Task: Research Airbnb options in Chocope, Peru from 10th December, 2023 to 20th December, 2023 for 12 adults. Place can be room or shared room with 6 bedrooms having 12 beds and 6 bathrooms. Property type can be flat. Amenities needed are: wifi, TV, free parkinig on premises, gym, breakfast.
Action: Mouse moved to (606, 120)
Screenshot: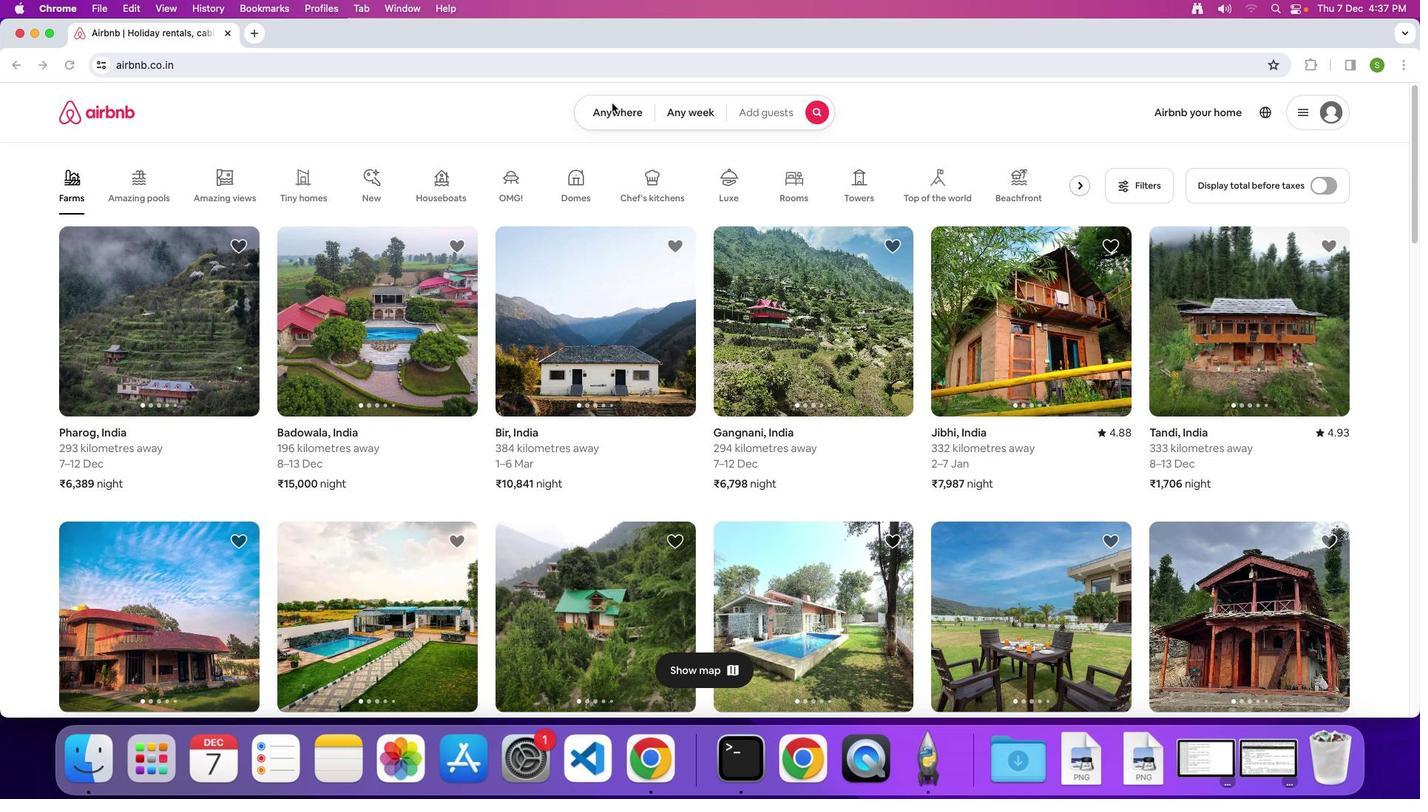 
Action: Mouse pressed left at (606, 120)
Screenshot: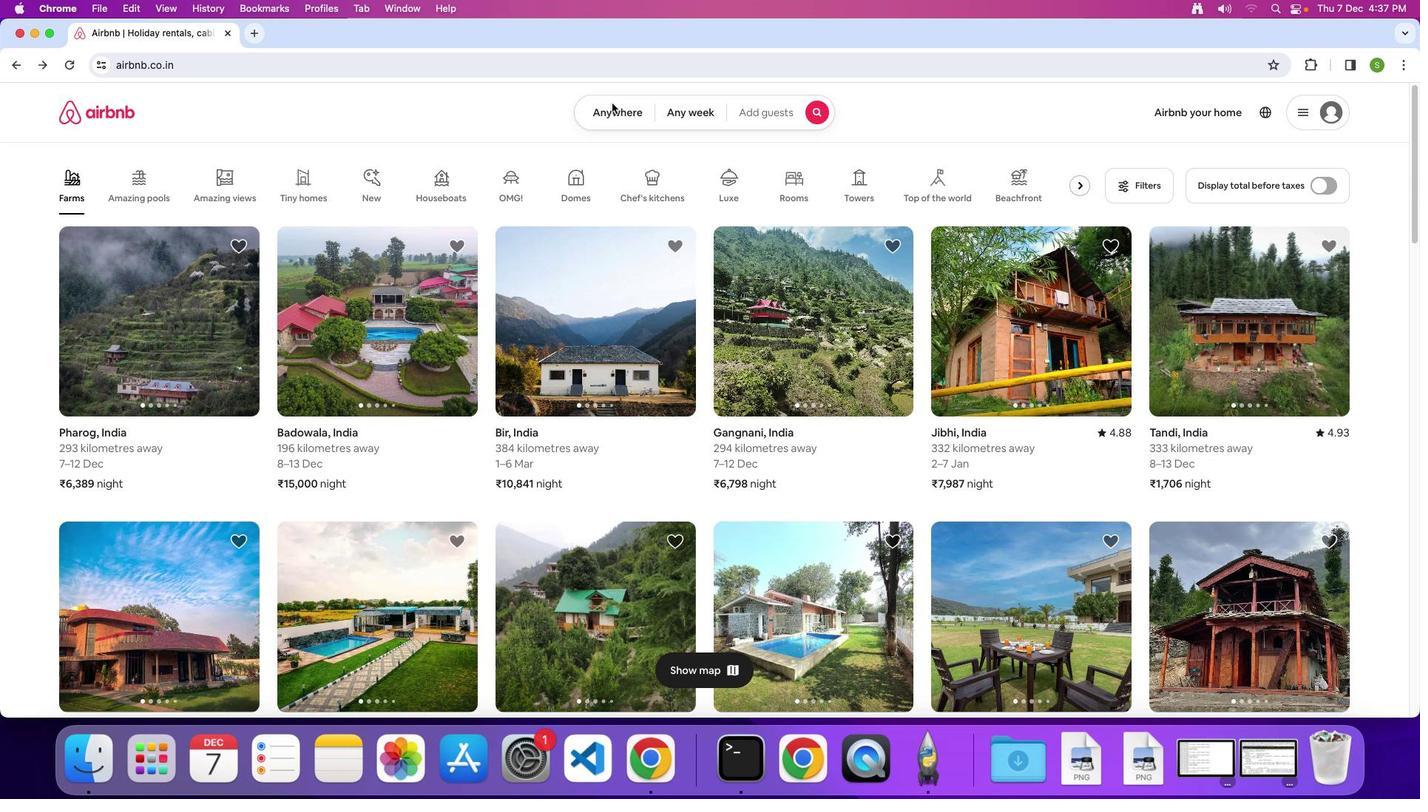 
Action: Mouse moved to (604, 126)
Screenshot: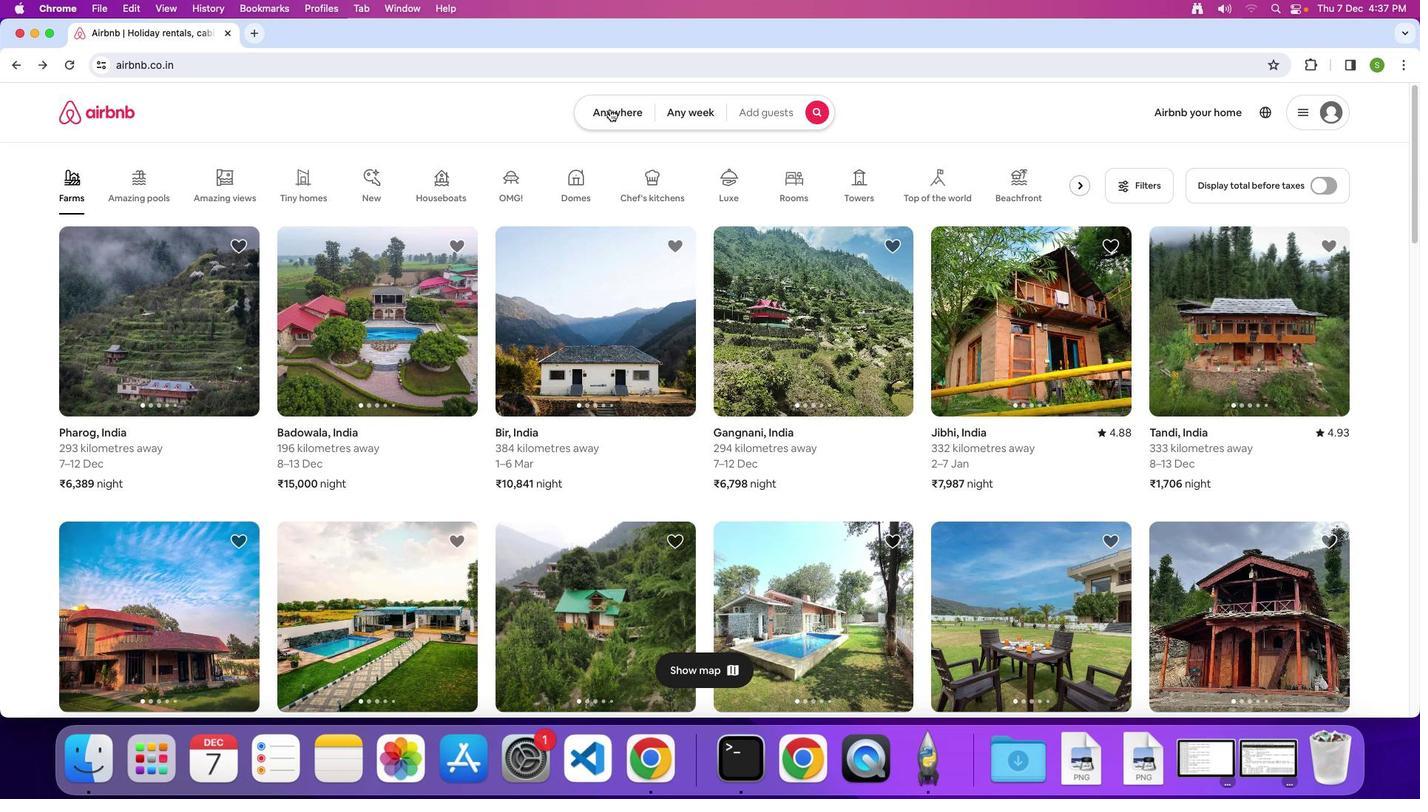 
Action: Mouse pressed left at (604, 126)
Screenshot: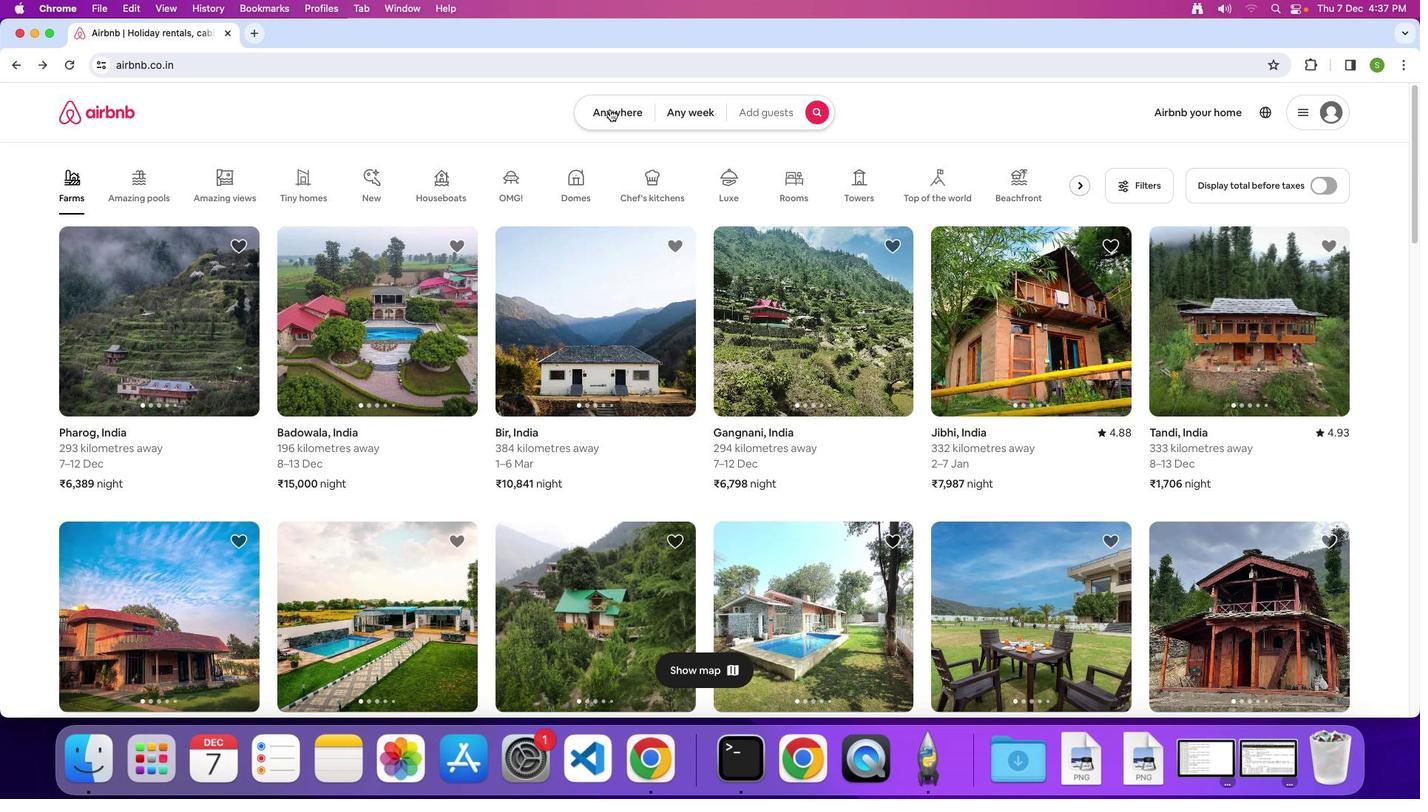 
Action: Mouse moved to (517, 181)
Screenshot: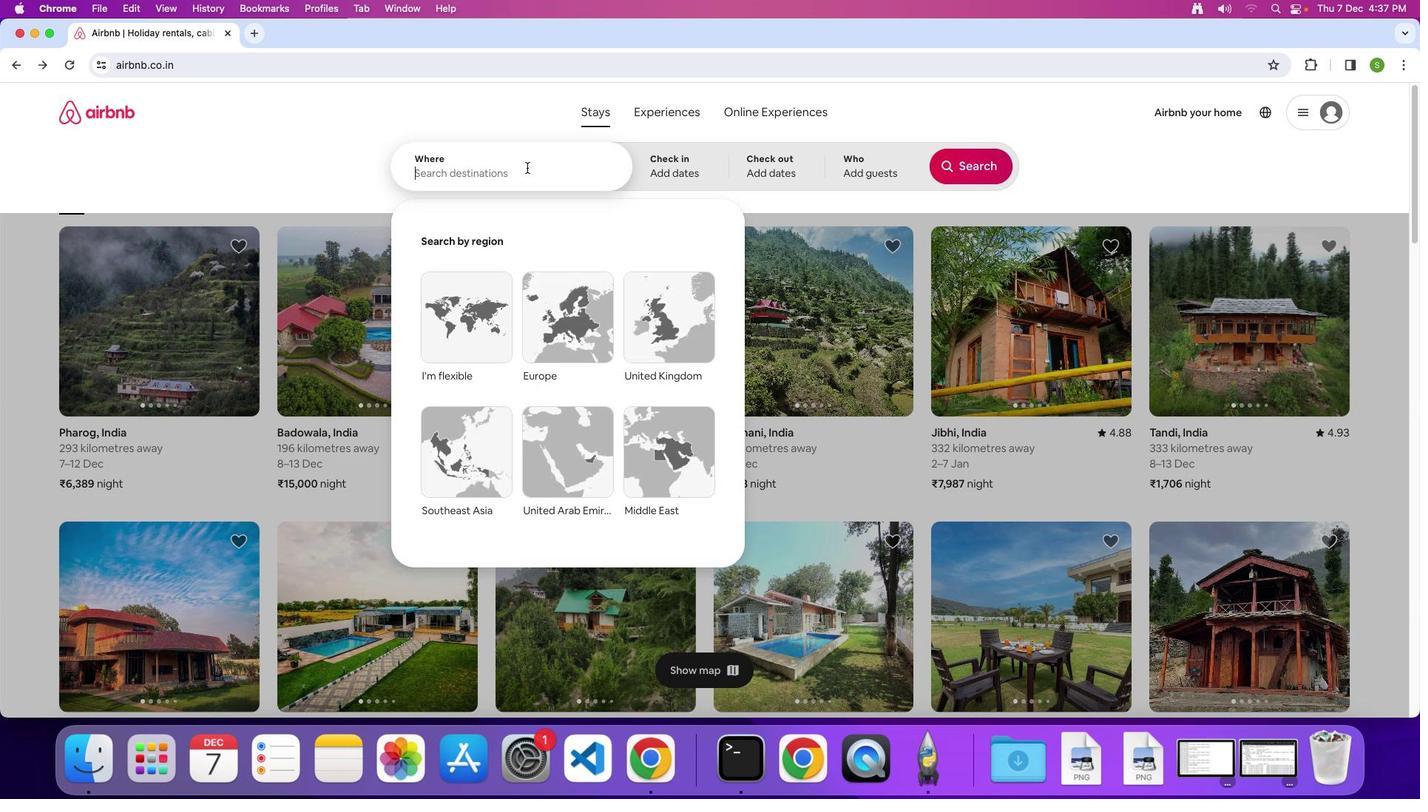 
Action: Mouse pressed left at (517, 181)
Screenshot: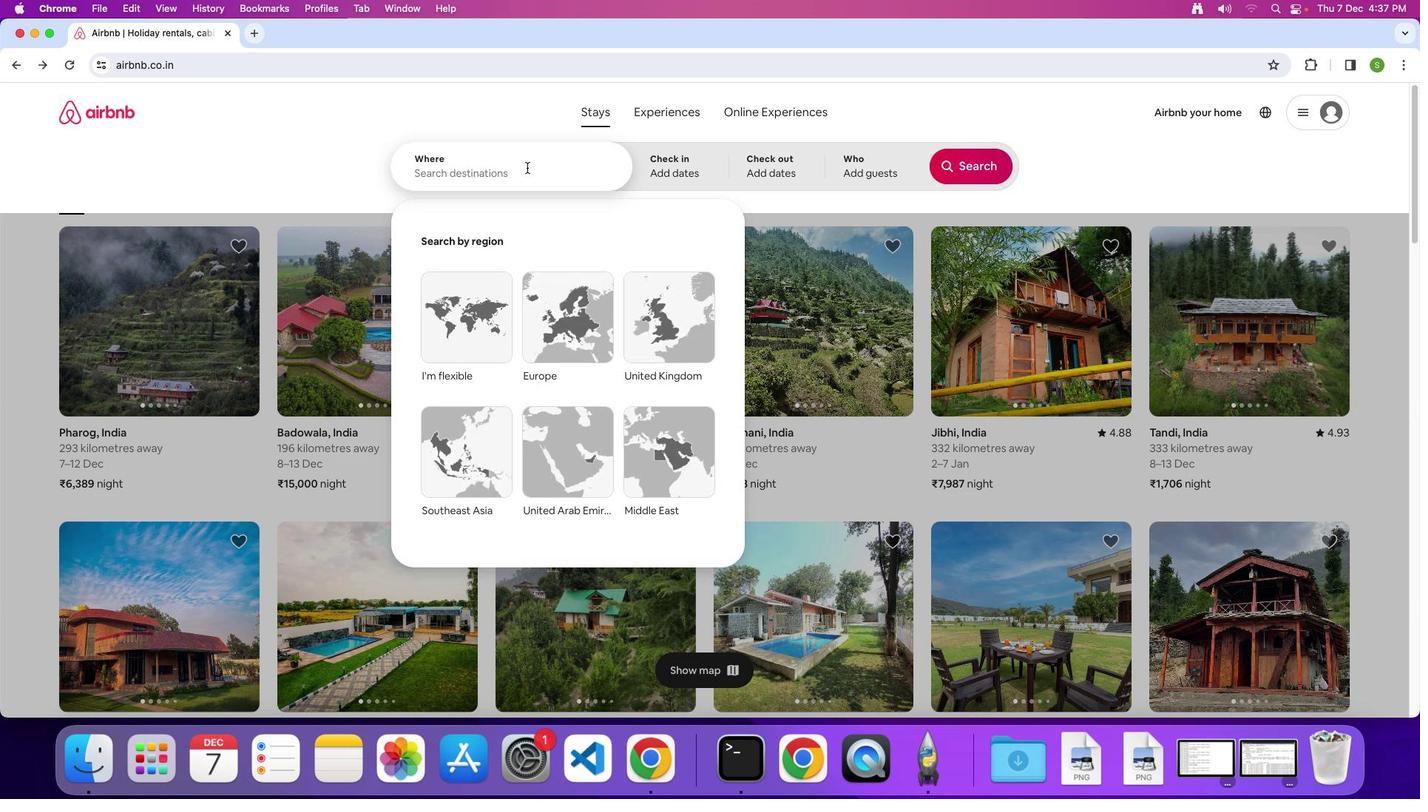 
Action: Key pressed 'C'Key.caps_lock'h''o''c''o''p''e'','Key.spaceKey.shift'P''e''r''u'Key.enter
Screenshot: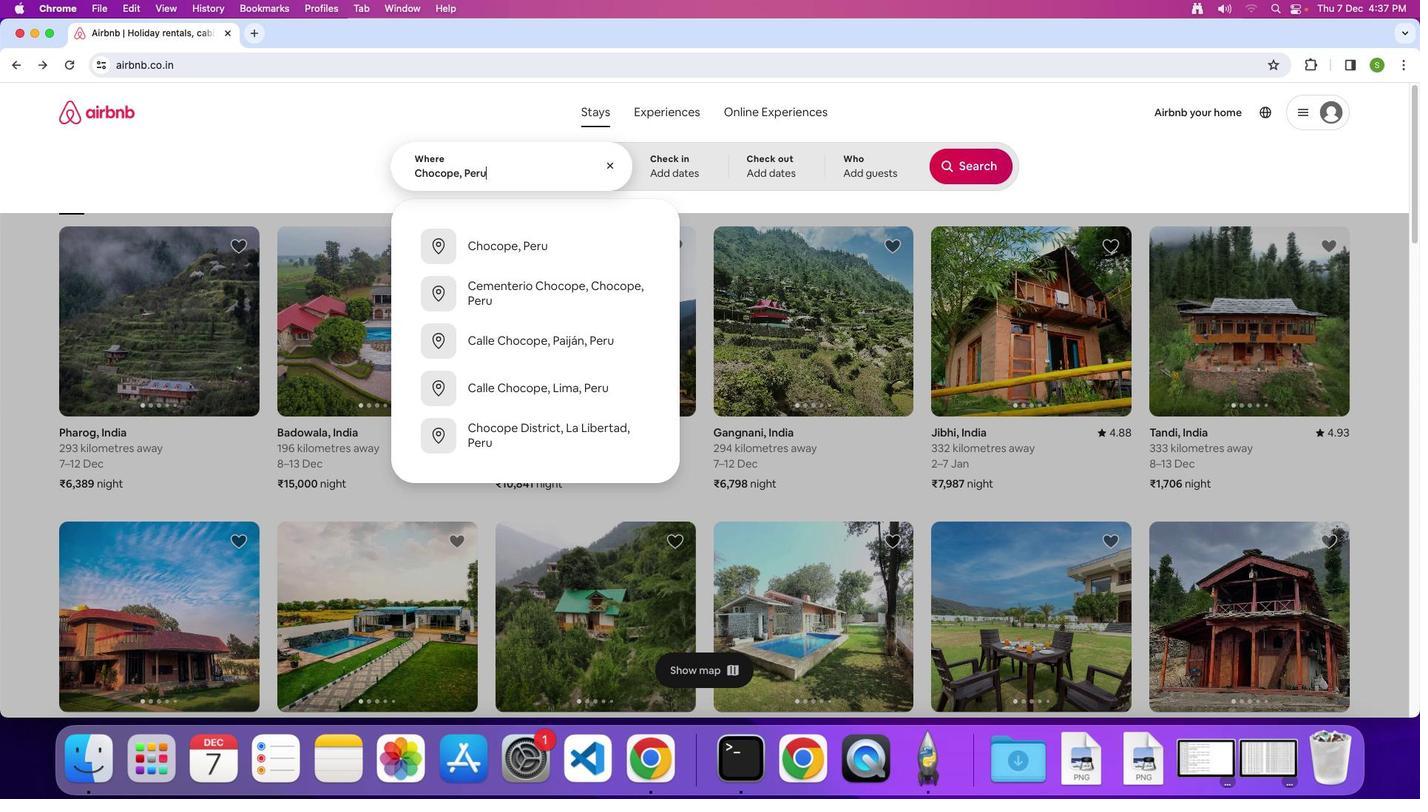 
Action: Mouse moved to (434, 425)
Screenshot: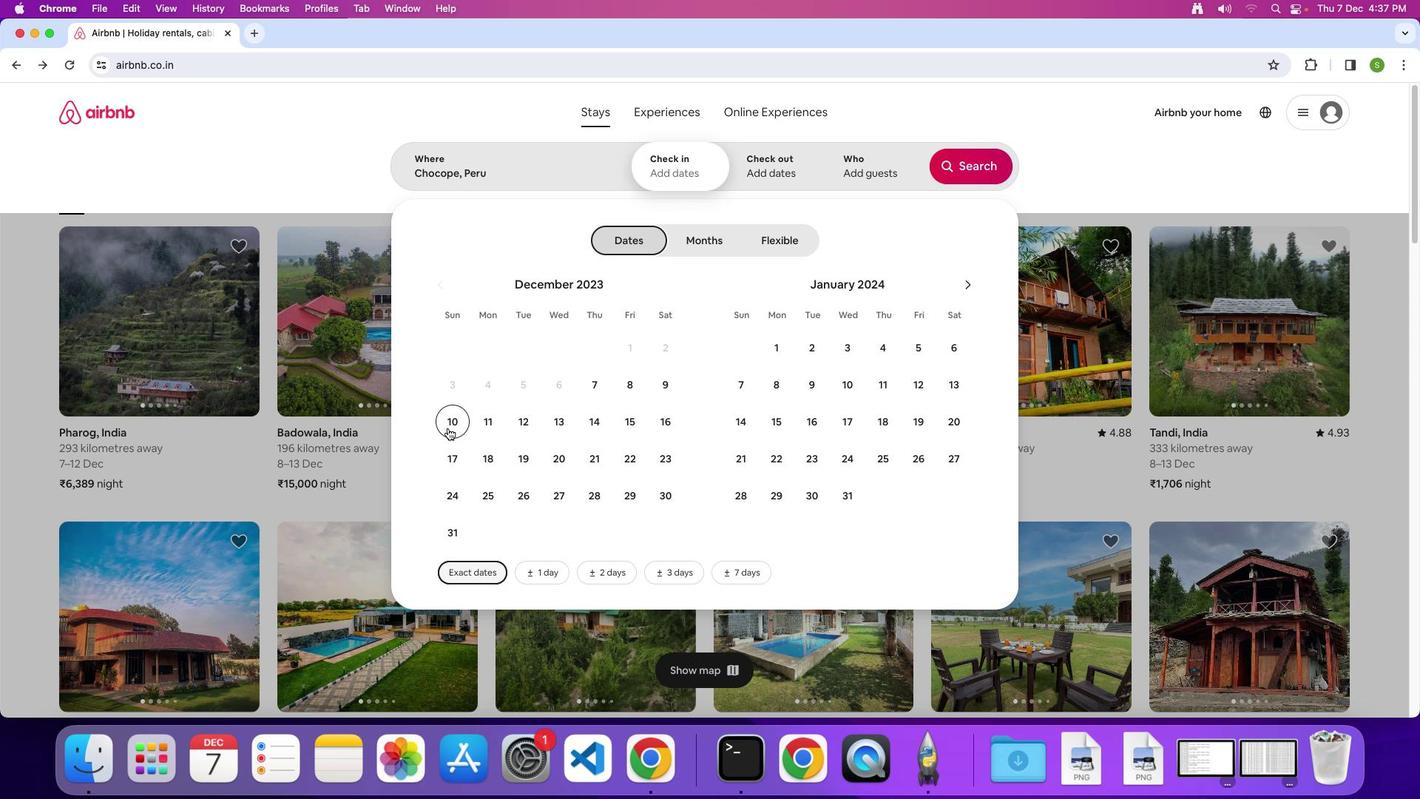 
Action: Mouse pressed left at (434, 425)
Screenshot: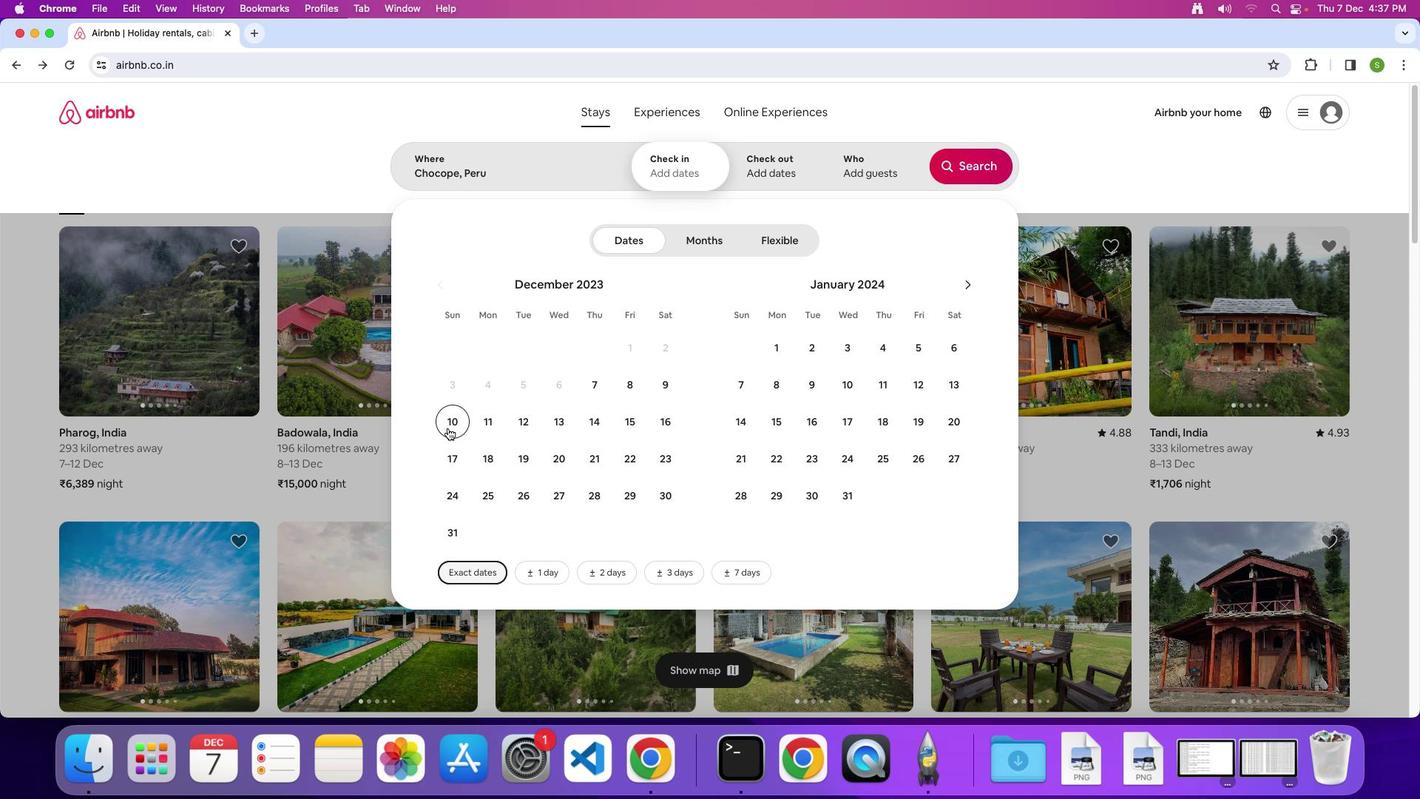 
Action: Mouse moved to (550, 453)
Screenshot: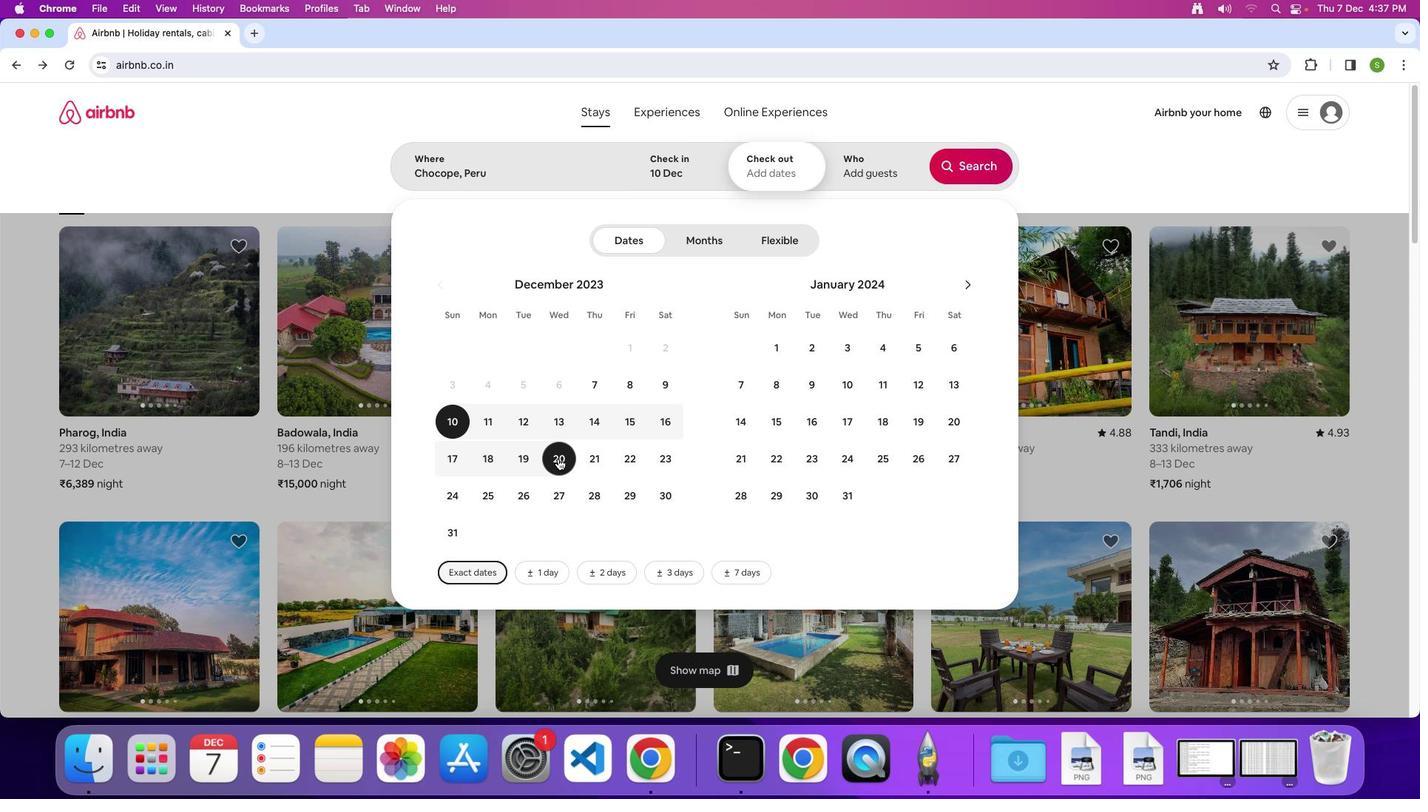 
Action: Mouse pressed left at (550, 453)
Screenshot: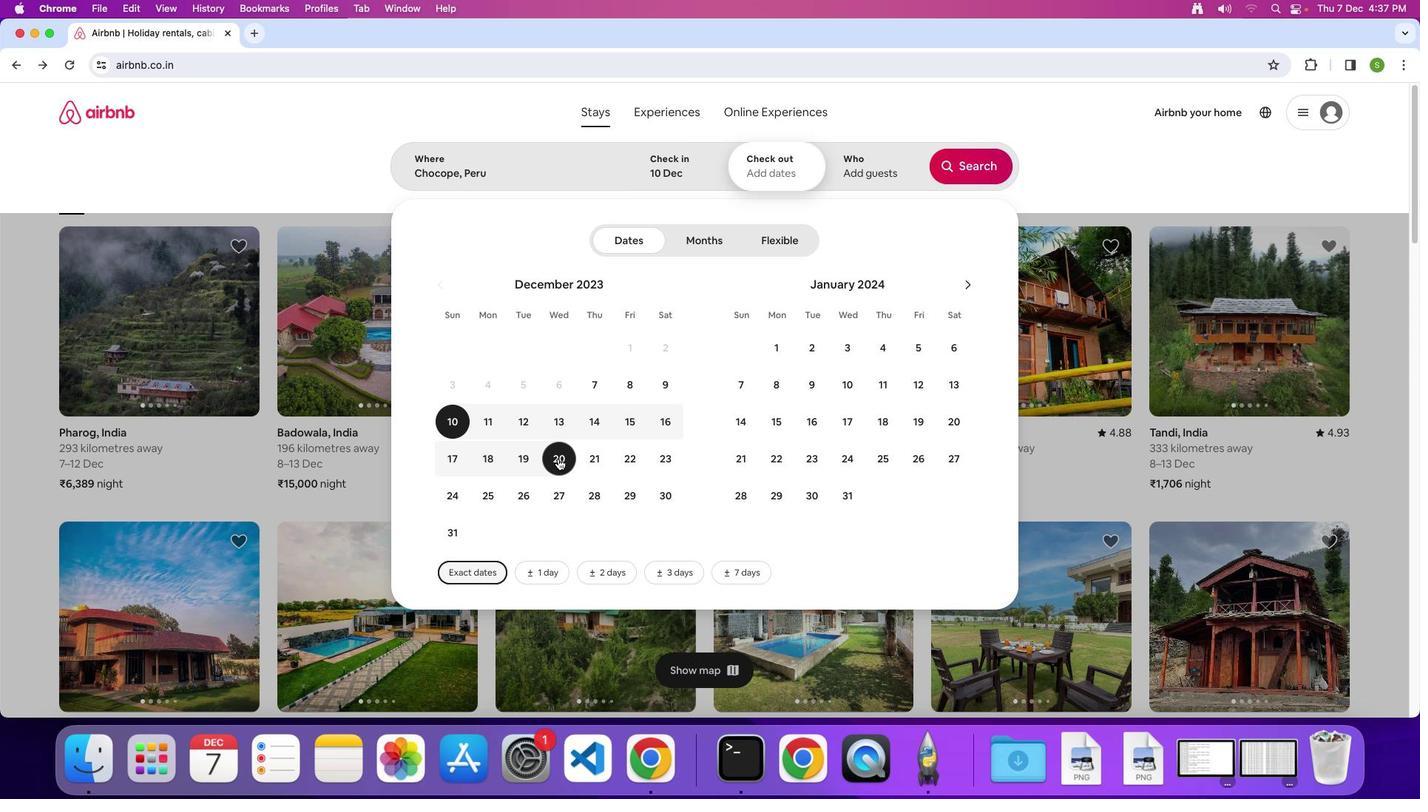 
Action: Mouse moved to (863, 178)
Screenshot: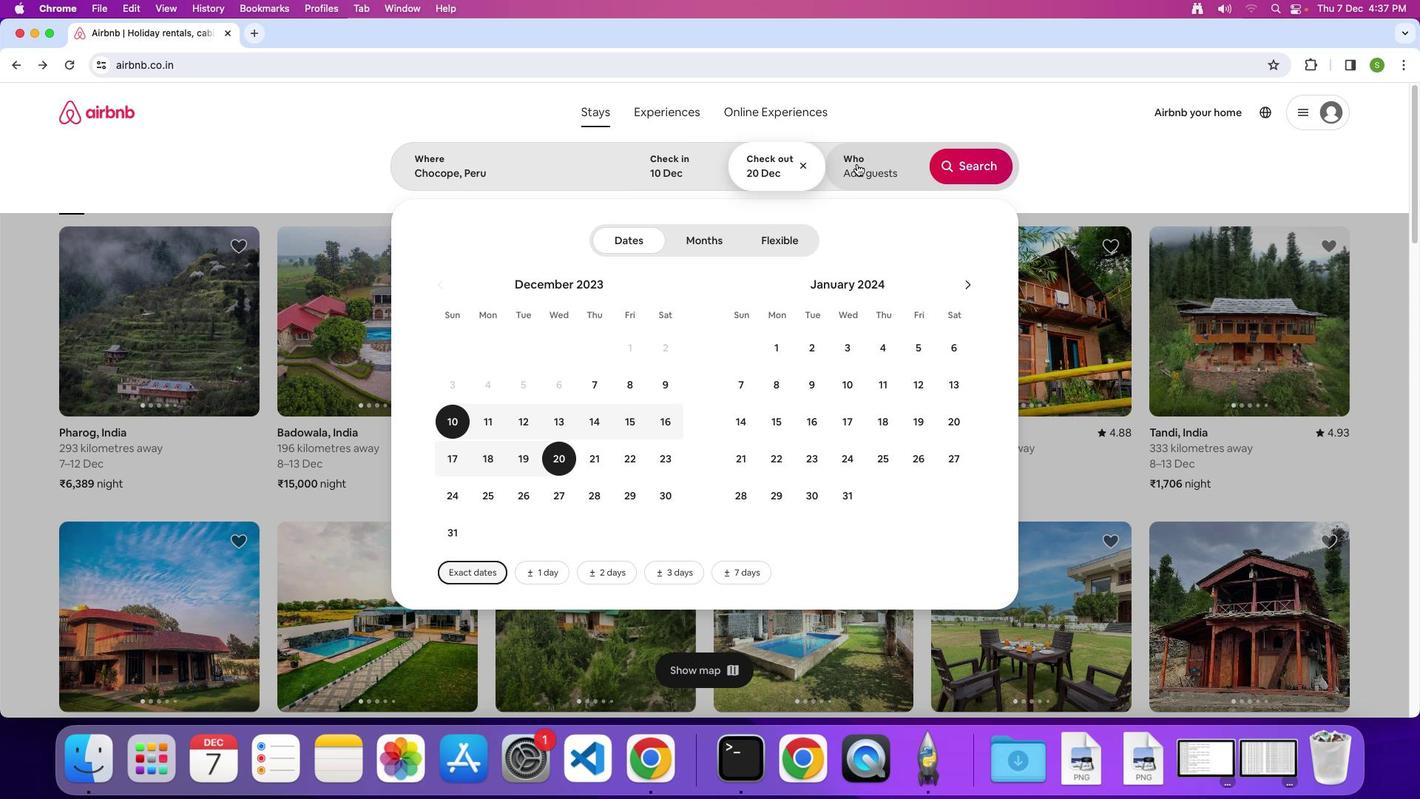 
Action: Mouse pressed left at (863, 178)
Screenshot: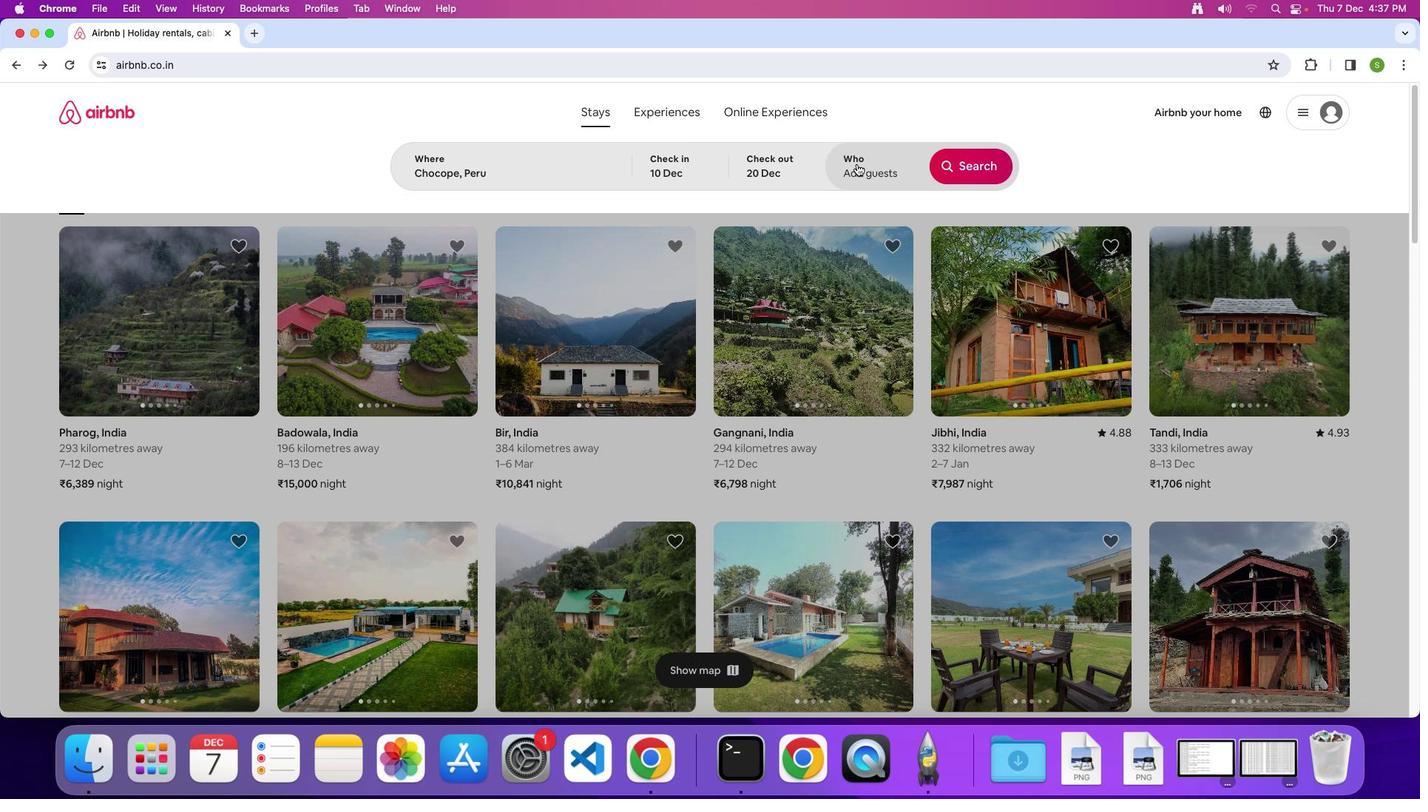 
Action: Mouse moved to (983, 258)
Screenshot: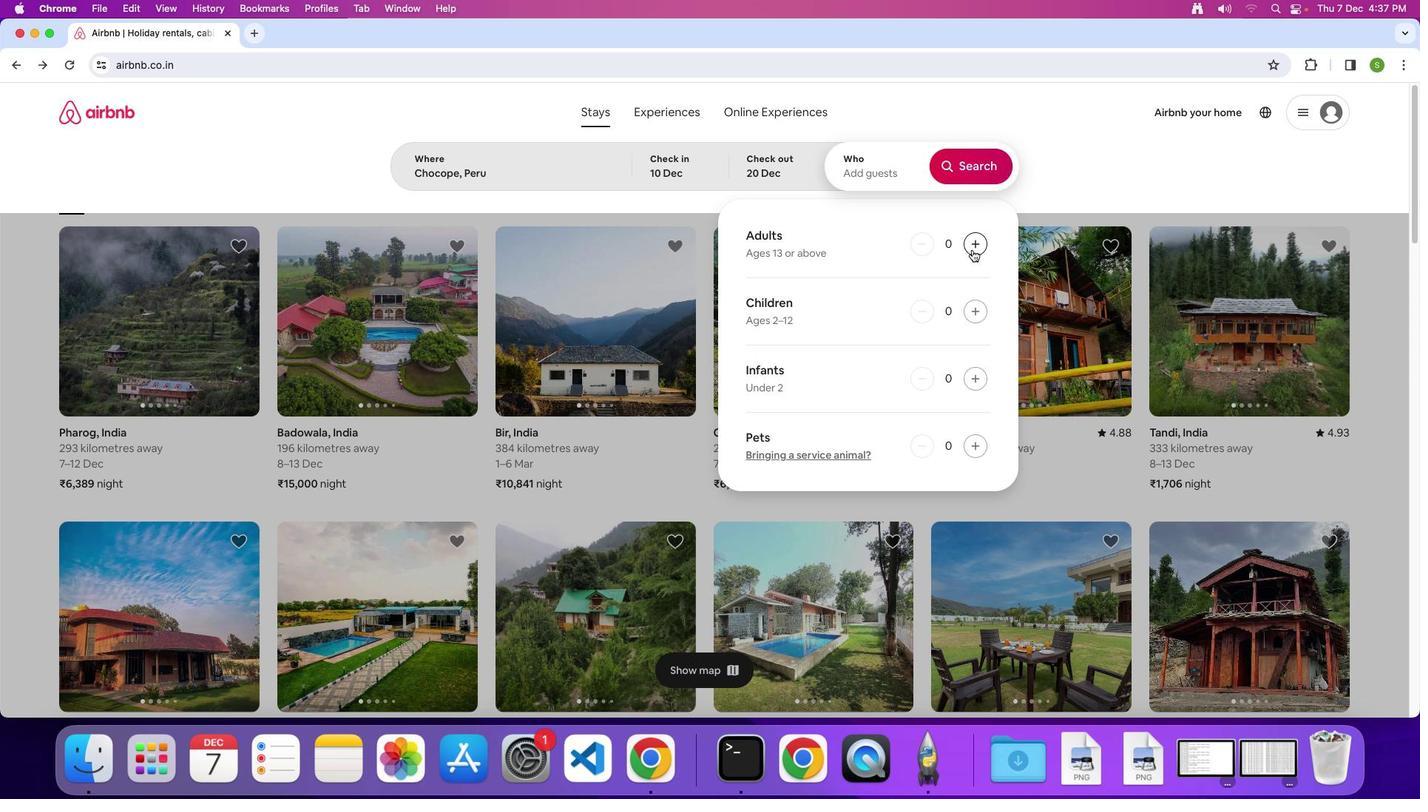 
Action: Mouse pressed left at (983, 258)
Screenshot: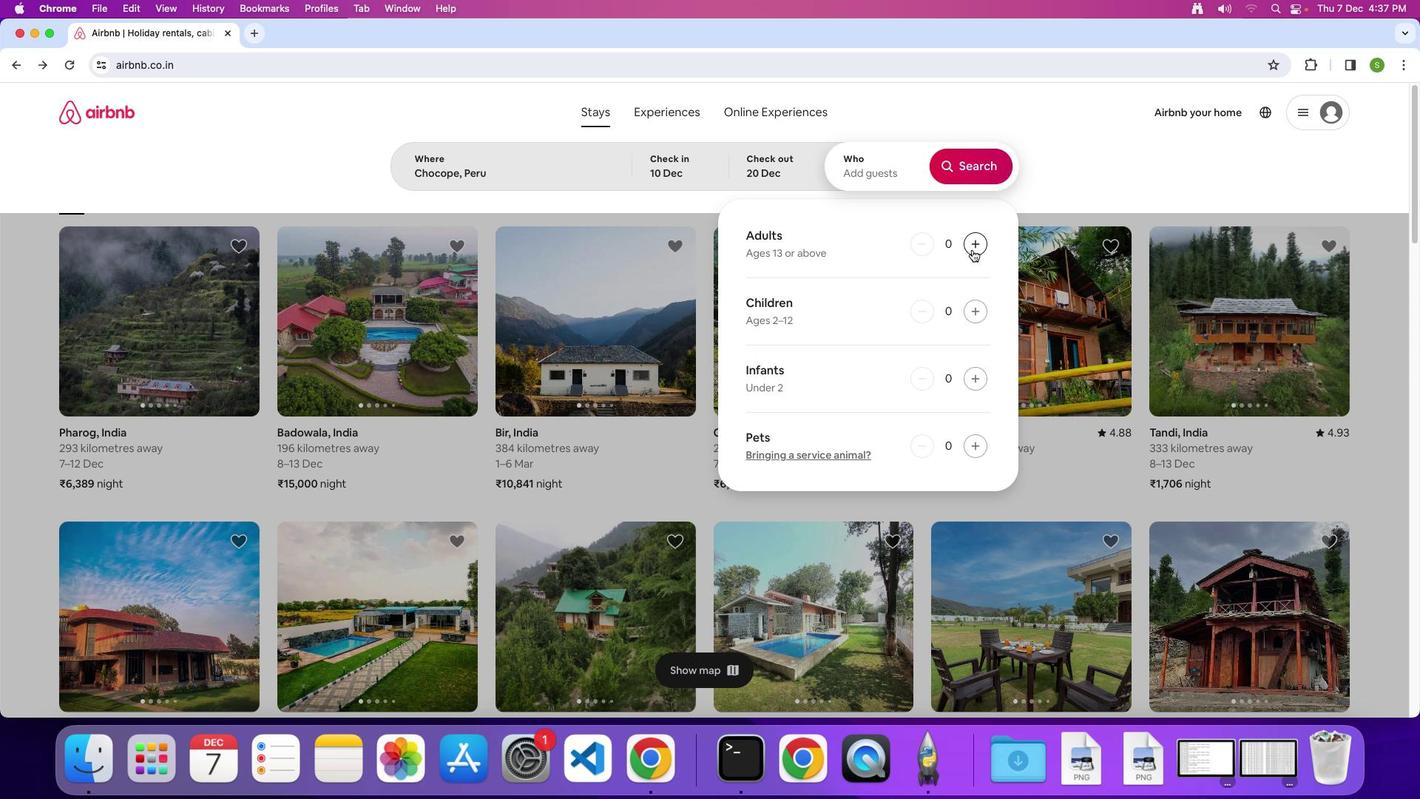 
Action: Mouse pressed left at (983, 258)
Screenshot: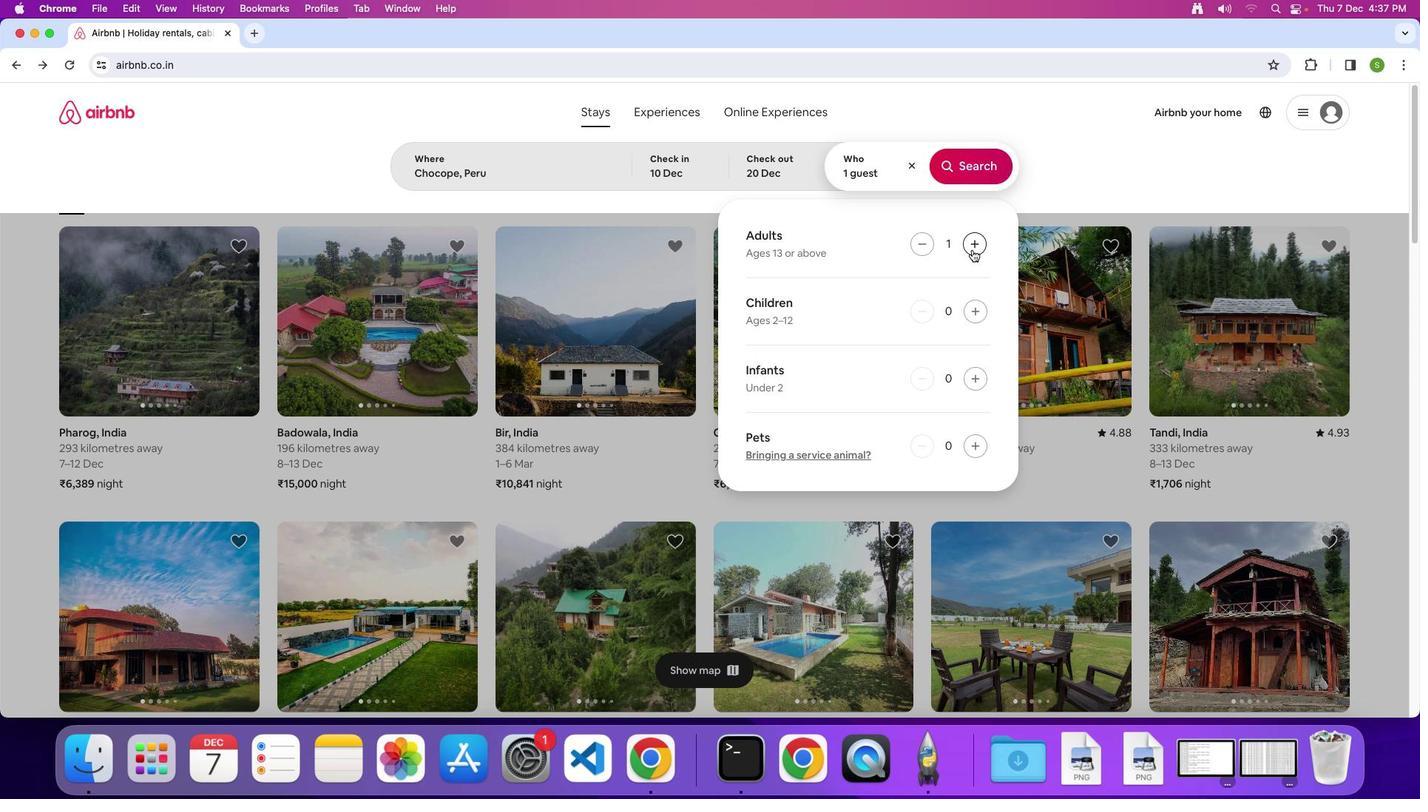 
Action: Mouse pressed left at (983, 258)
Screenshot: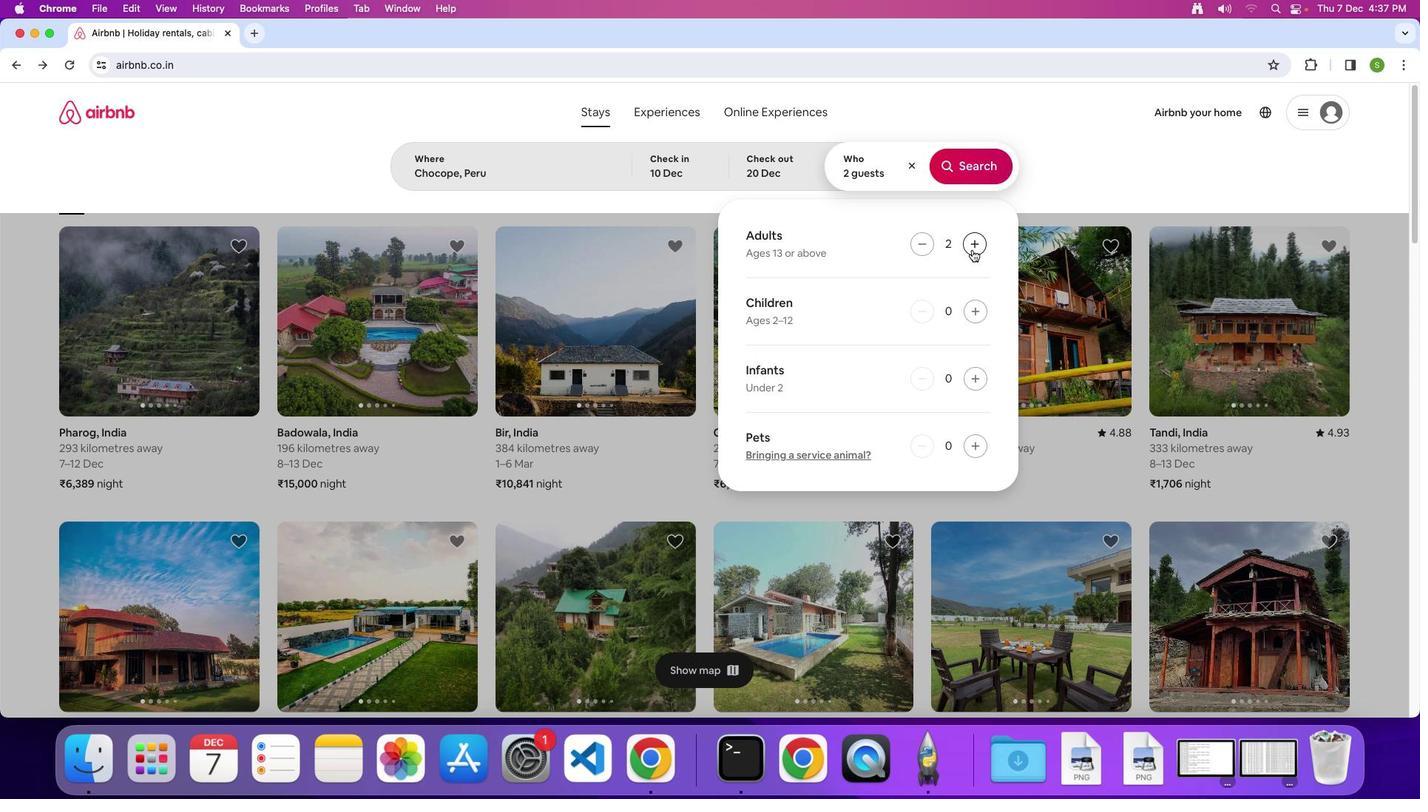
Action: Mouse pressed left at (983, 258)
Screenshot: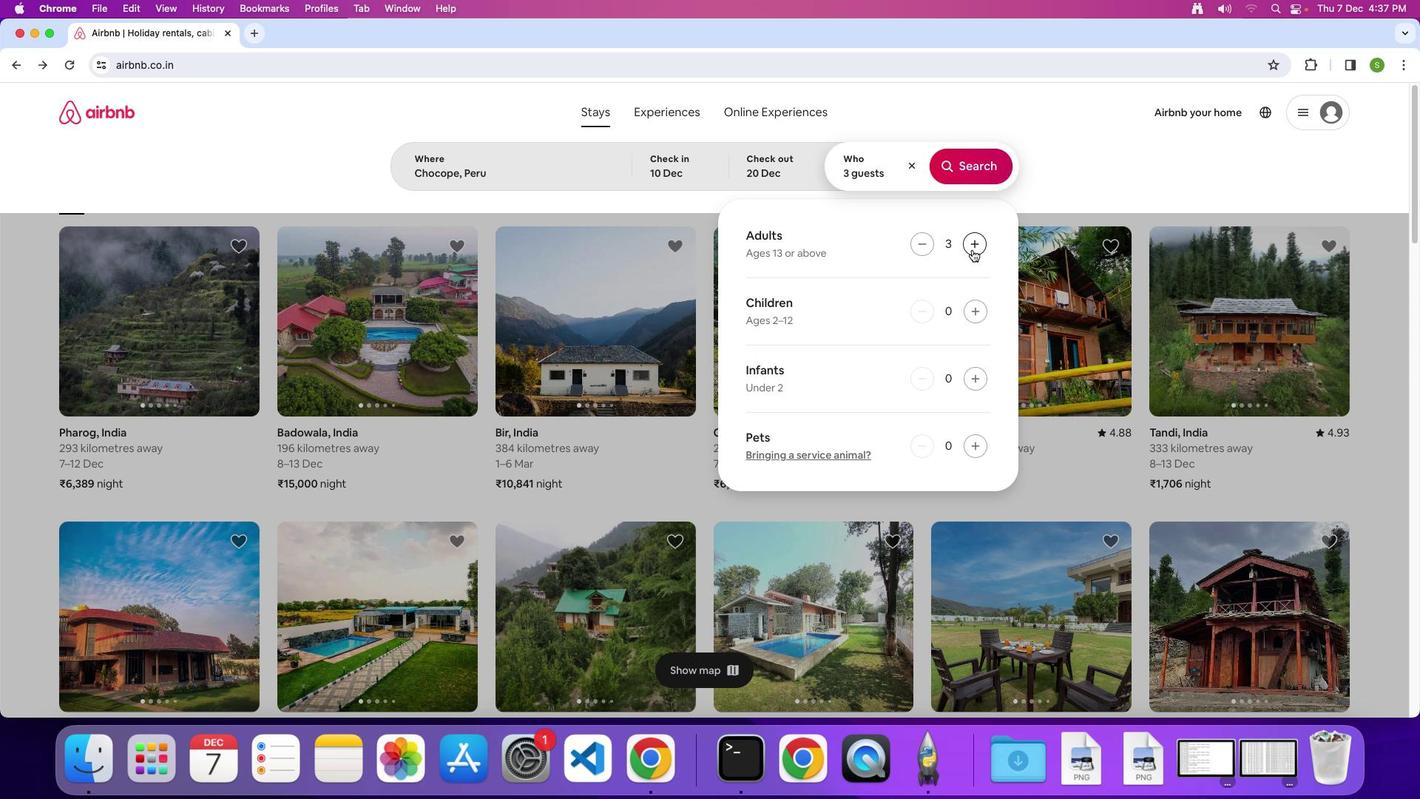 
Action: Mouse pressed left at (983, 258)
Screenshot: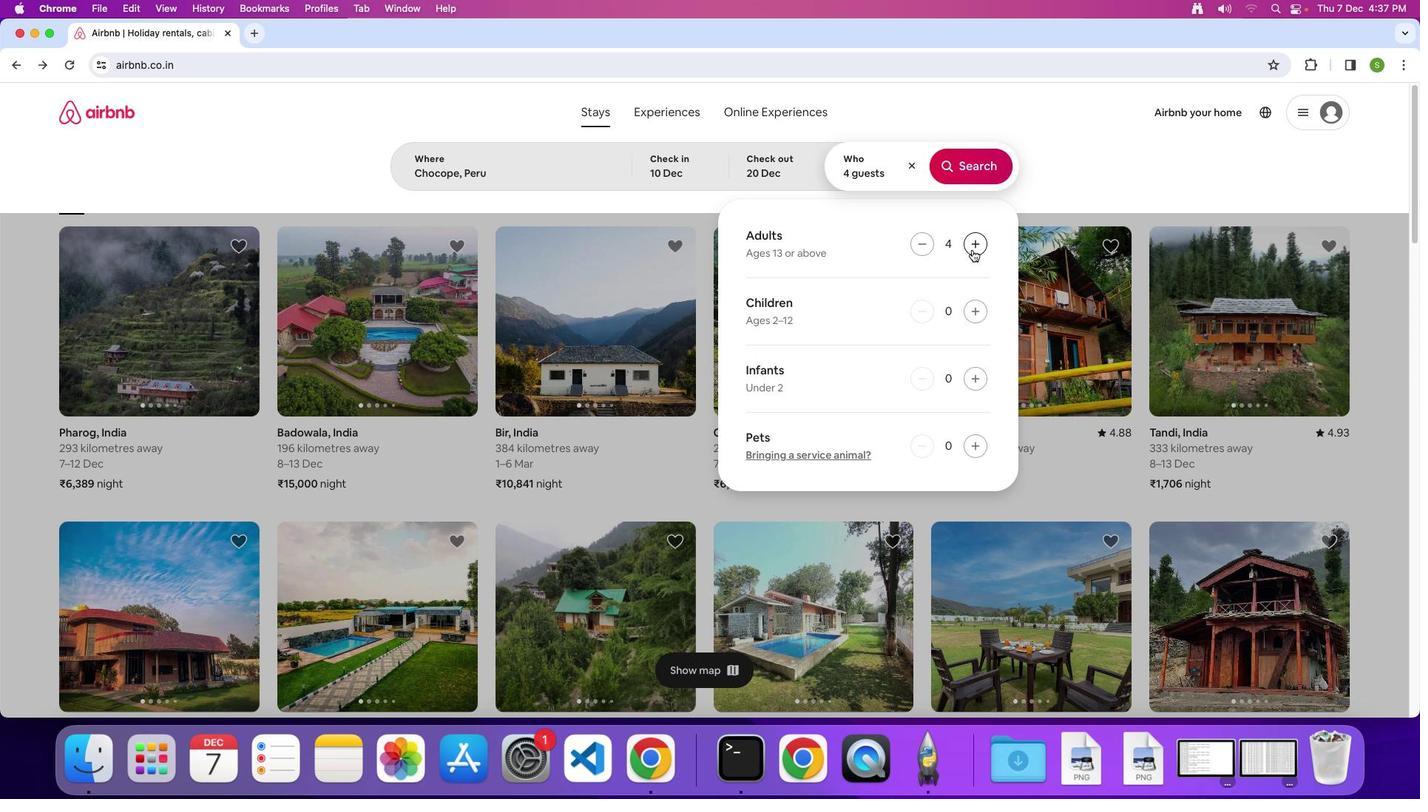 
Action: Mouse pressed left at (983, 258)
Screenshot: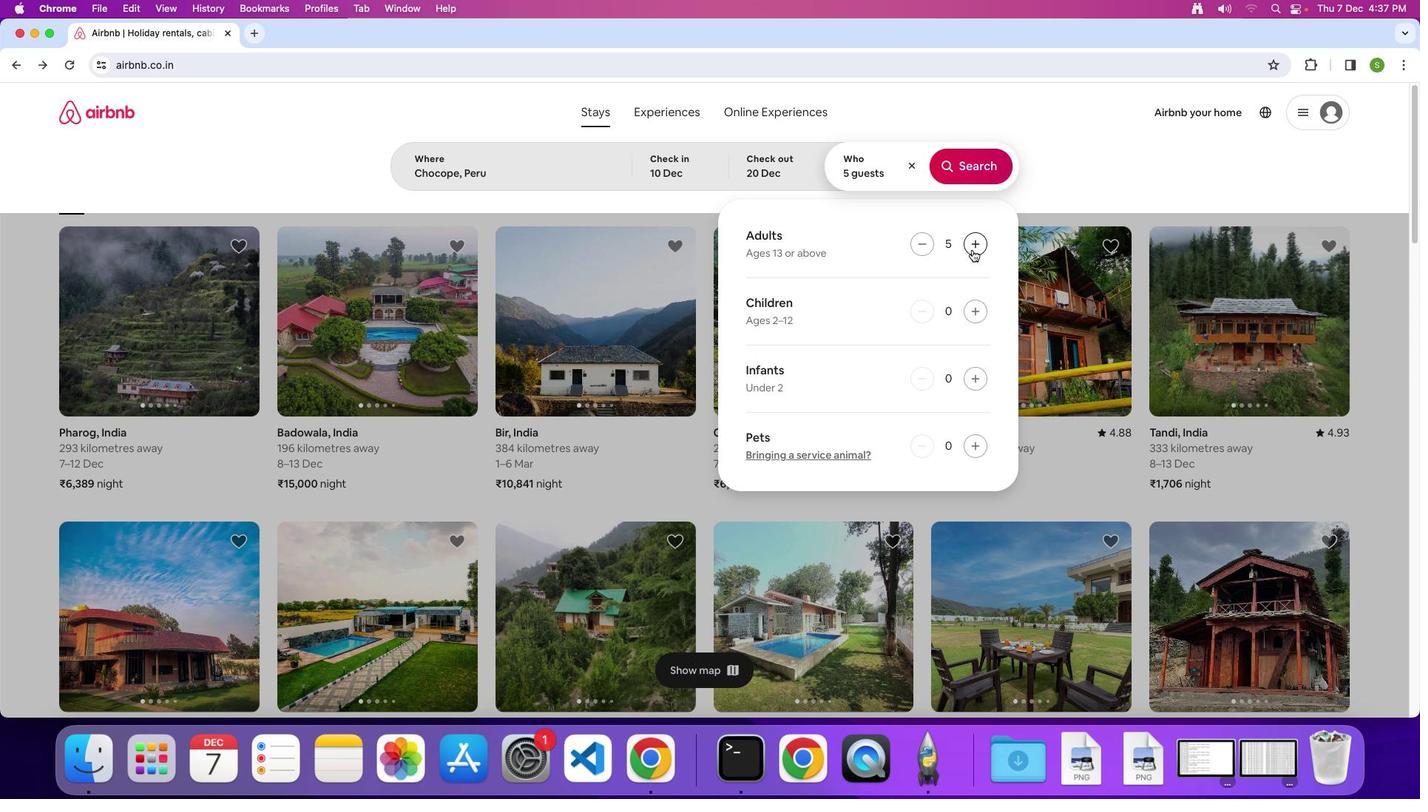 
Action: Mouse pressed left at (983, 258)
Screenshot: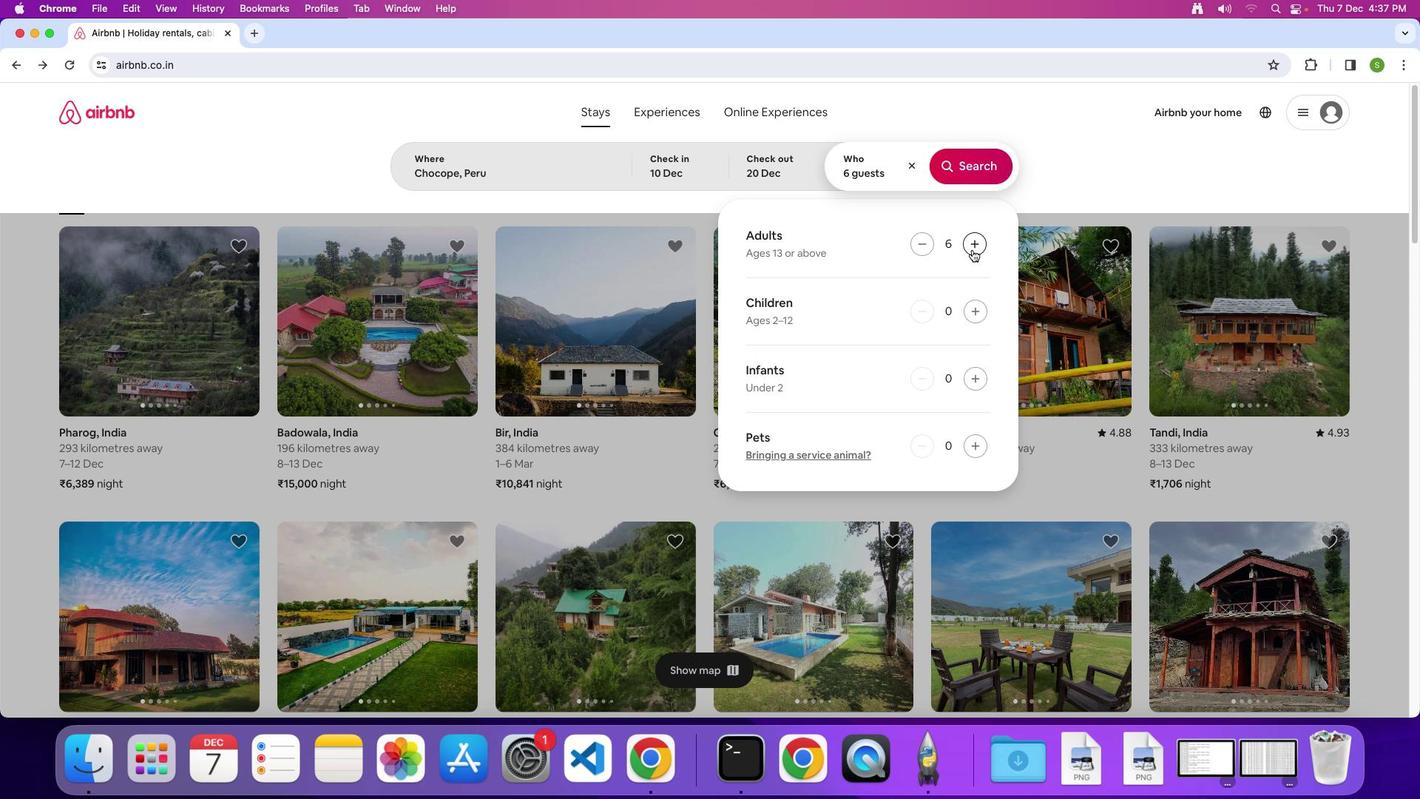 
Action: Mouse pressed left at (983, 258)
Screenshot: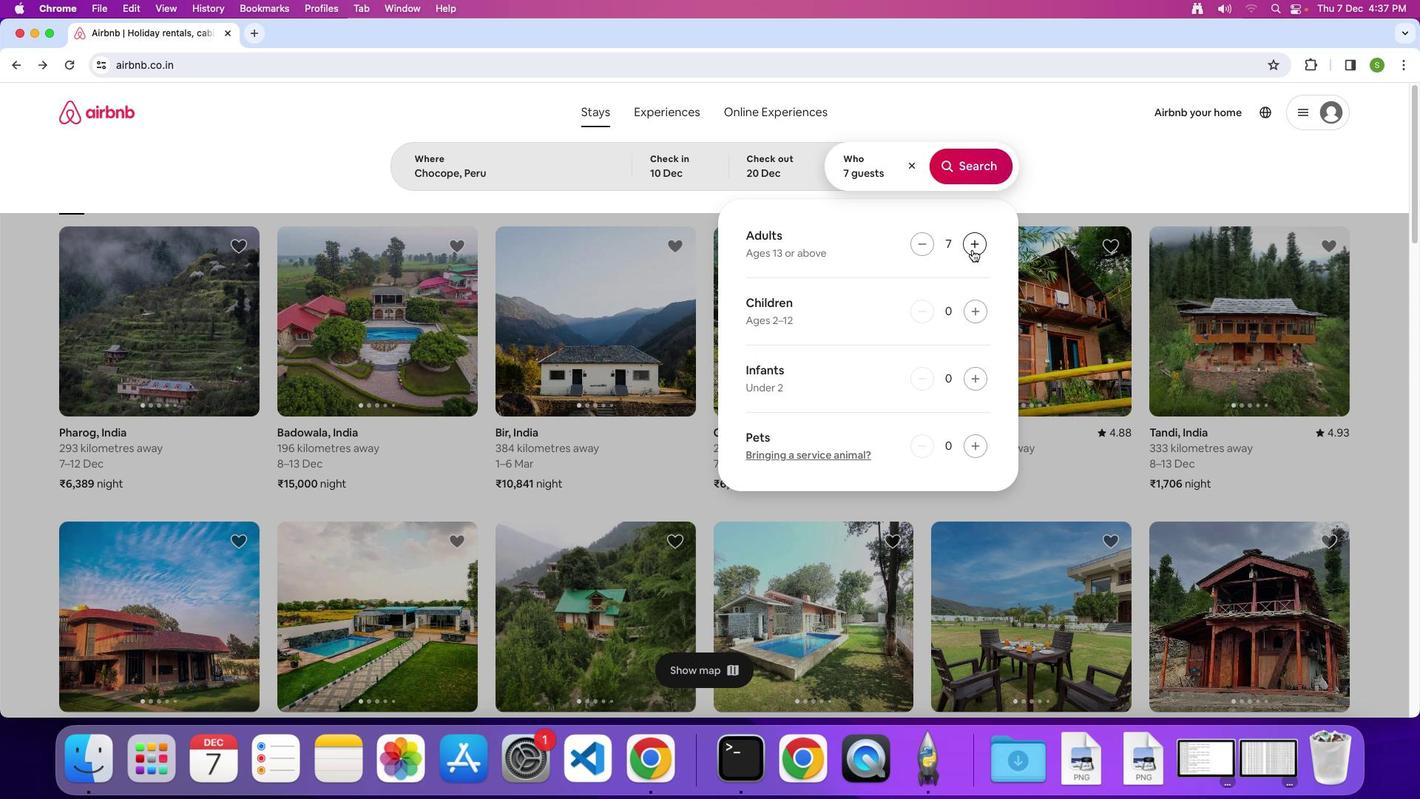 
Action: Mouse pressed left at (983, 258)
Screenshot: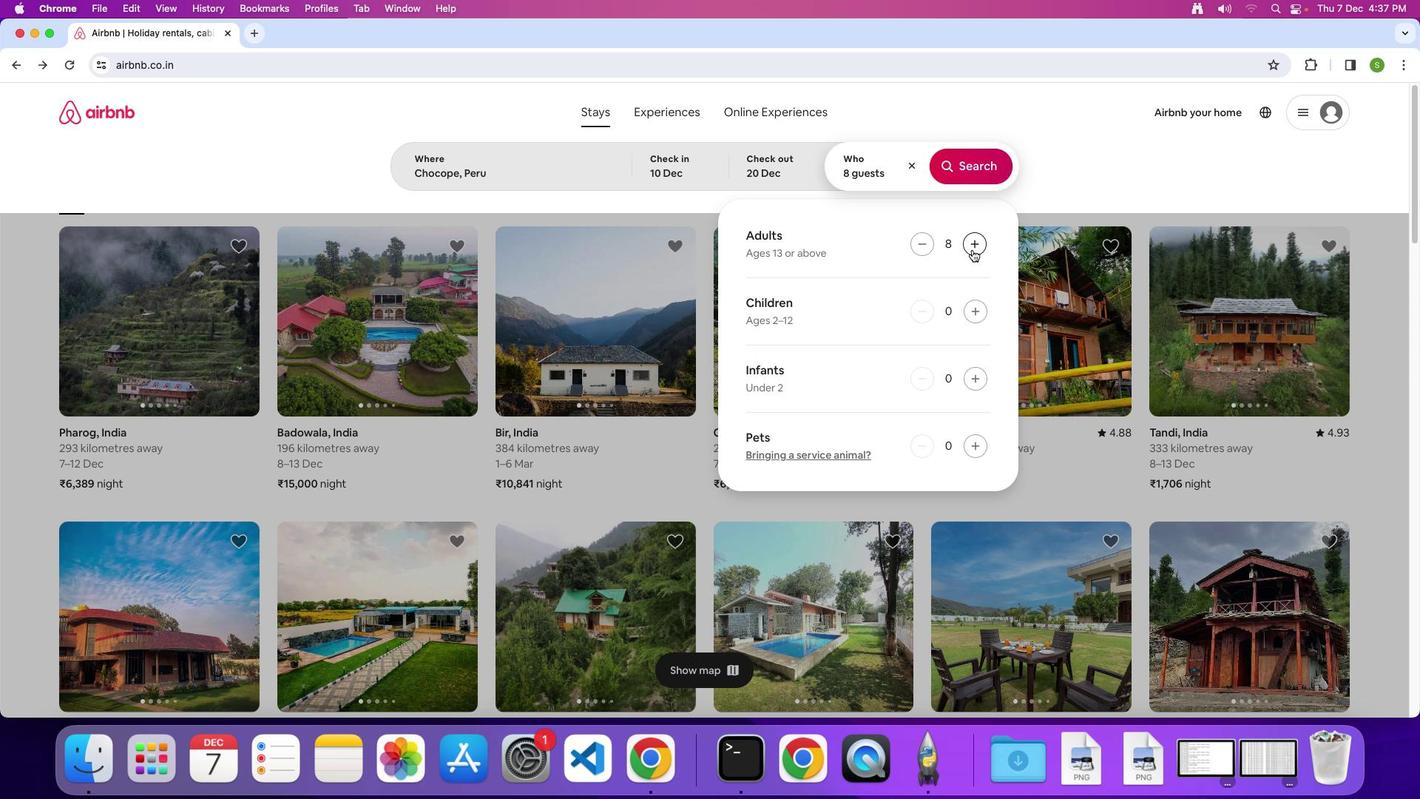 
Action: Mouse pressed left at (983, 258)
Screenshot: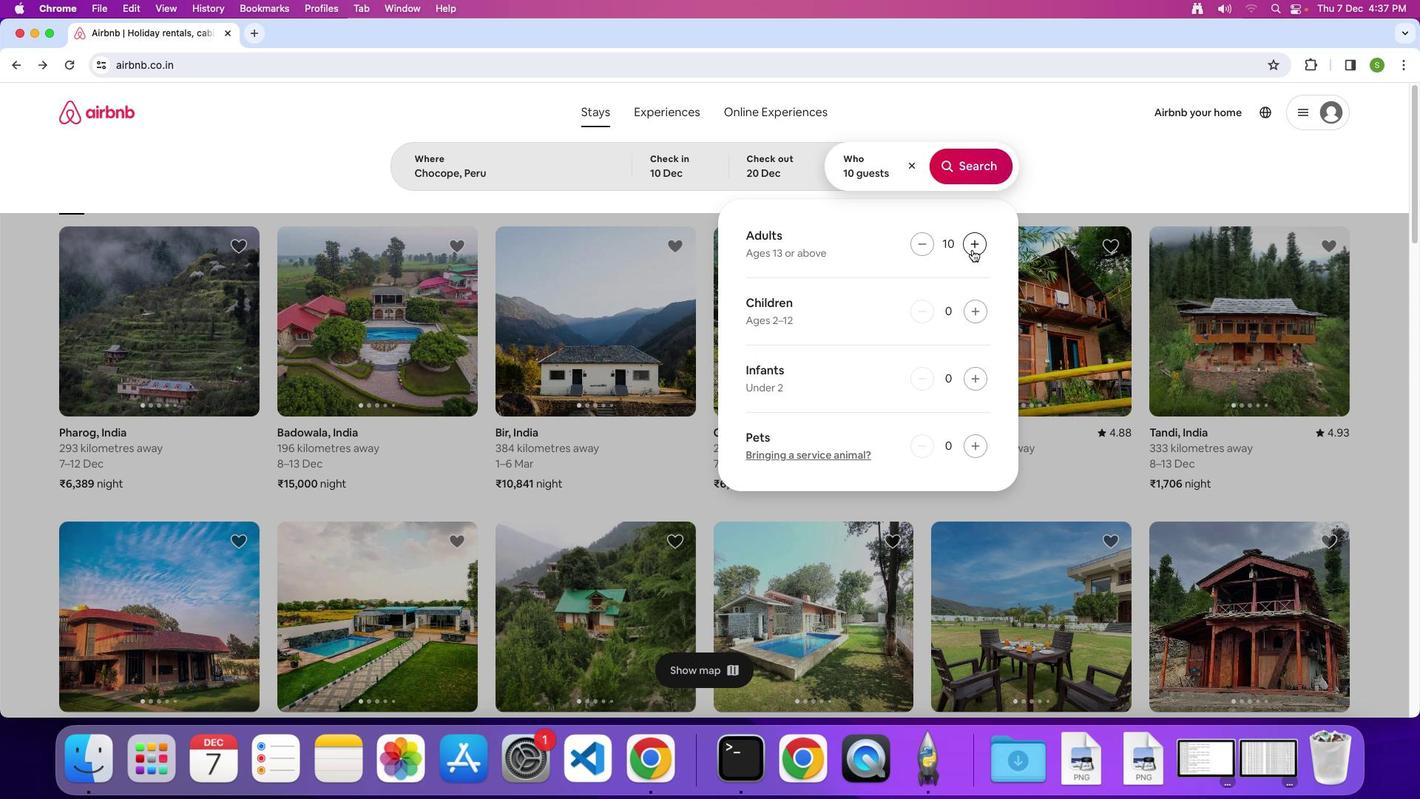 
Action: Mouse pressed left at (983, 258)
Screenshot: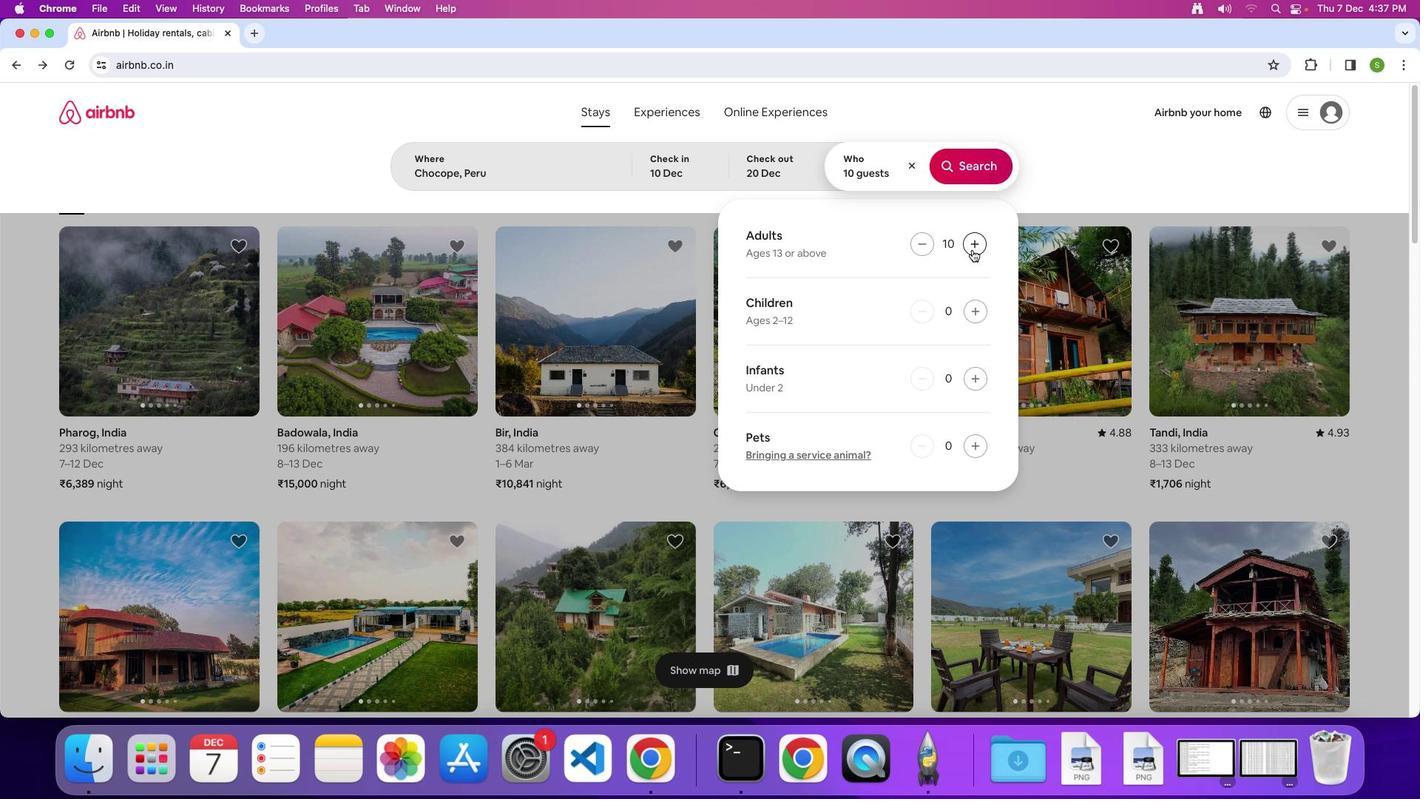 
Action: Mouse pressed left at (983, 258)
Screenshot: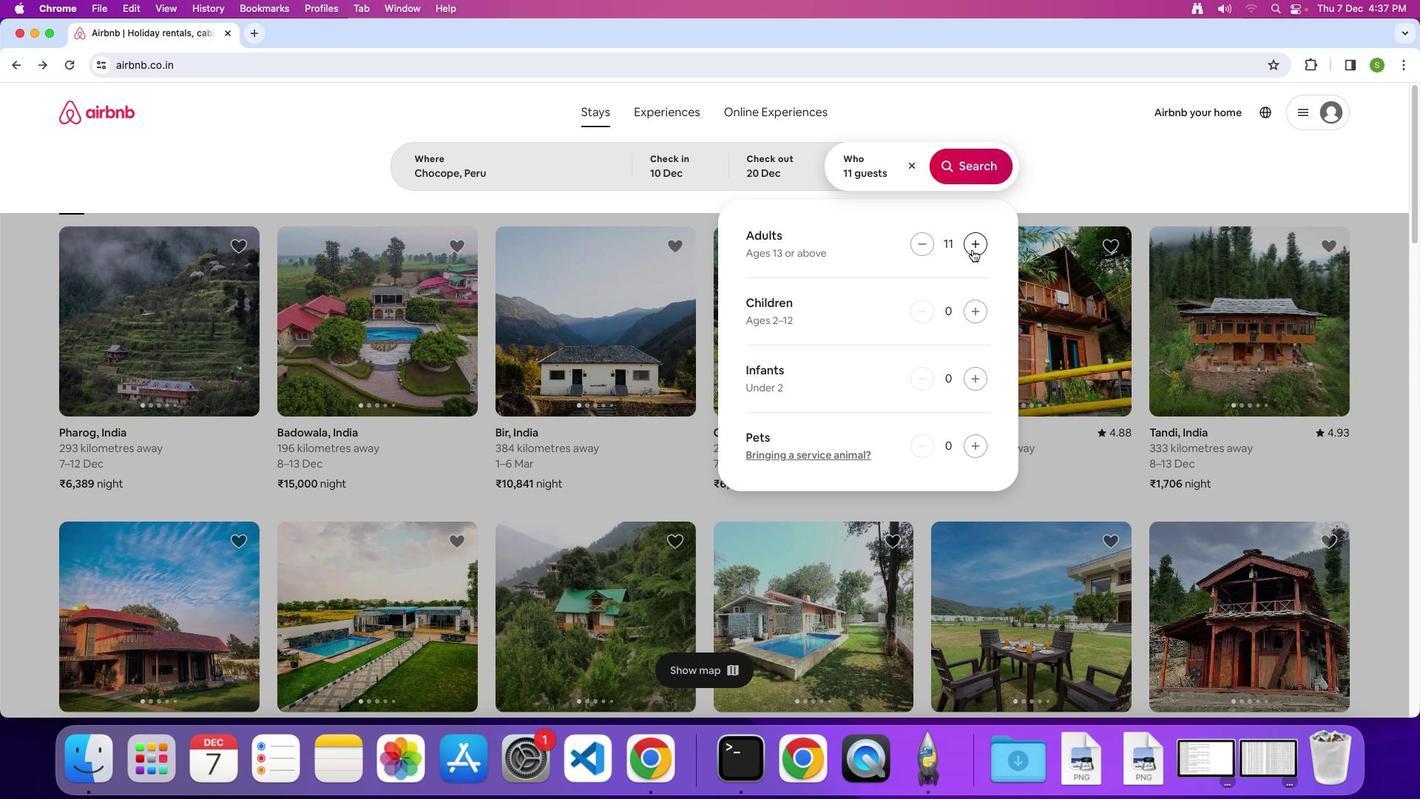 
Action: Mouse moved to (992, 184)
Screenshot: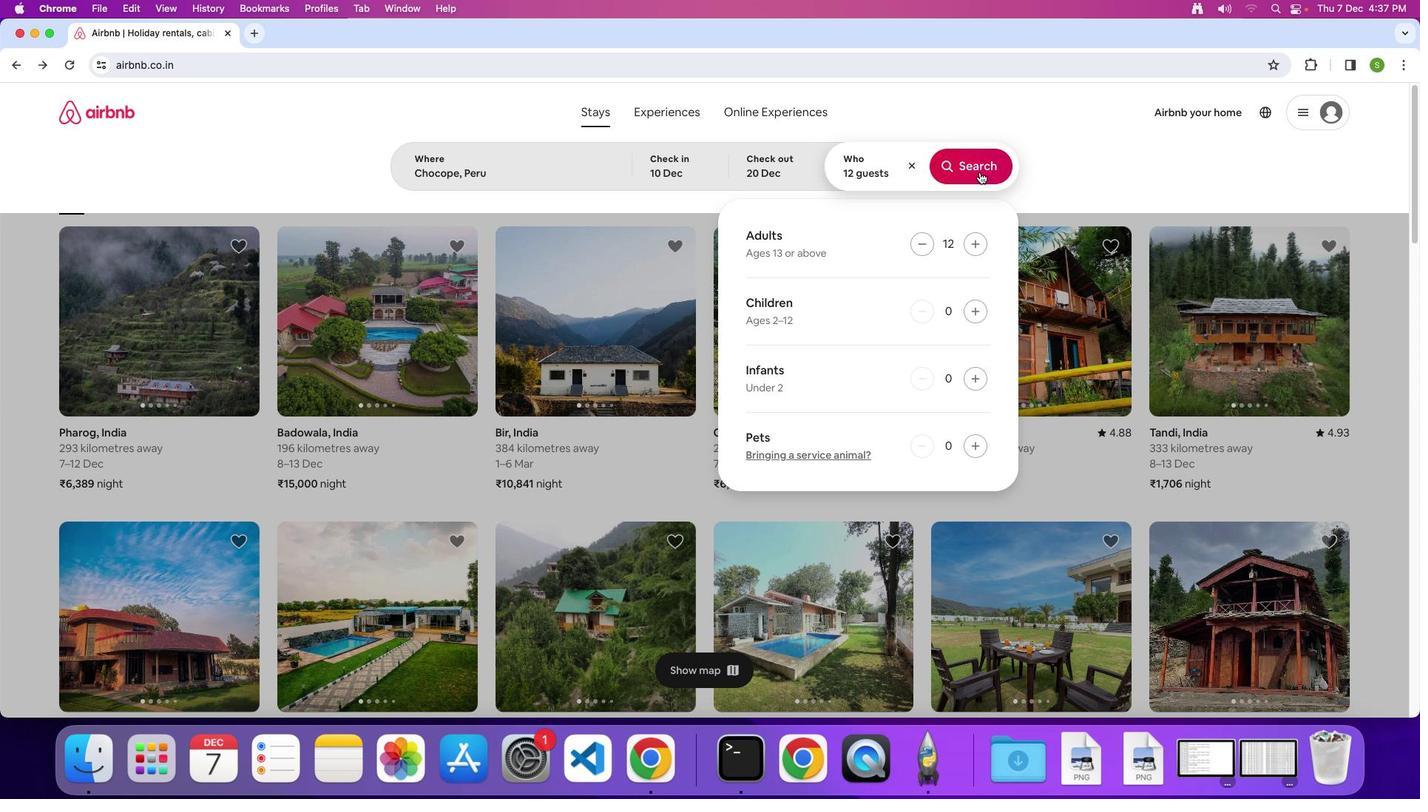 
Action: Mouse pressed left at (992, 184)
Screenshot: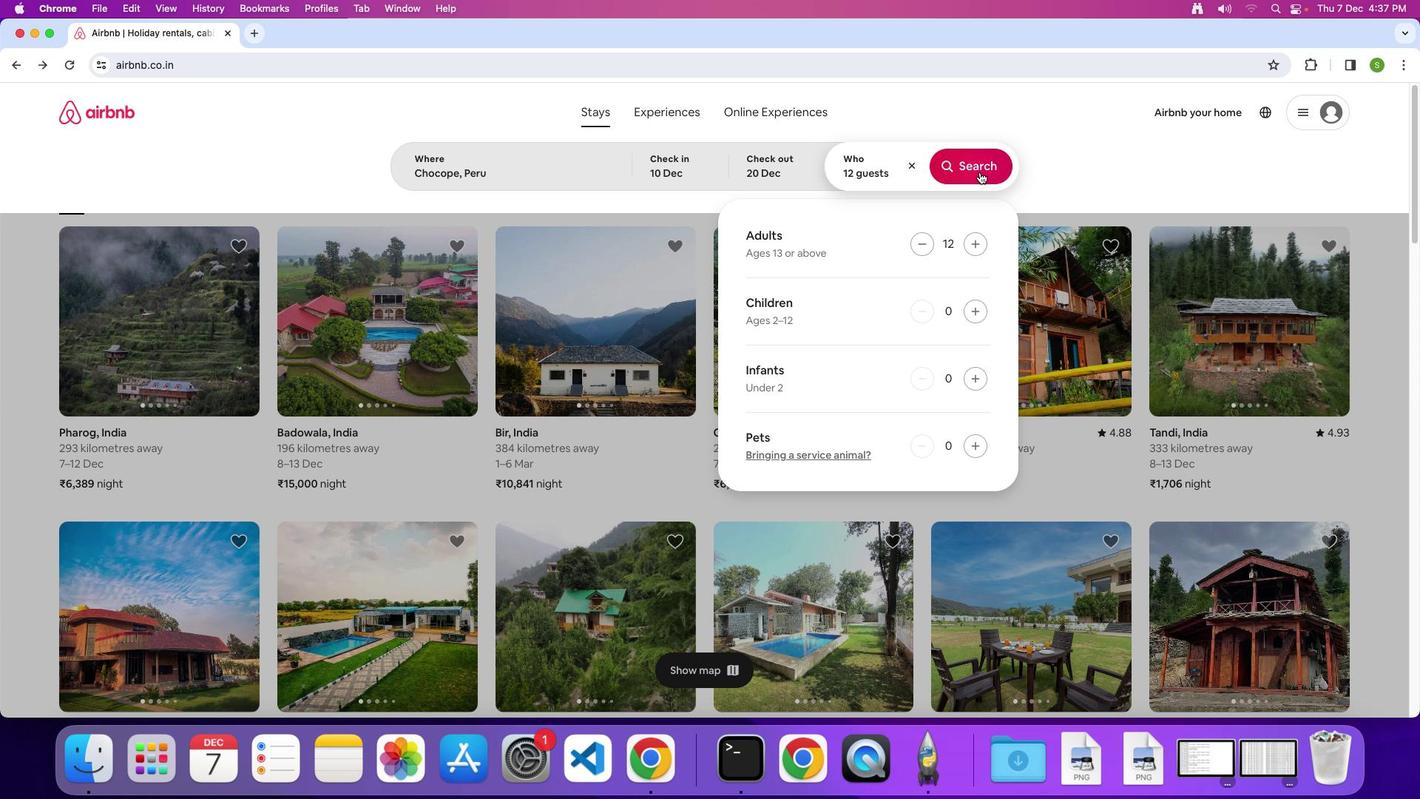 
Action: Mouse moved to (1196, 188)
Screenshot: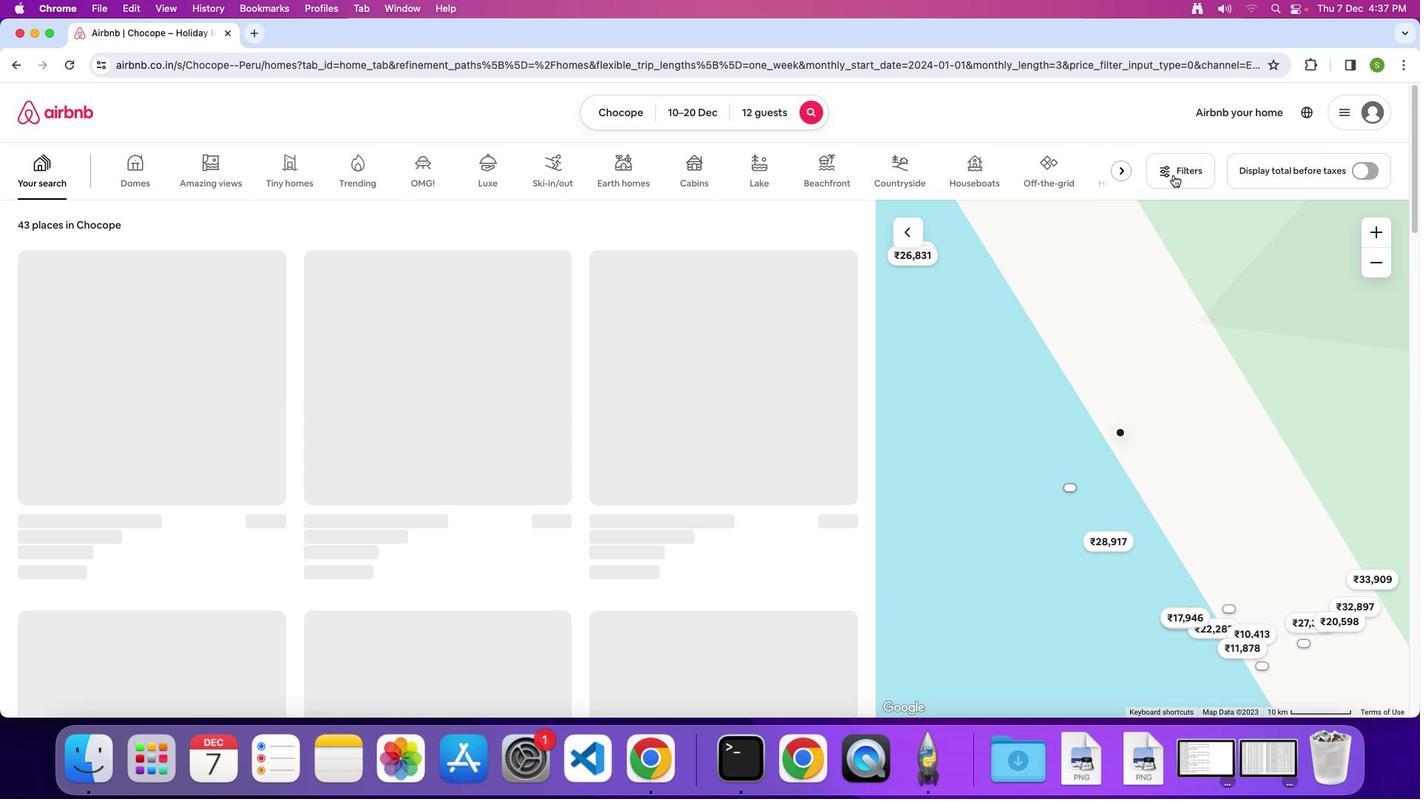 
Action: Mouse pressed left at (1196, 188)
Screenshot: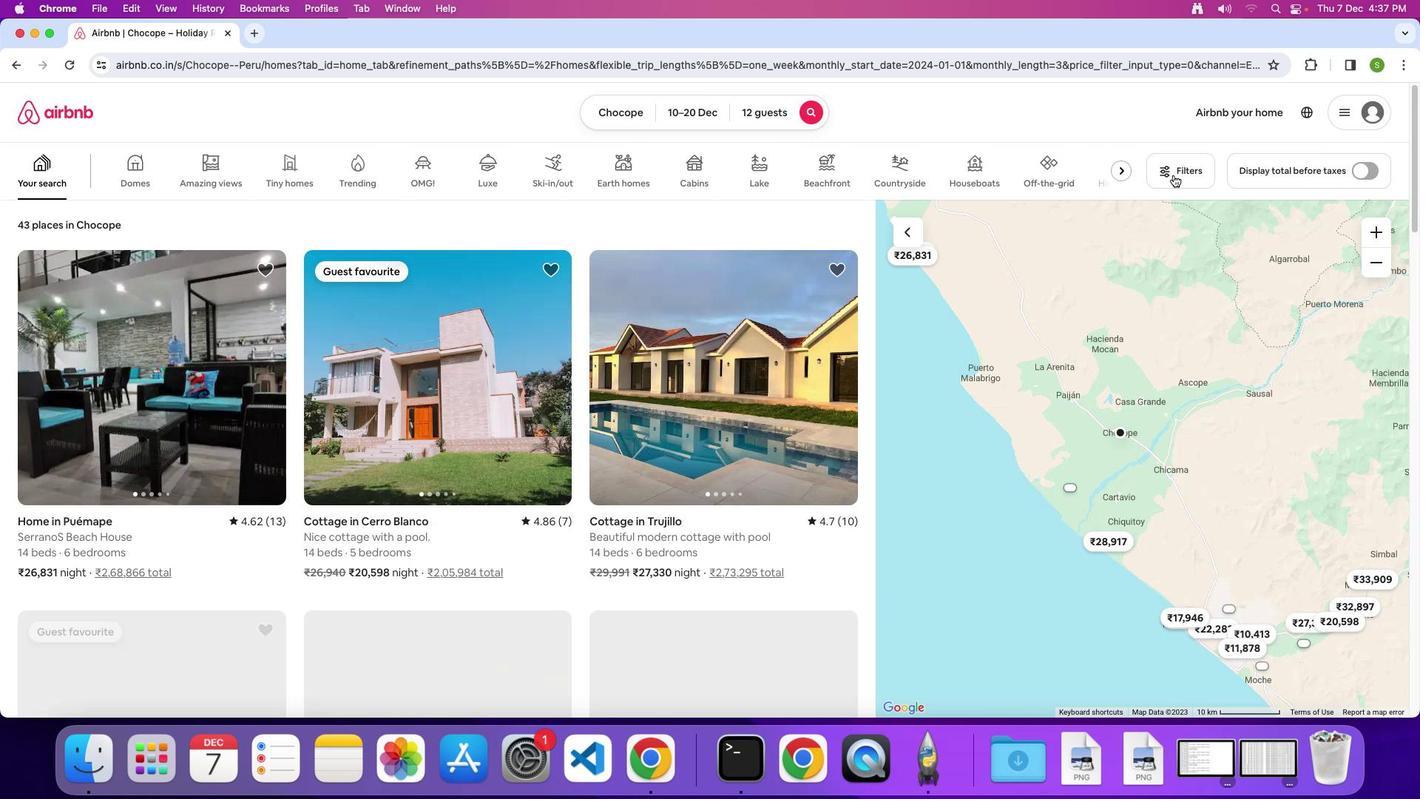 
Action: Mouse moved to (702, 283)
Screenshot: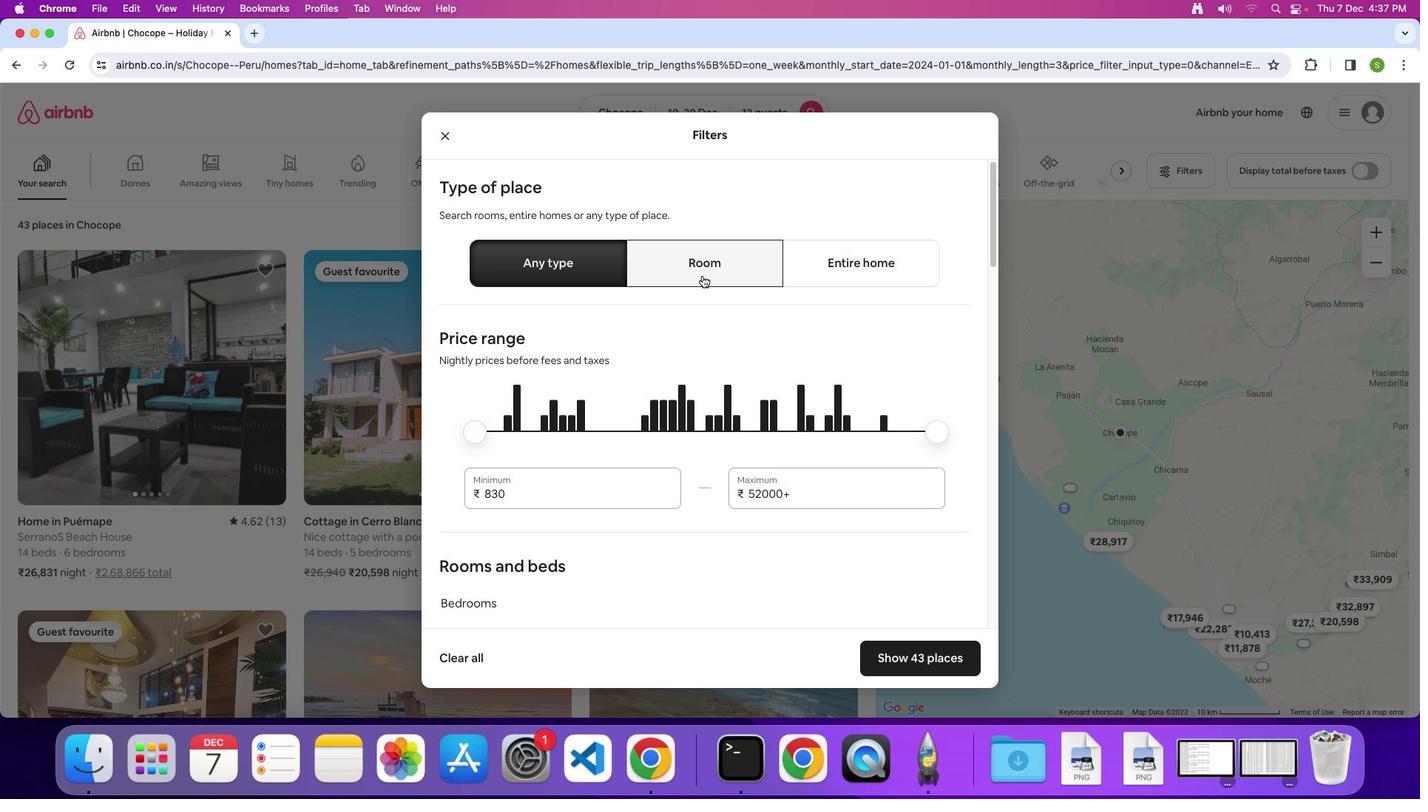 
Action: Mouse pressed left at (702, 283)
Screenshot: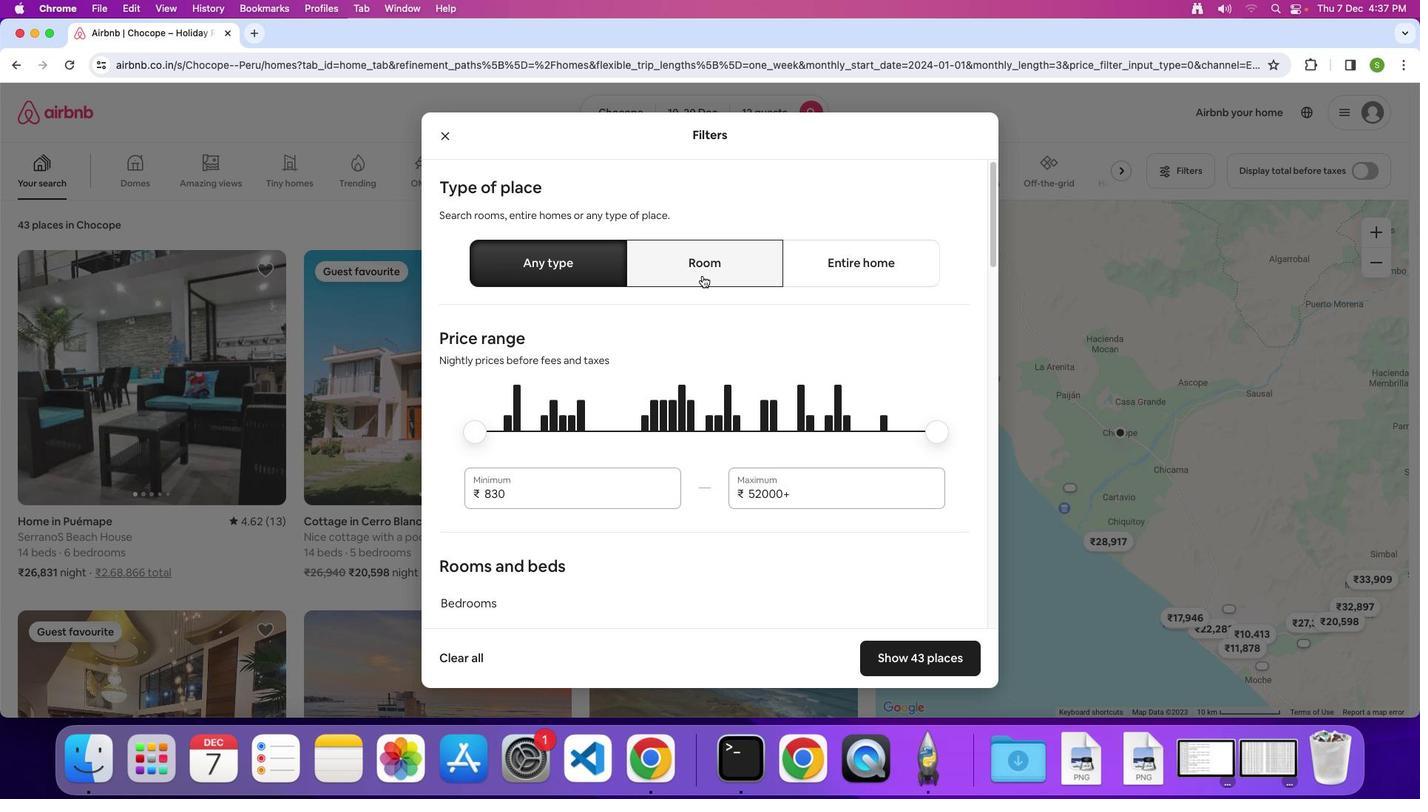 
Action: Mouse moved to (726, 476)
Screenshot: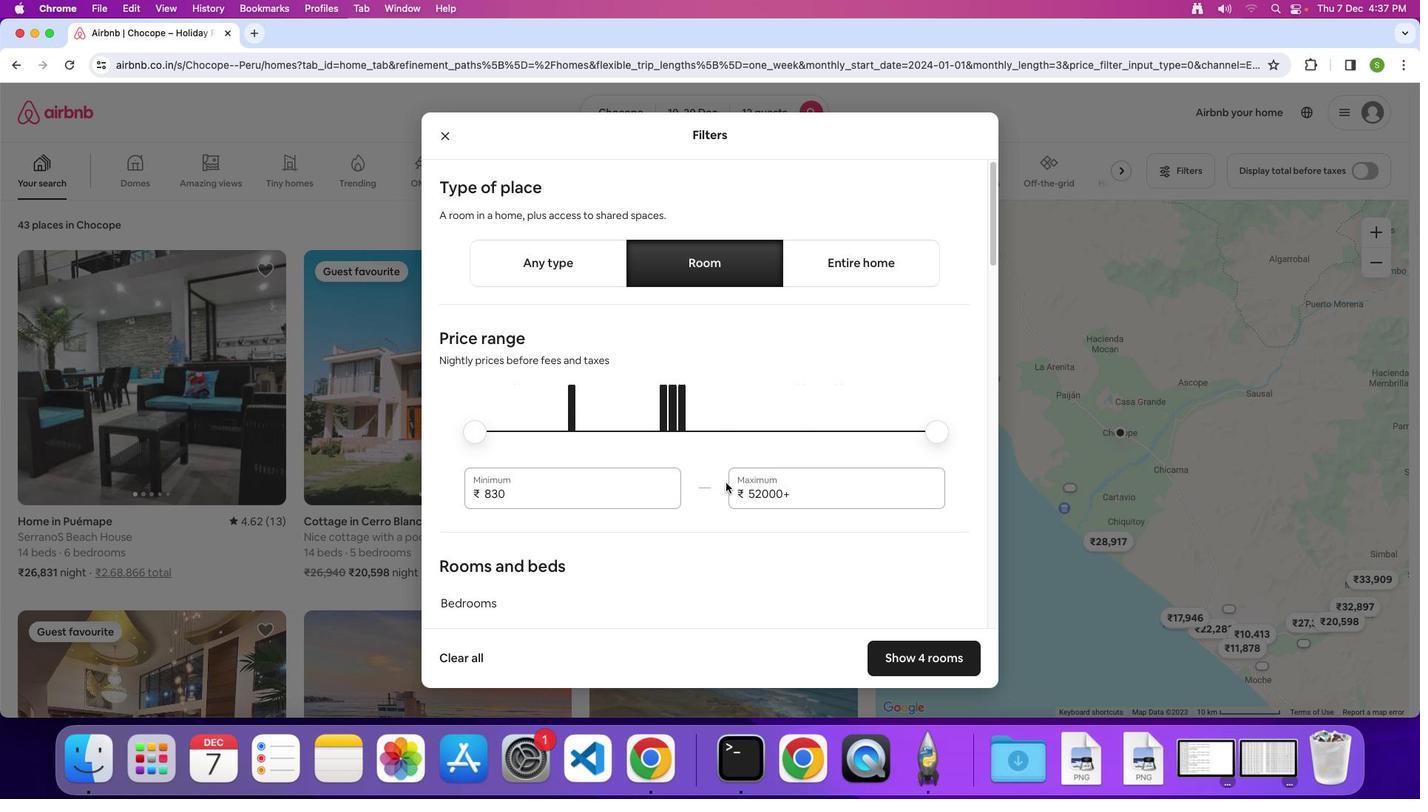 
Action: Mouse scrolled (726, 476) with delta (-34, 23)
Screenshot: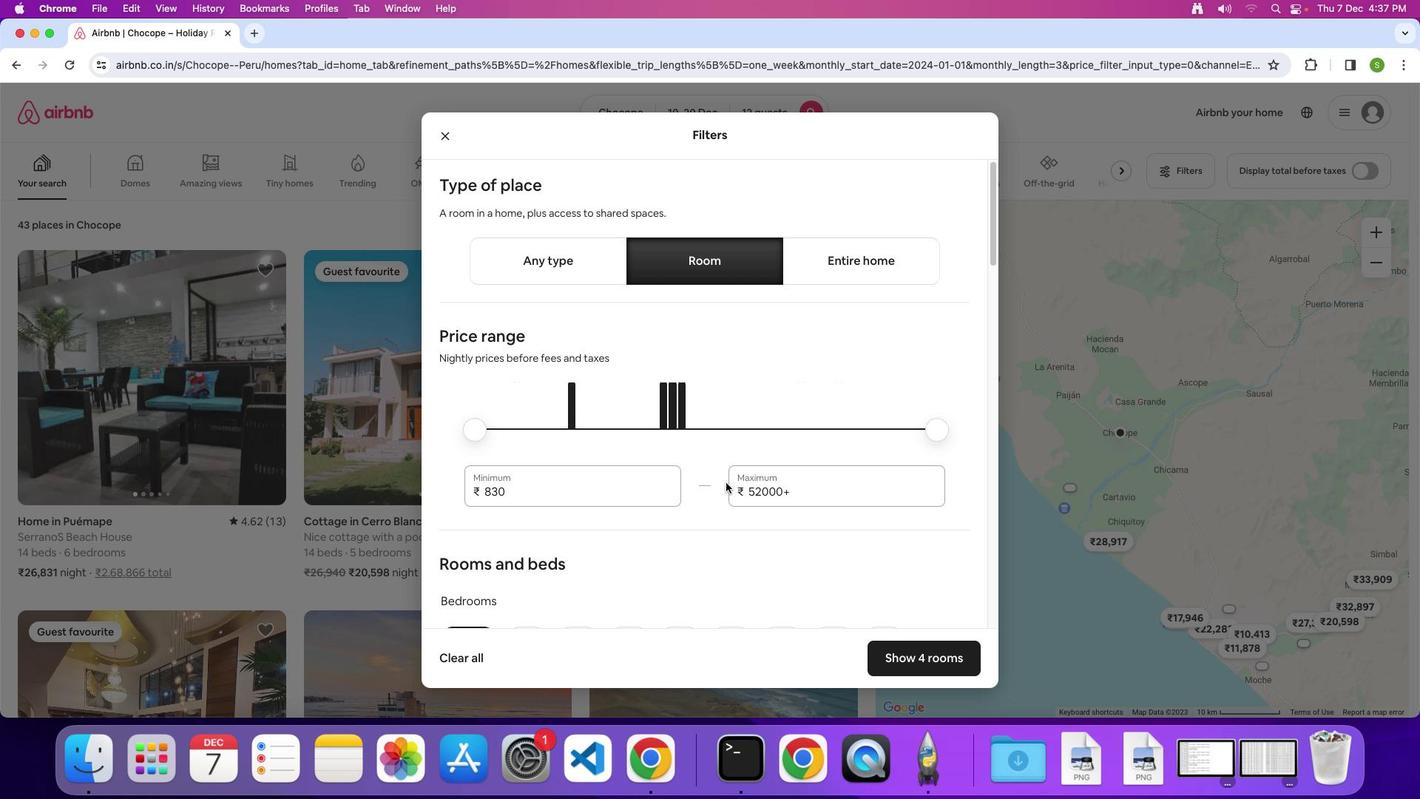 
Action: Mouse scrolled (726, 476) with delta (-34, 23)
Screenshot: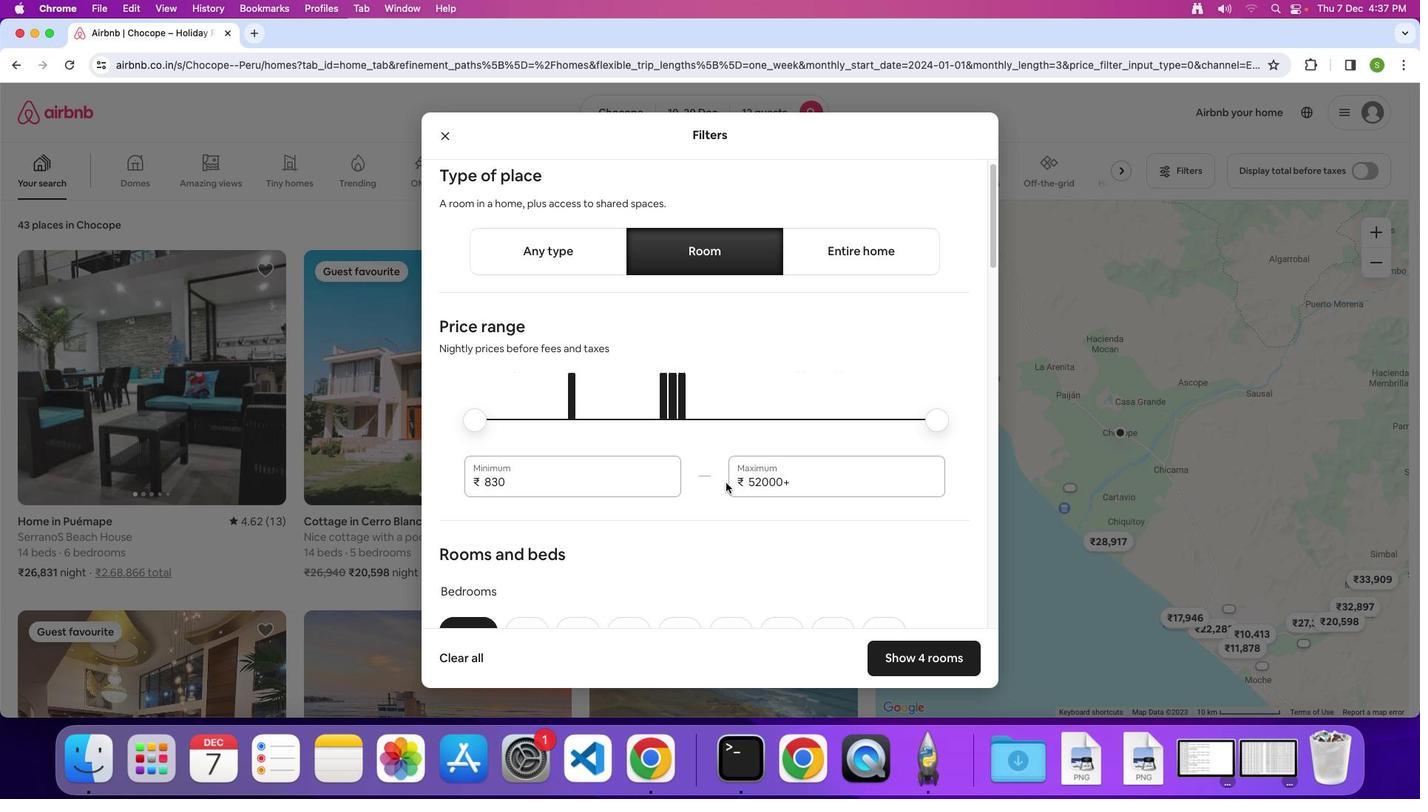 
Action: Mouse scrolled (726, 476) with delta (-34, 23)
Screenshot: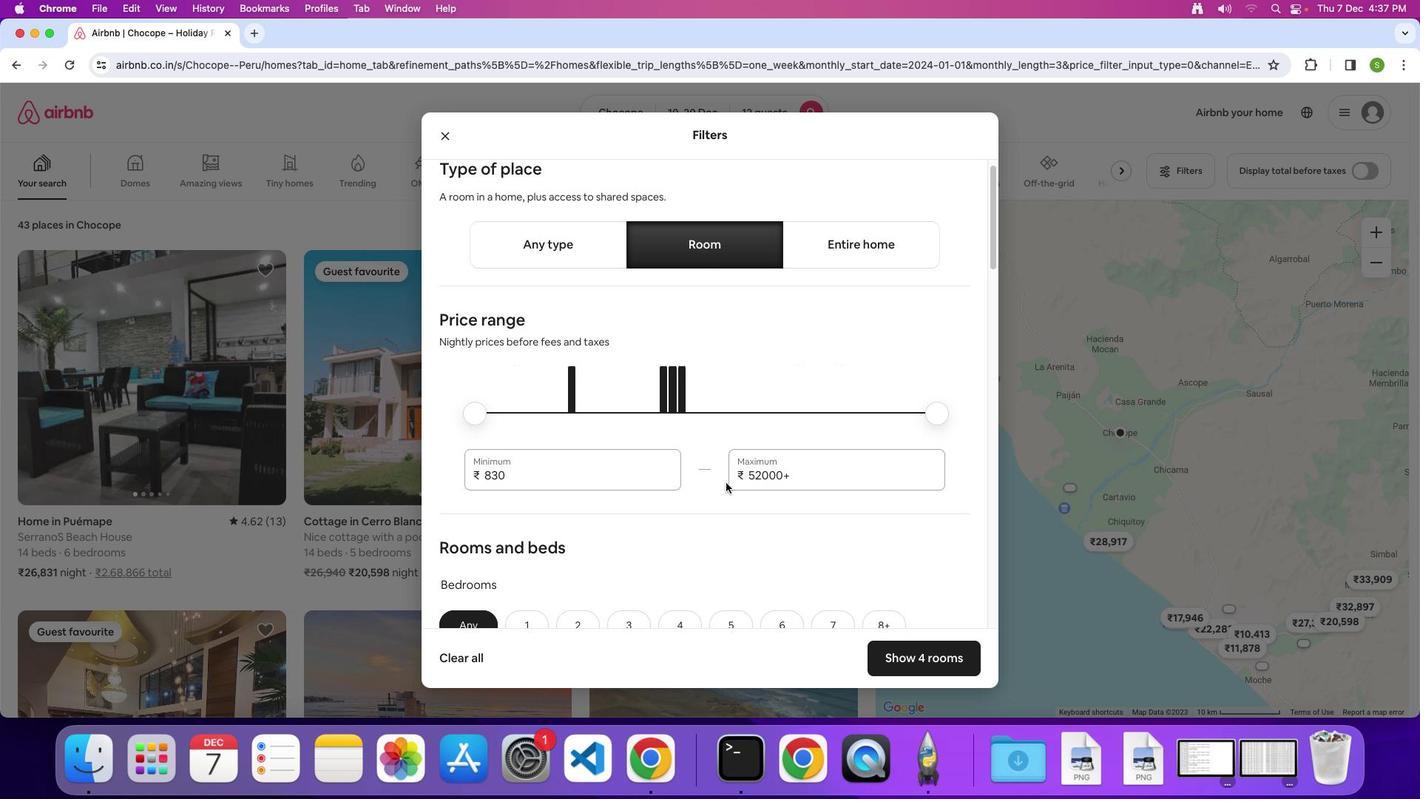
Action: Mouse scrolled (726, 476) with delta (-34, 23)
Screenshot: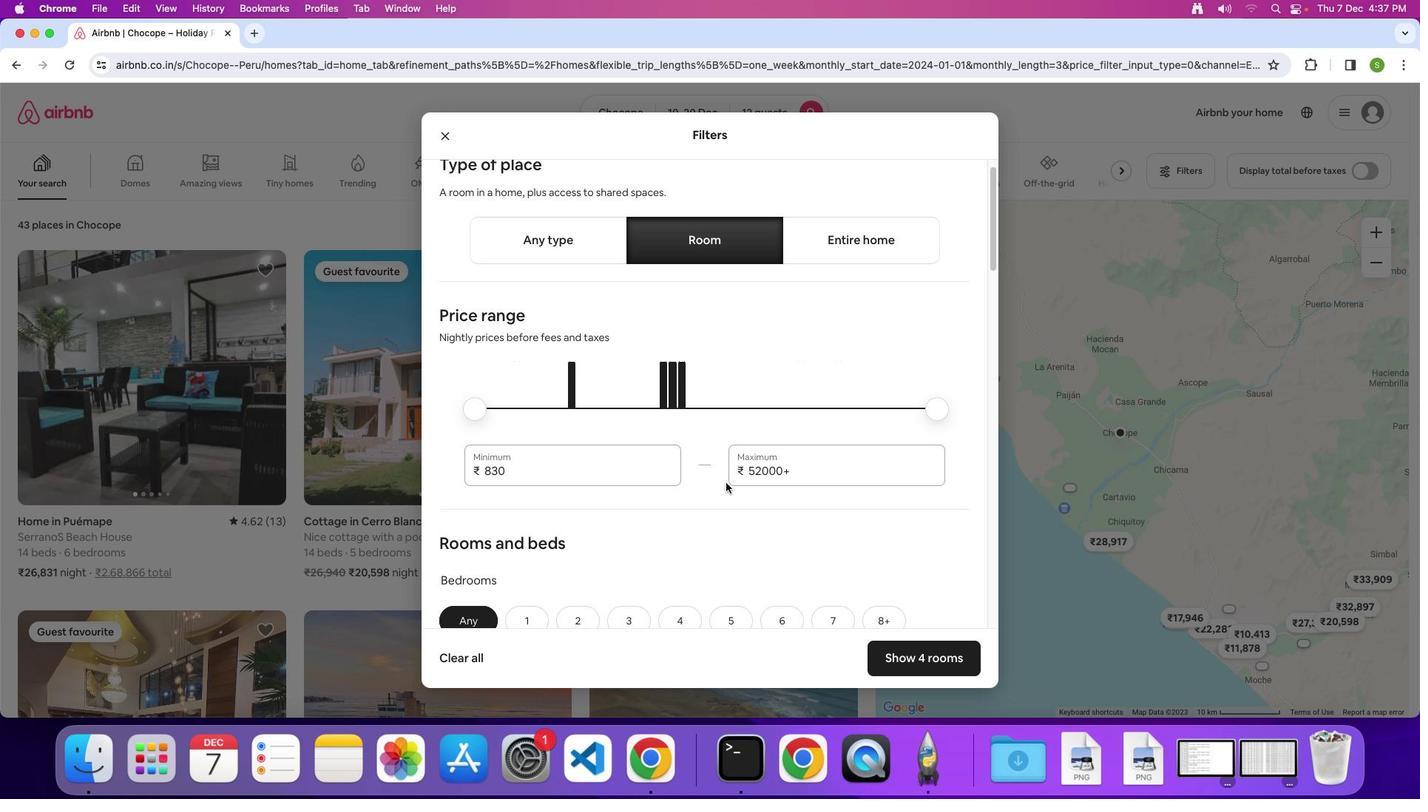 
Action: Mouse scrolled (726, 476) with delta (-34, 23)
Screenshot: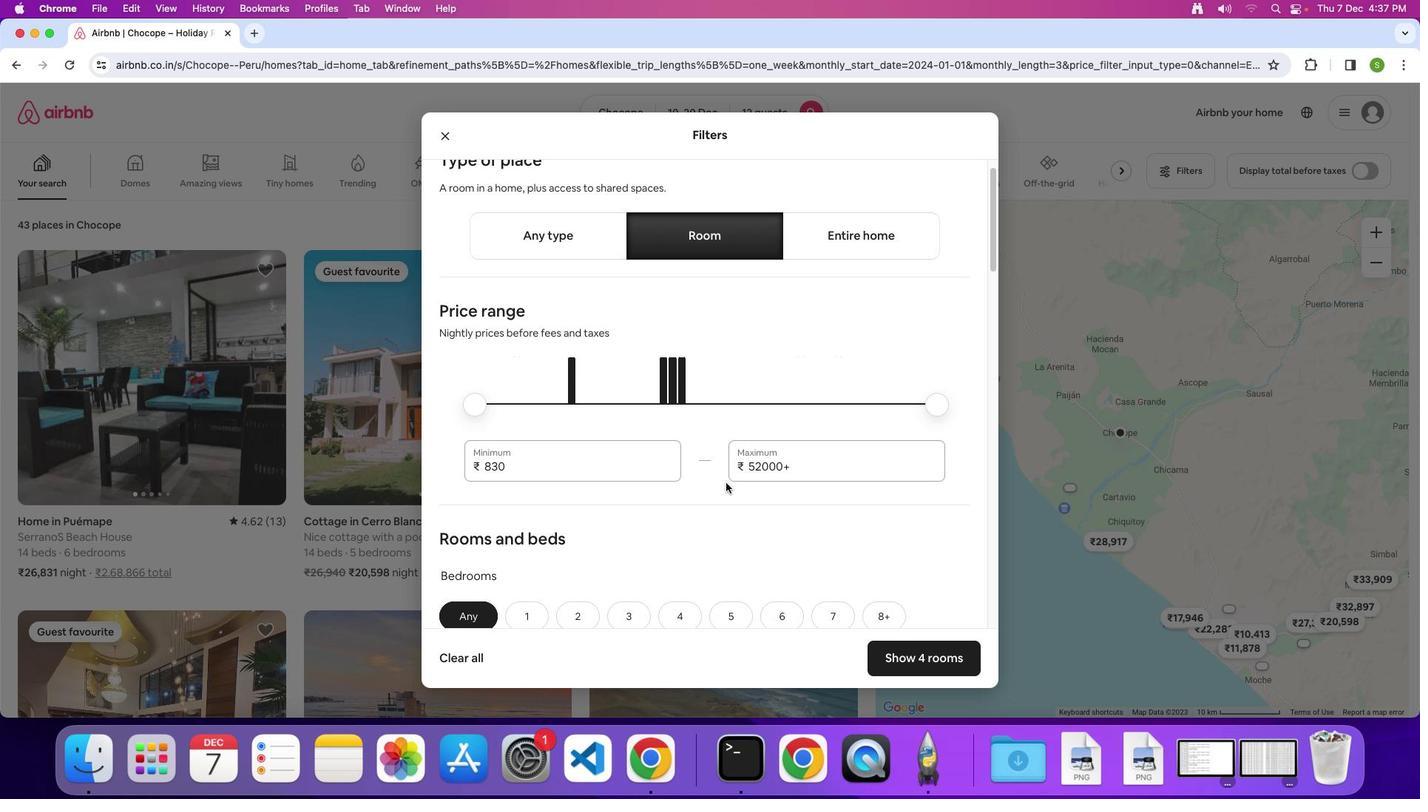
Action: Mouse scrolled (726, 476) with delta (-34, 23)
Screenshot: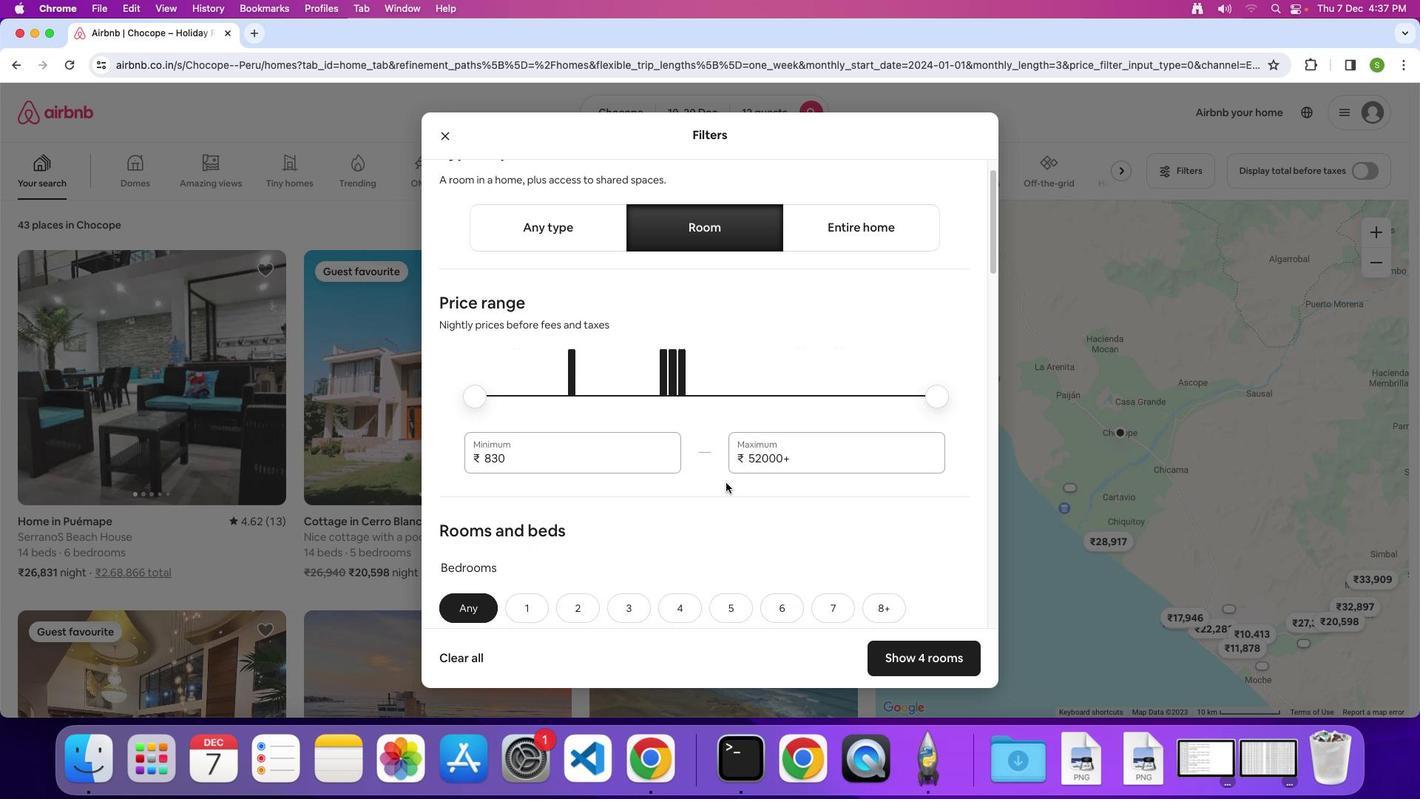 
Action: Mouse scrolled (726, 476) with delta (-34, 23)
Screenshot: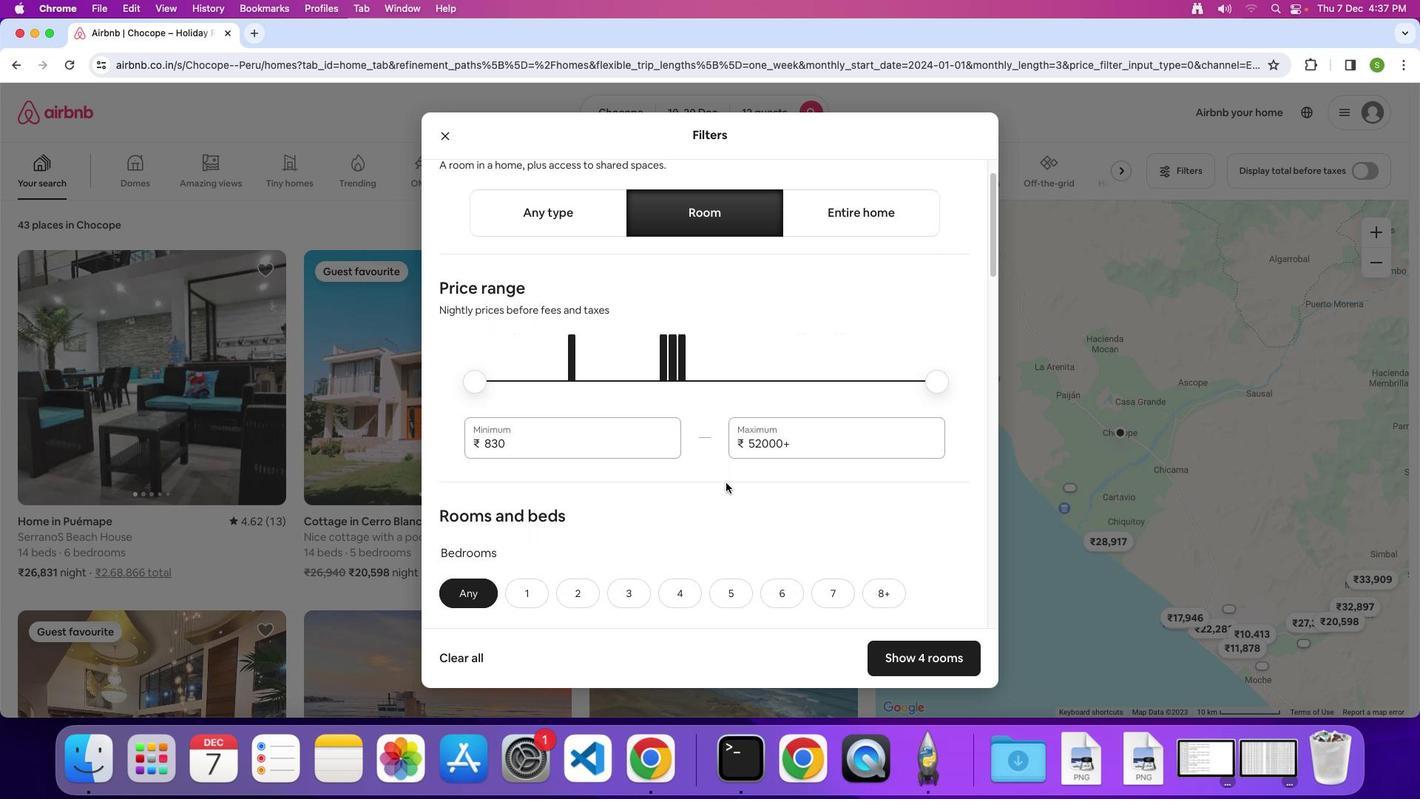 
Action: Mouse scrolled (726, 476) with delta (-34, 23)
Screenshot: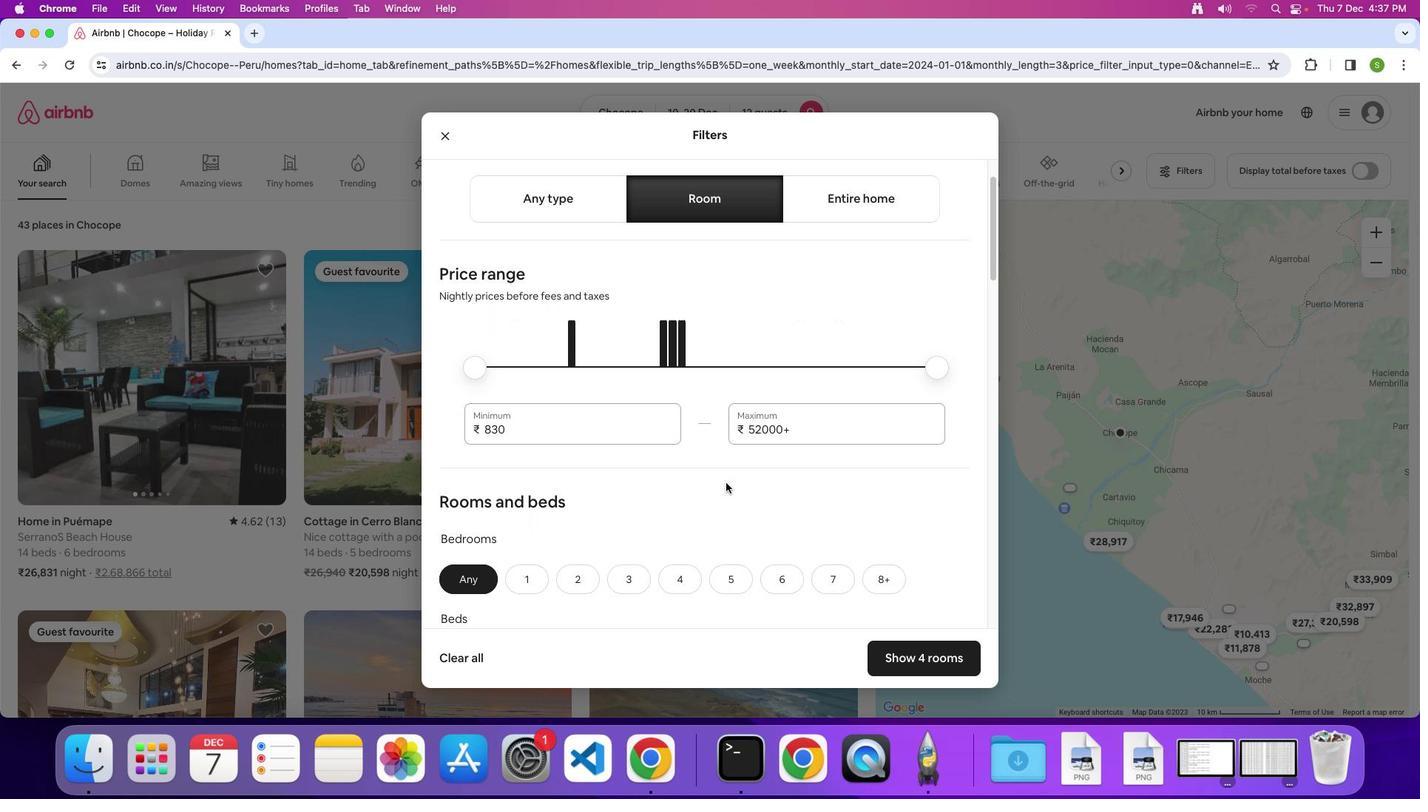 
Action: Mouse scrolled (726, 476) with delta (-34, 23)
Screenshot: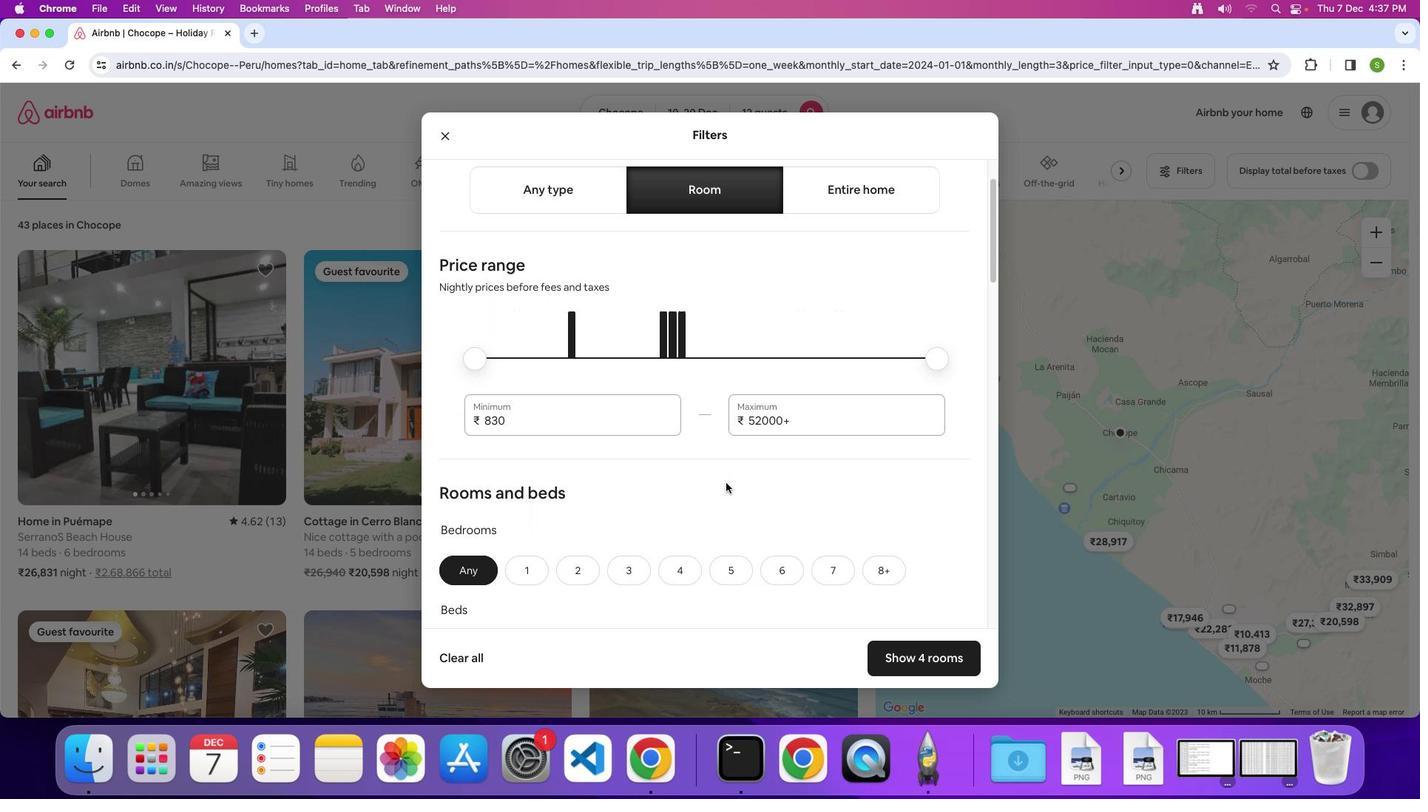 
Action: Mouse scrolled (726, 476) with delta (-34, 23)
Screenshot: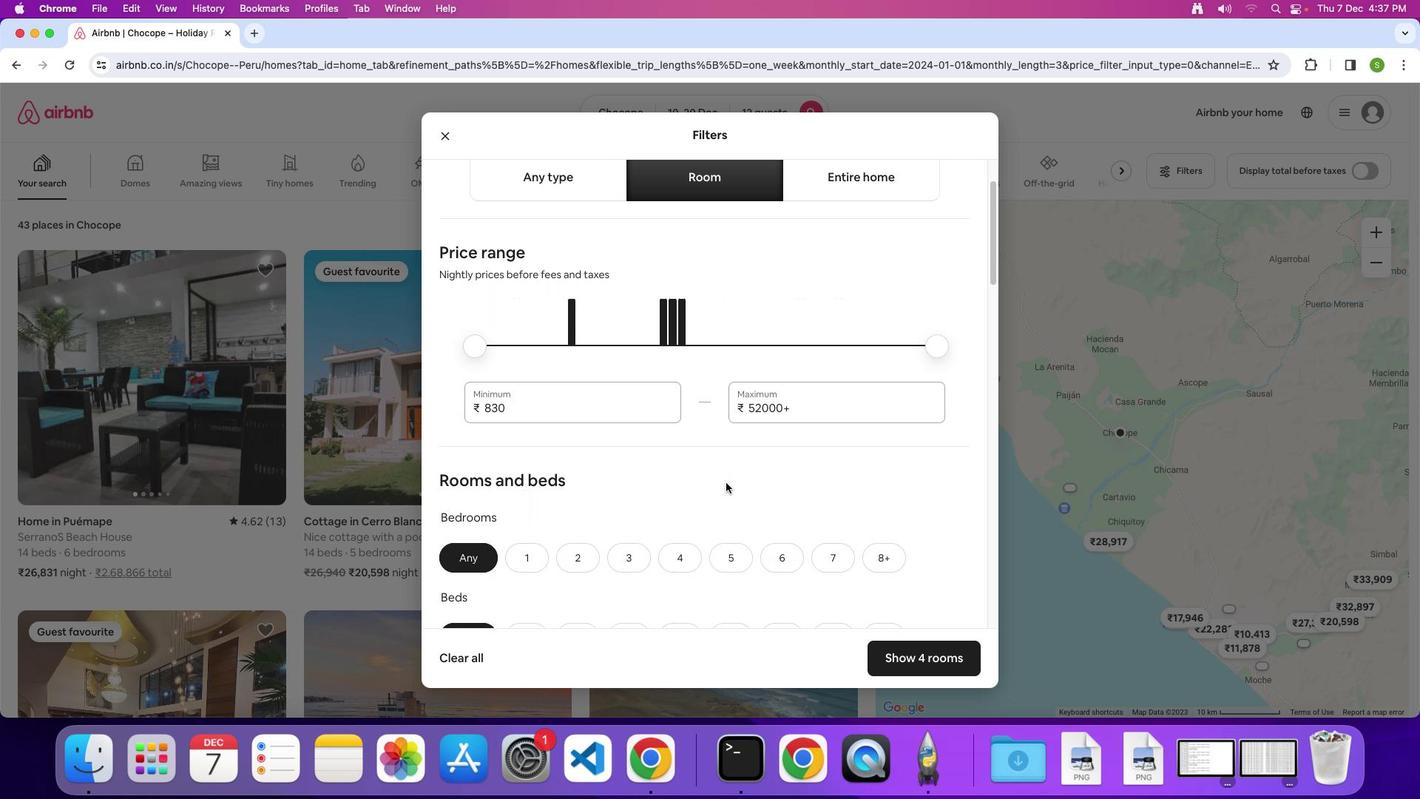 
Action: Mouse scrolled (726, 476) with delta (-34, 23)
Screenshot: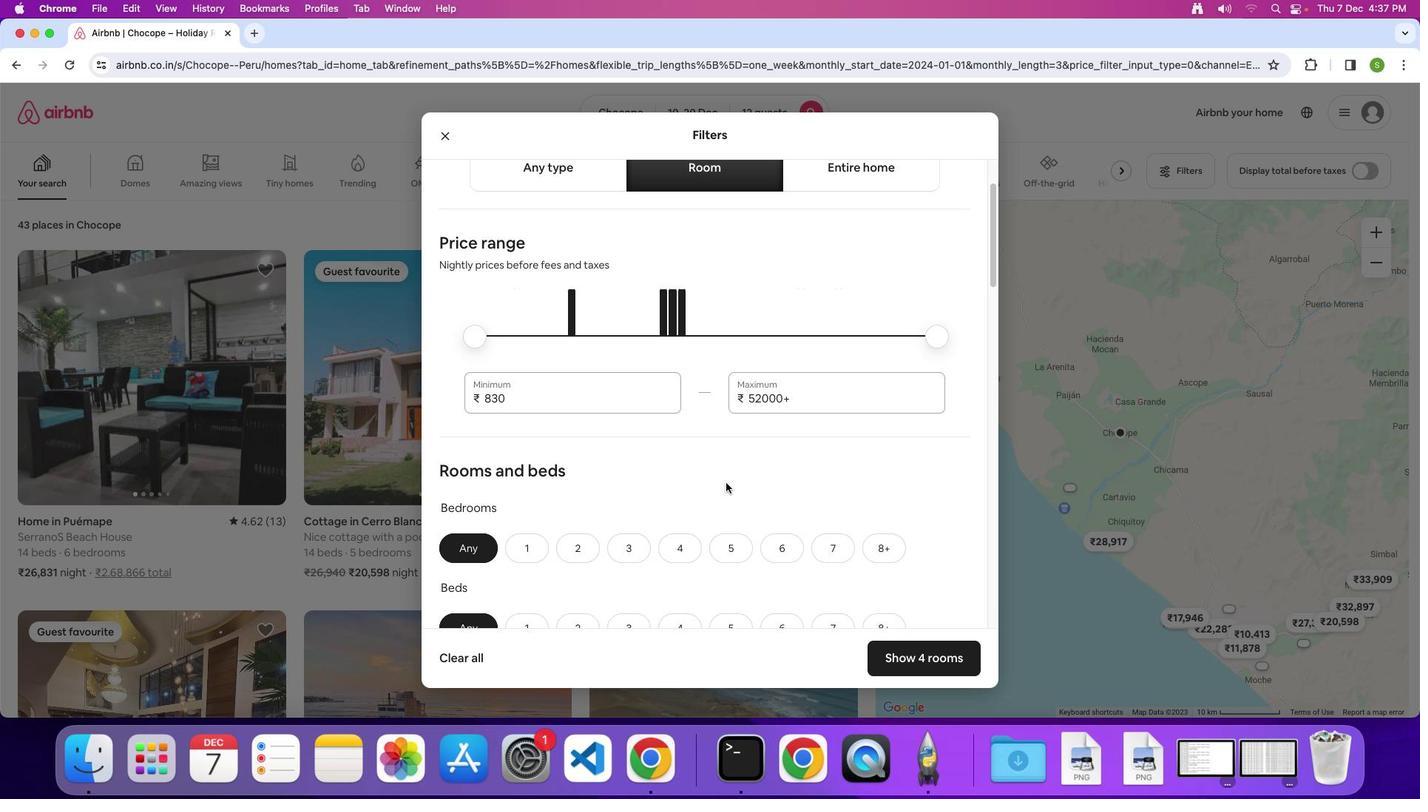 
Action: Mouse moved to (784, 534)
Screenshot: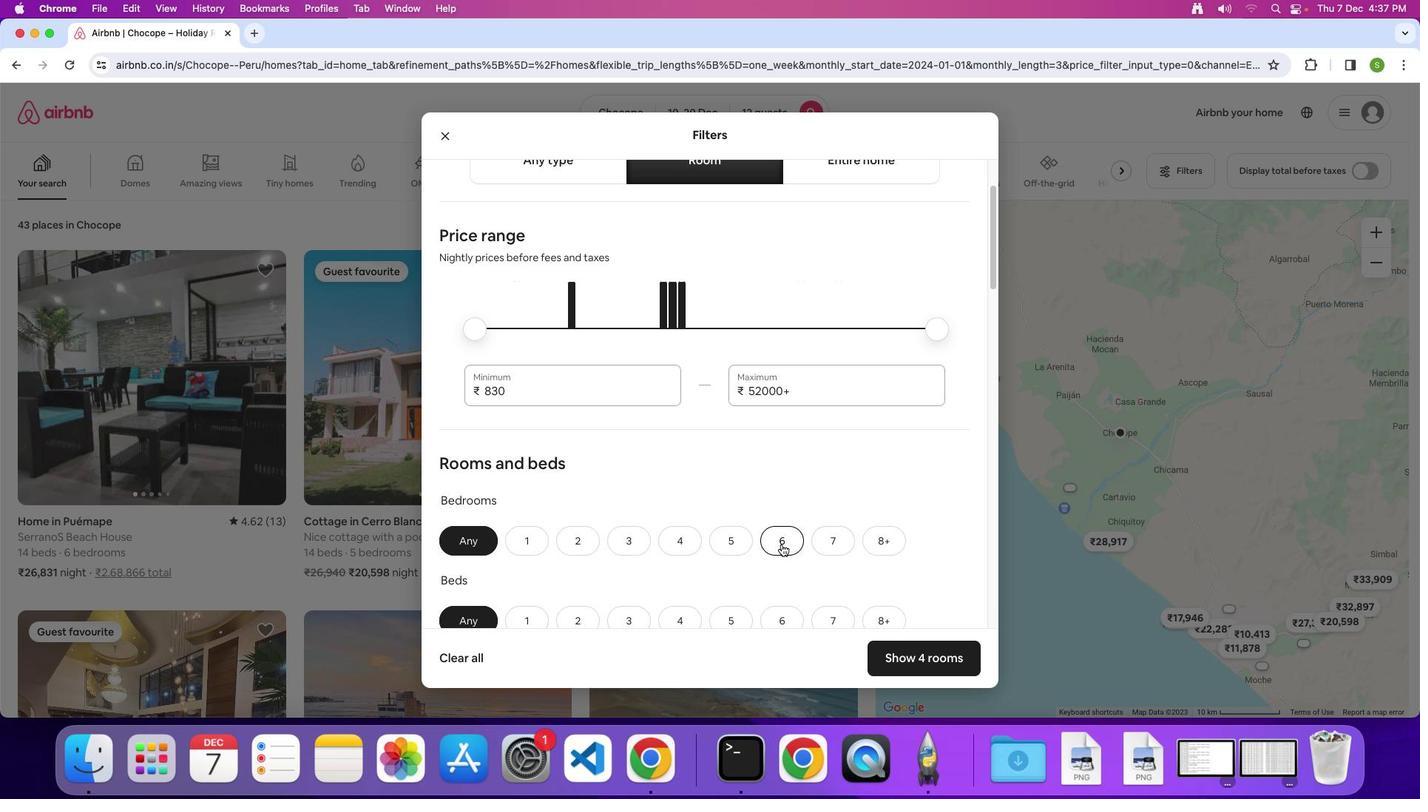 
Action: Mouse pressed left at (784, 534)
Screenshot: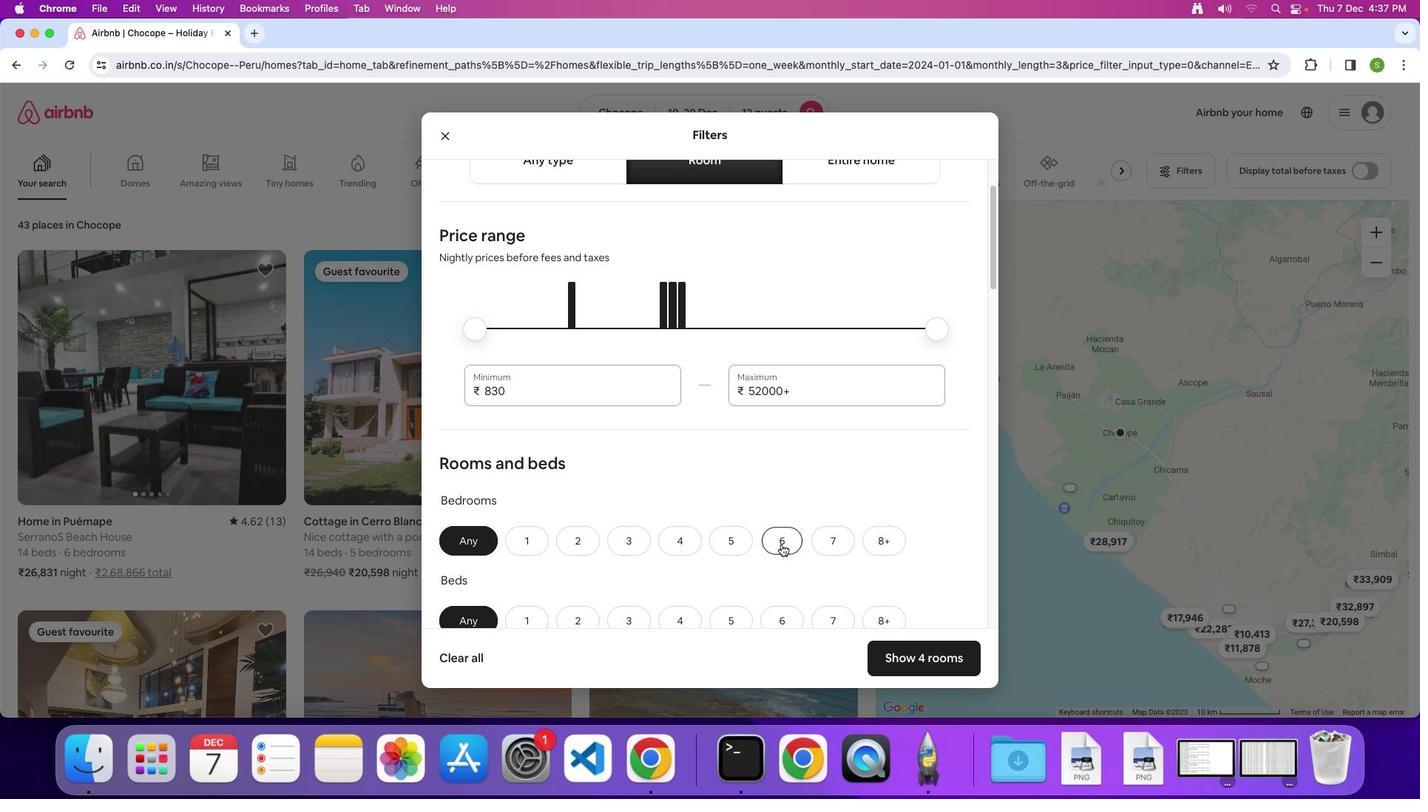 
Action: Mouse moved to (793, 487)
Screenshot: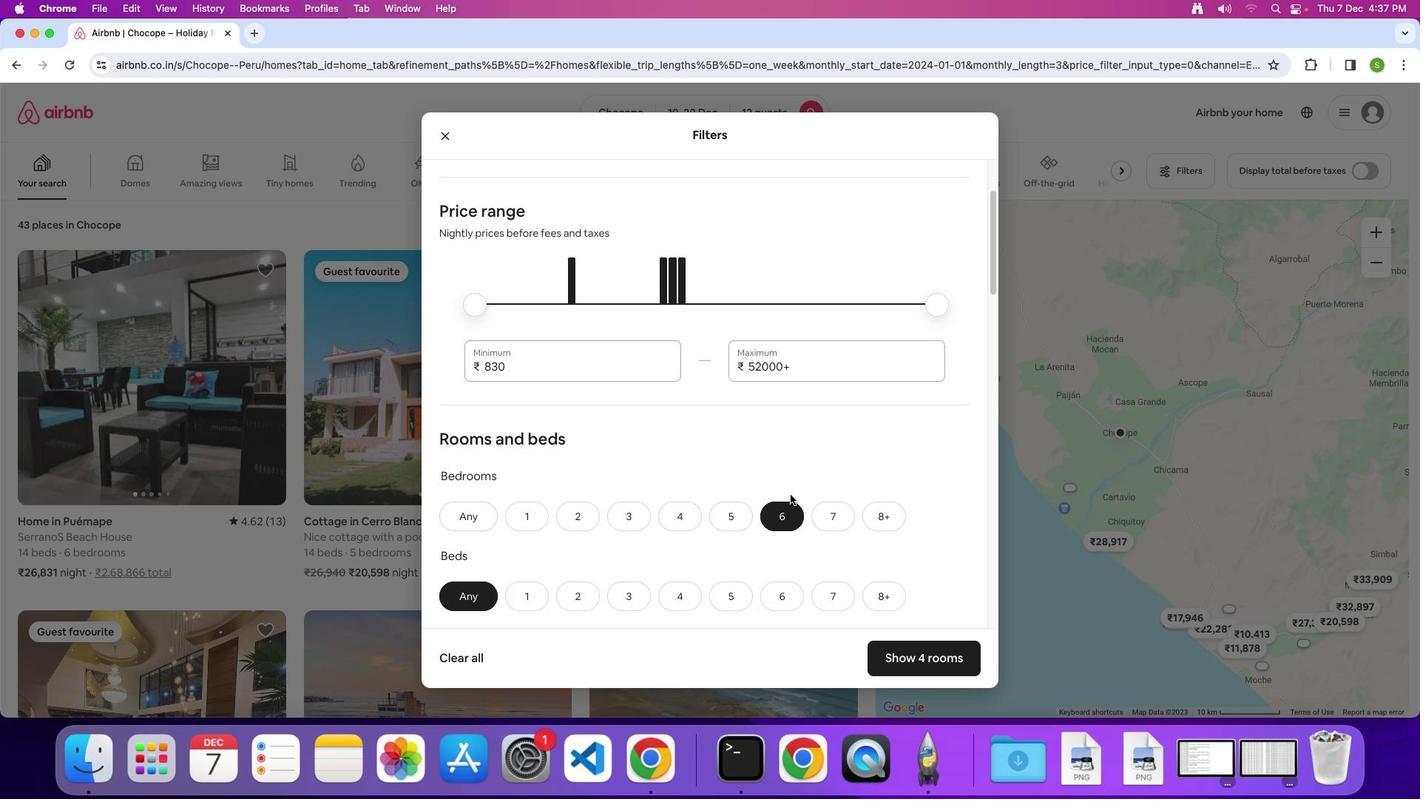 
Action: Mouse scrolled (793, 487) with delta (-34, 23)
Screenshot: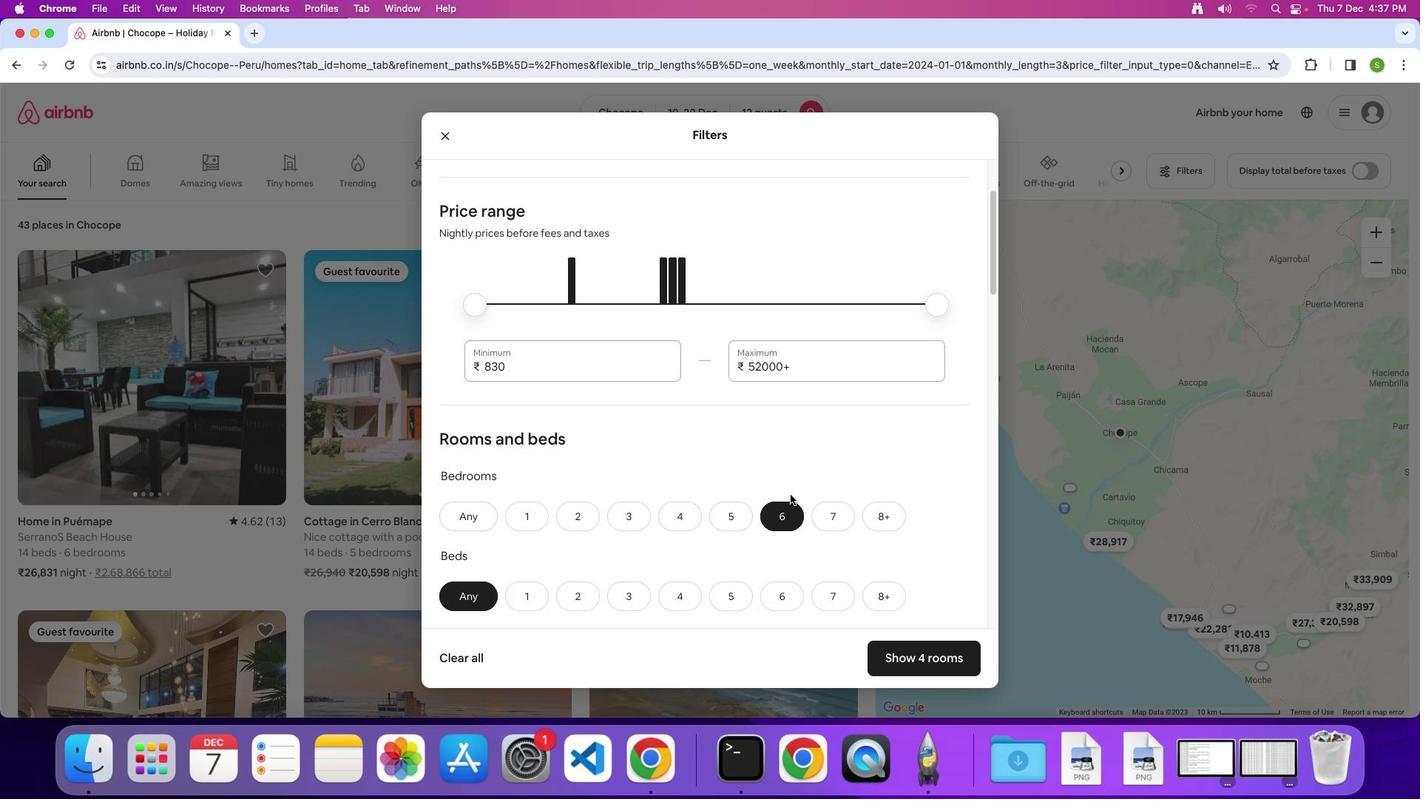 
Action: Mouse scrolled (793, 487) with delta (-34, 23)
Screenshot: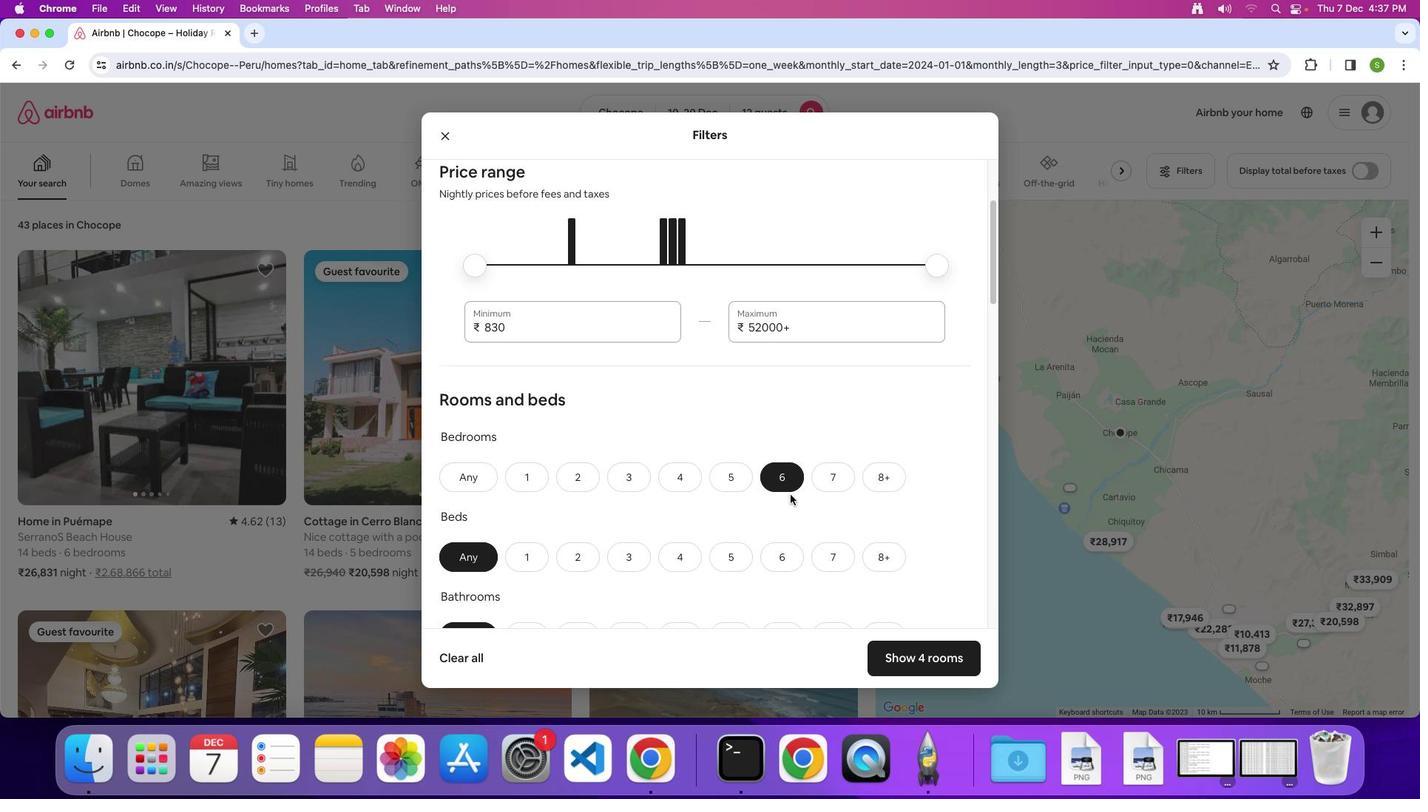 
Action: Mouse scrolled (793, 487) with delta (-34, 21)
Screenshot: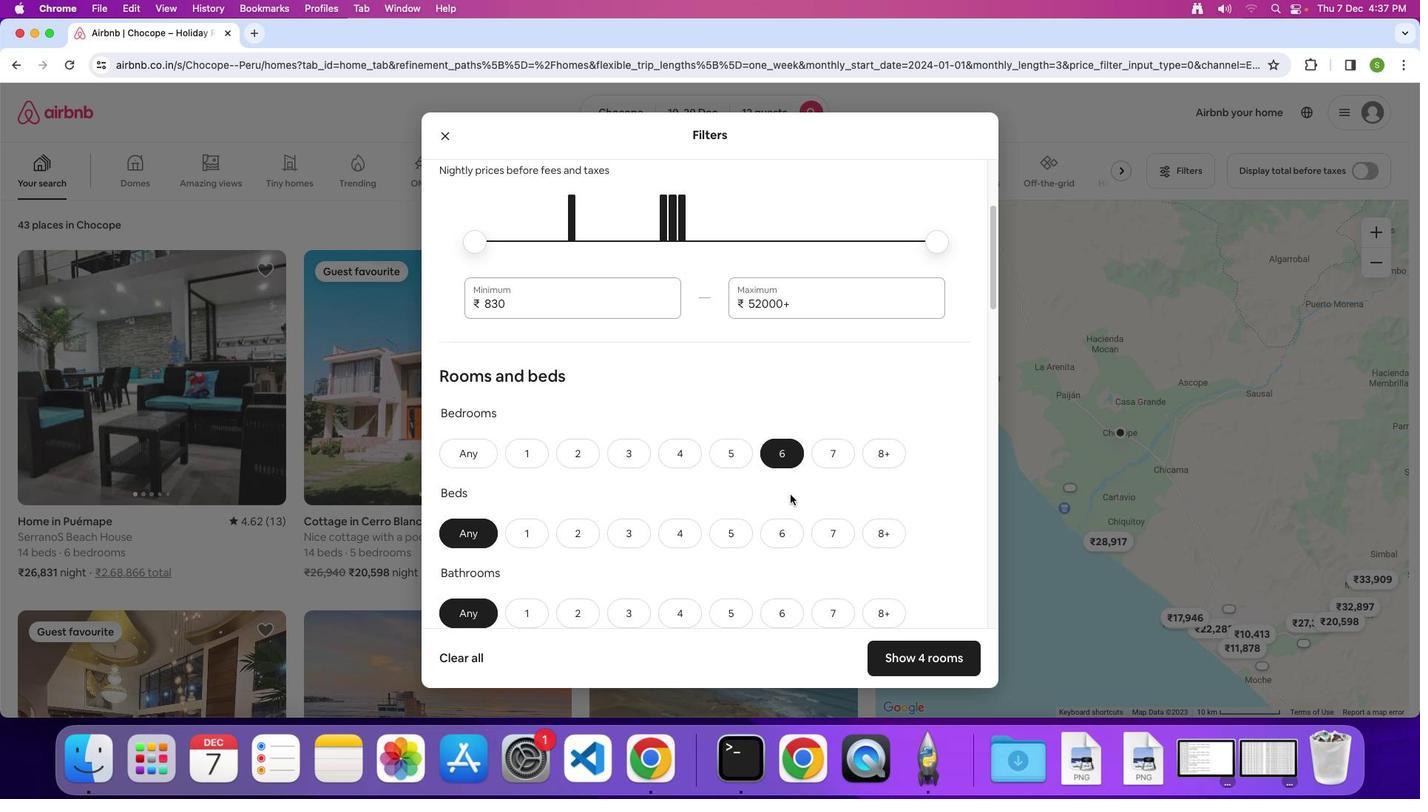 
Action: Mouse moved to (896, 463)
Screenshot: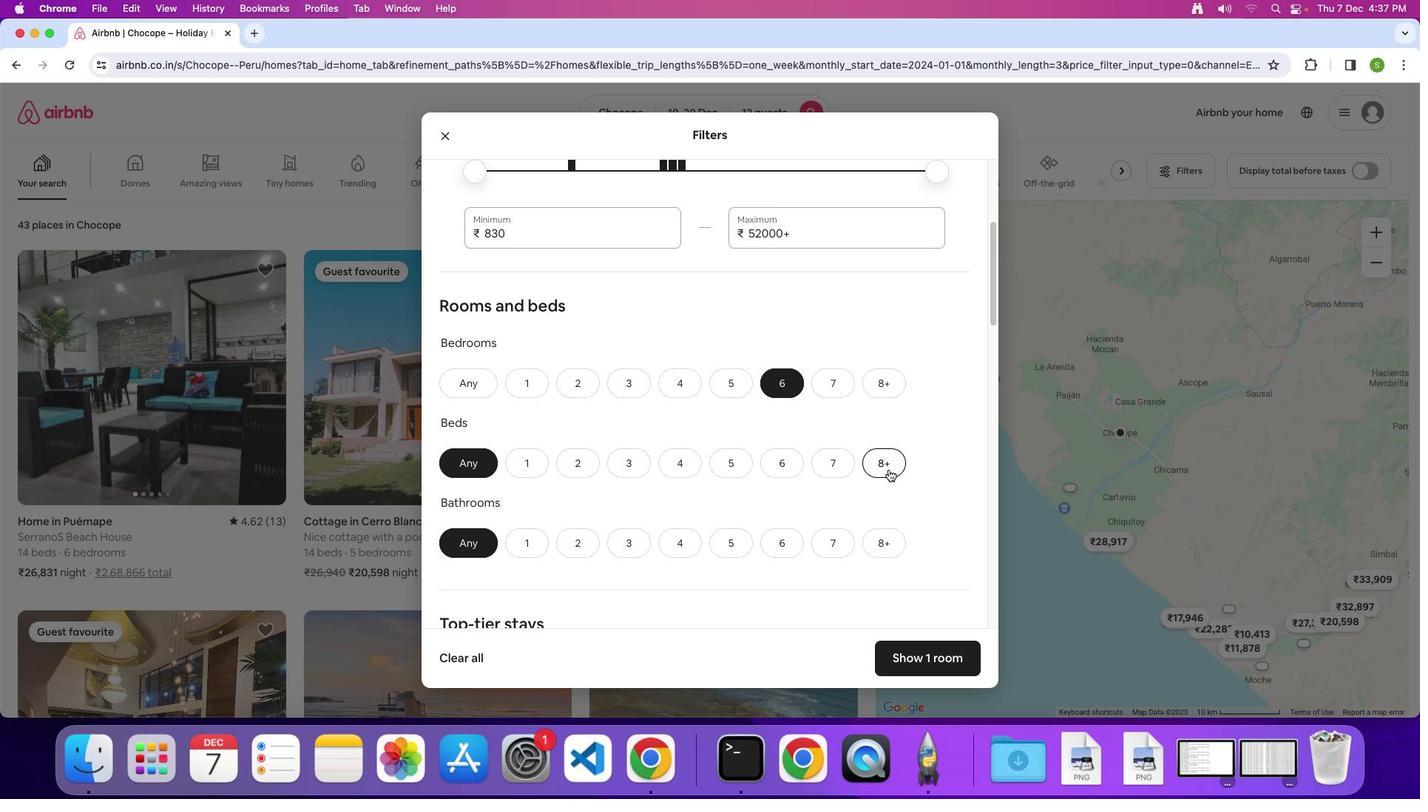 
Action: Mouse pressed left at (896, 463)
Screenshot: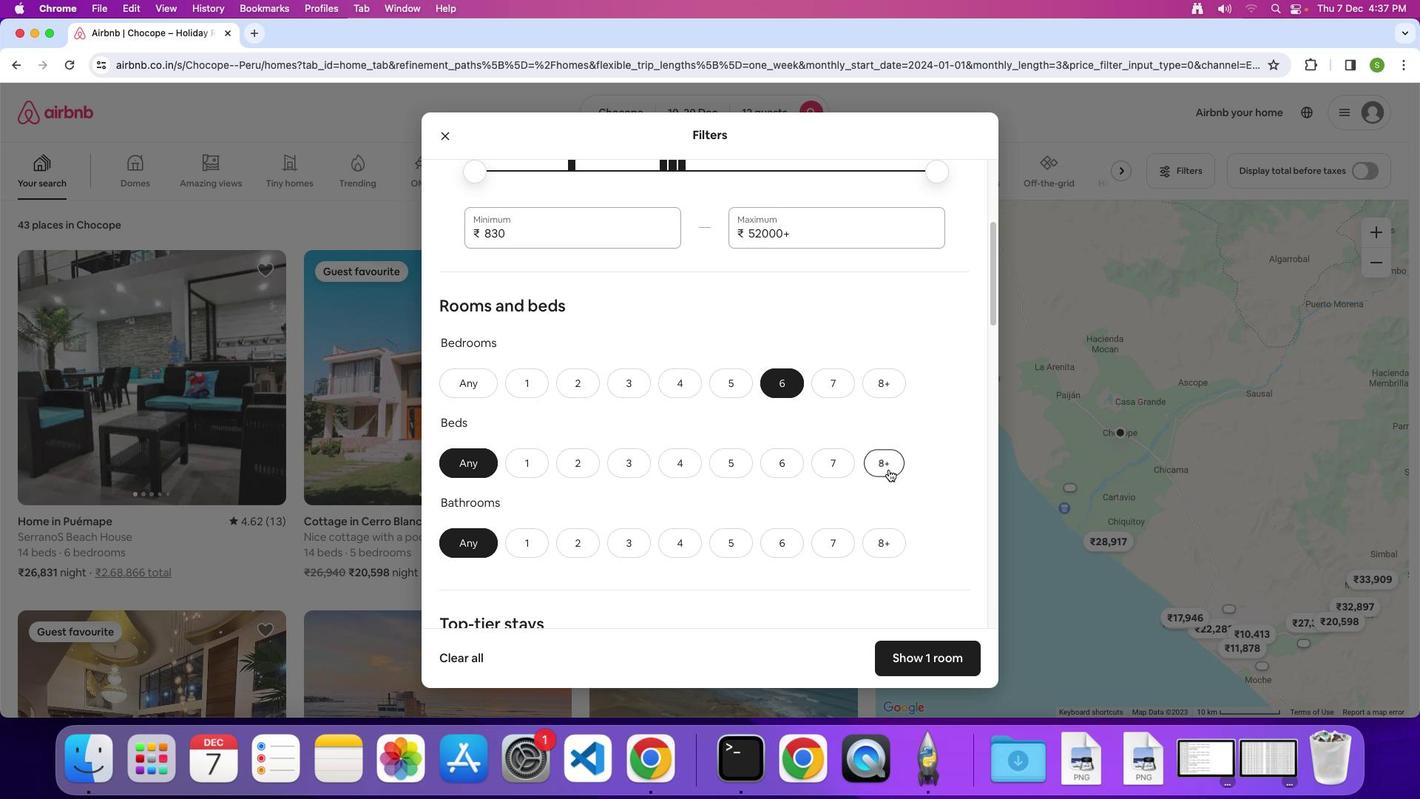 
Action: Mouse moved to (787, 534)
Screenshot: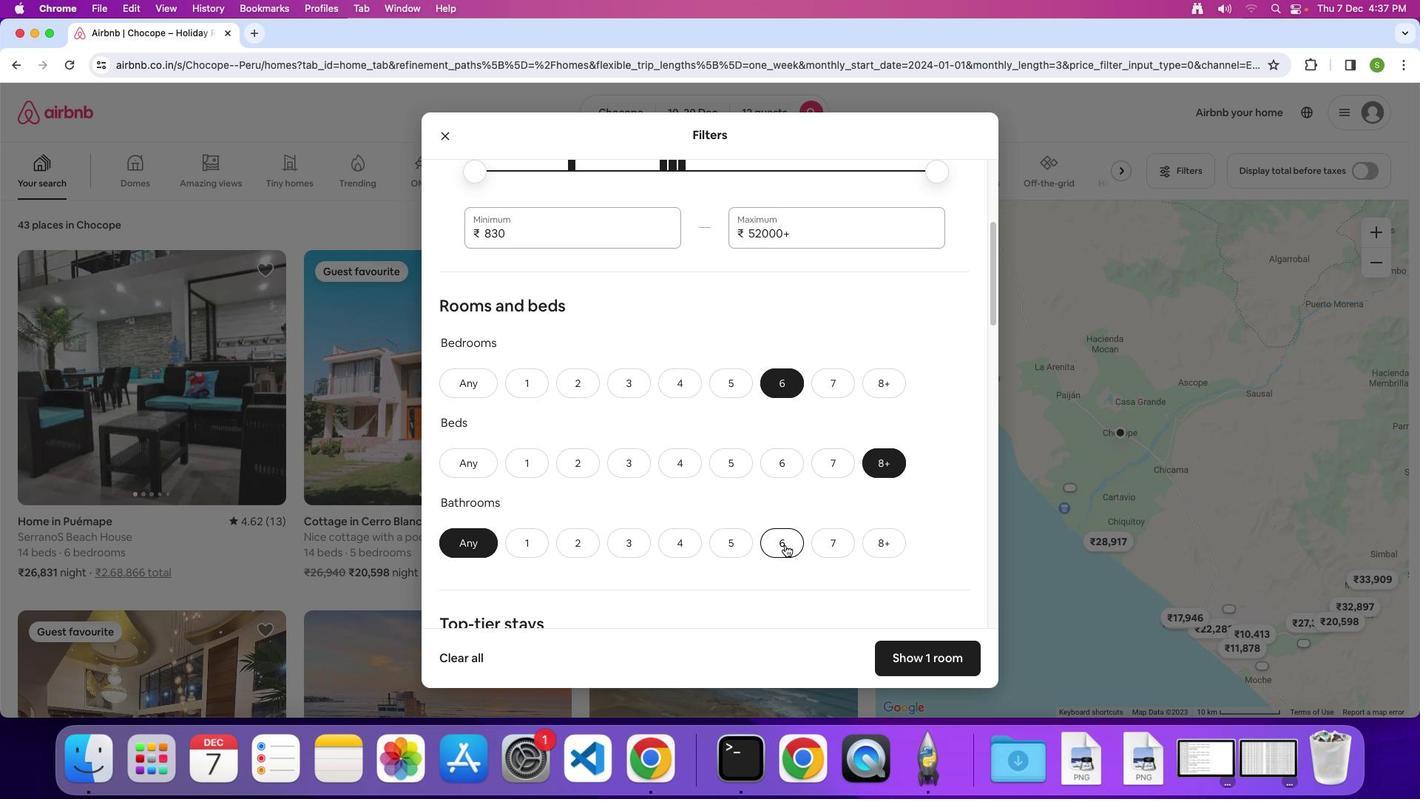 
Action: Mouse pressed left at (787, 534)
Screenshot: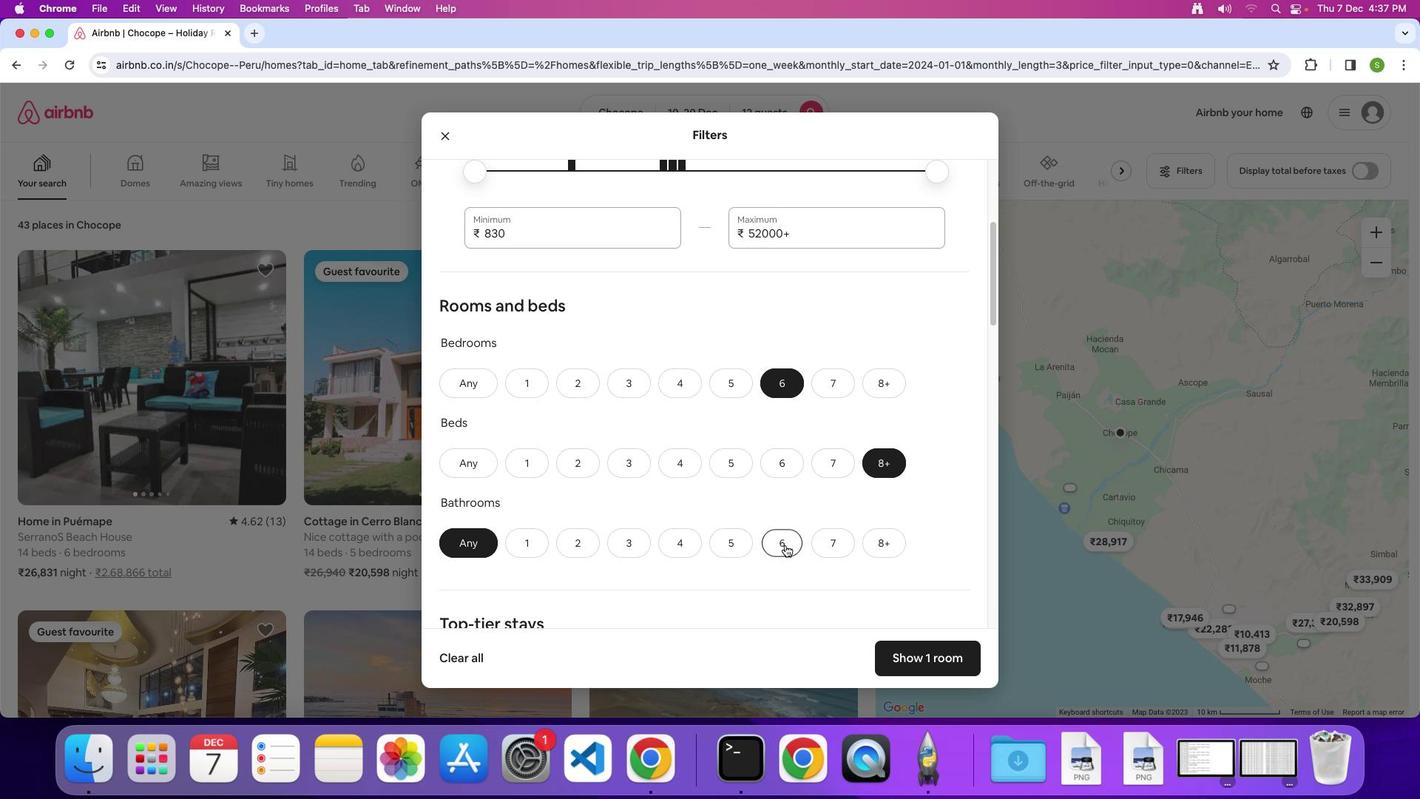 
Action: Mouse moved to (678, 437)
Screenshot: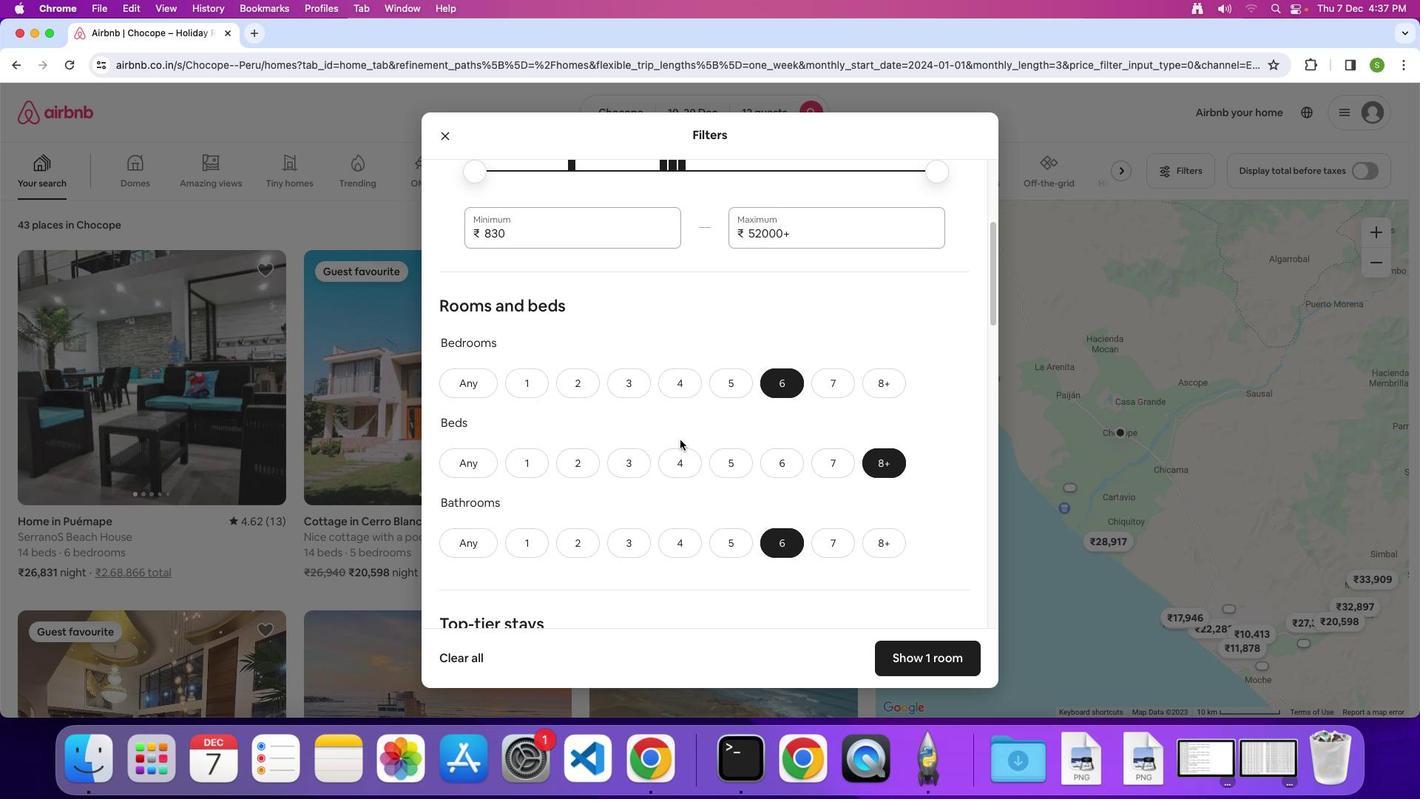 
Action: Mouse scrolled (678, 437) with delta (-34, 23)
Screenshot: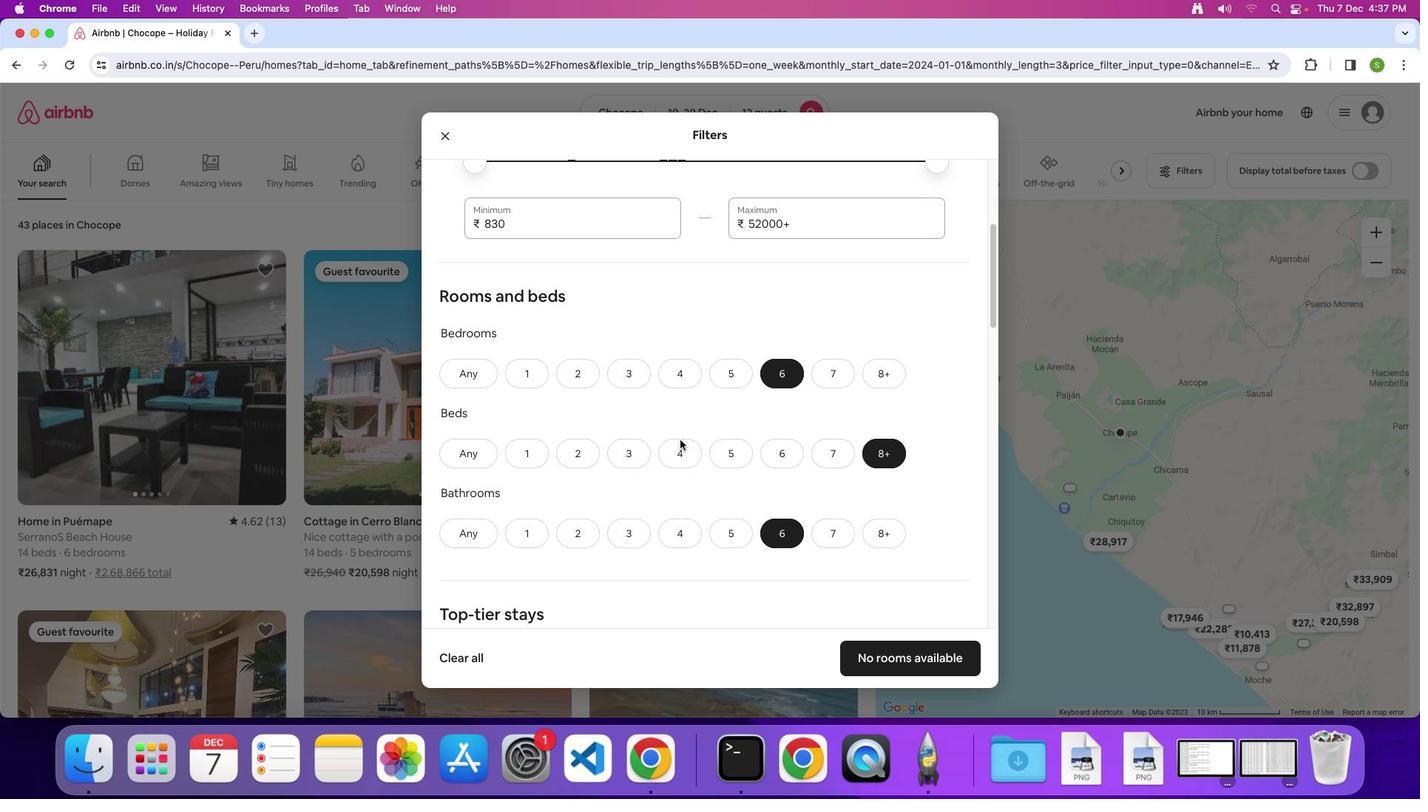 
Action: Mouse scrolled (678, 437) with delta (-34, 23)
Screenshot: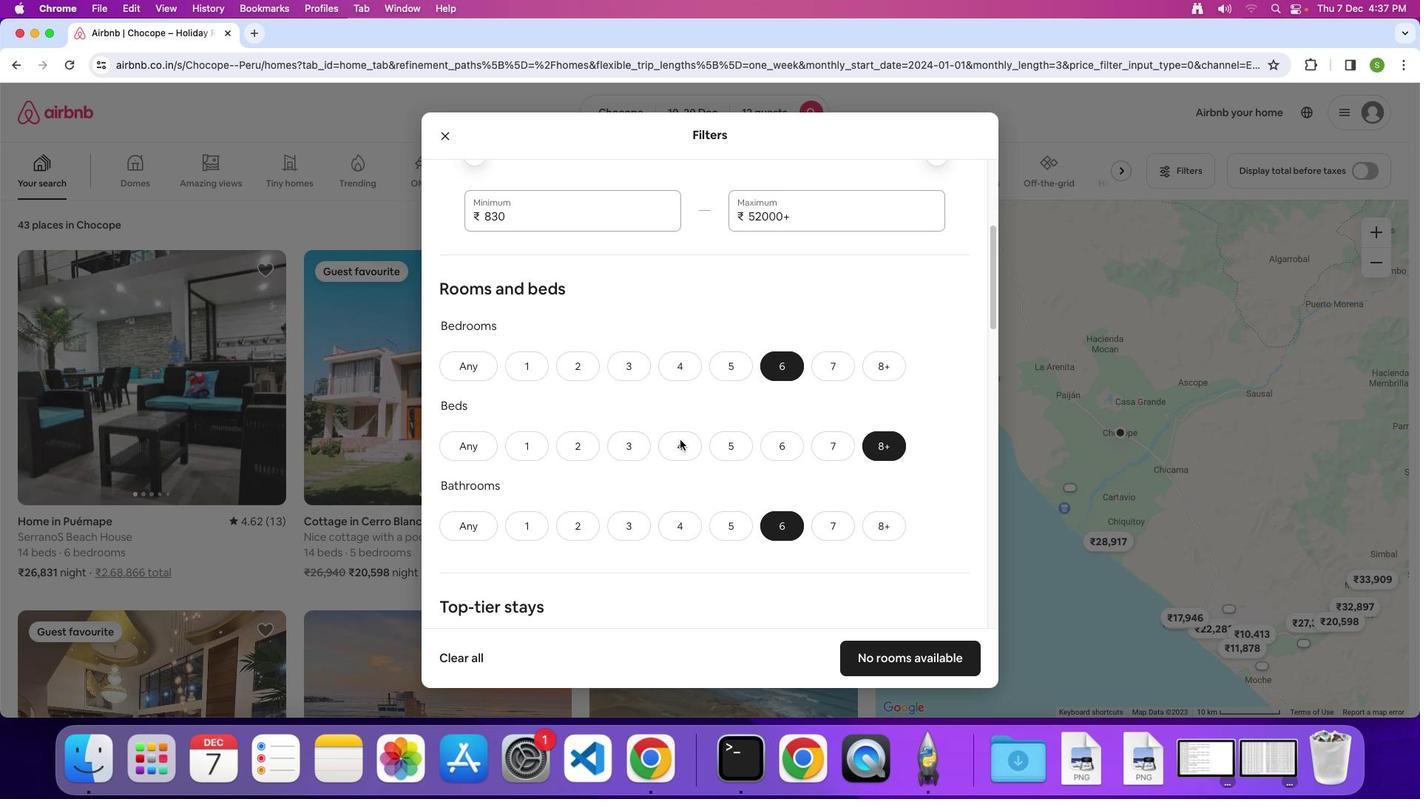 
Action: Mouse scrolled (678, 437) with delta (-34, 23)
Screenshot: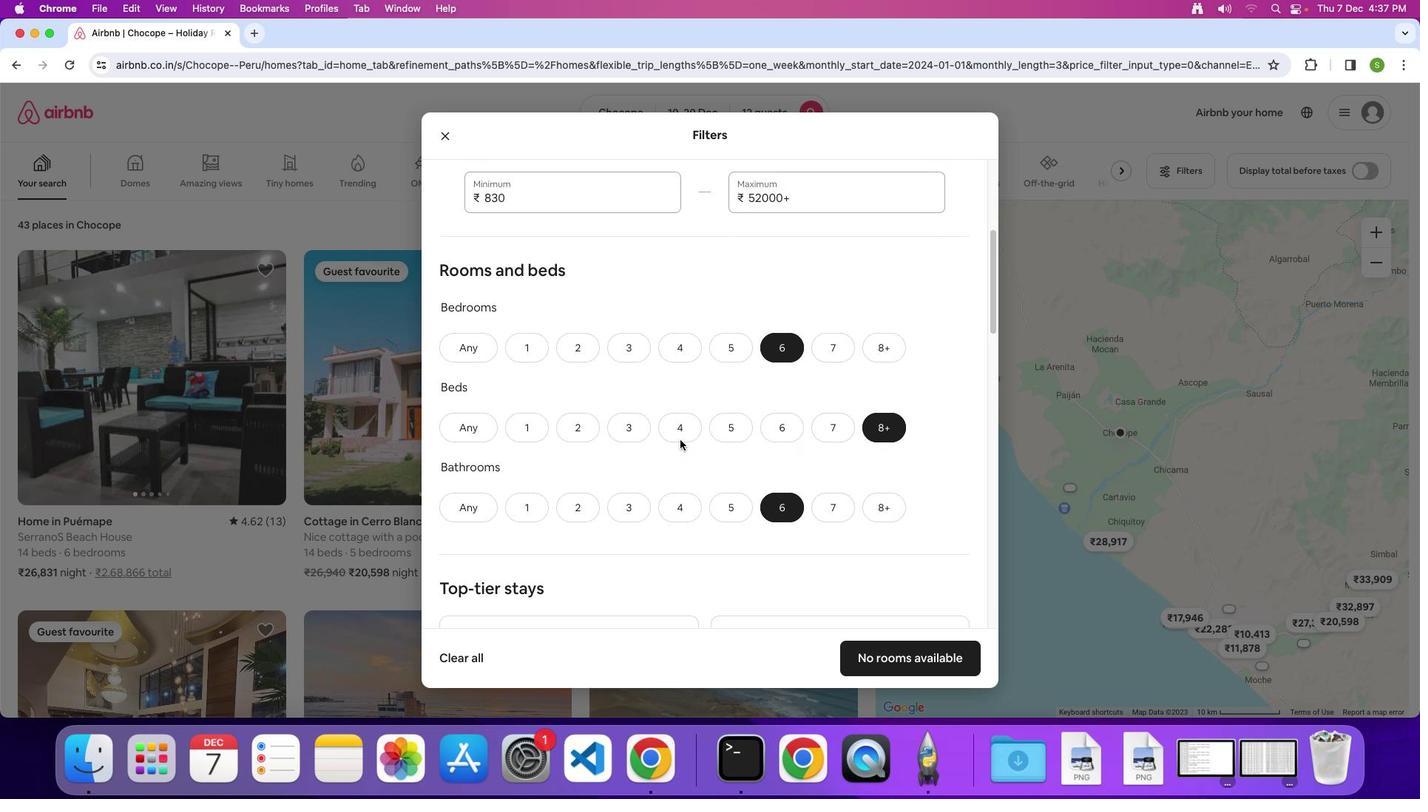 
Action: Mouse scrolled (678, 437) with delta (-34, 23)
Screenshot: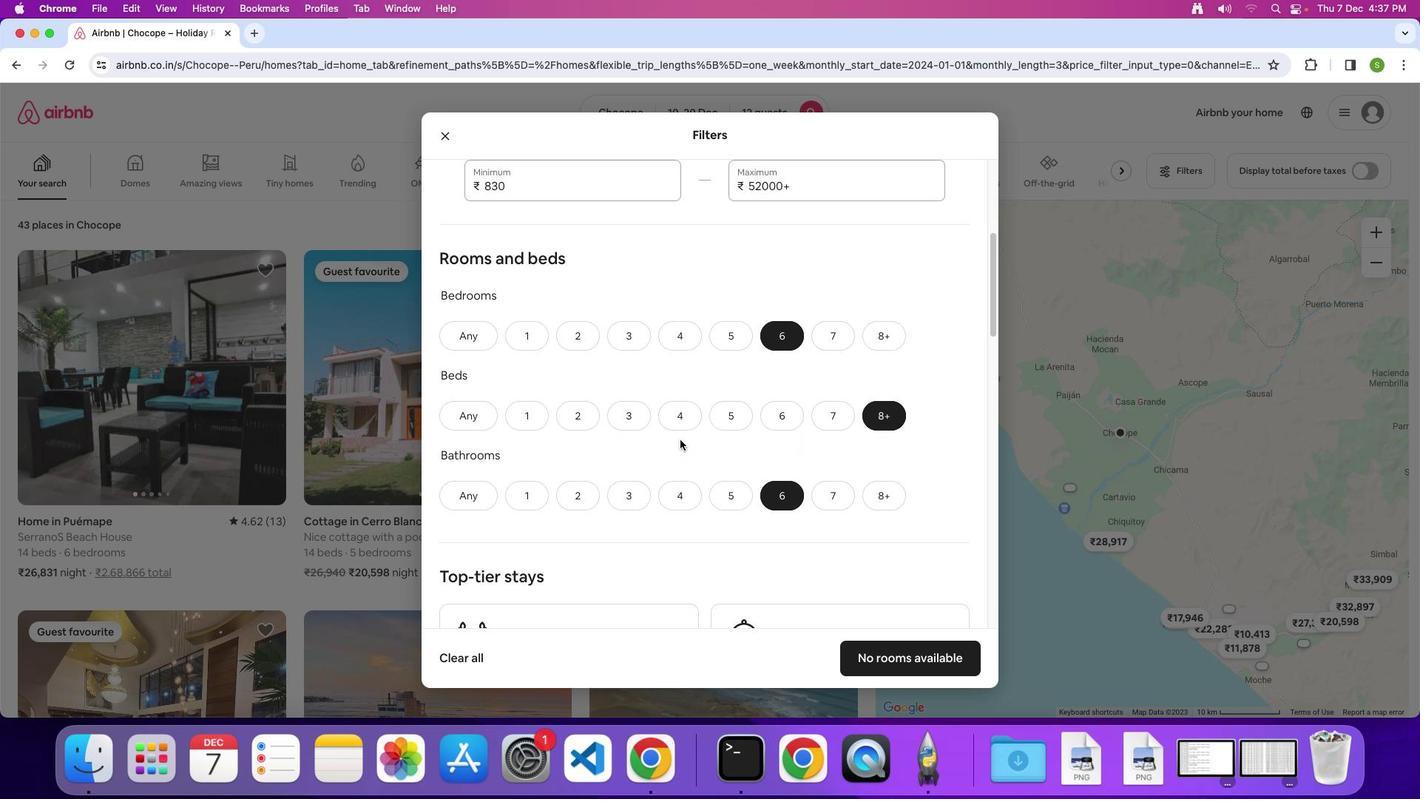 
Action: Mouse scrolled (678, 437) with delta (-34, 23)
Screenshot: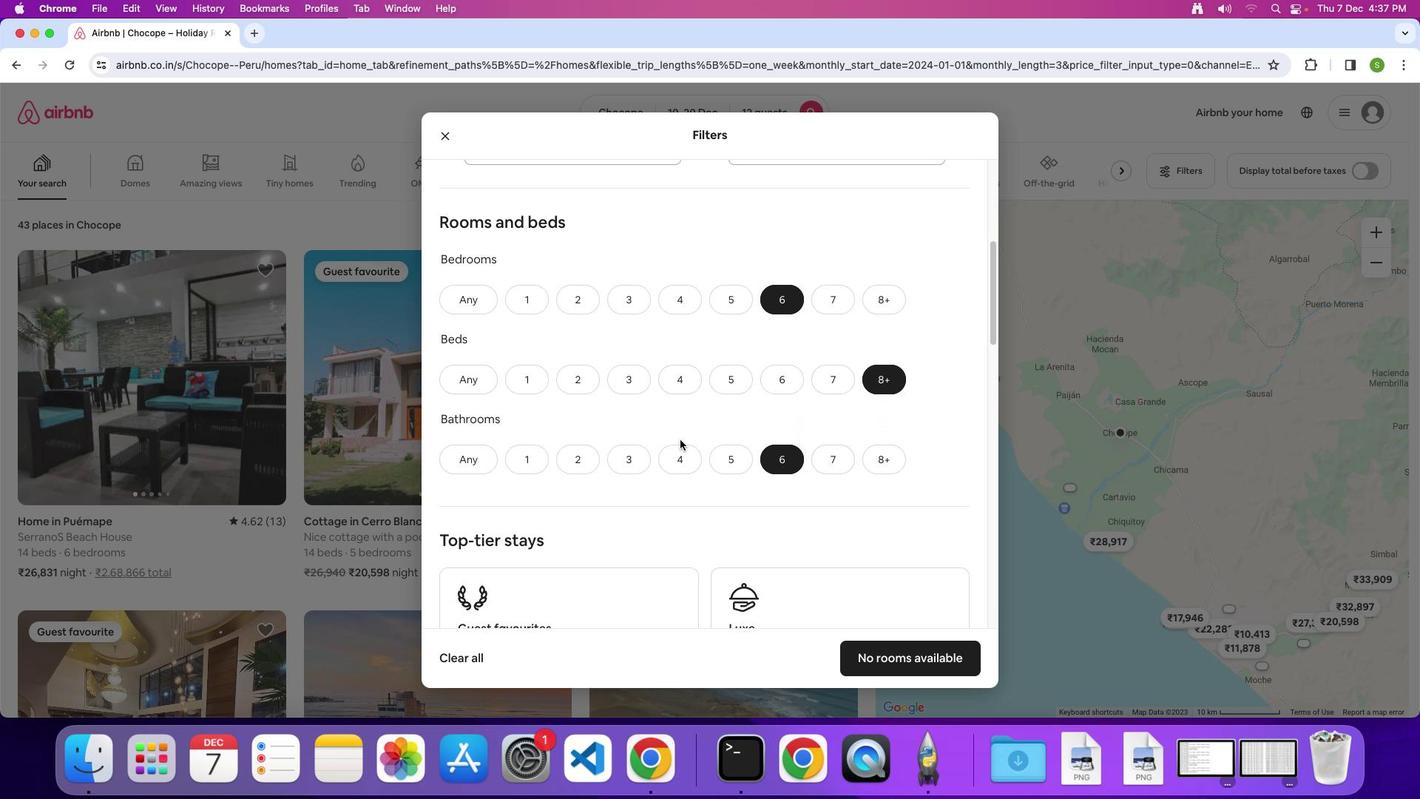 
Action: Mouse scrolled (678, 437) with delta (-34, 23)
Screenshot: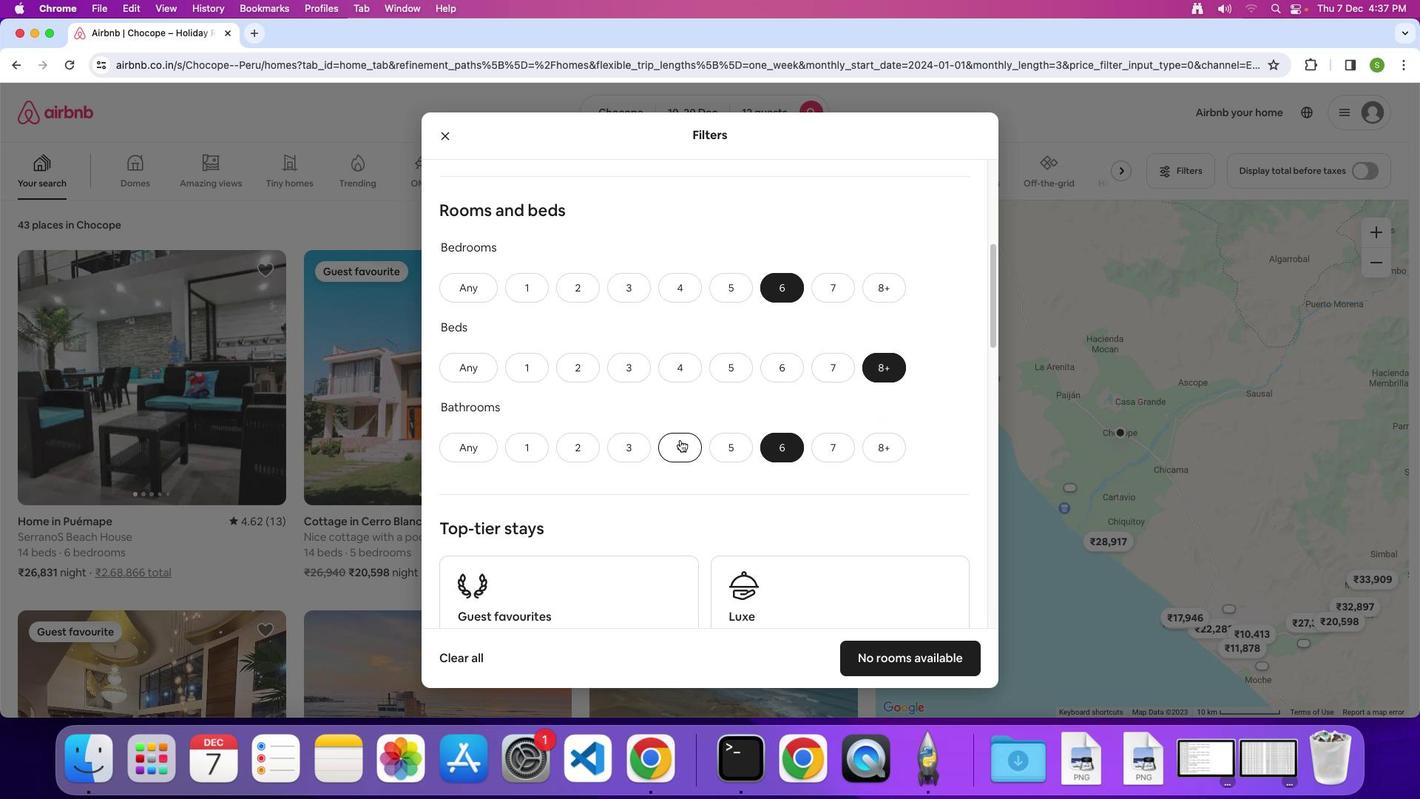 
Action: Mouse scrolled (678, 437) with delta (-34, 23)
Screenshot: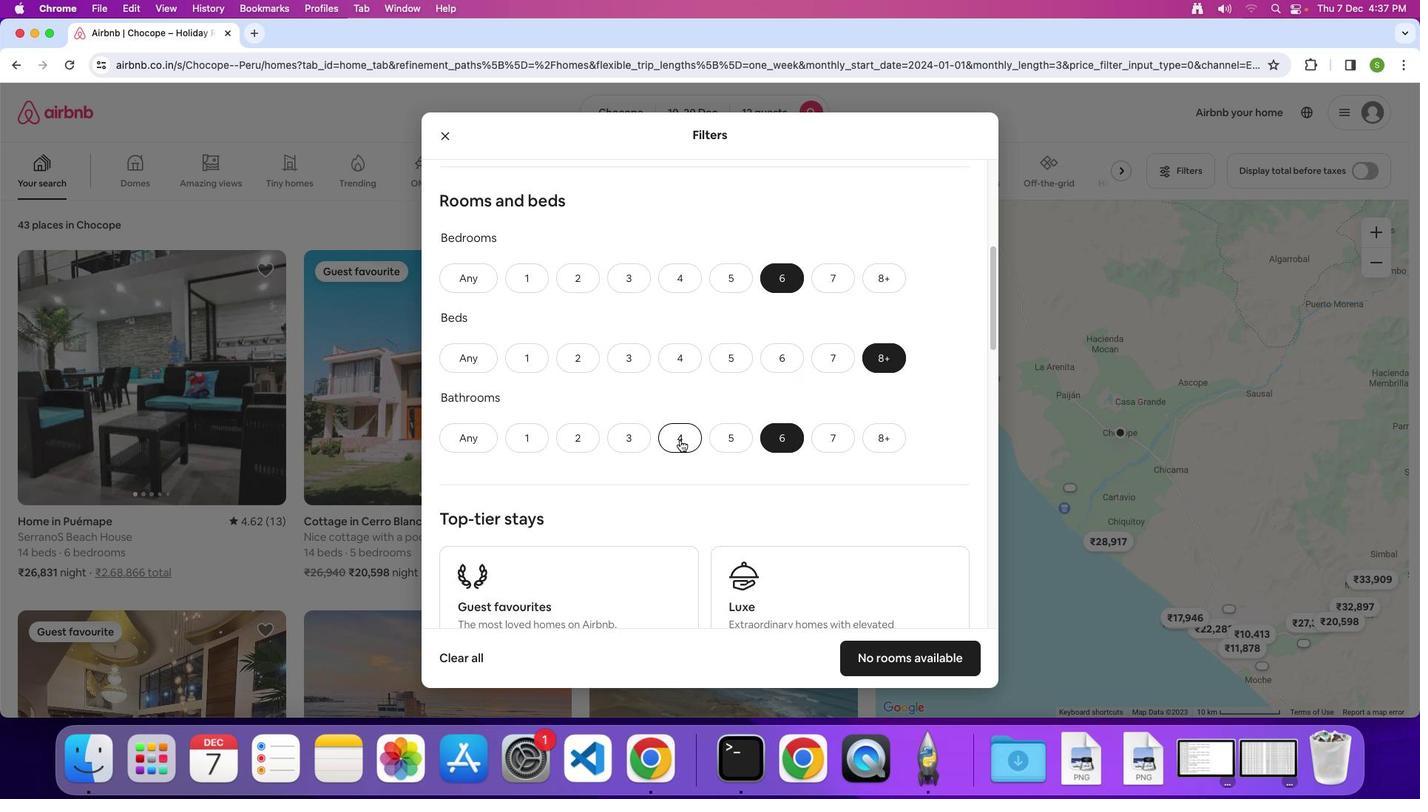 
Action: Mouse scrolled (678, 437) with delta (-34, 23)
Screenshot: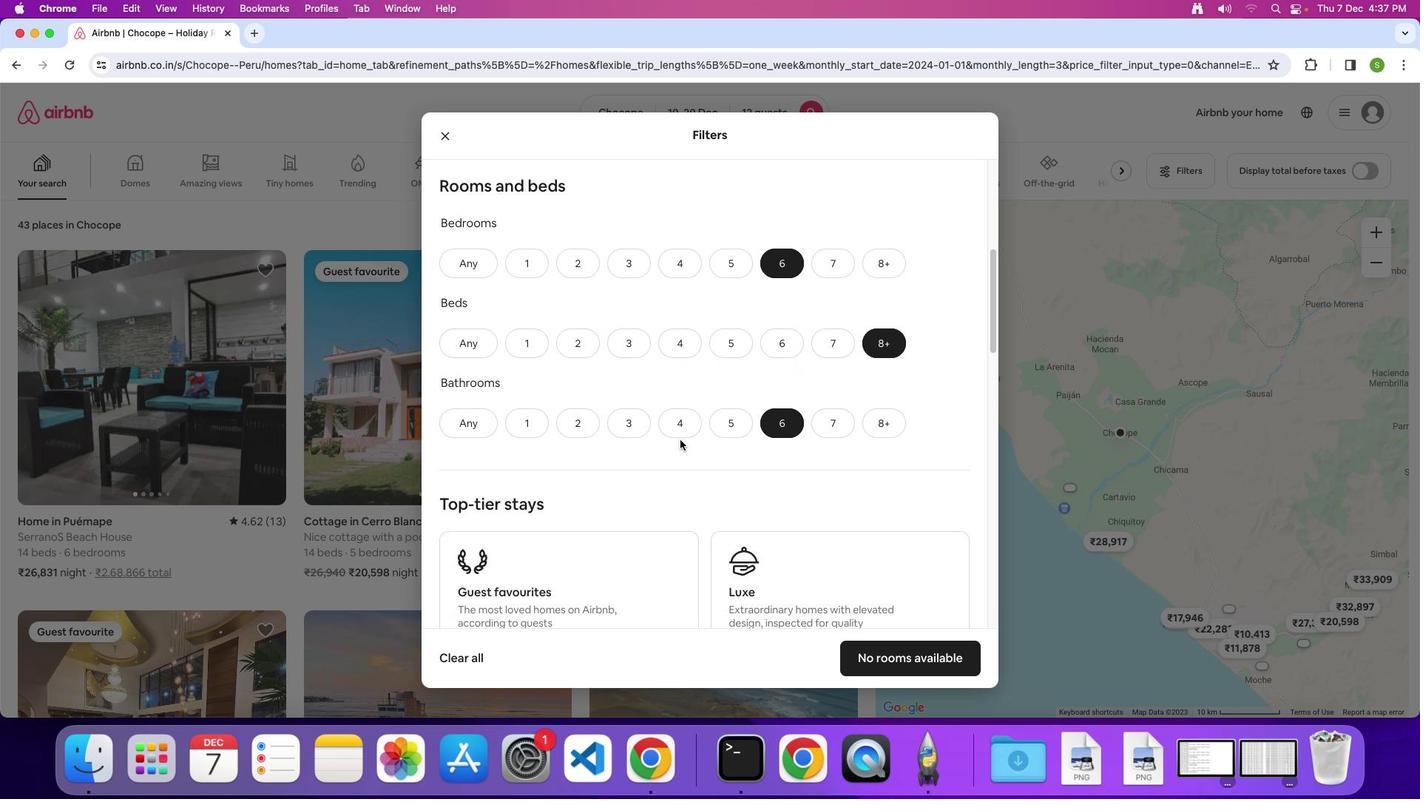 
Action: Mouse scrolled (678, 437) with delta (-34, 23)
Screenshot: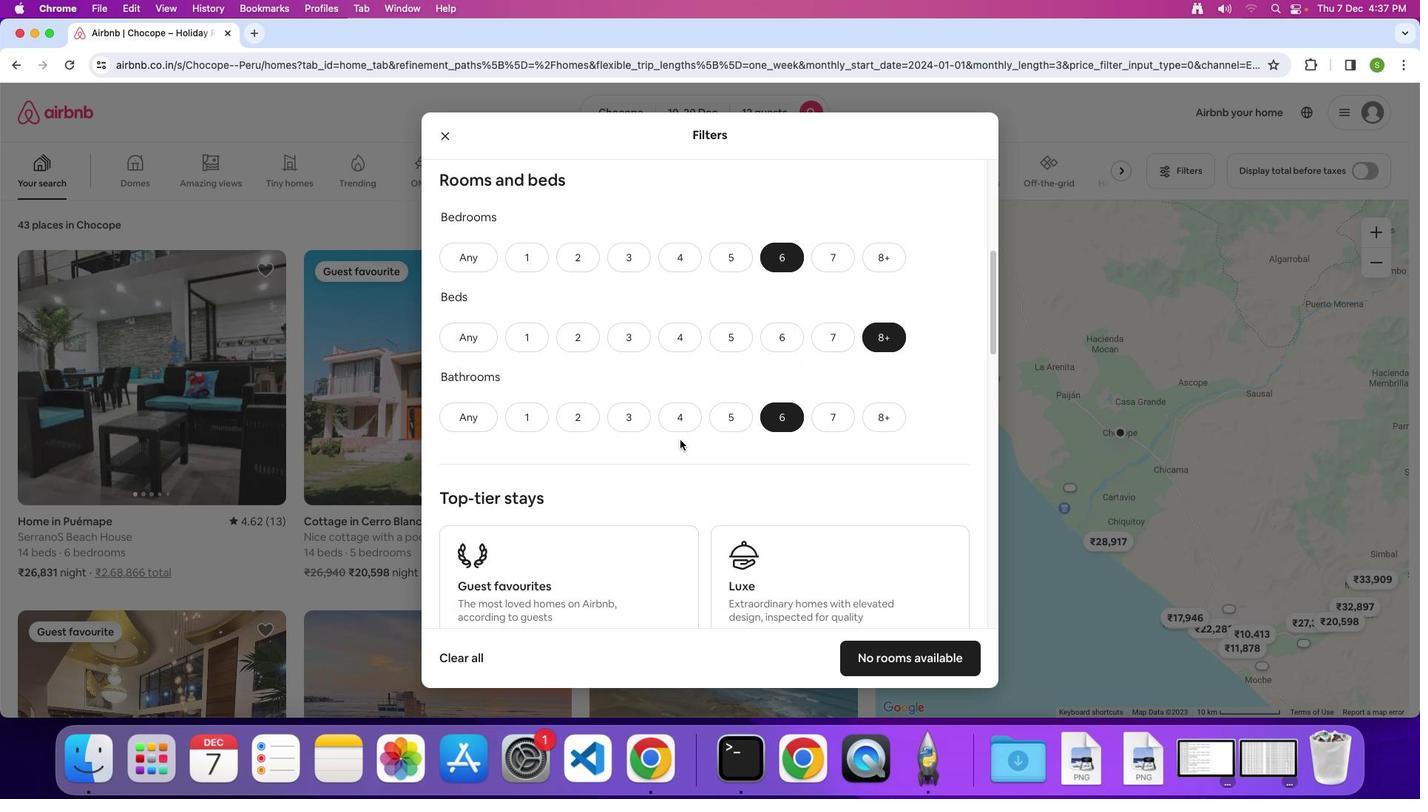 
Action: Mouse scrolled (678, 437) with delta (-34, 23)
Screenshot: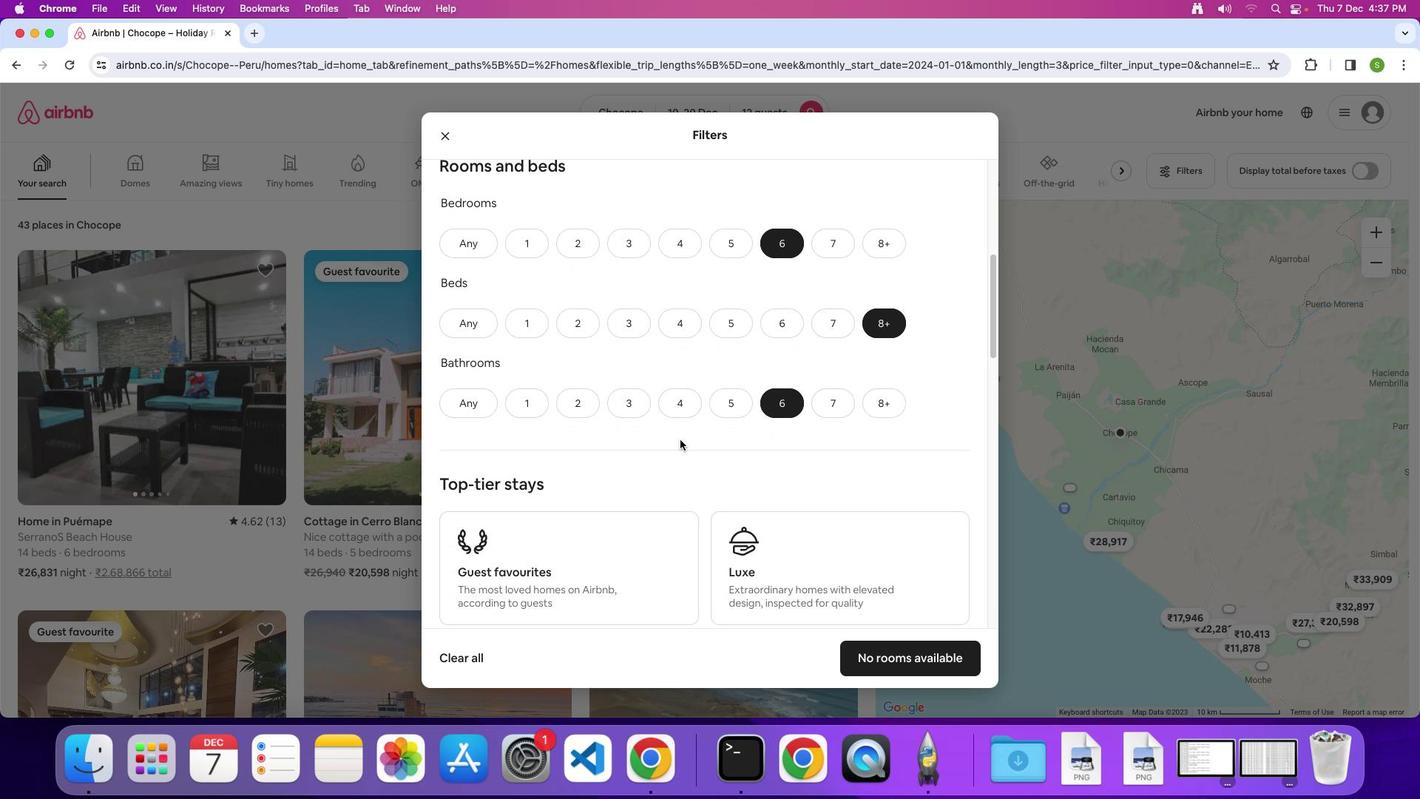 
Action: Mouse scrolled (678, 437) with delta (-34, 23)
Screenshot: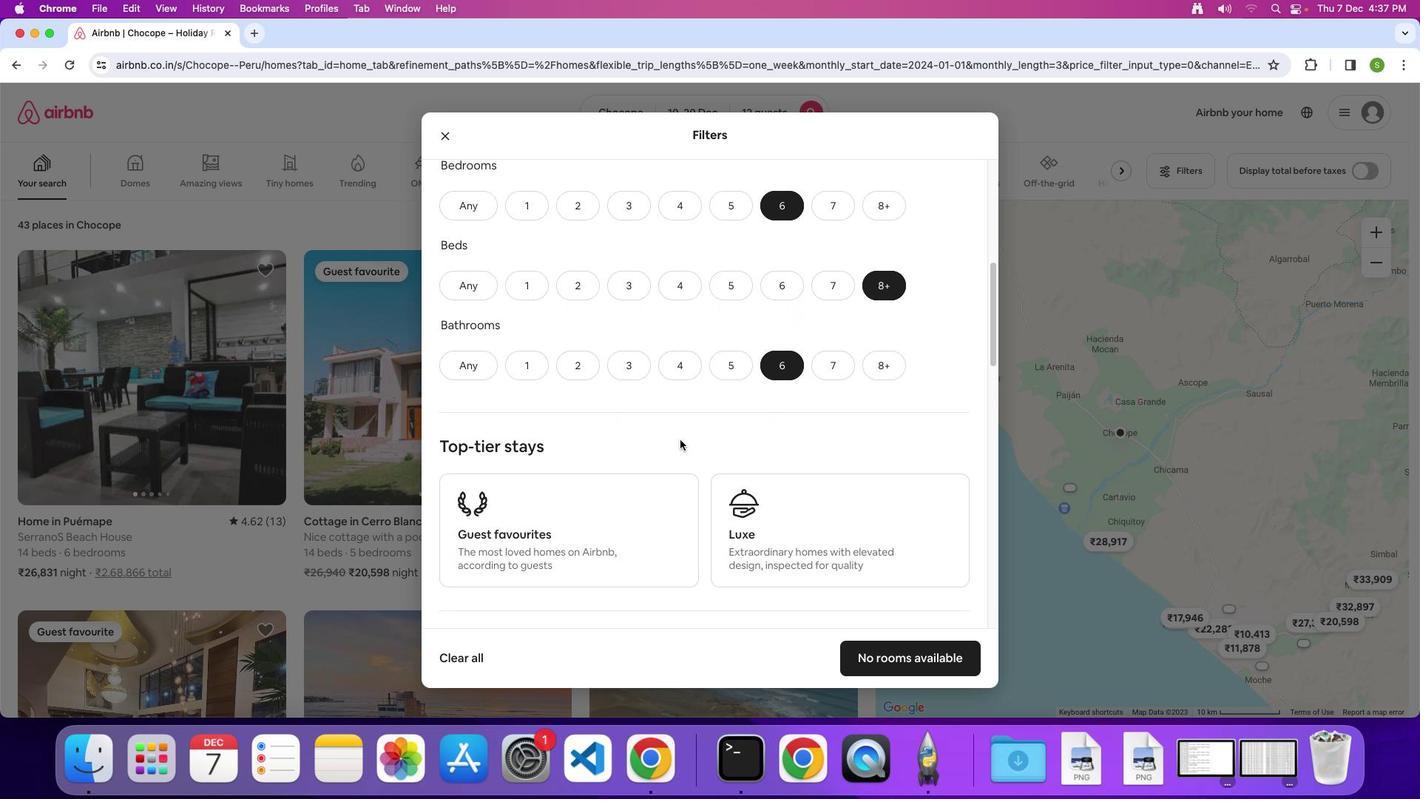 
Action: Mouse scrolled (678, 437) with delta (-34, 23)
Screenshot: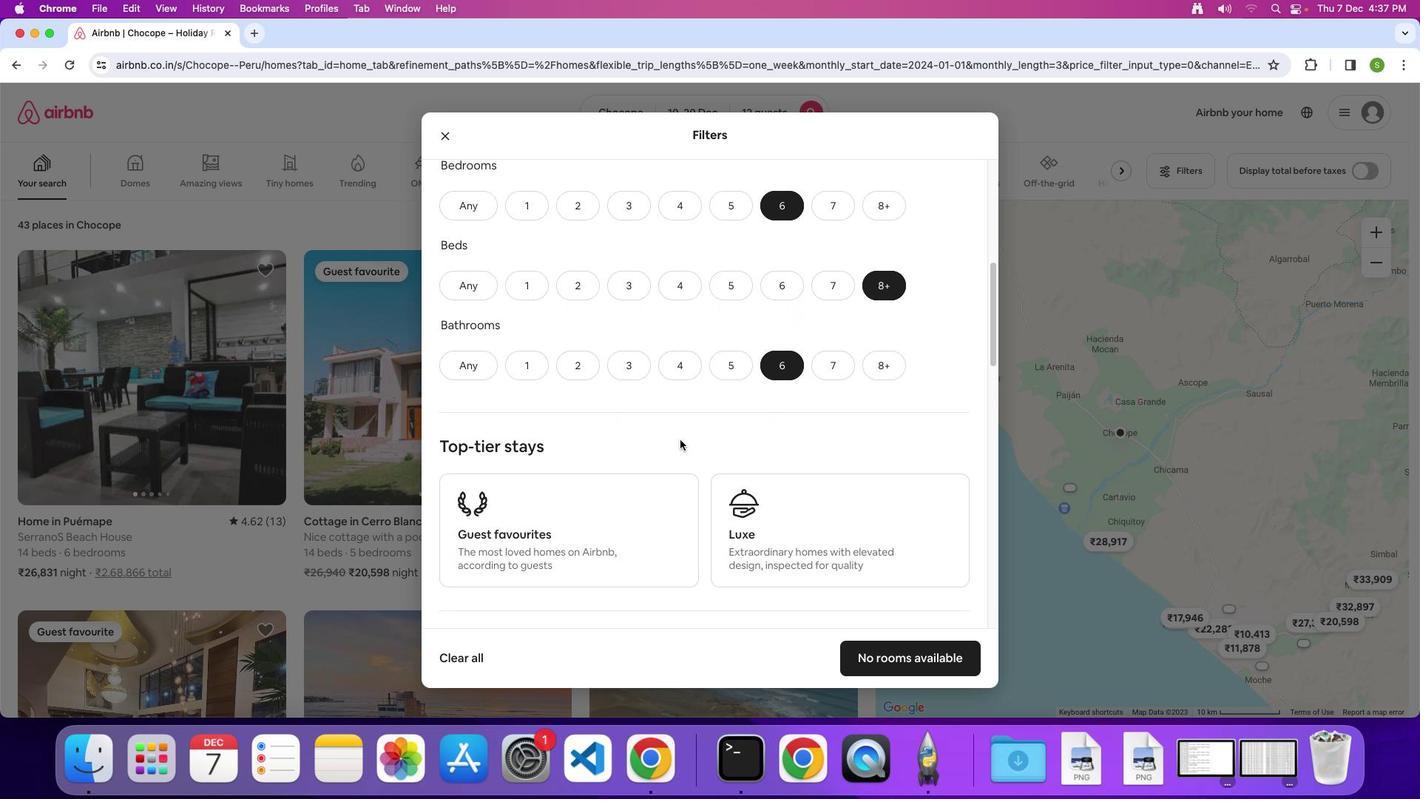 
Action: Mouse scrolled (678, 437) with delta (-34, 22)
Screenshot: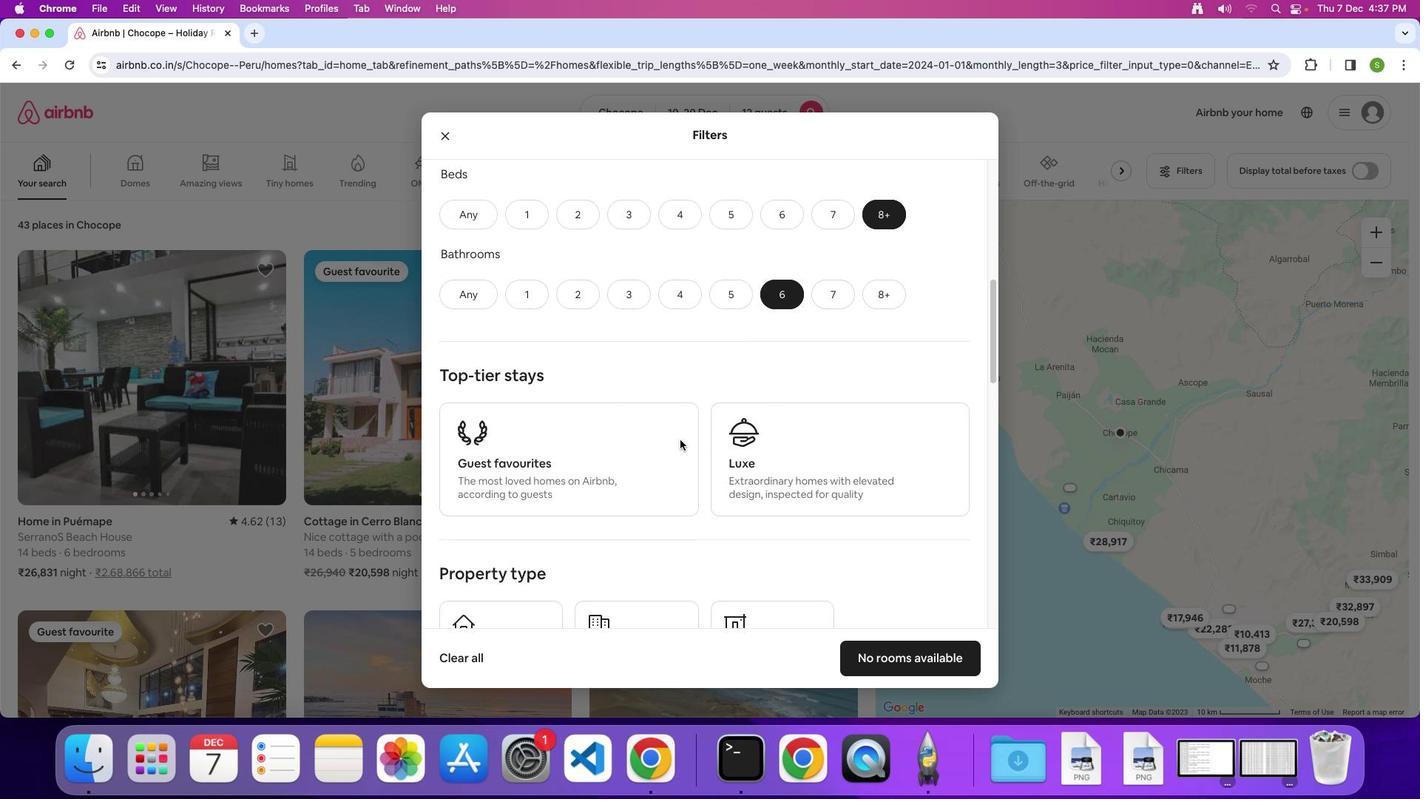 
Action: Mouse scrolled (678, 437) with delta (-34, 23)
Screenshot: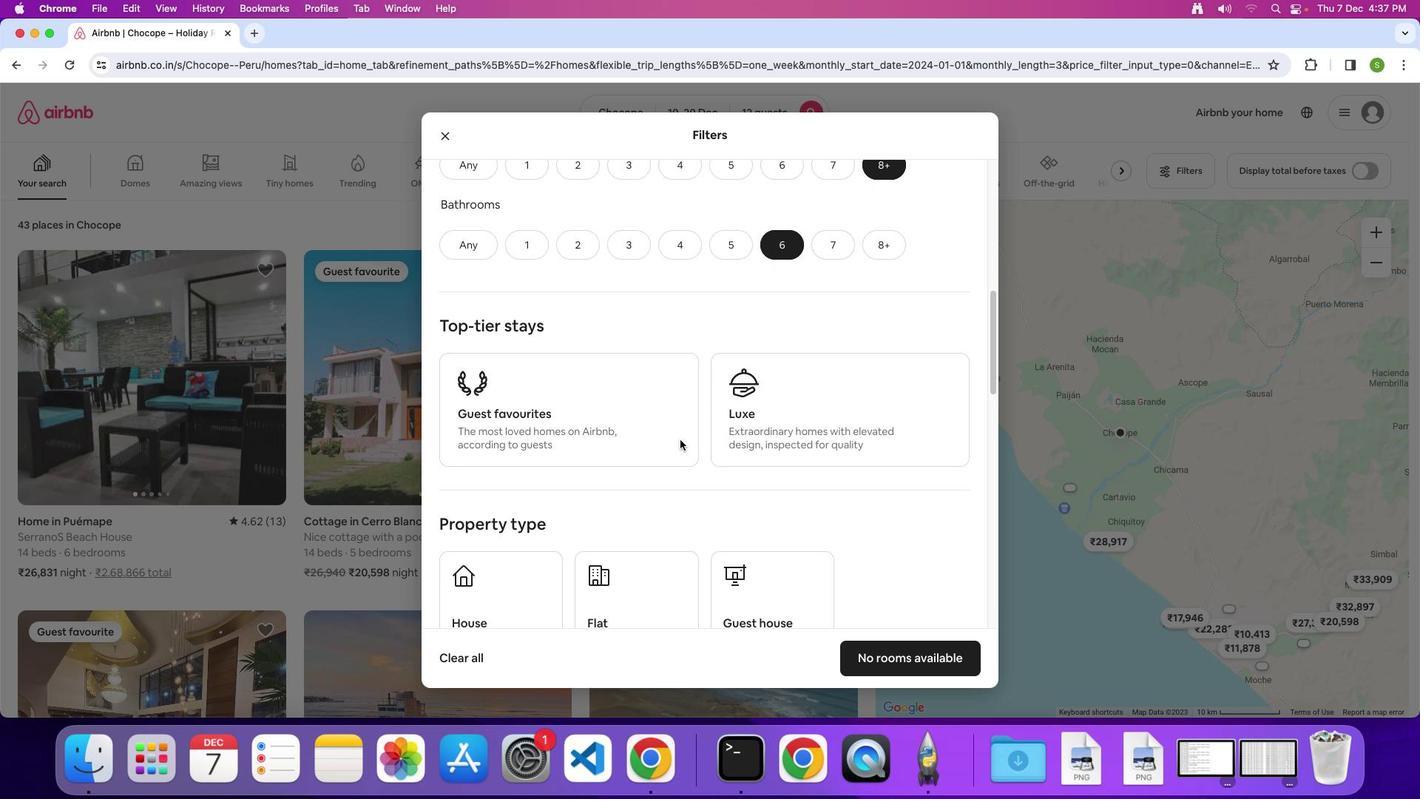
Action: Mouse scrolled (678, 437) with delta (-34, 23)
Screenshot: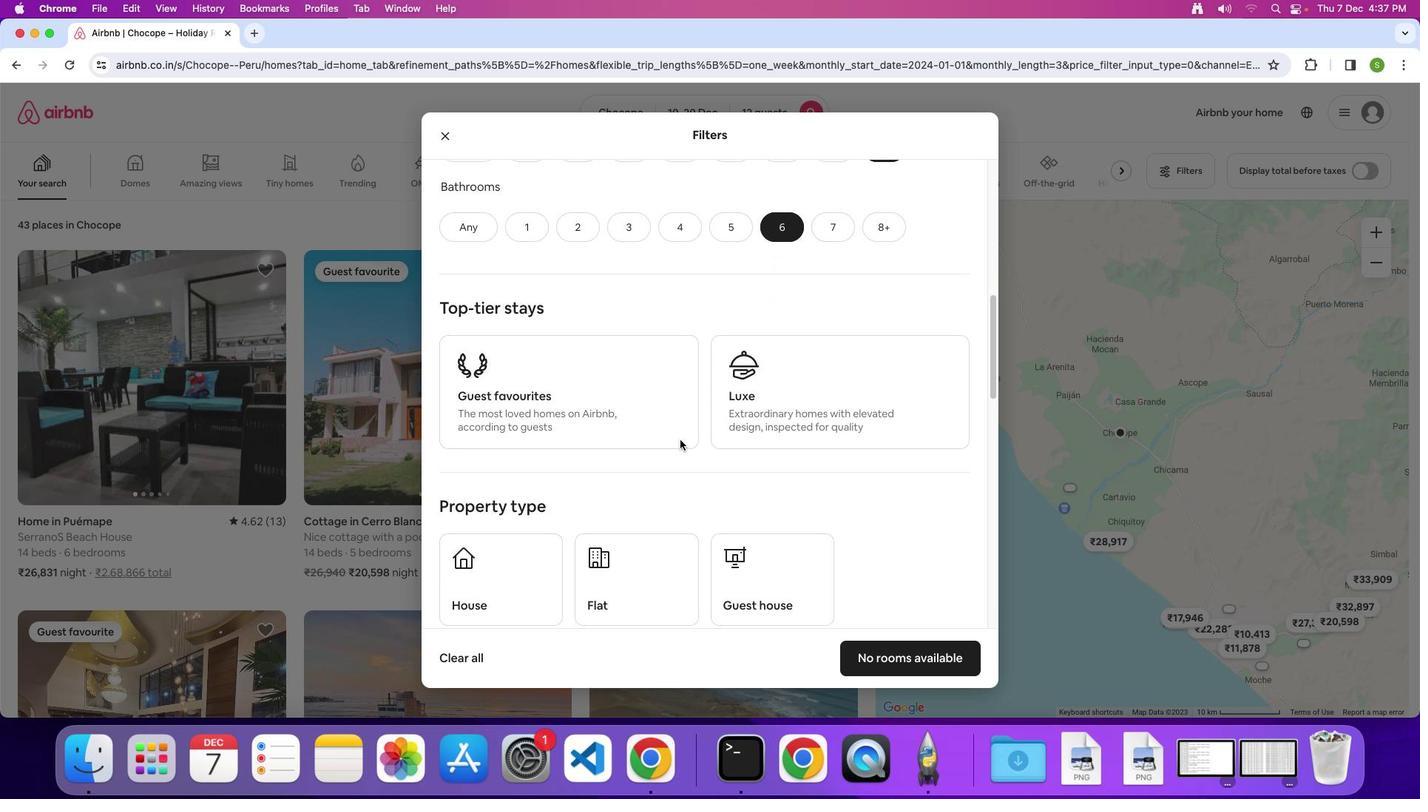 
Action: Mouse scrolled (678, 437) with delta (-34, 22)
Screenshot: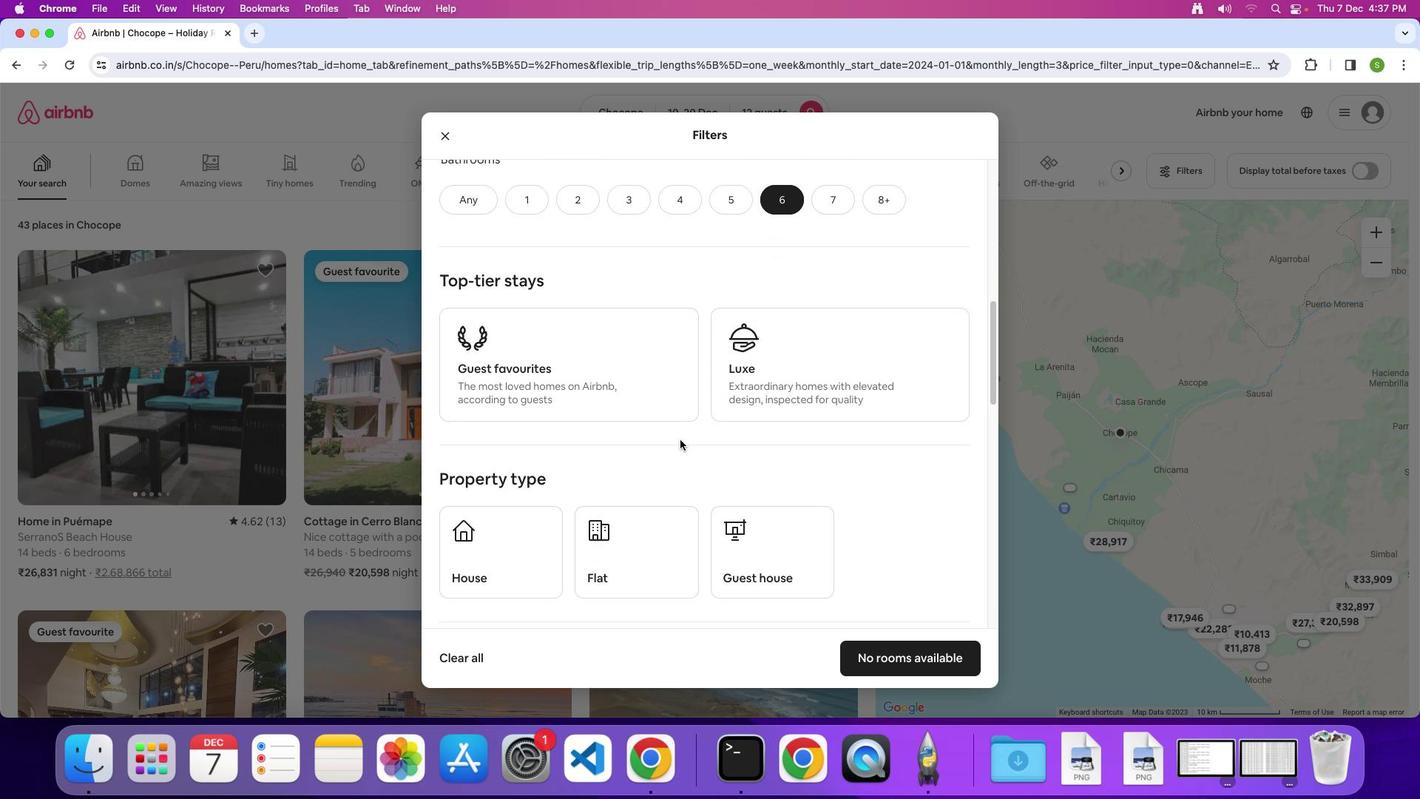 
Action: Mouse scrolled (678, 437) with delta (-34, 23)
Screenshot: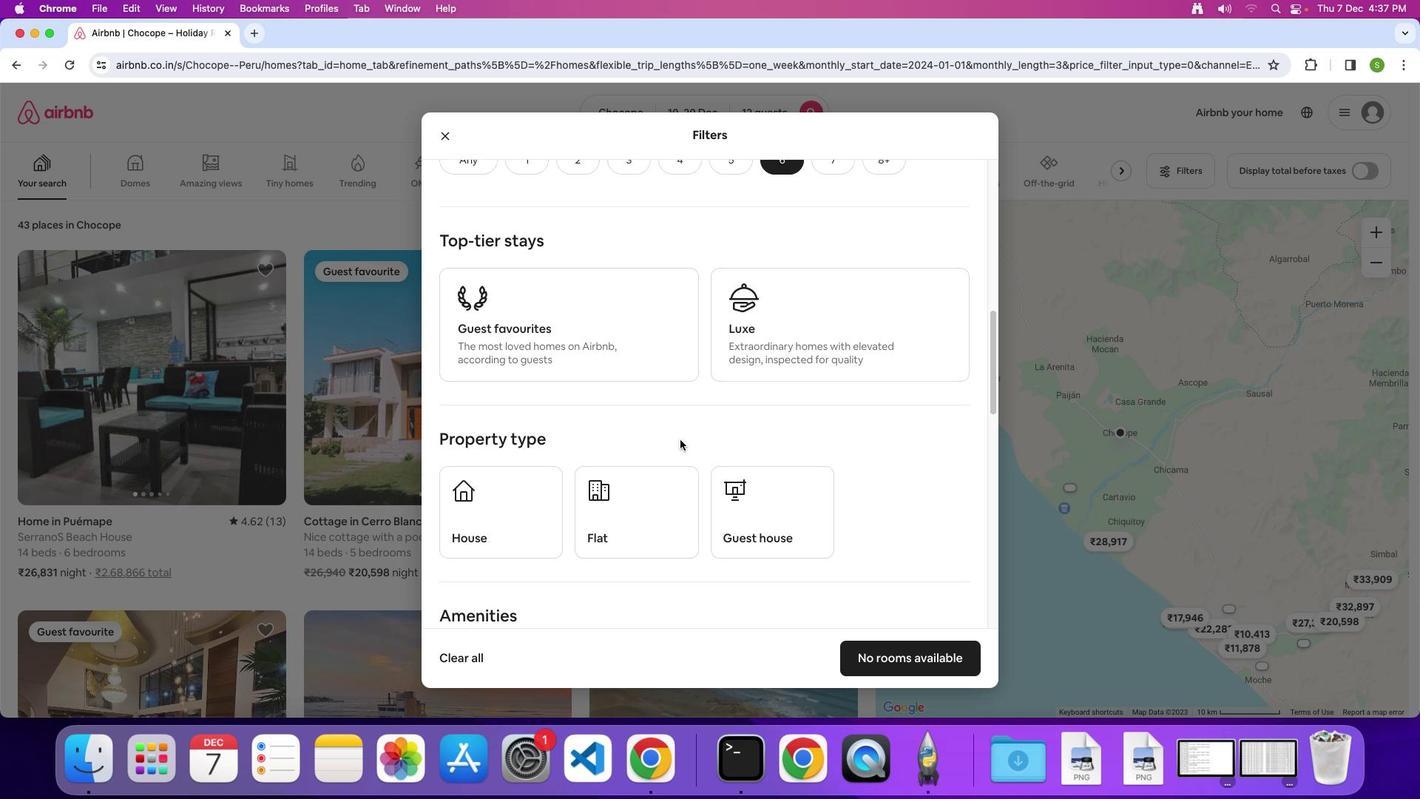 
Action: Mouse scrolled (678, 437) with delta (-34, 23)
Screenshot: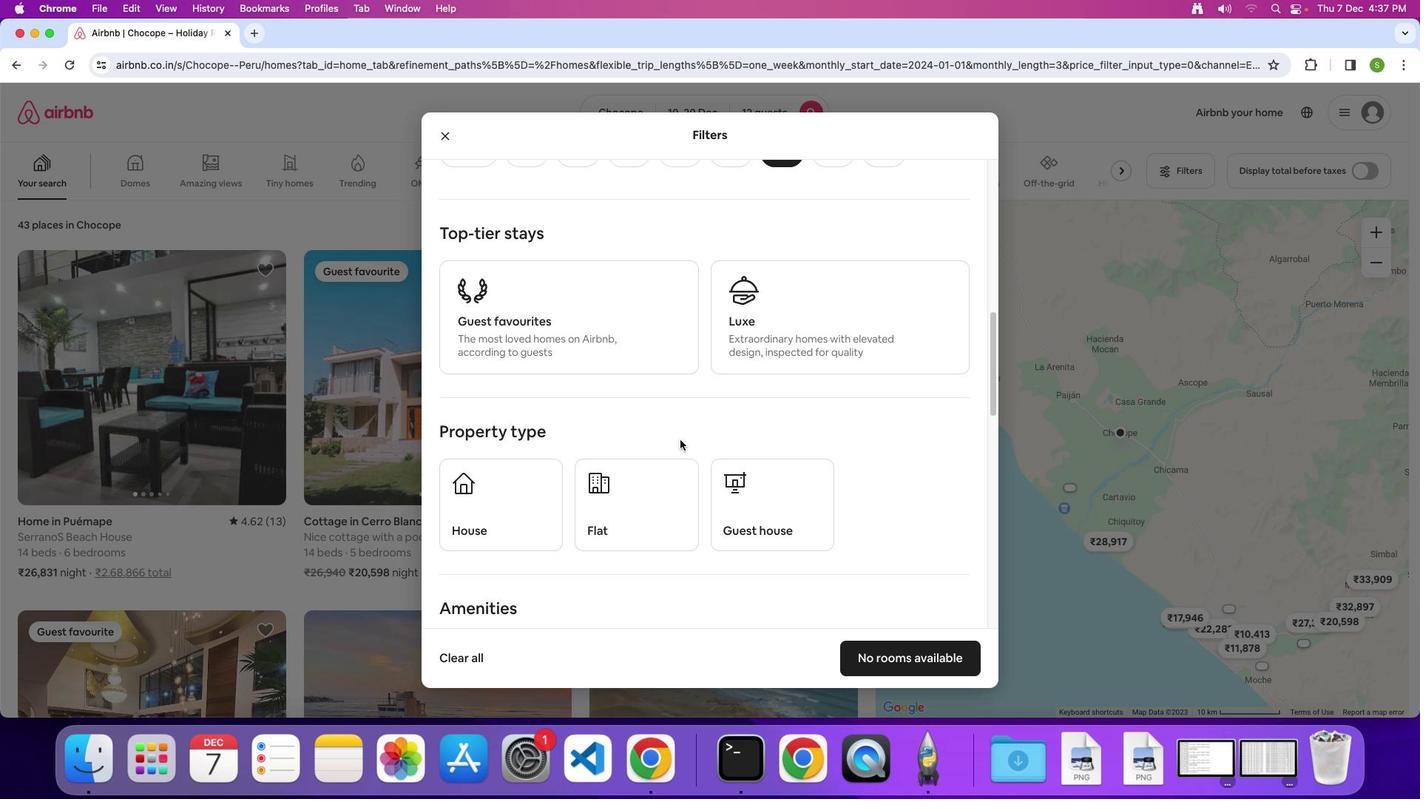 
Action: Mouse moved to (678, 436)
Screenshot: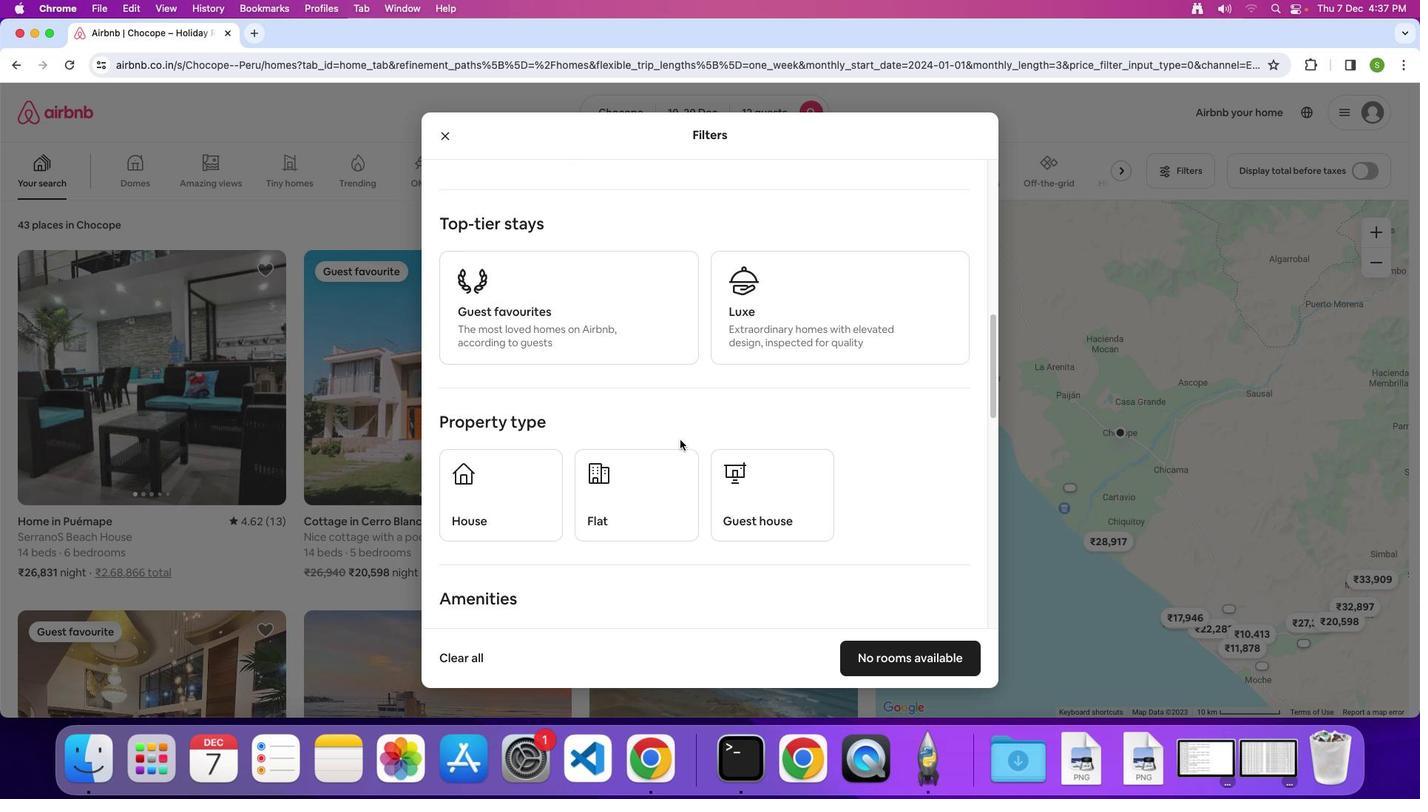 
Action: Mouse scrolled (678, 436) with delta (-34, 23)
Screenshot: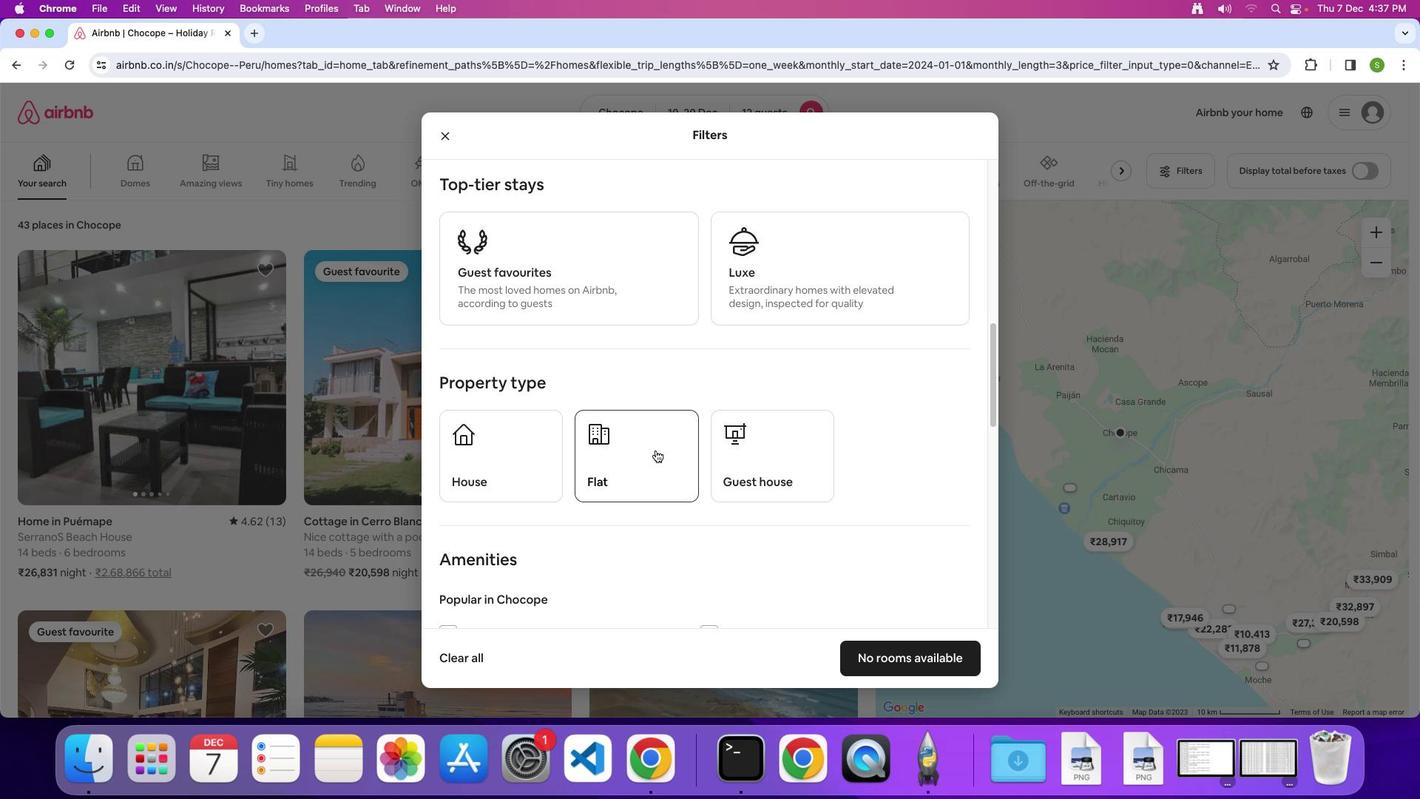 
Action: Mouse moved to (642, 452)
Screenshot: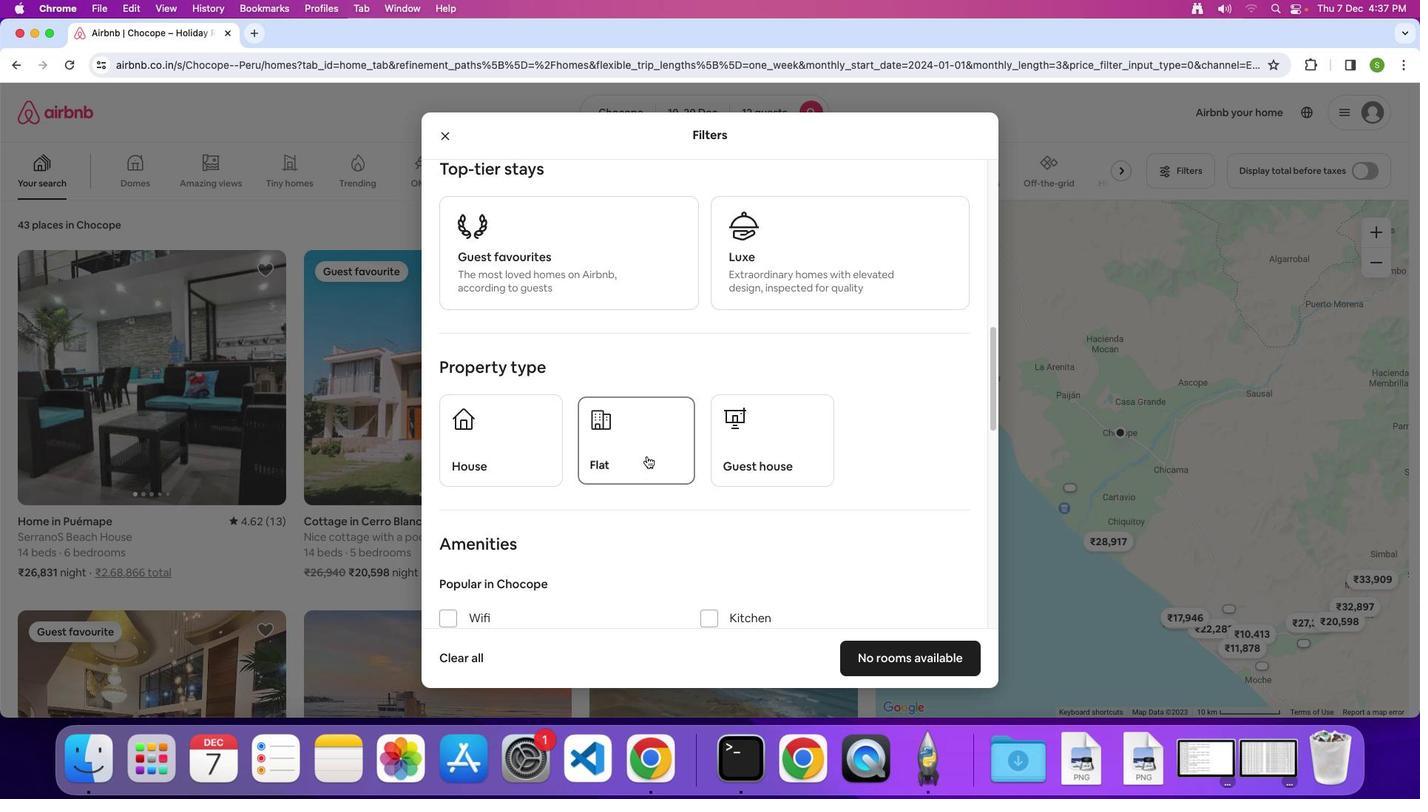 
Action: Mouse pressed left at (642, 452)
Screenshot: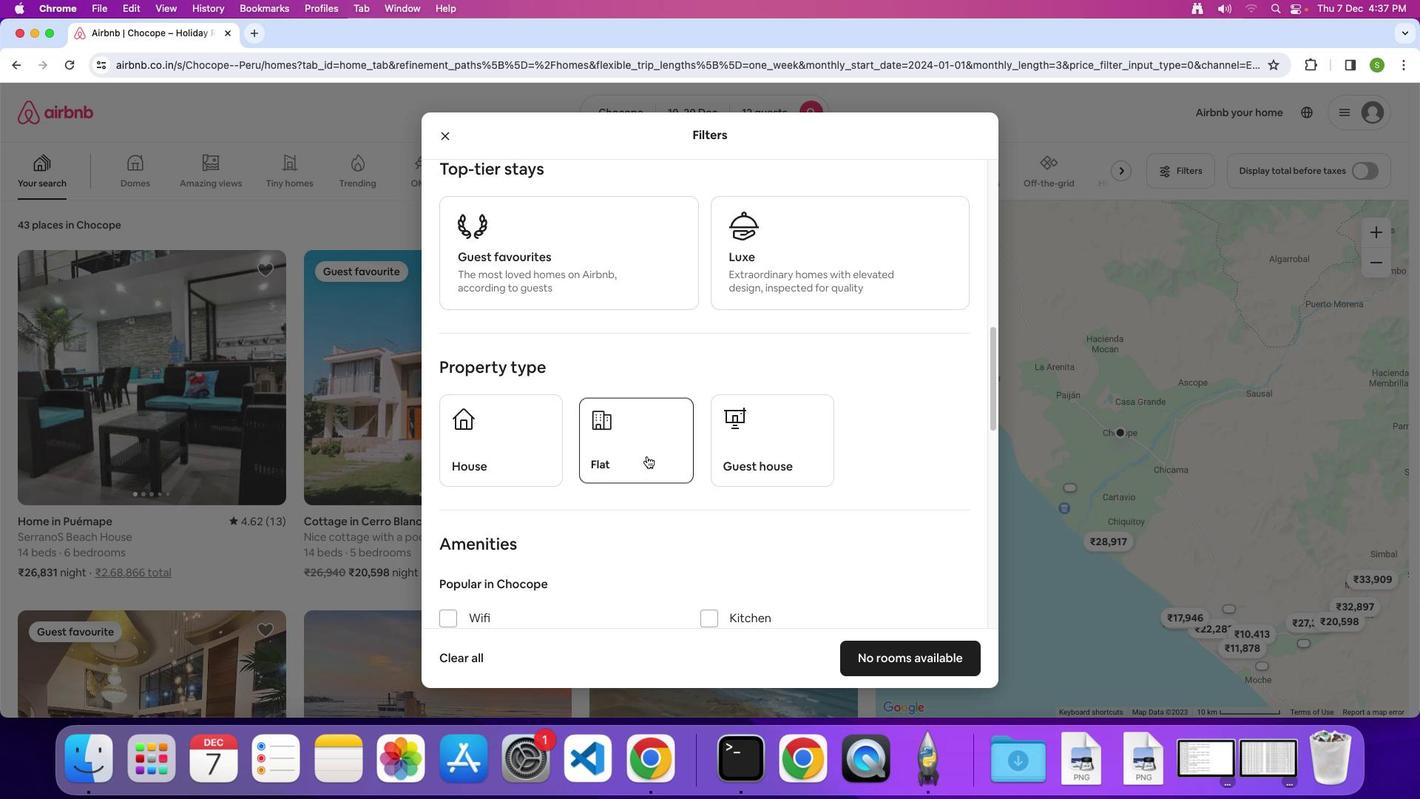 
Action: Mouse moved to (783, 437)
Screenshot: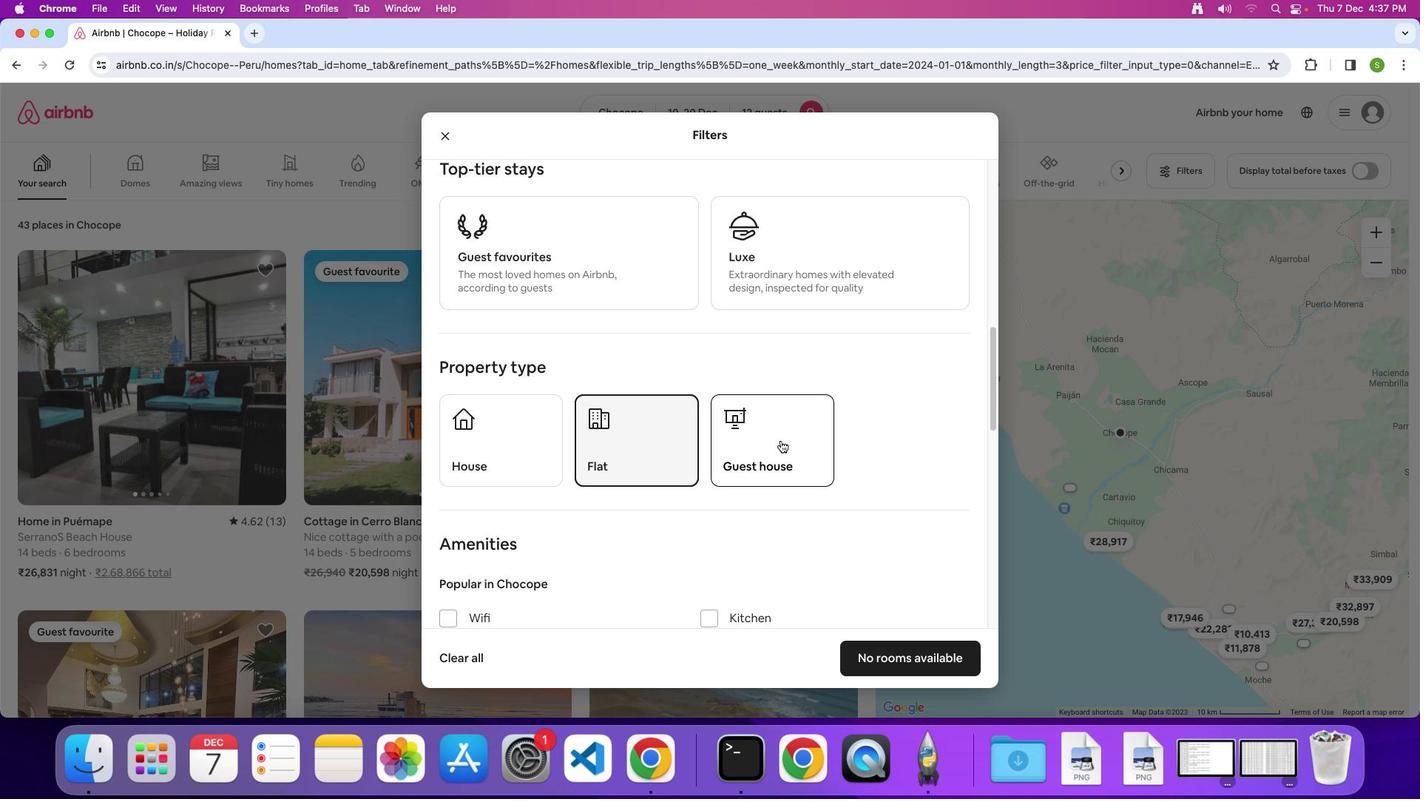 
Action: Mouse scrolled (783, 437) with delta (-34, 23)
Screenshot: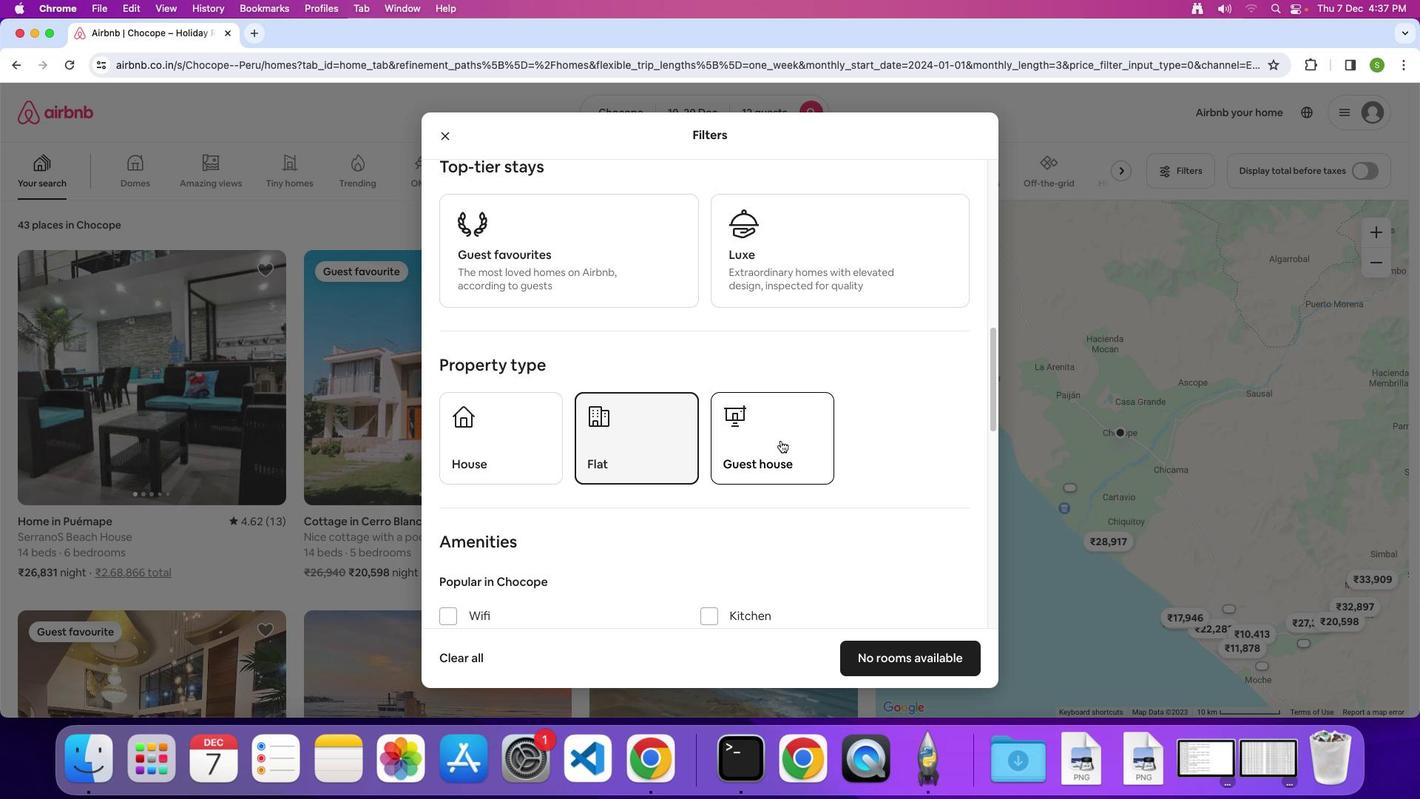 
Action: Mouse scrolled (783, 437) with delta (-34, 23)
Screenshot: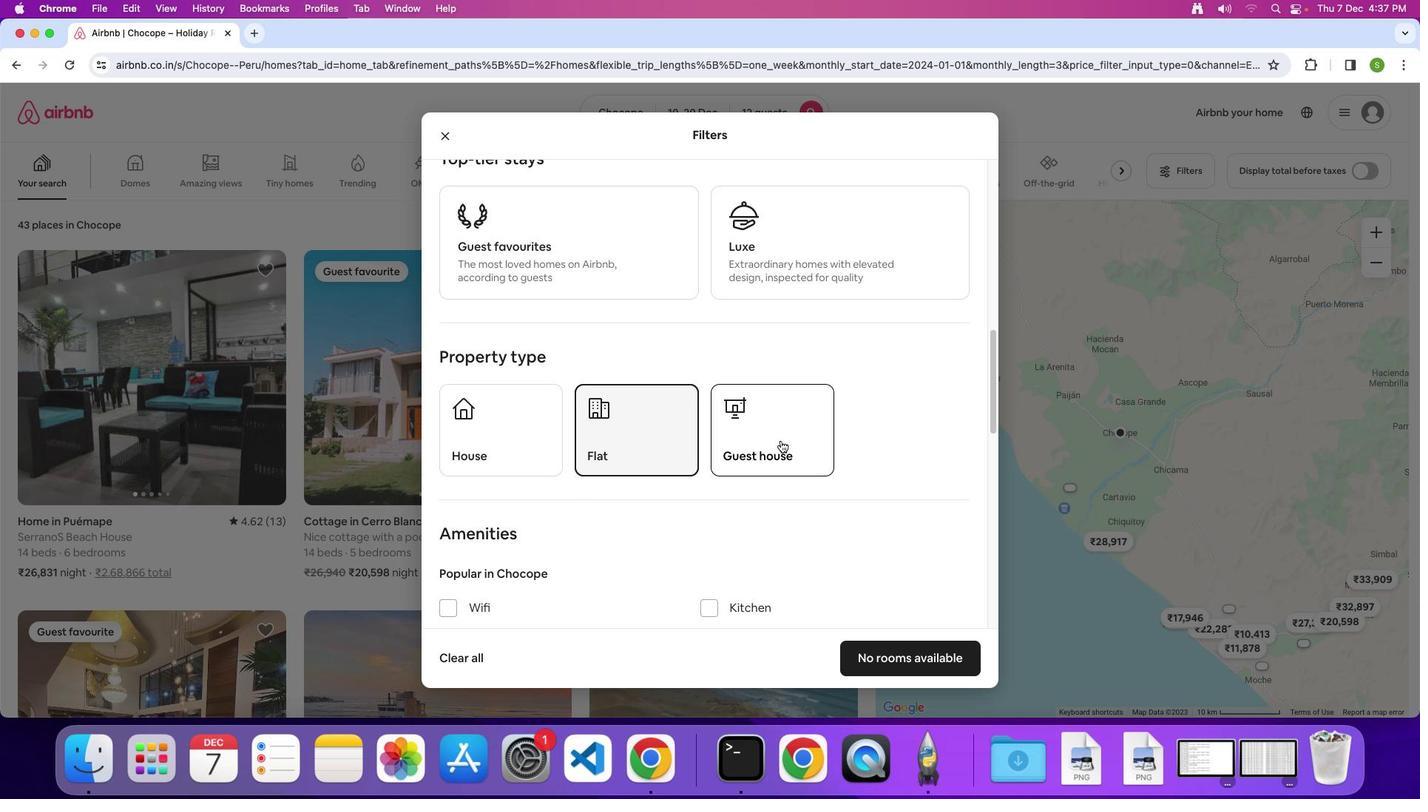 
Action: Mouse scrolled (783, 437) with delta (-34, 23)
Screenshot: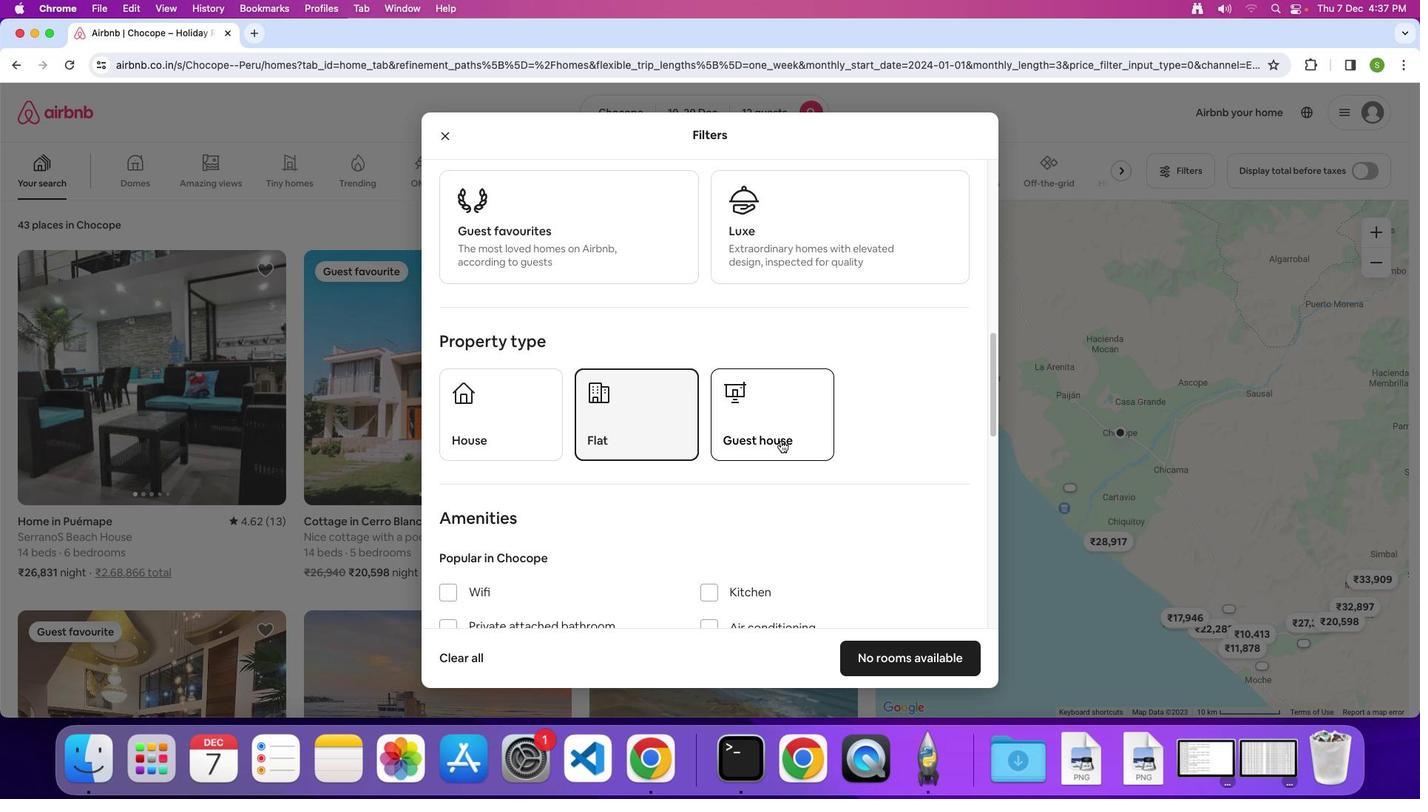 
Action: Mouse scrolled (783, 437) with delta (-34, 23)
Screenshot: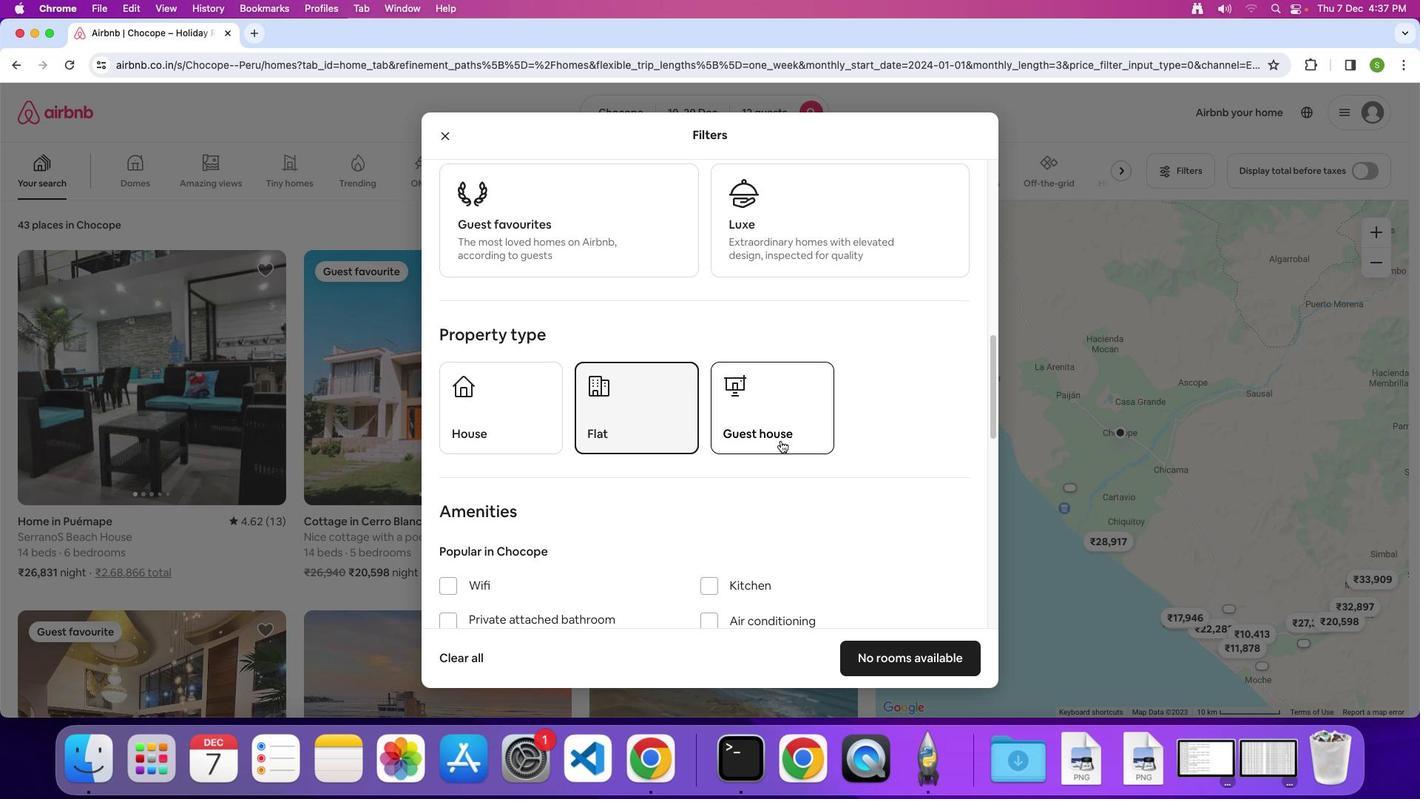 
Action: Mouse scrolled (783, 437) with delta (-34, 22)
Screenshot: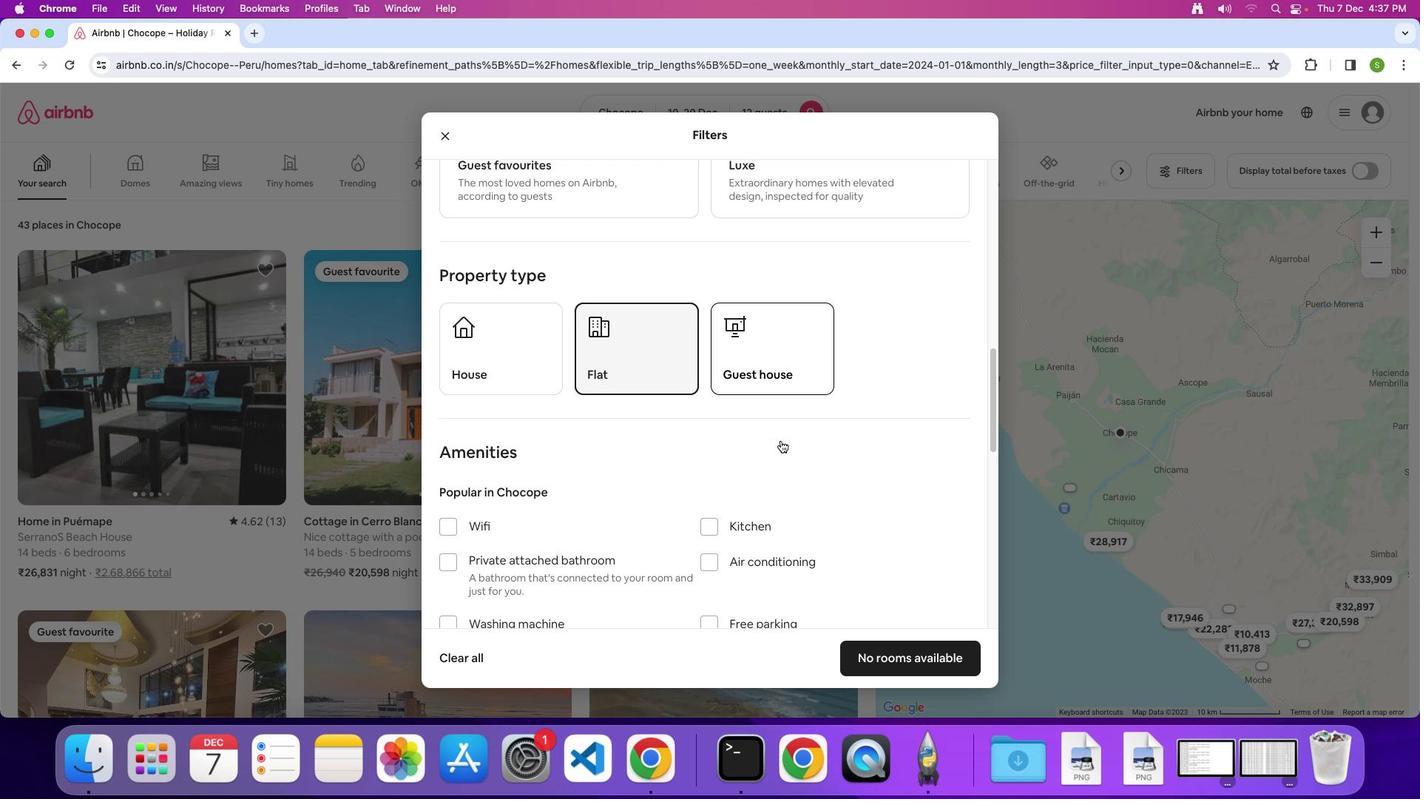 
Action: Mouse scrolled (783, 437) with delta (-34, 23)
Screenshot: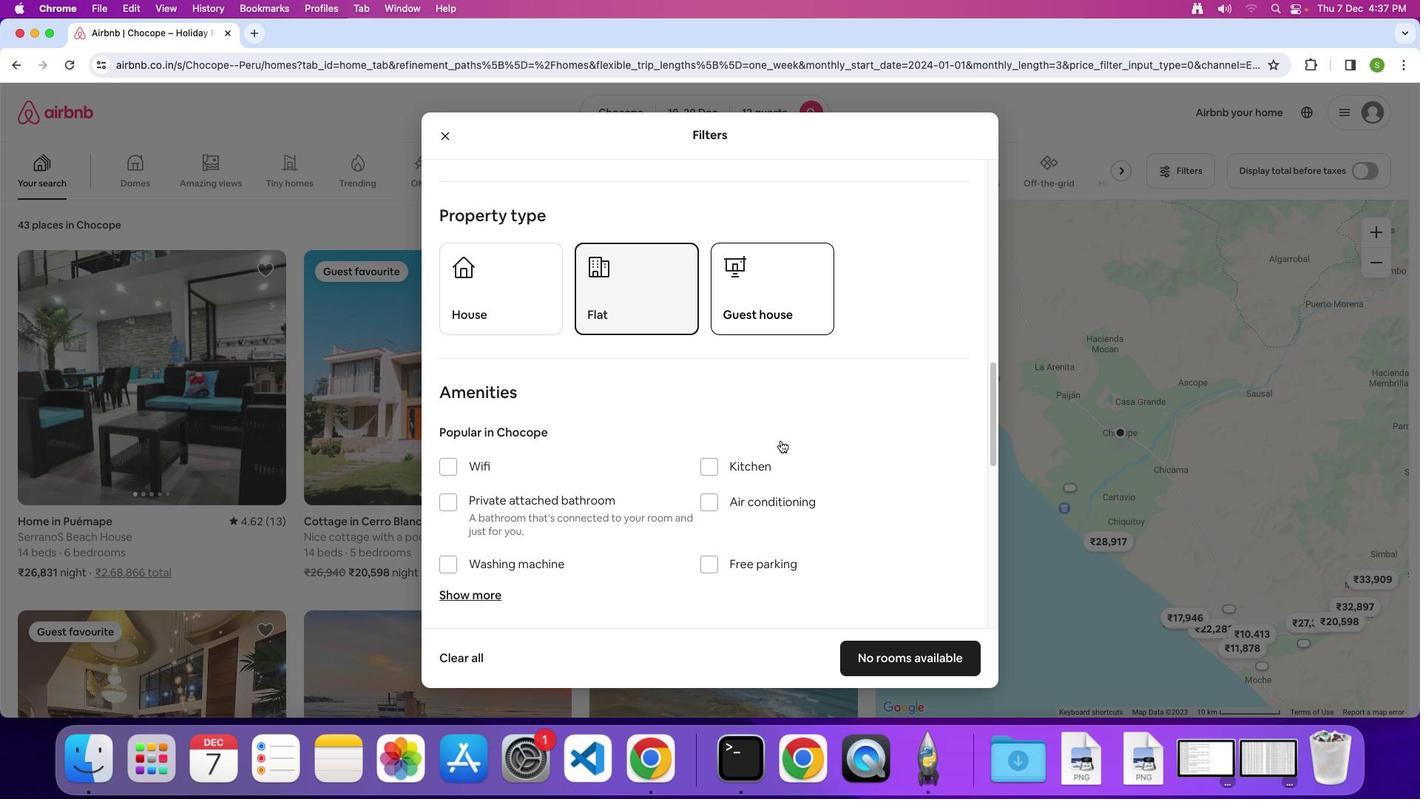 
Action: Mouse scrolled (783, 437) with delta (-34, 23)
Screenshot: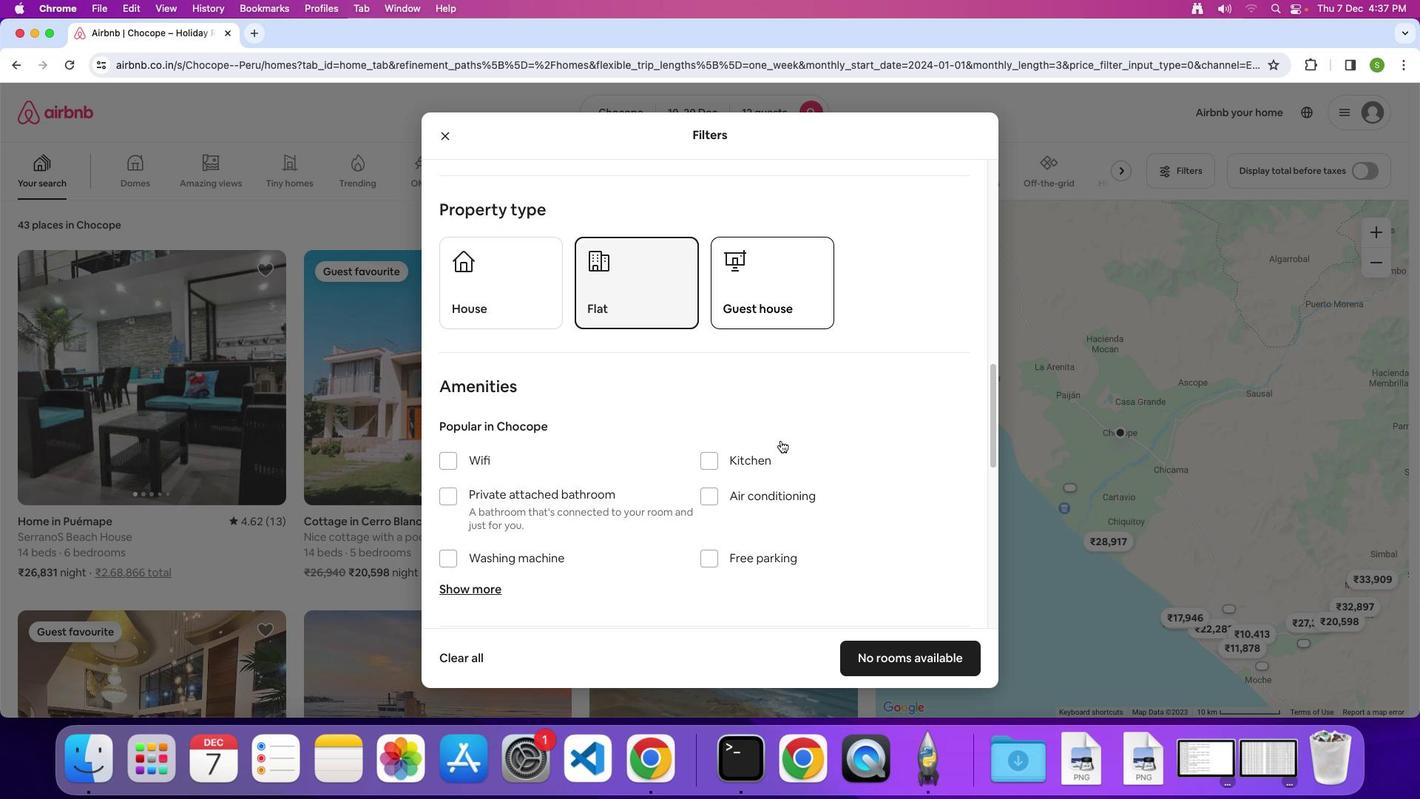 
Action: Mouse scrolled (783, 437) with delta (-34, 23)
Screenshot: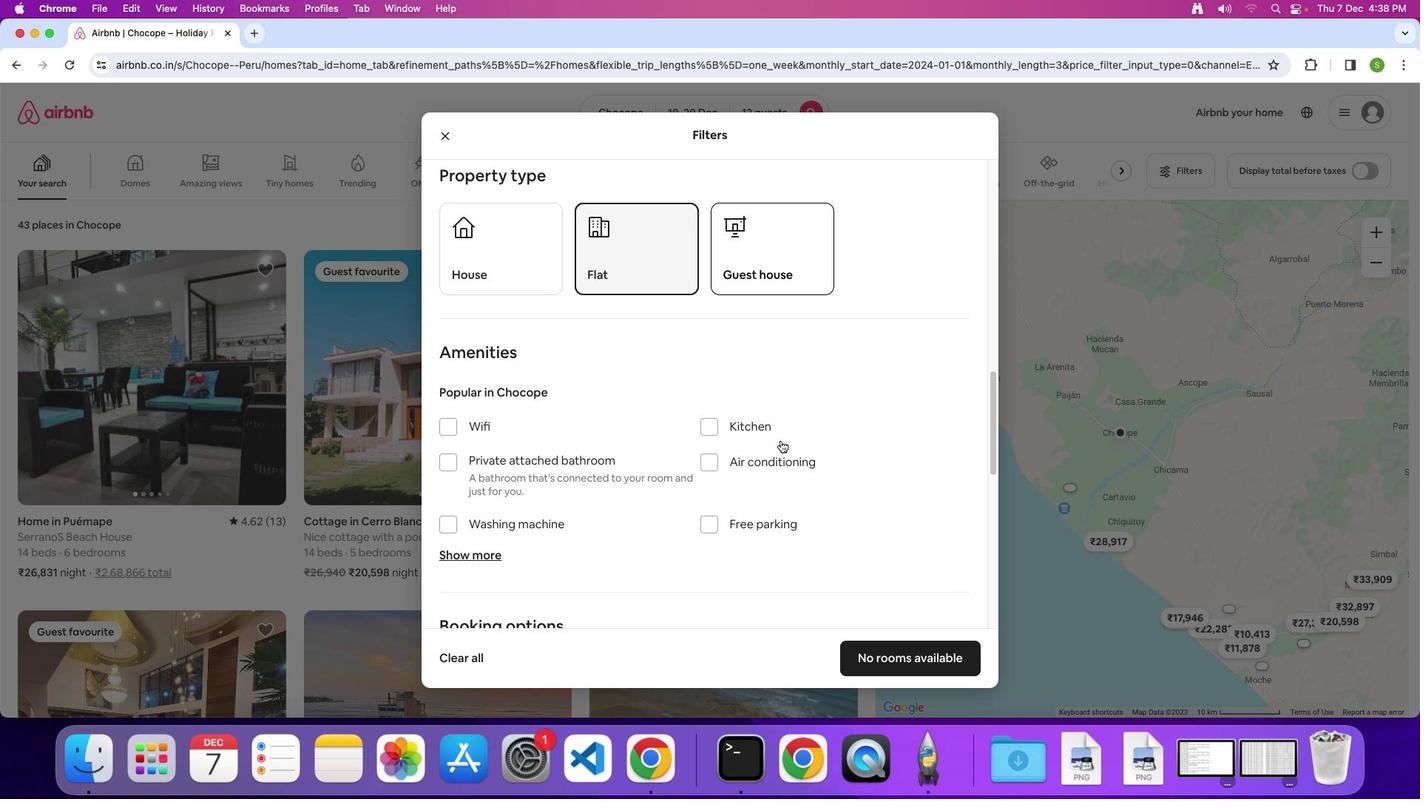 
Action: Mouse moved to (428, 406)
Screenshot: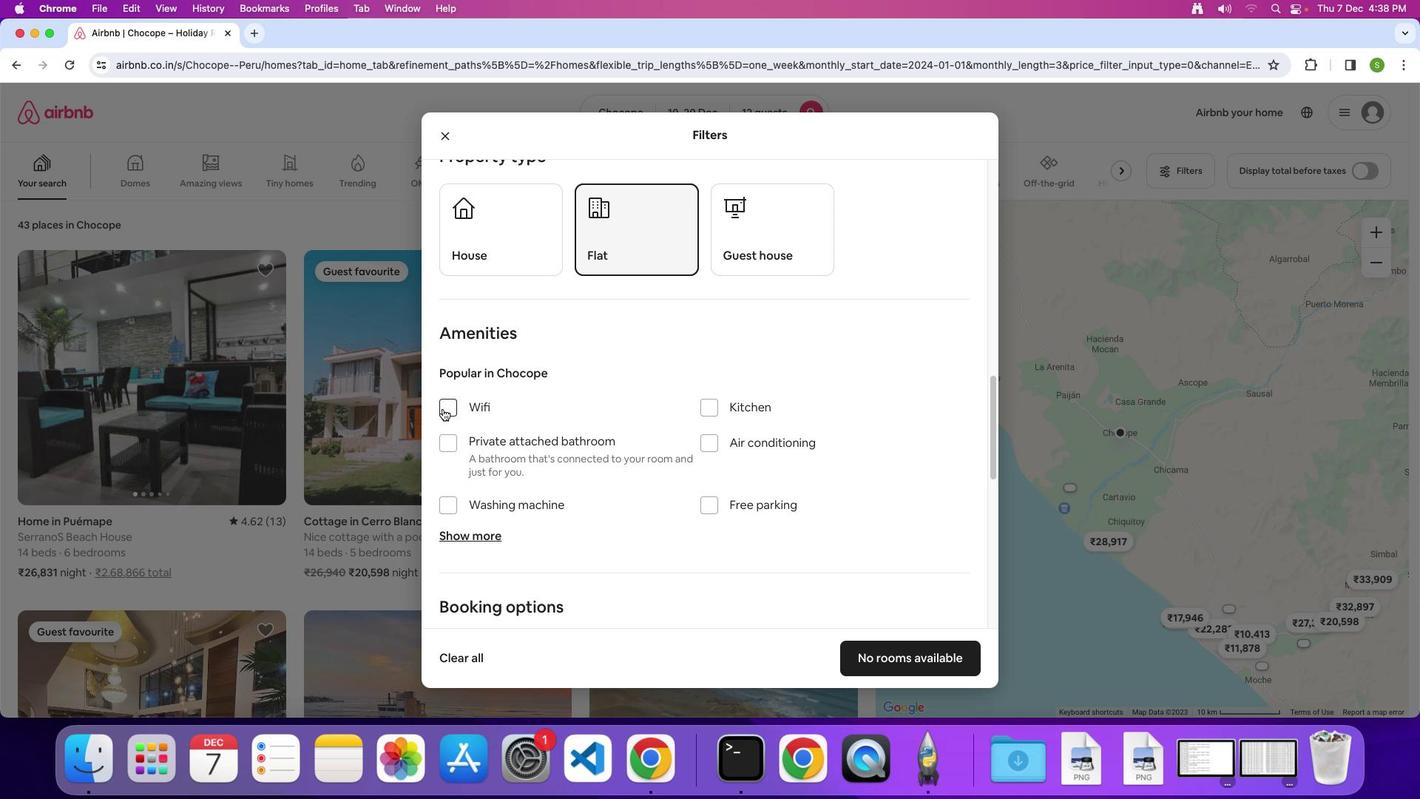 
Action: Mouse pressed left at (428, 406)
Screenshot: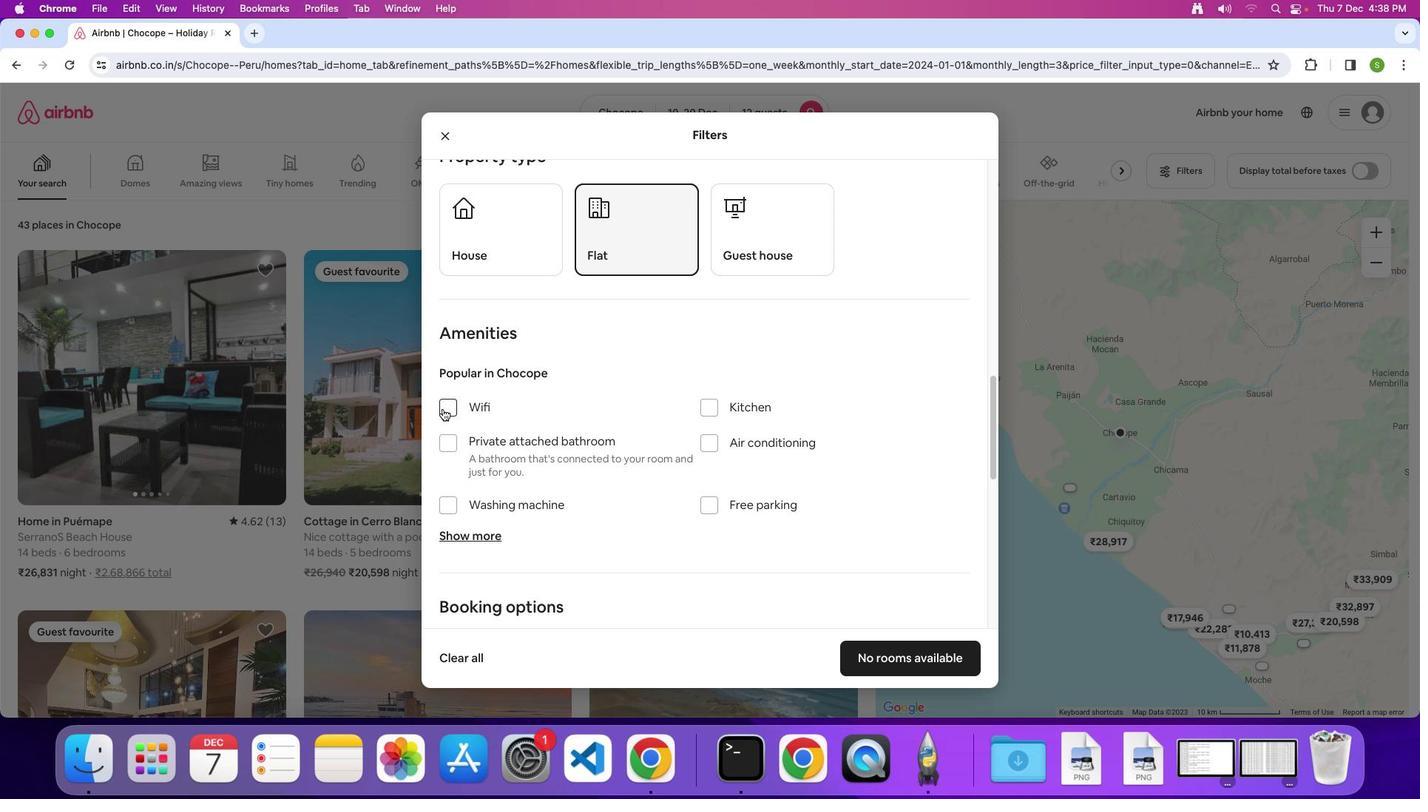 
Action: Mouse moved to (444, 526)
Screenshot: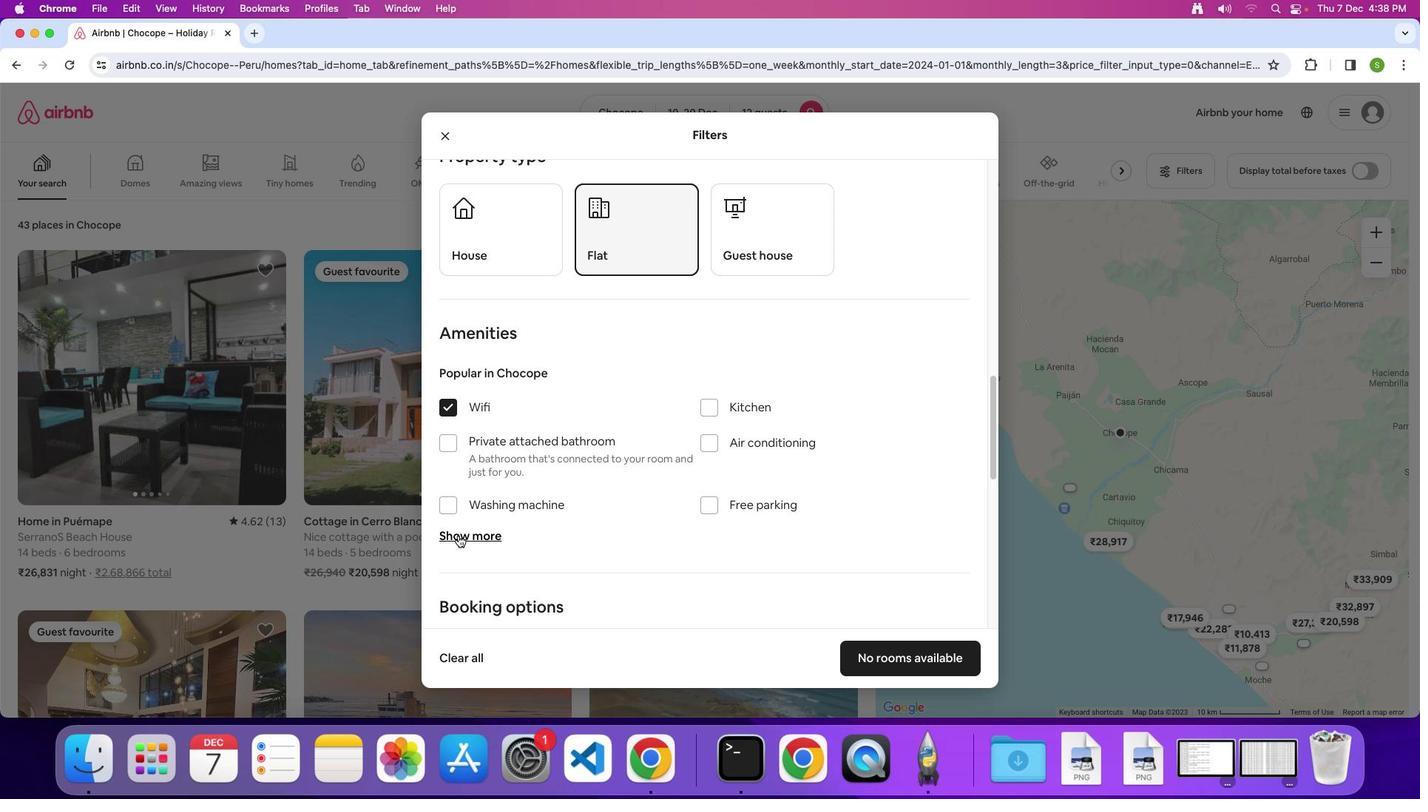 
Action: Mouse pressed left at (444, 526)
Screenshot: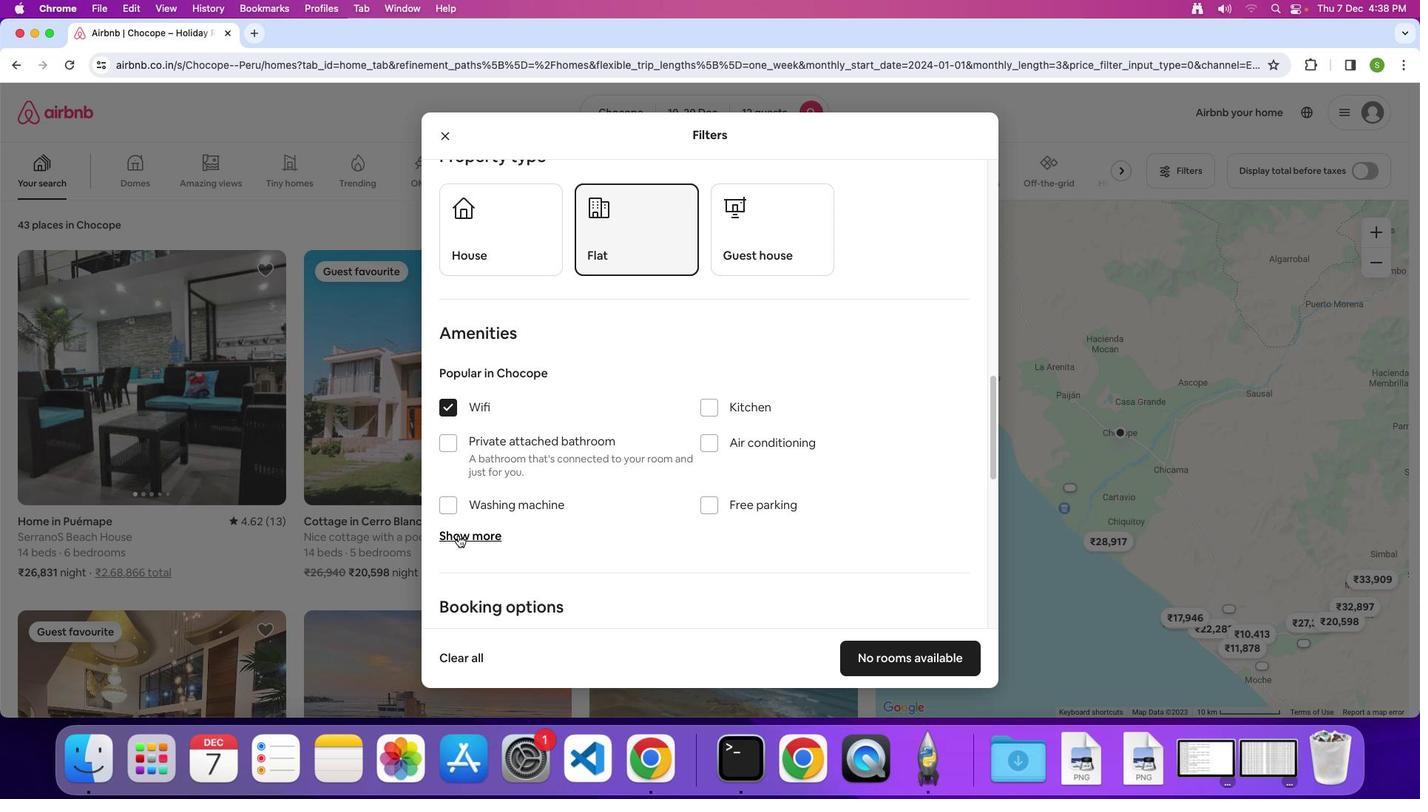 
Action: Mouse moved to (683, 428)
Screenshot: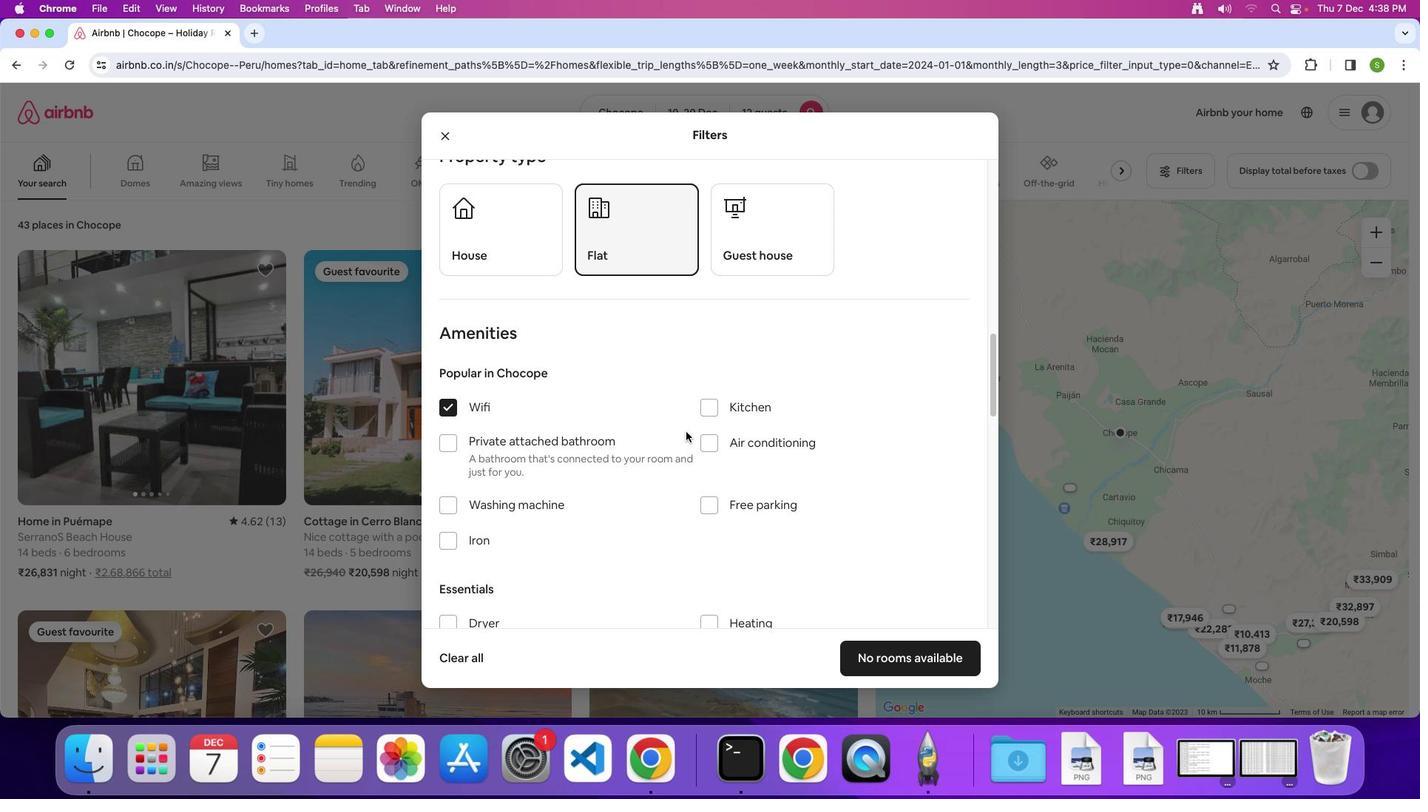 
Action: Mouse scrolled (683, 428) with delta (-34, 23)
Screenshot: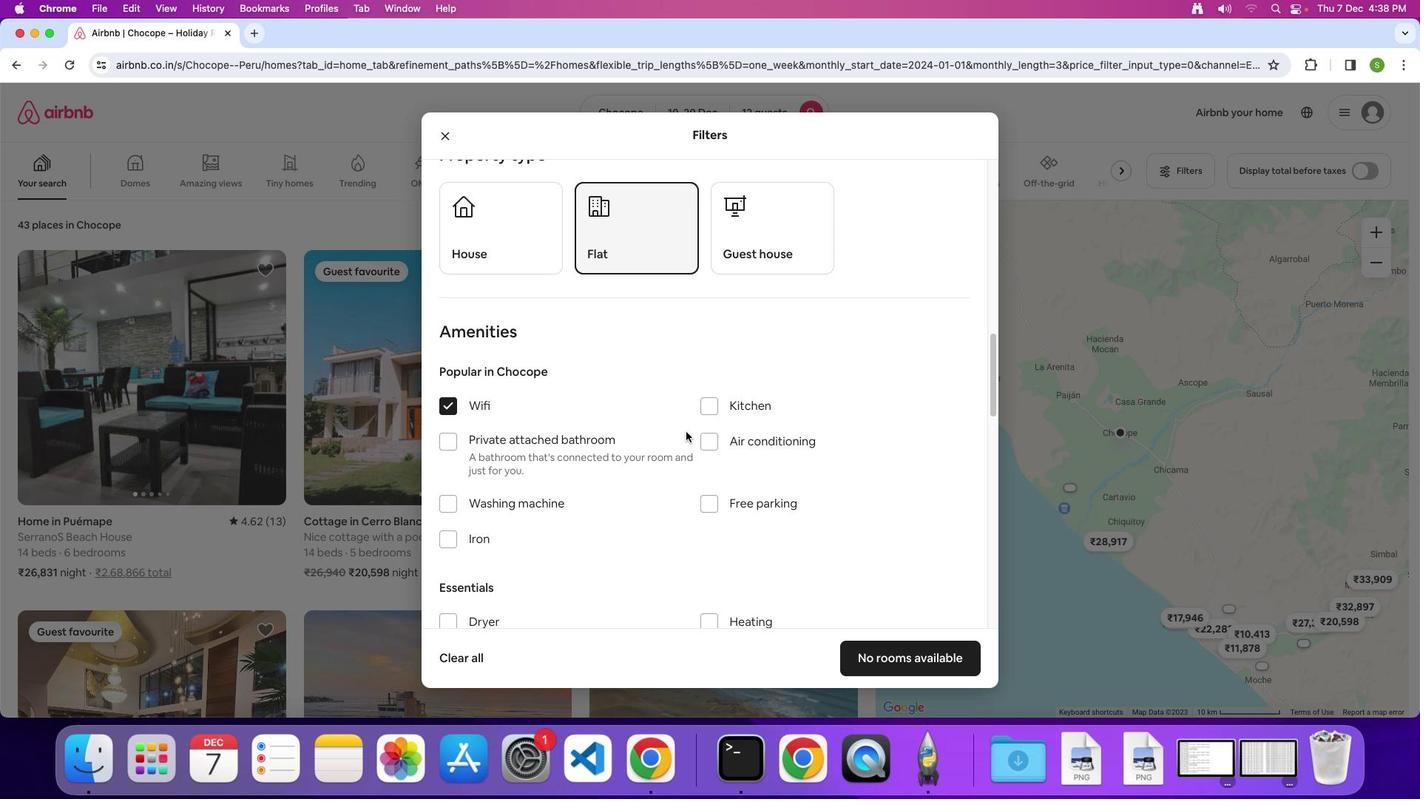 
Action: Mouse scrolled (683, 428) with delta (-34, 23)
Screenshot: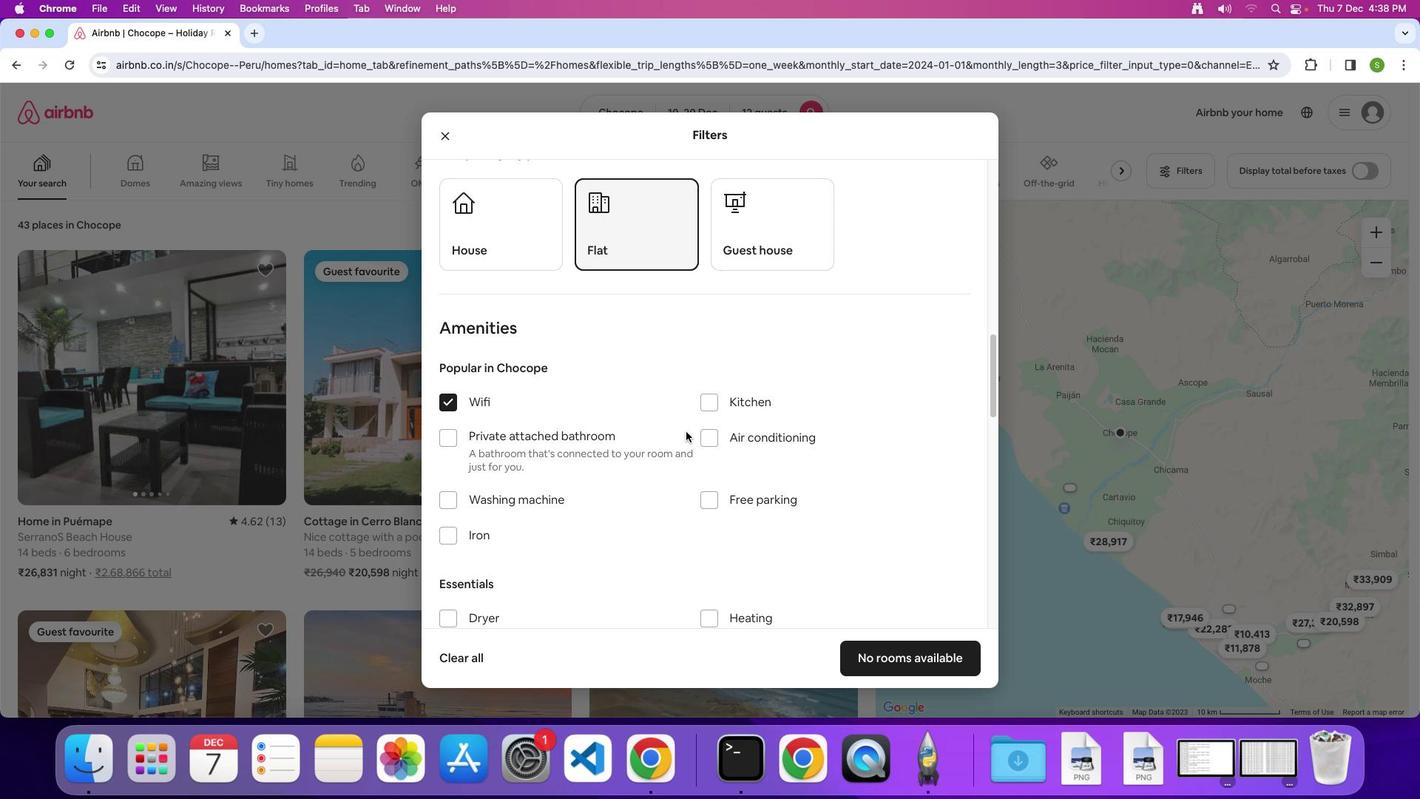 
Action: Mouse moved to (714, 485)
Screenshot: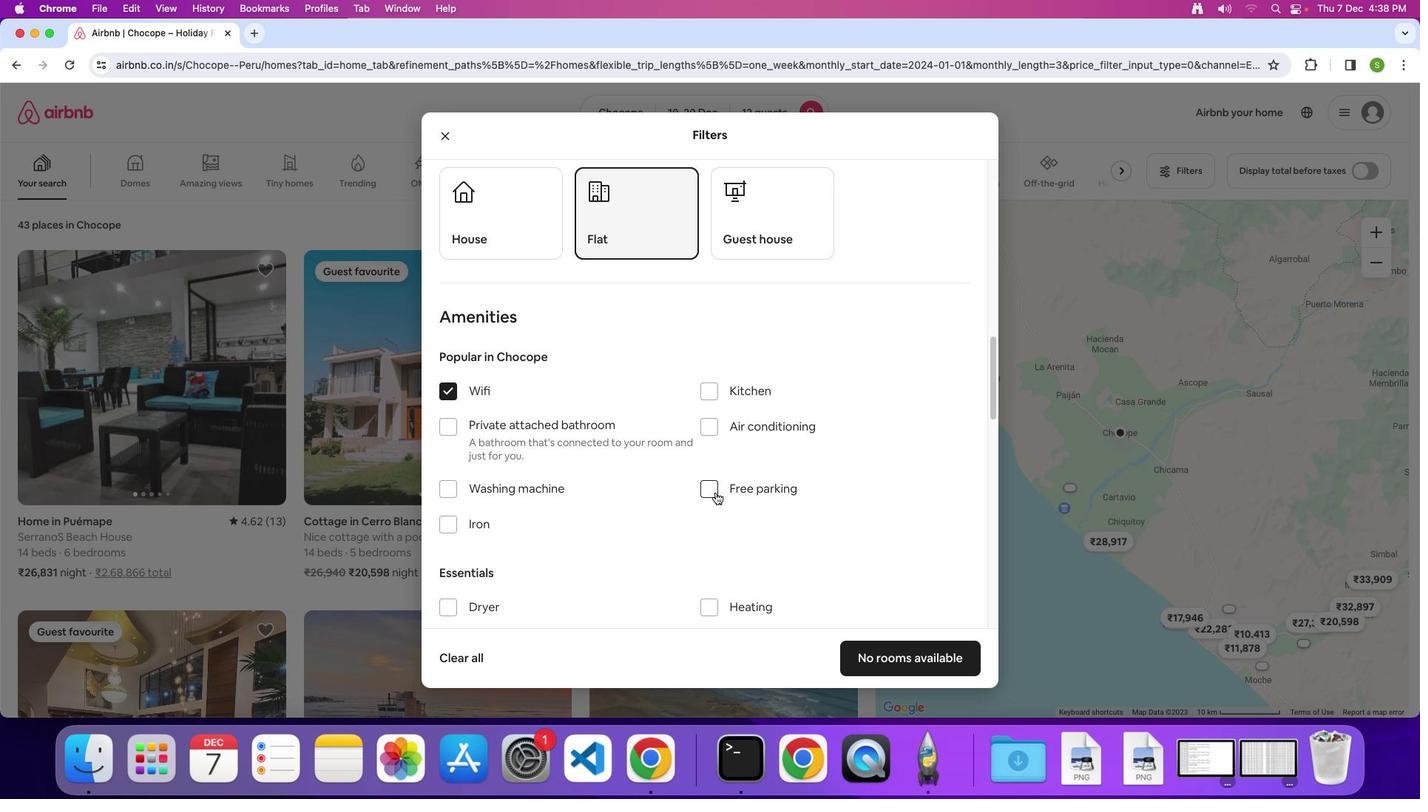 
Action: Mouse pressed left at (714, 485)
Screenshot: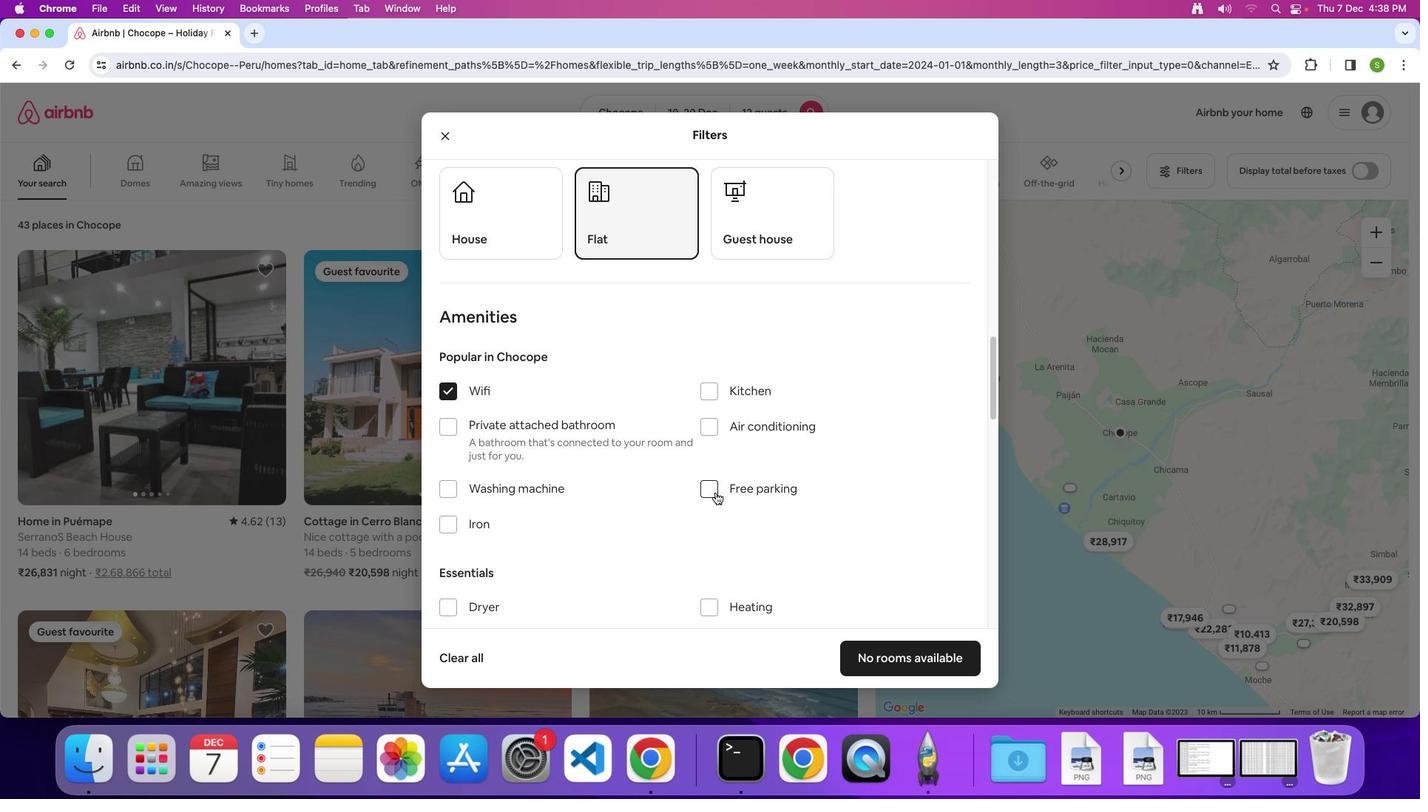 
Action: Mouse moved to (669, 471)
Screenshot: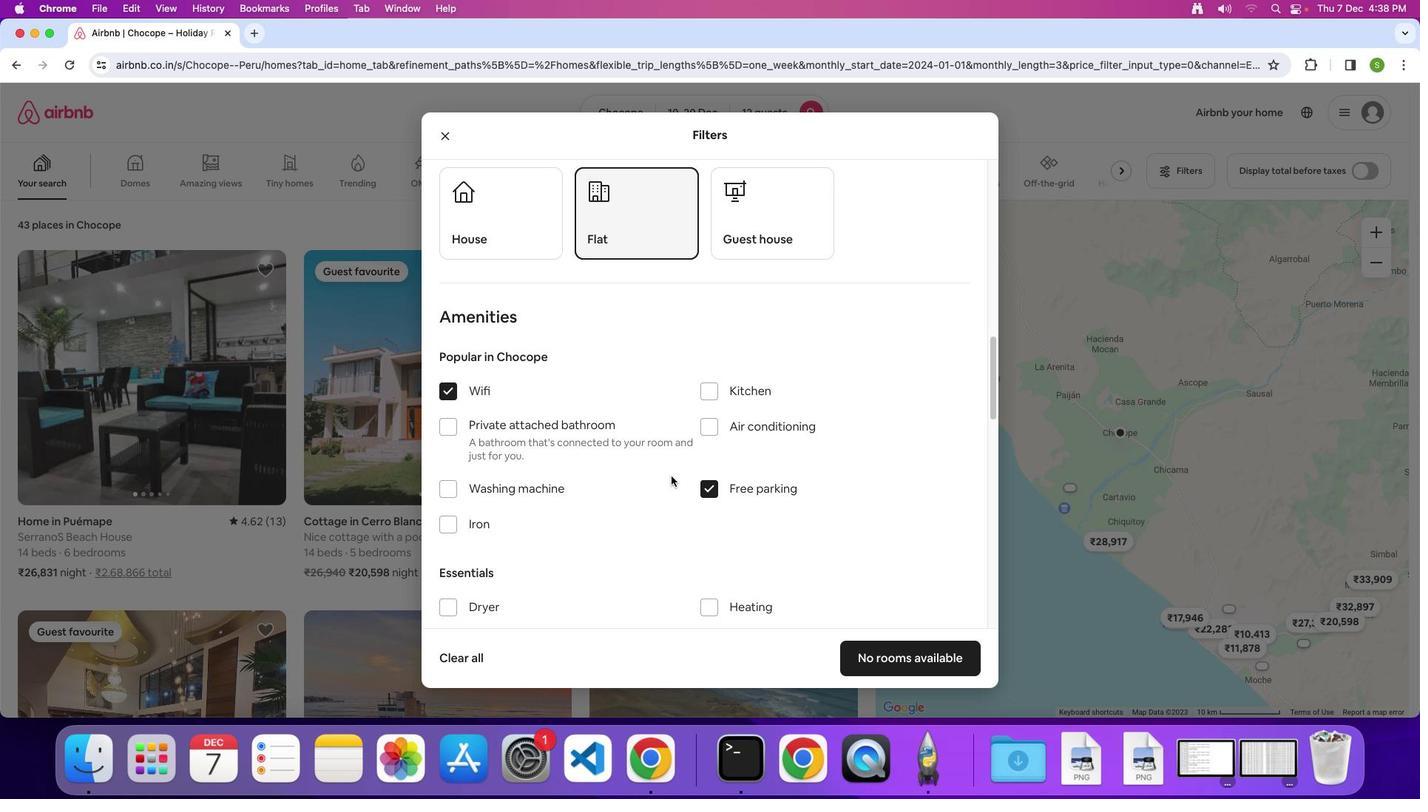
Action: Mouse scrolled (669, 471) with delta (-34, 23)
Screenshot: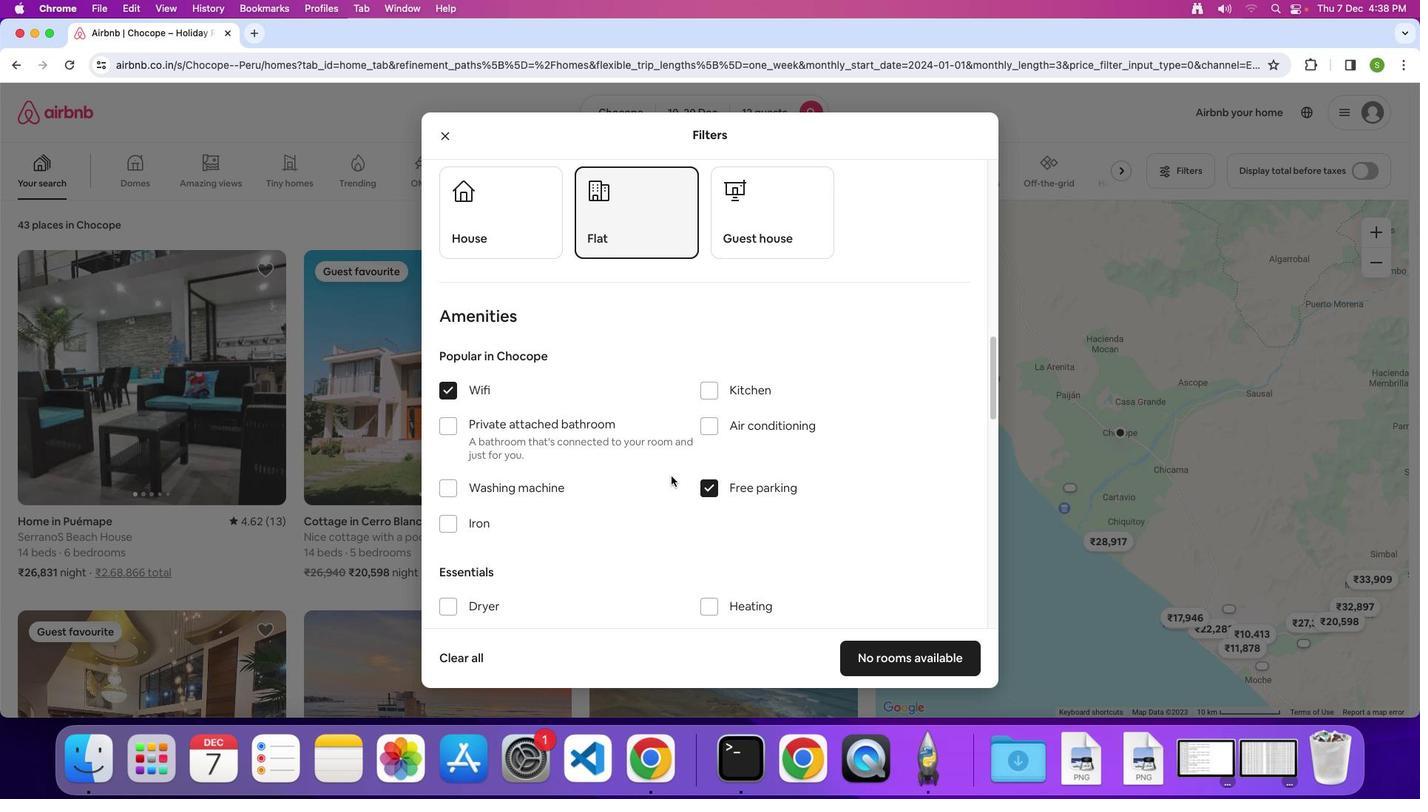 
Action: Mouse scrolled (669, 471) with delta (-34, 23)
Screenshot: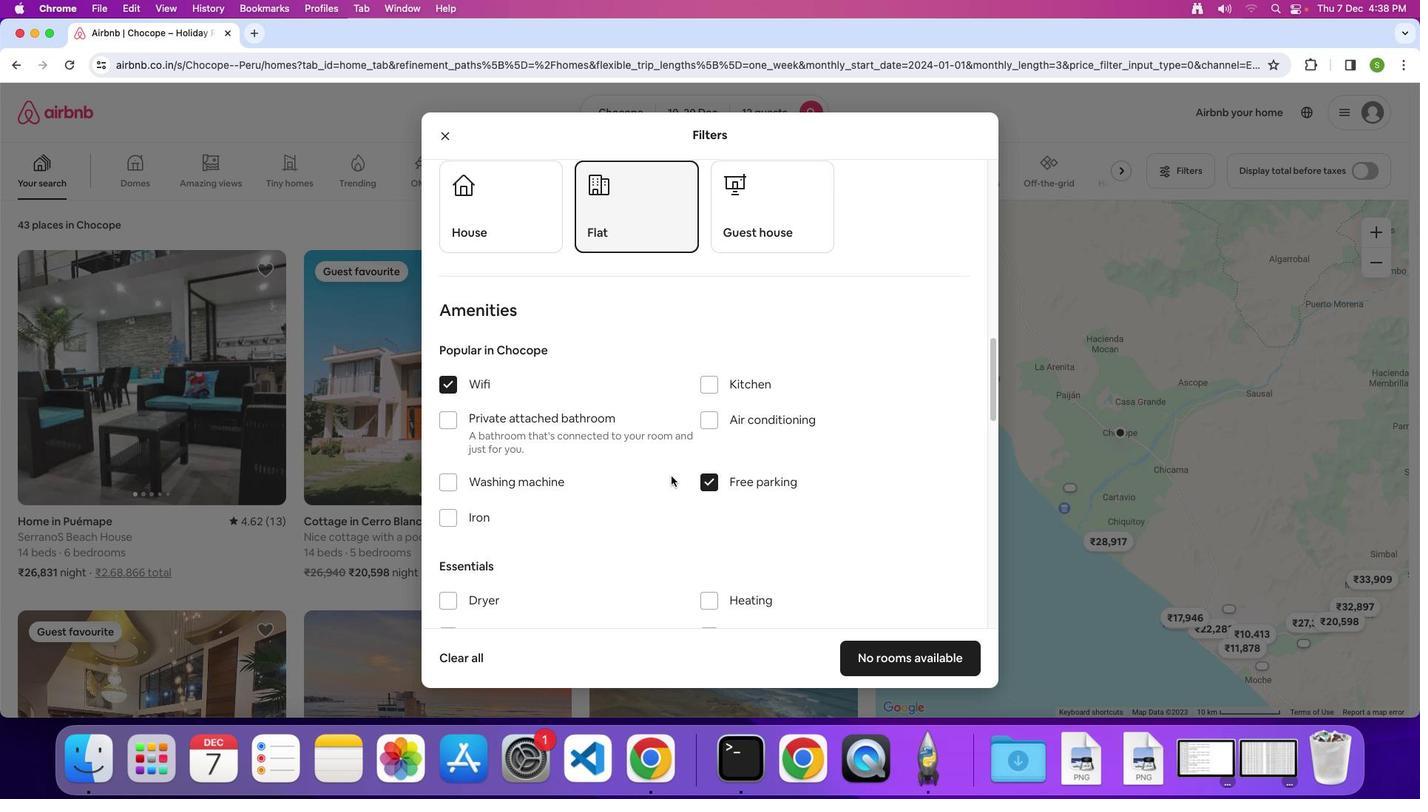 
Action: Mouse scrolled (669, 471) with delta (-34, 22)
Screenshot: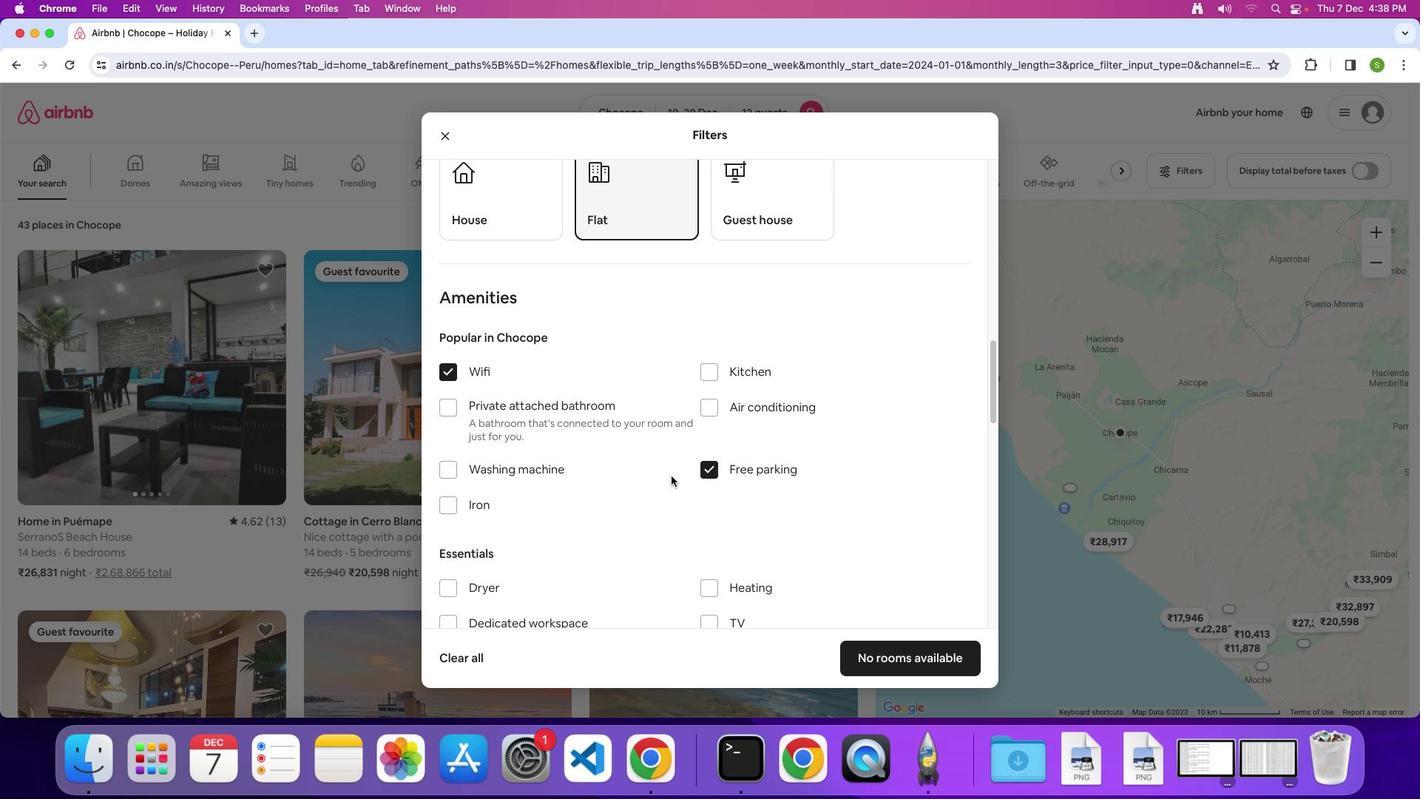 
Action: Mouse scrolled (669, 471) with delta (-34, 23)
Screenshot: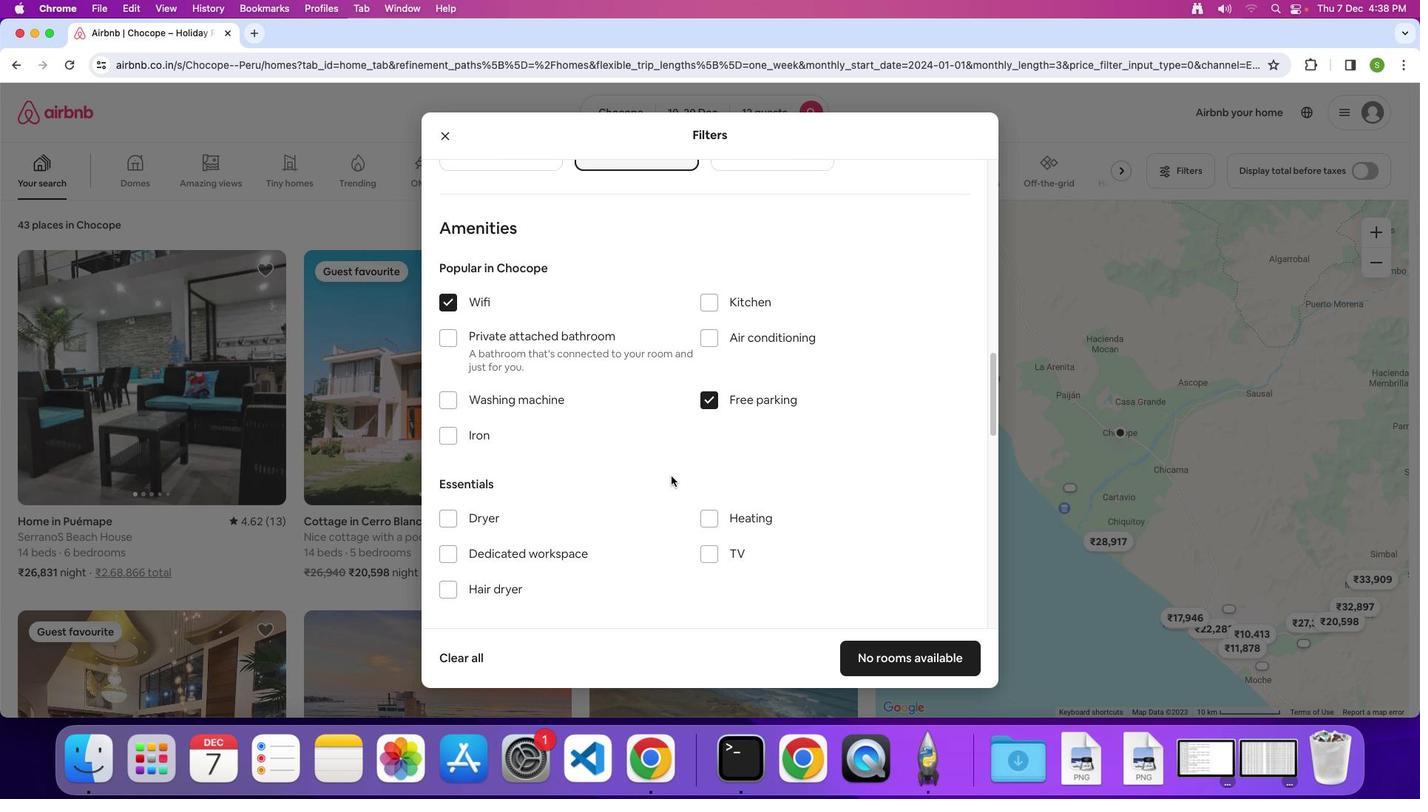 
Action: Mouse scrolled (669, 471) with delta (-34, 23)
Screenshot: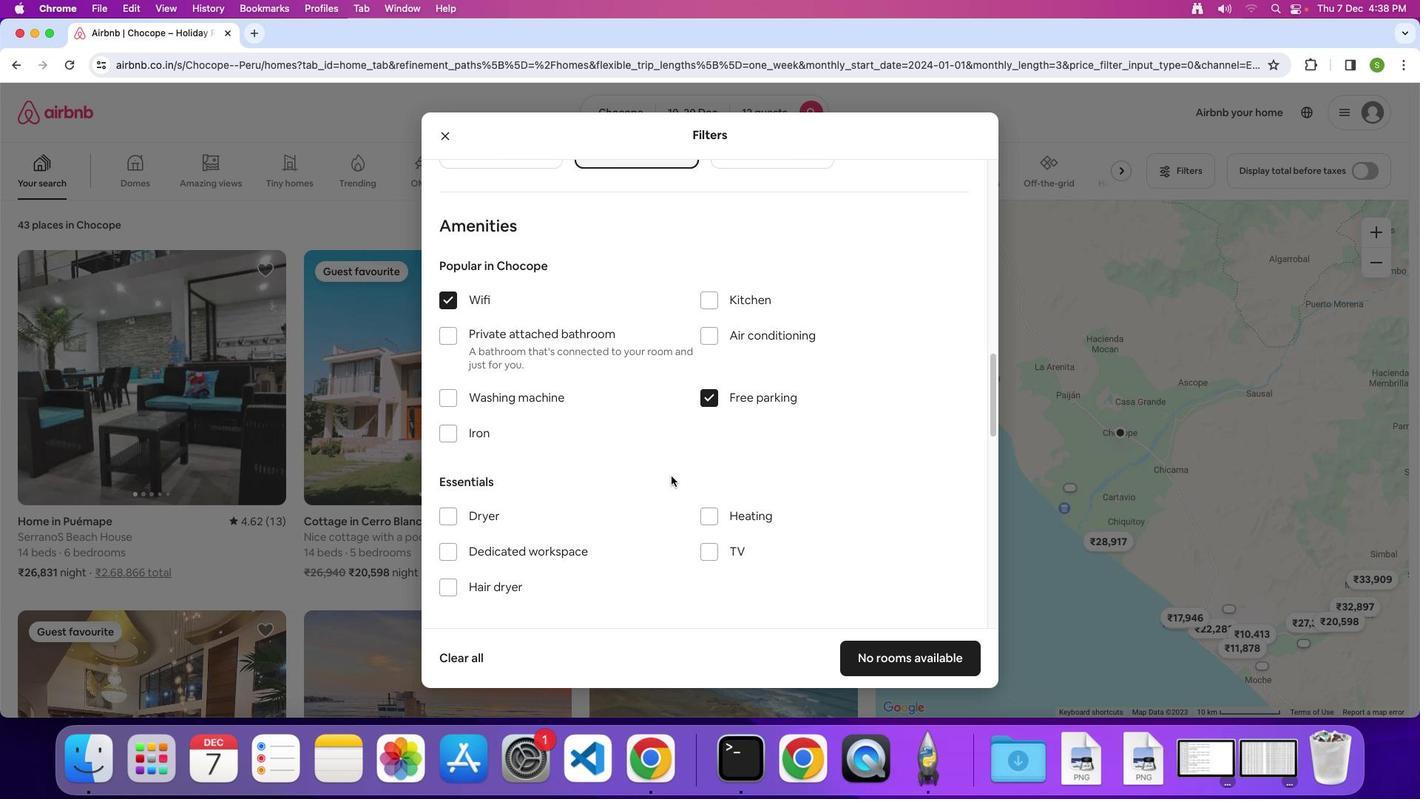 
Action: Mouse scrolled (669, 471) with delta (-34, 22)
Screenshot: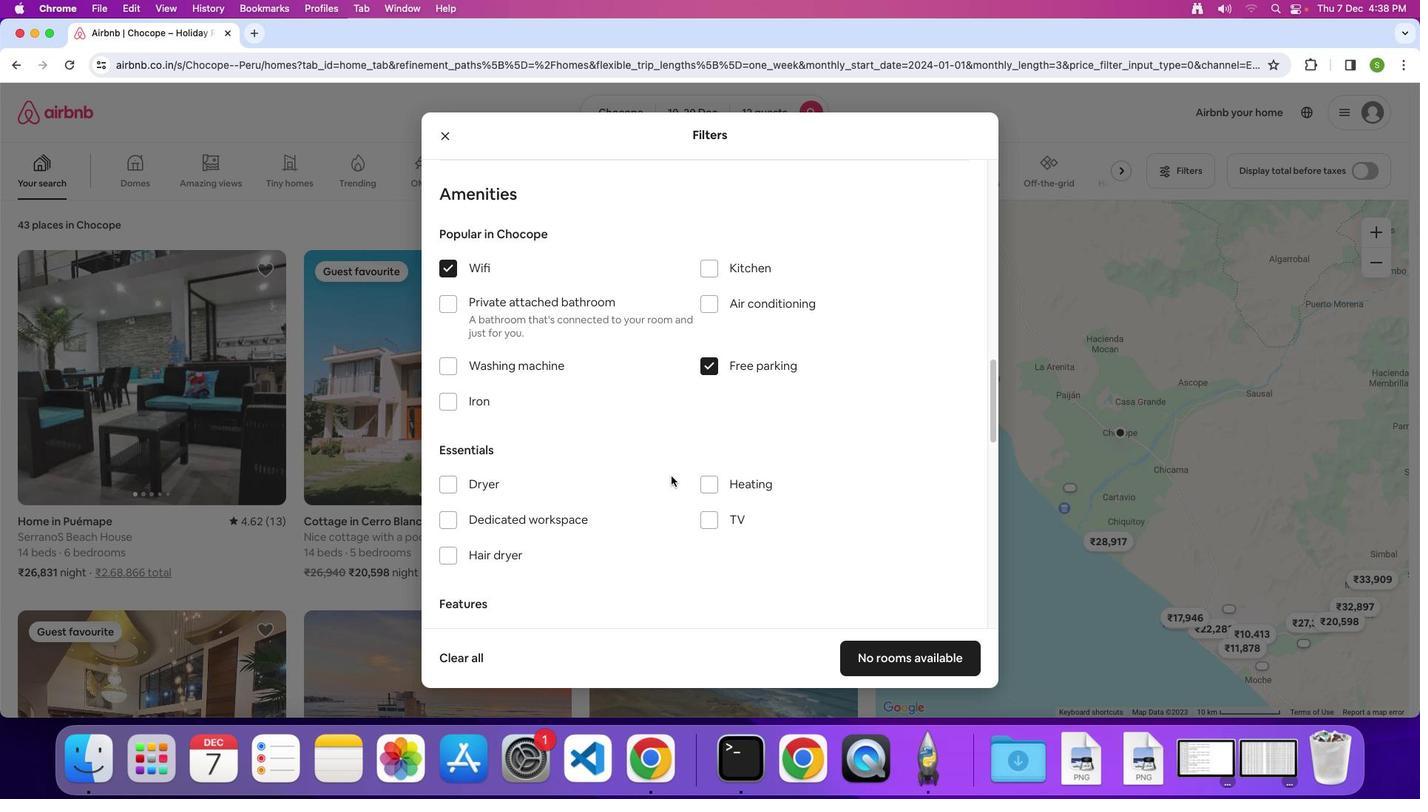 
Action: Mouse moved to (708, 442)
Screenshot: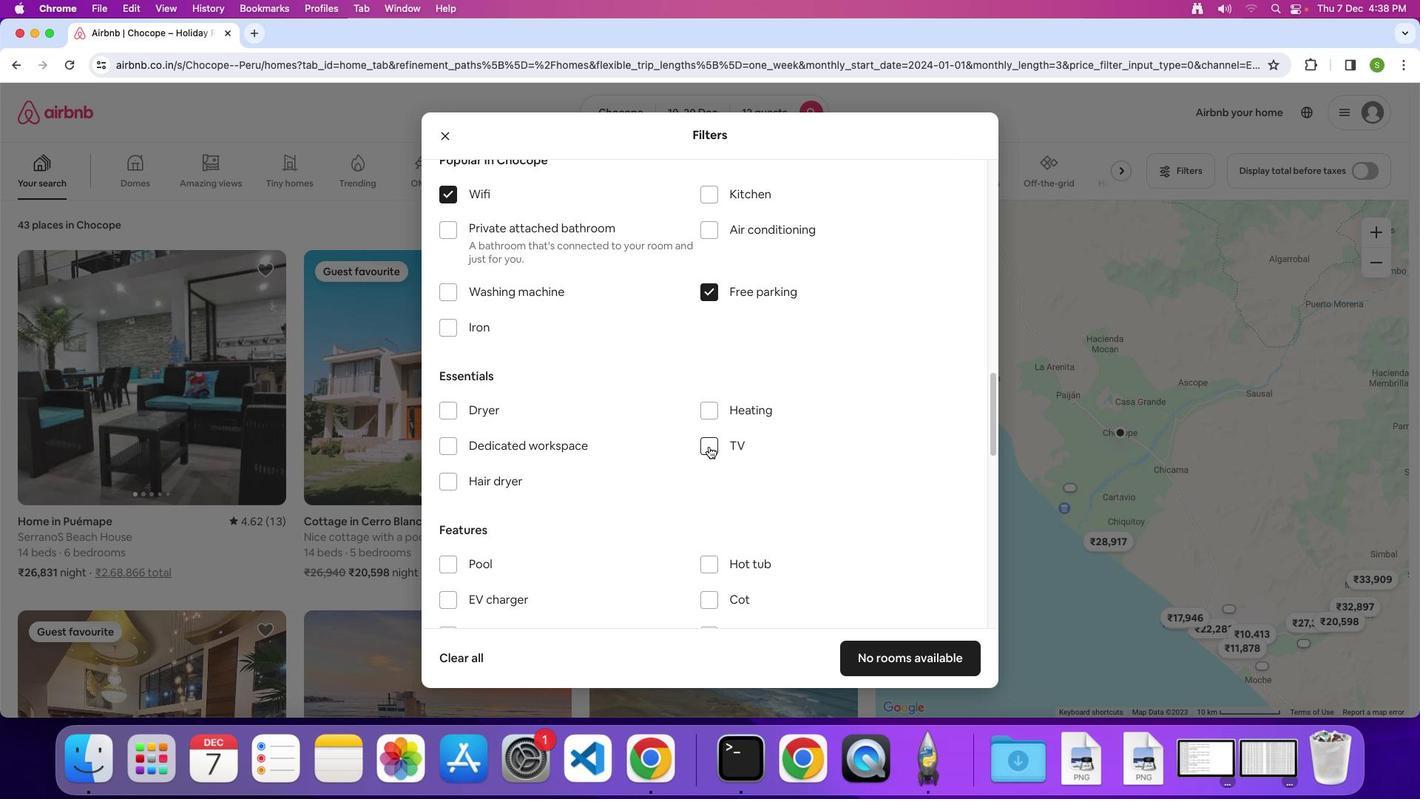 
Action: Mouse pressed left at (708, 442)
Screenshot: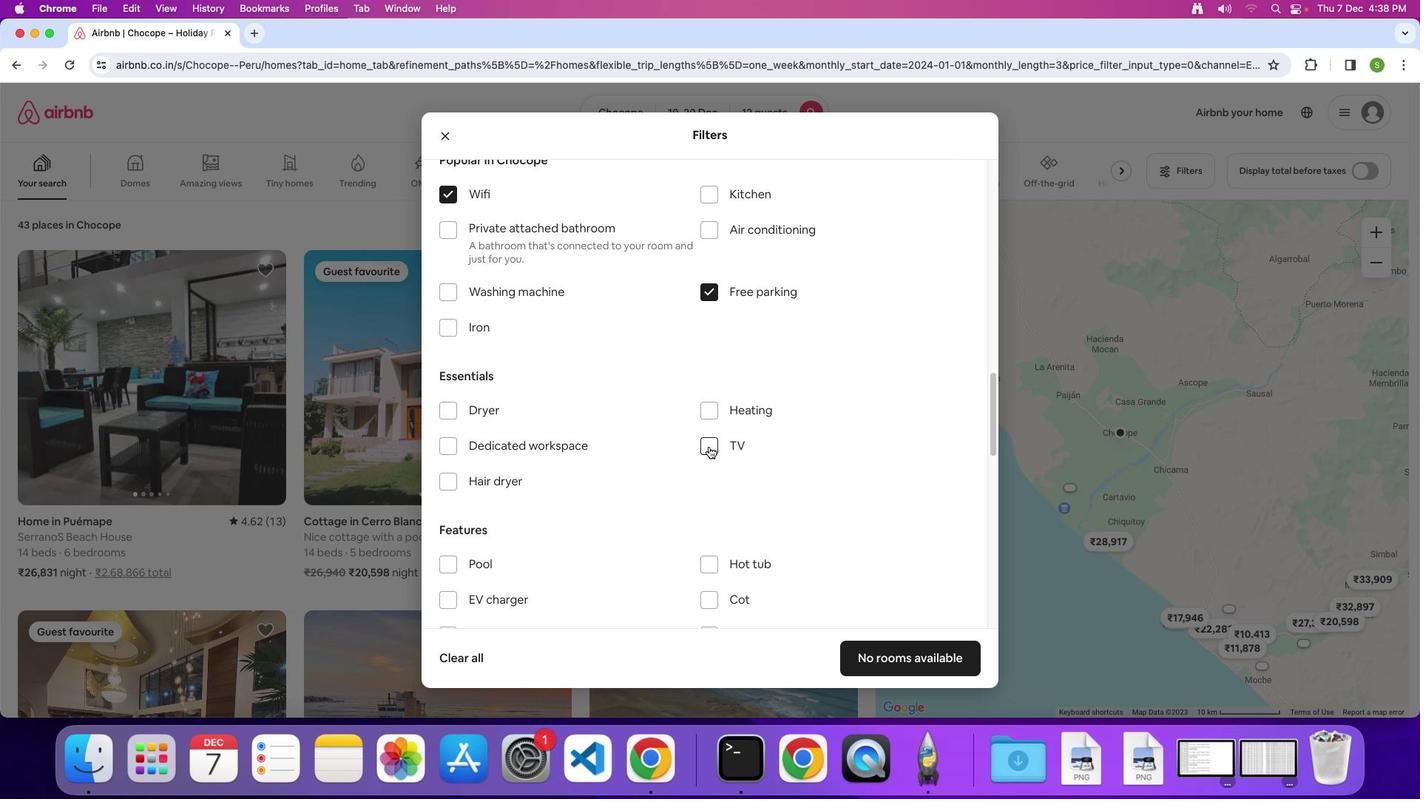 
Action: Mouse moved to (645, 451)
Screenshot: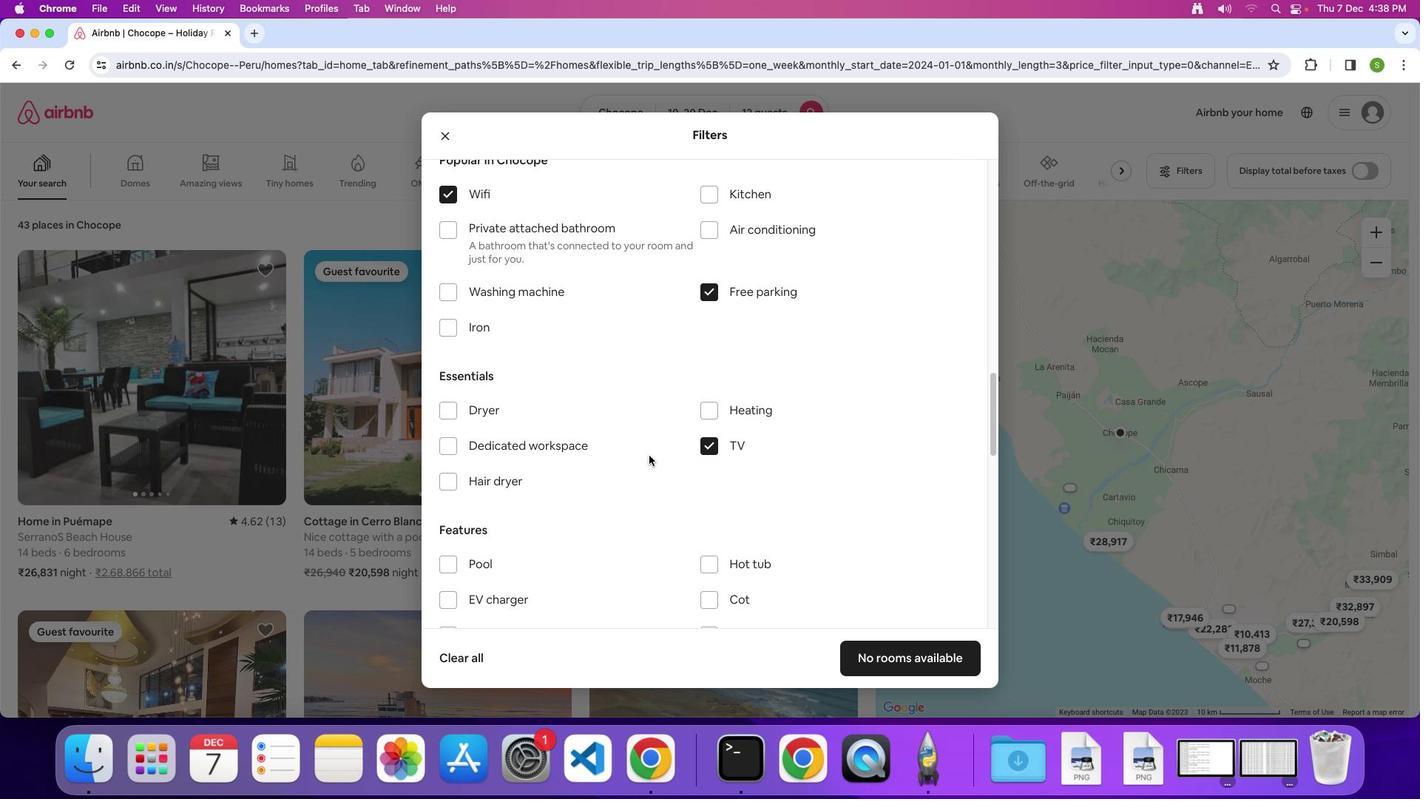 
Action: Mouse scrolled (645, 451) with delta (-34, 23)
Screenshot: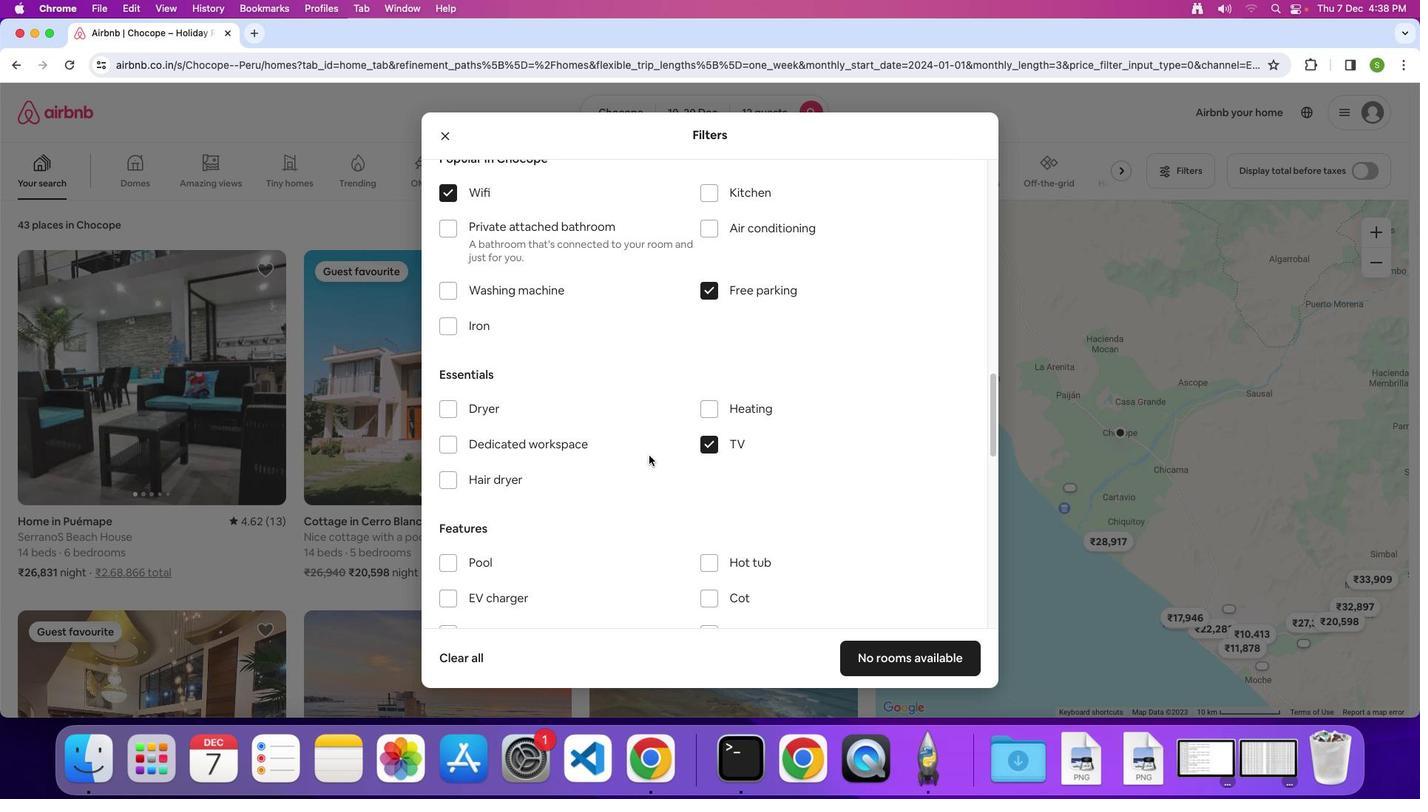 
Action: Mouse scrolled (645, 451) with delta (-34, 23)
Screenshot: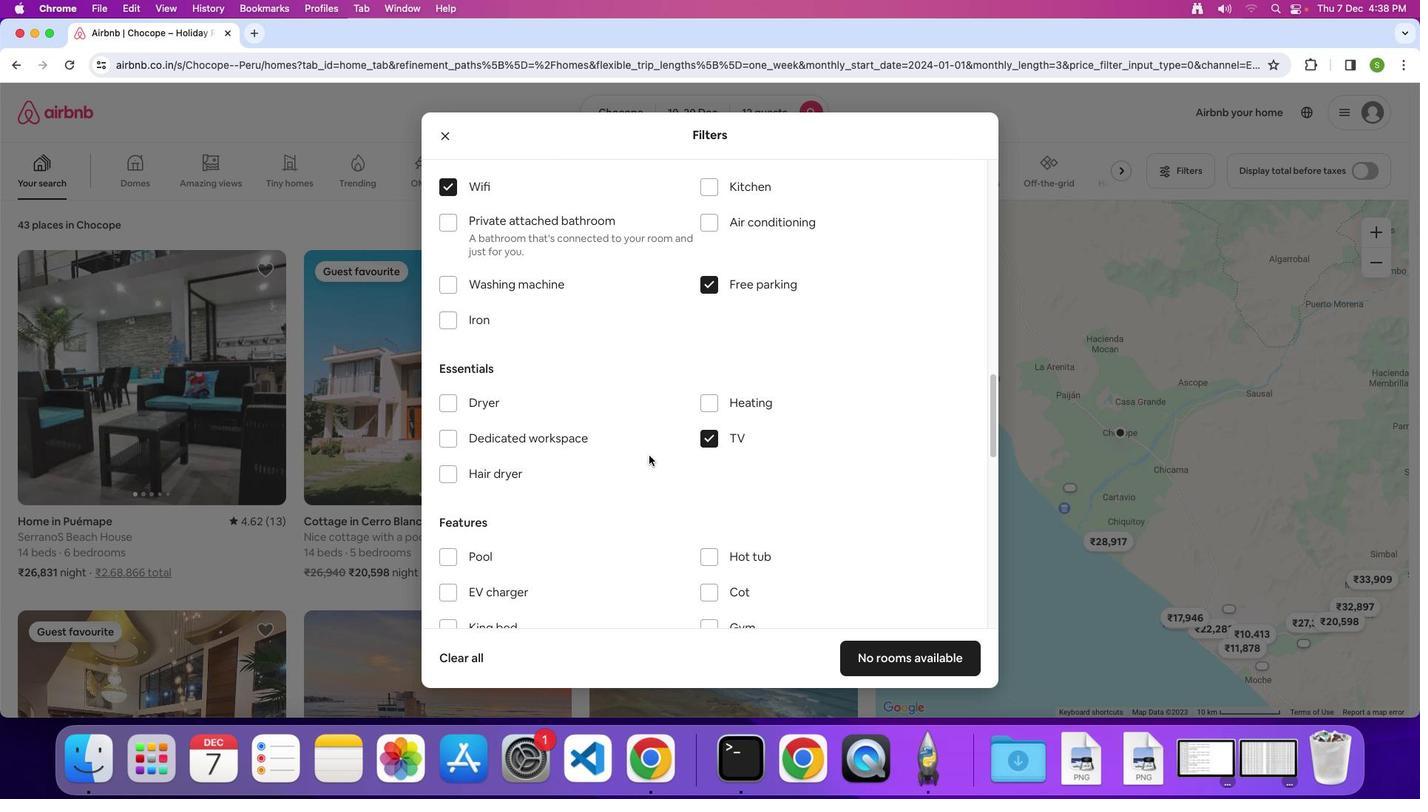 
Action: Mouse scrolled (645, 451) with delta (-34, 23)
Screenshot: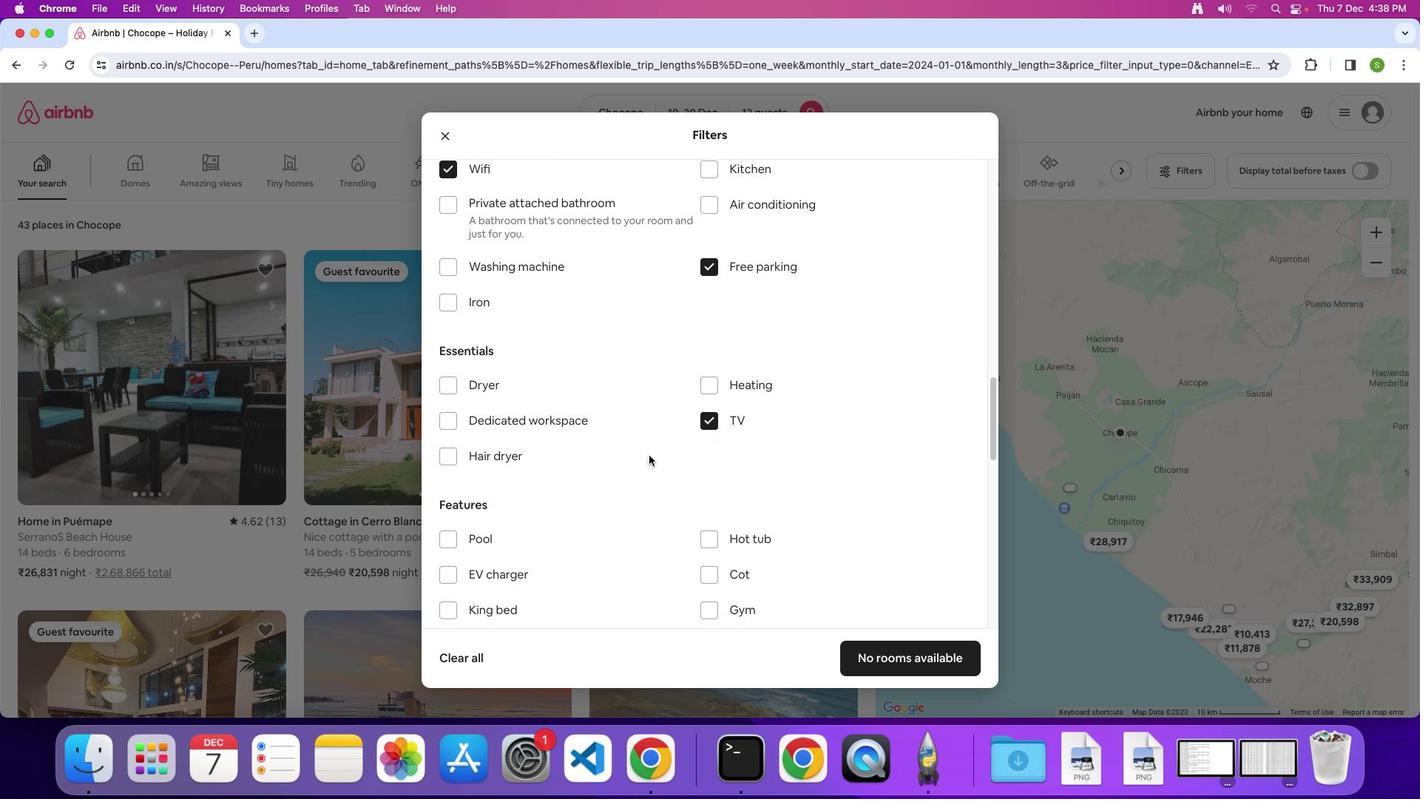 
Action: Mouse scrolled (645, 451) with delta (-34, 23)
Screenshot: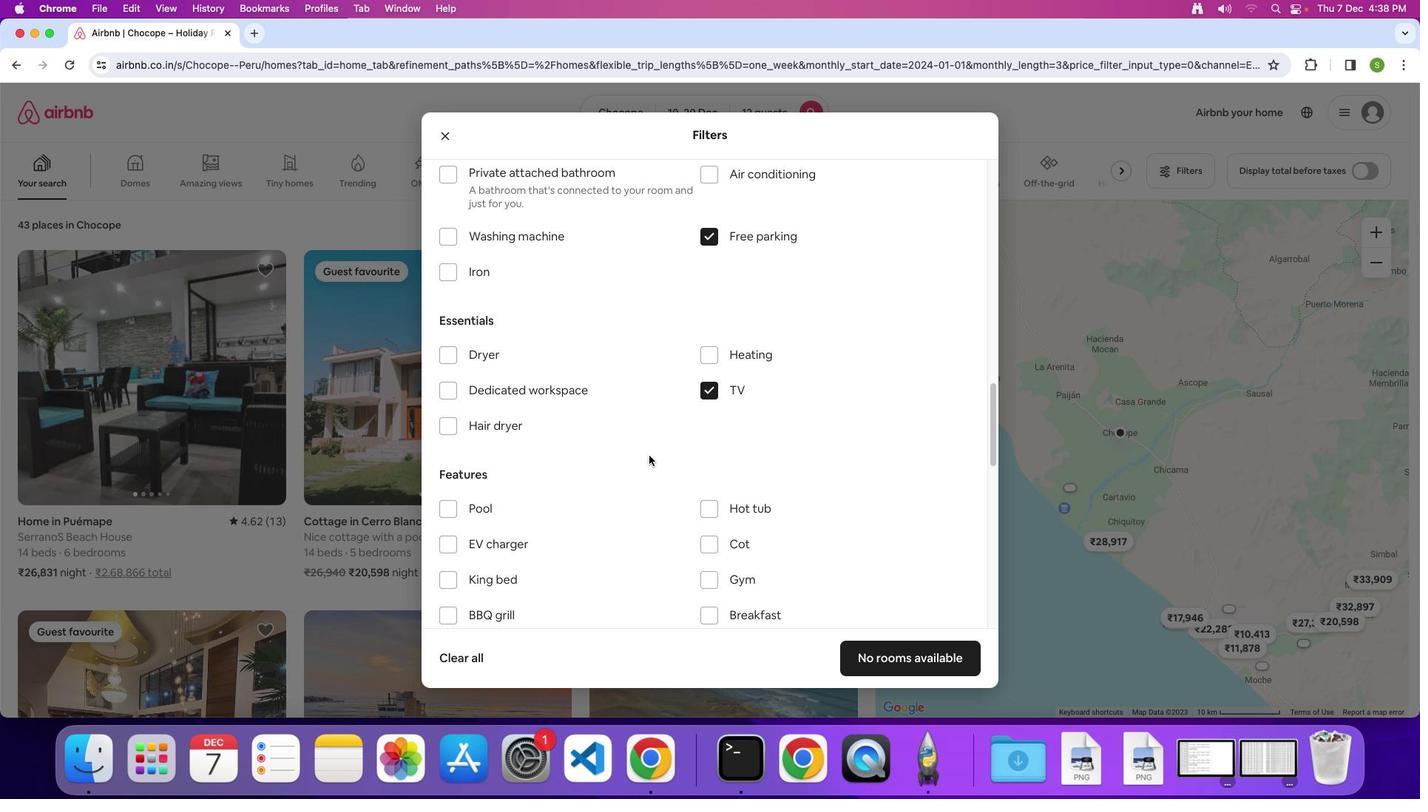 
Action: Mouse scrolled (645, 451) with delta (-34, 23)
Screenshot: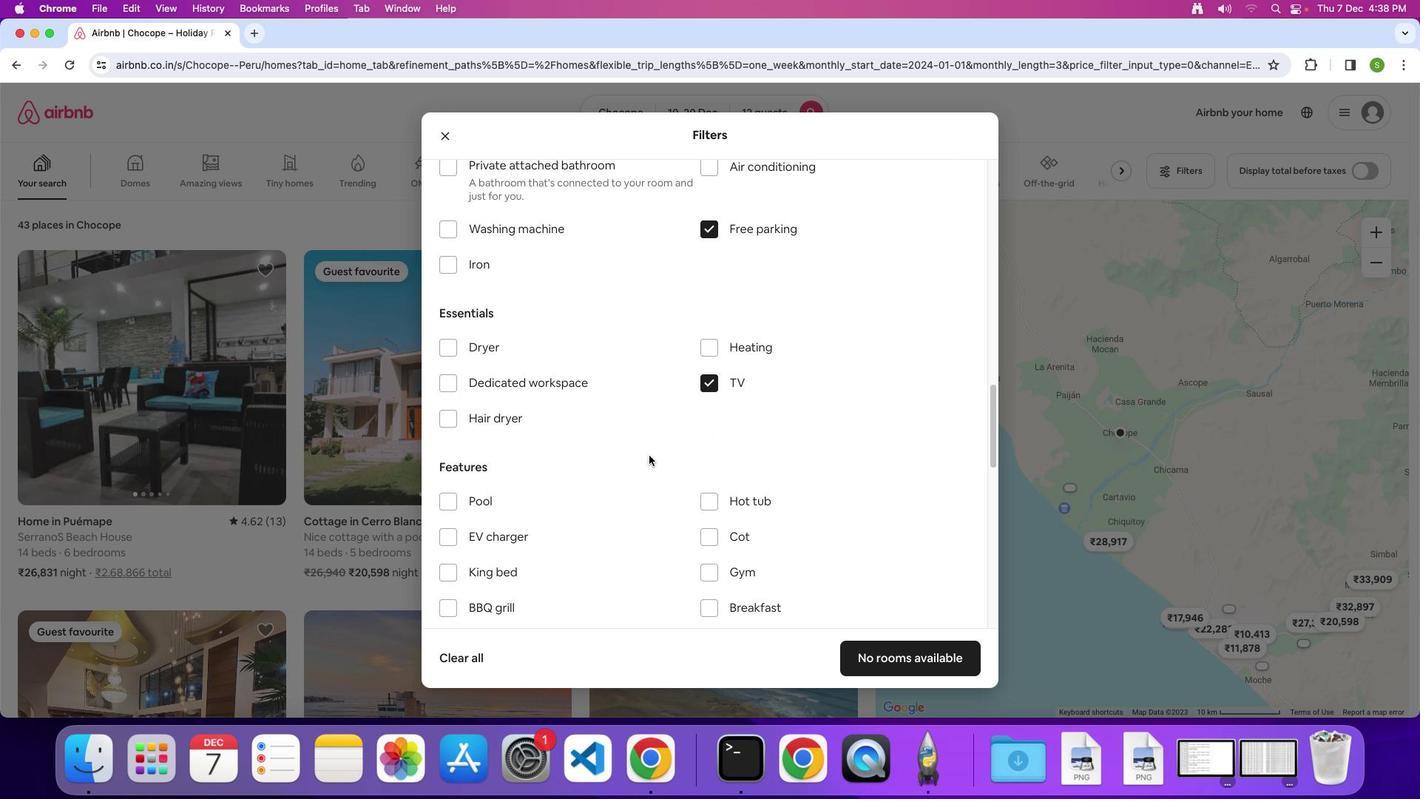 
Action: Mouse scrolled (645, 451) with delta (-34, 23)
Screenshot: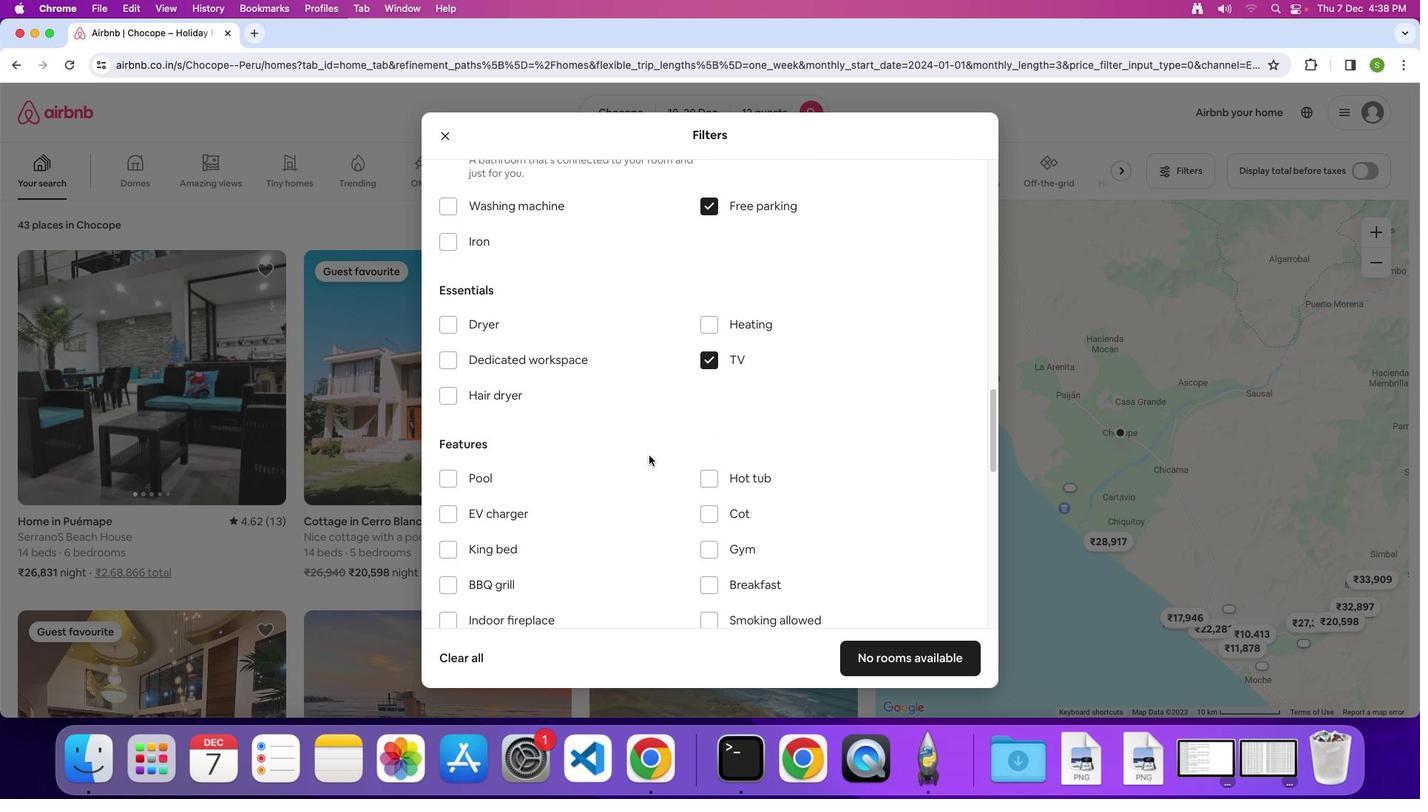 
Action: Mouse scrolled (645, 451) with delta (-34, 23)
Screenshot: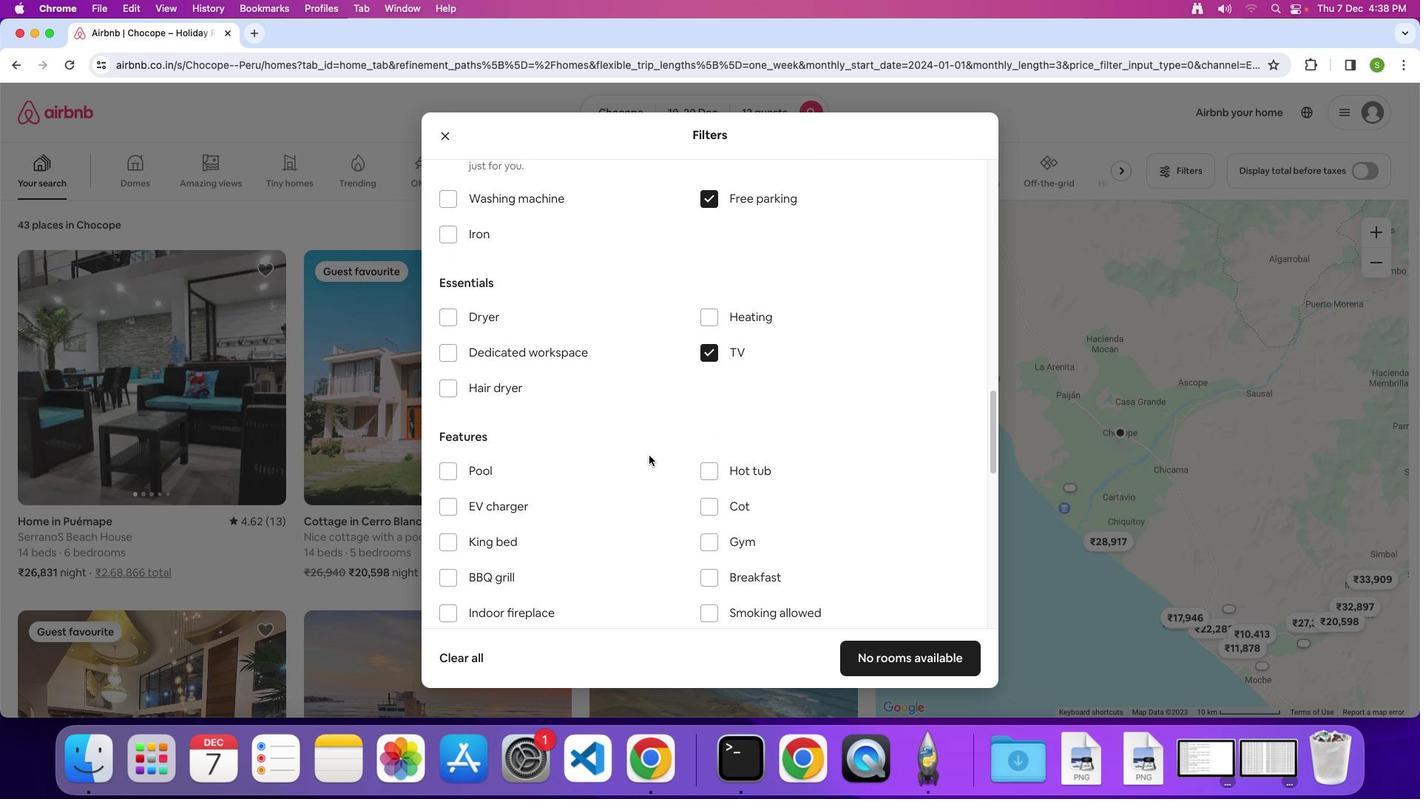 
Action: Mouse scrolled (645, 451) with delta (-34, 23)
Screenshot: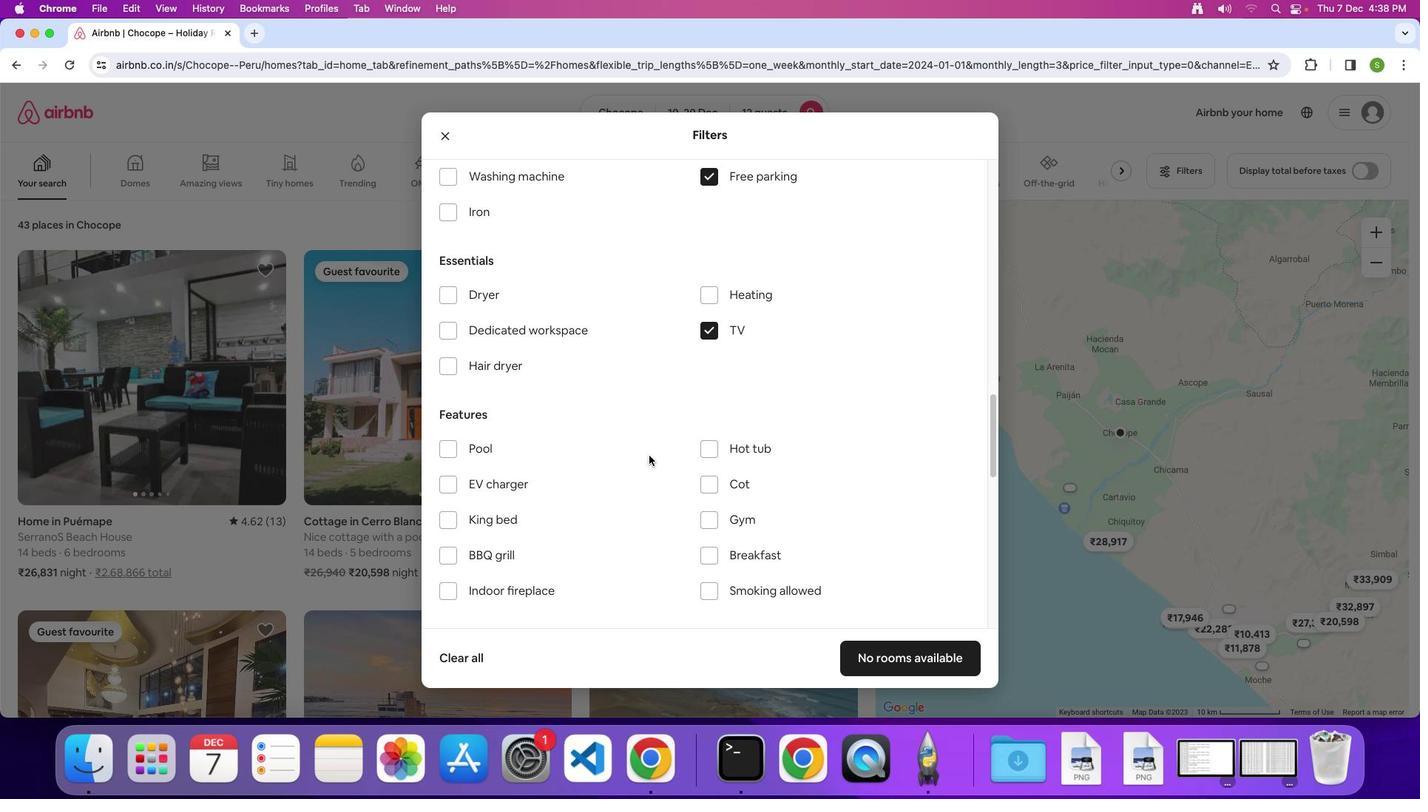 
Action: Mouse scrolled (645, 451) with delta (-34, 23)
Screenshot: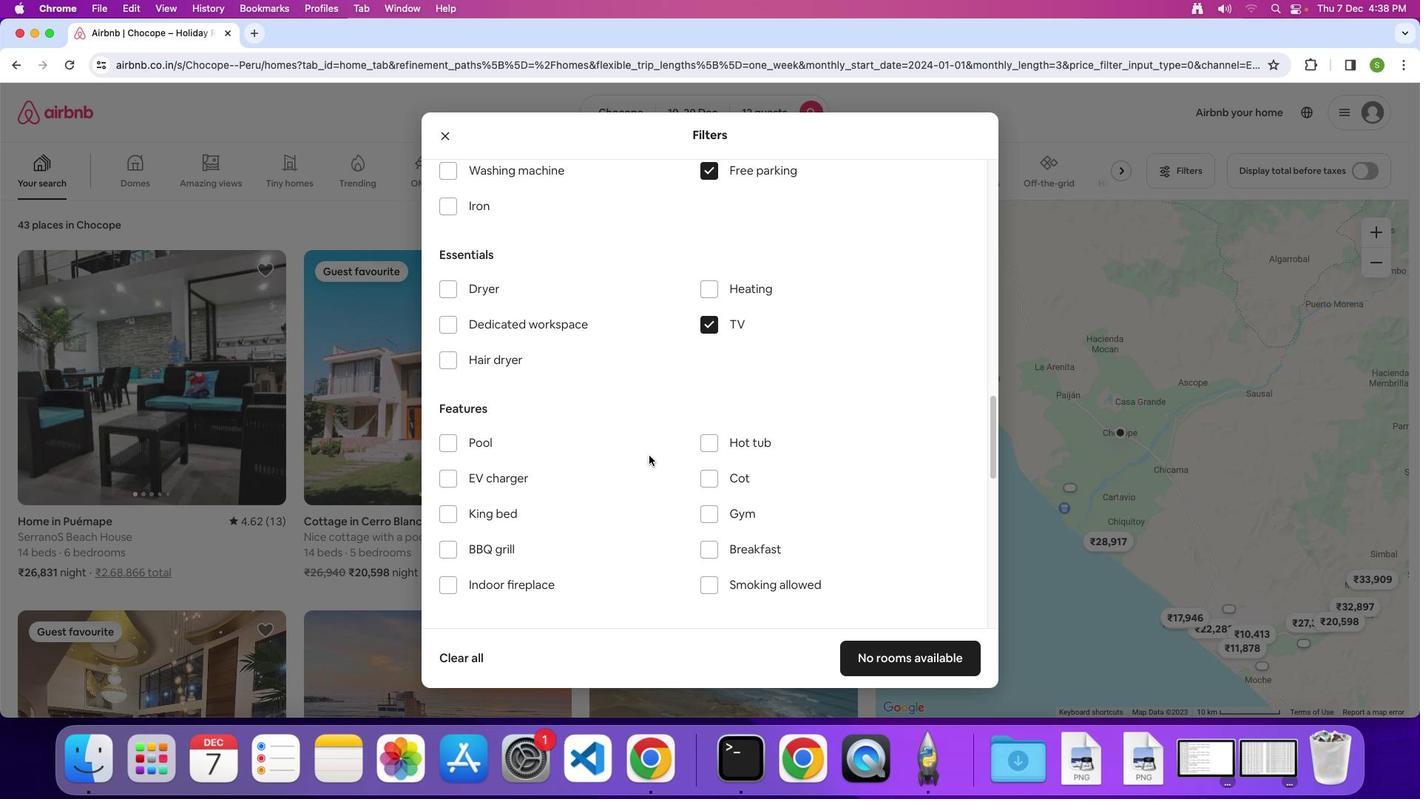 
Action: Mouse scrolled (645, 451) with delta (-34, 22)
Screenshot: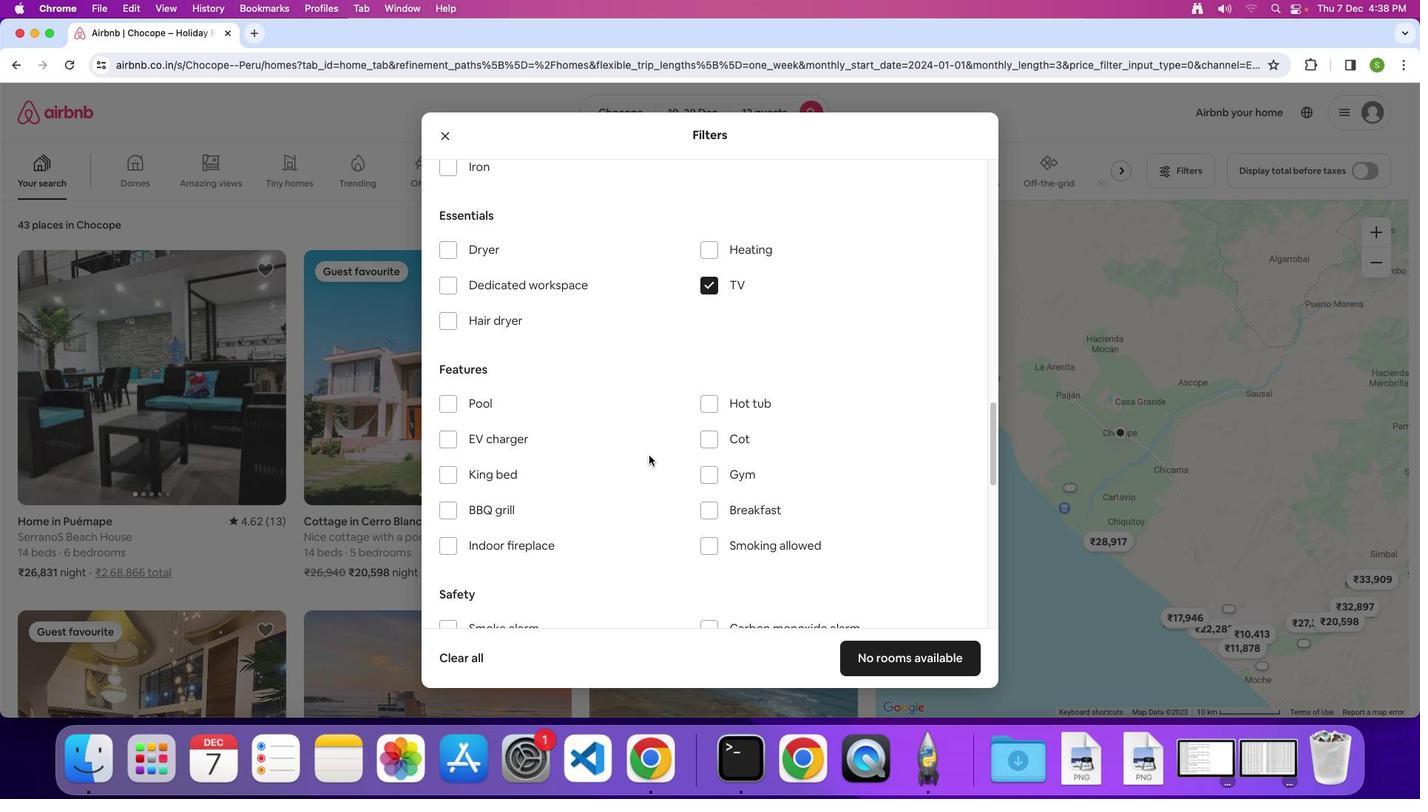 
Action: Mouse moved to (705, 410)
Screenshot: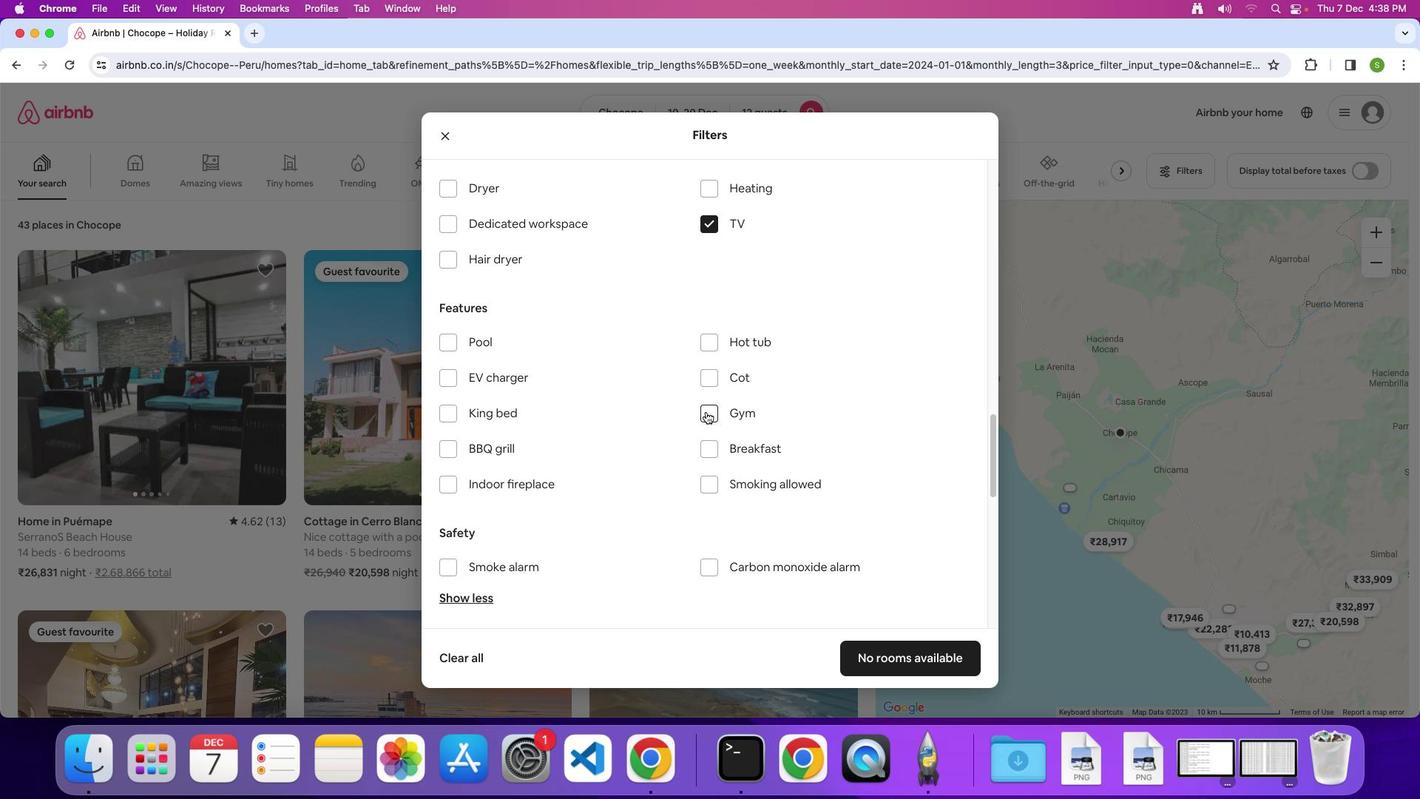 
Action: Mouse pressed left at (705, 410)
Screenshot: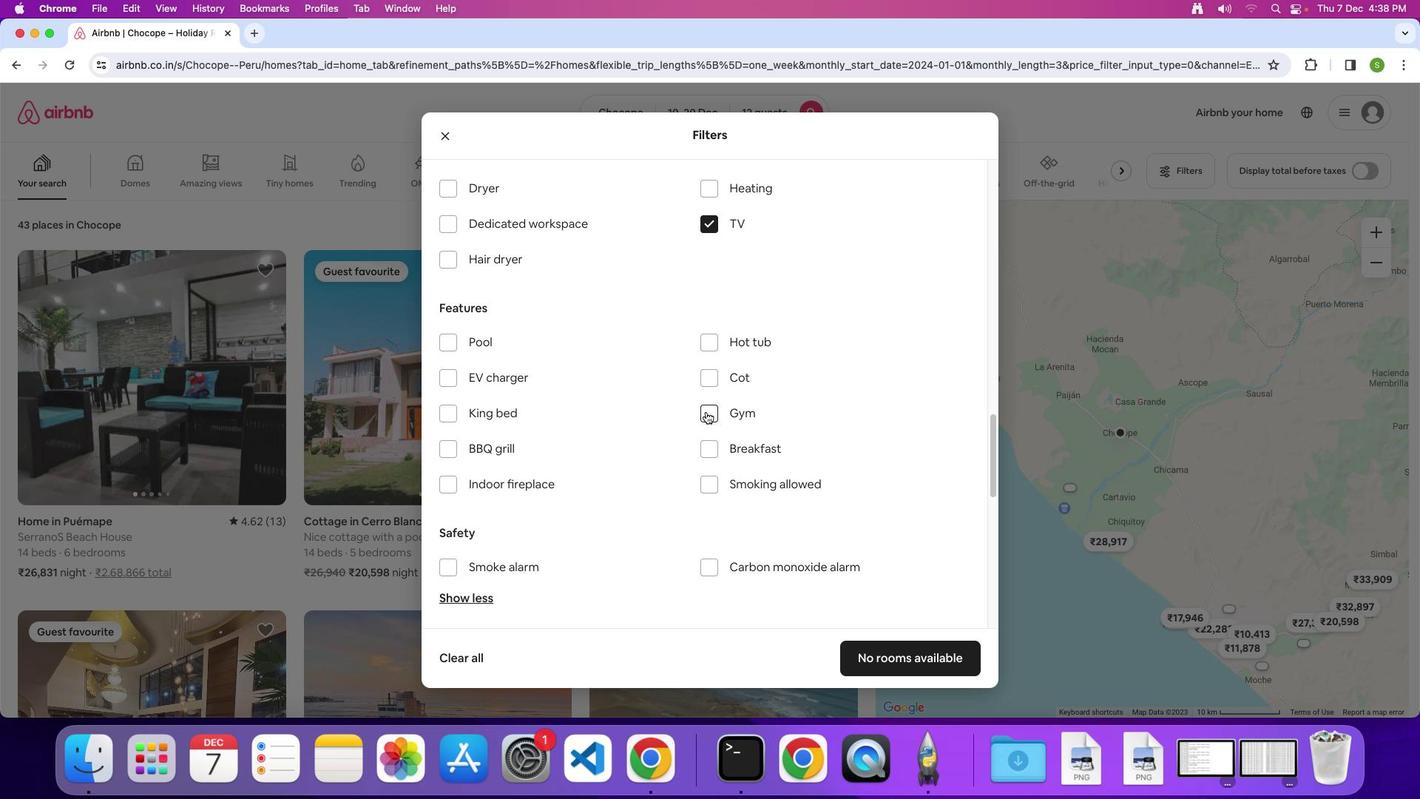 
Action: Mouse moved to (703, 443)
Screenshot: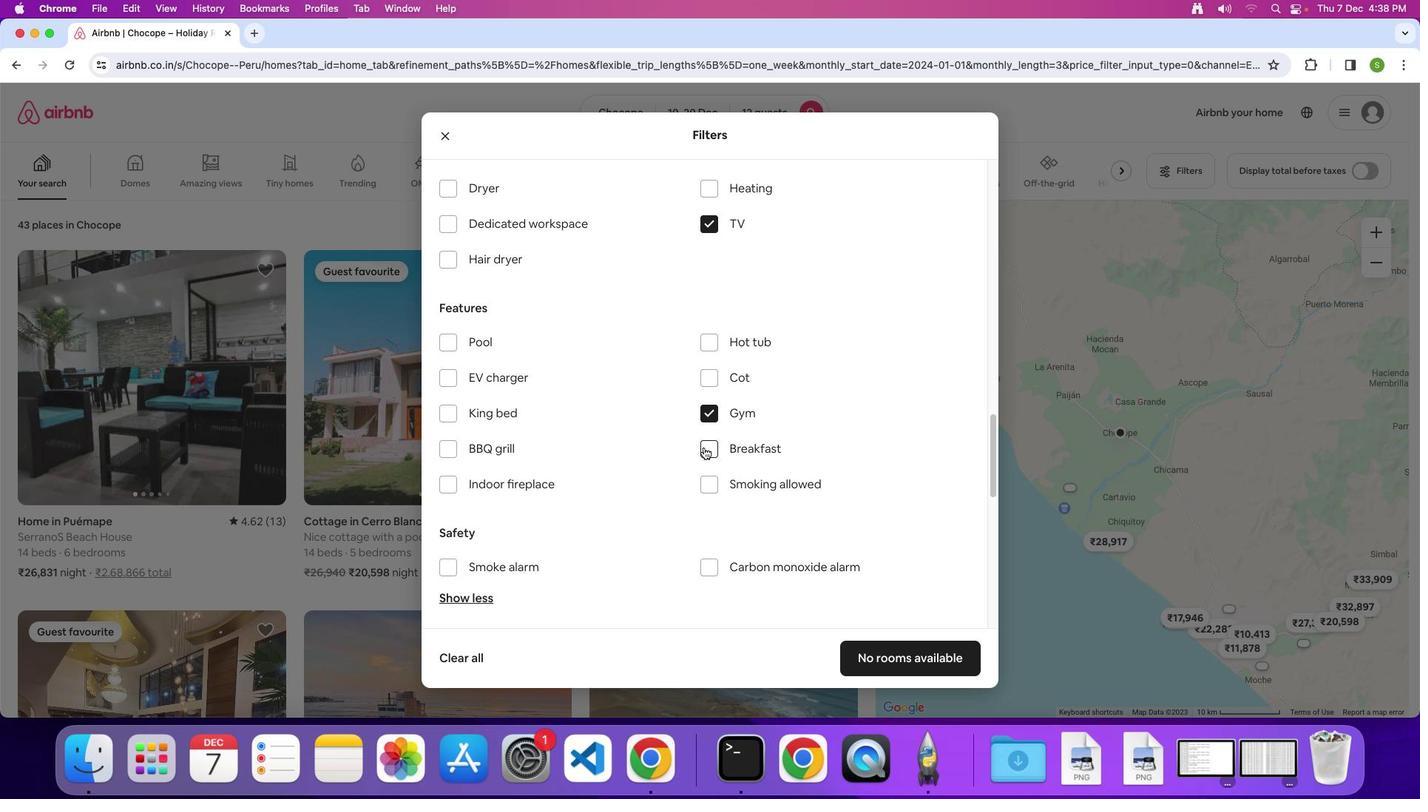 
Action: Mouse pressed left at (703, 443)
Screenshot: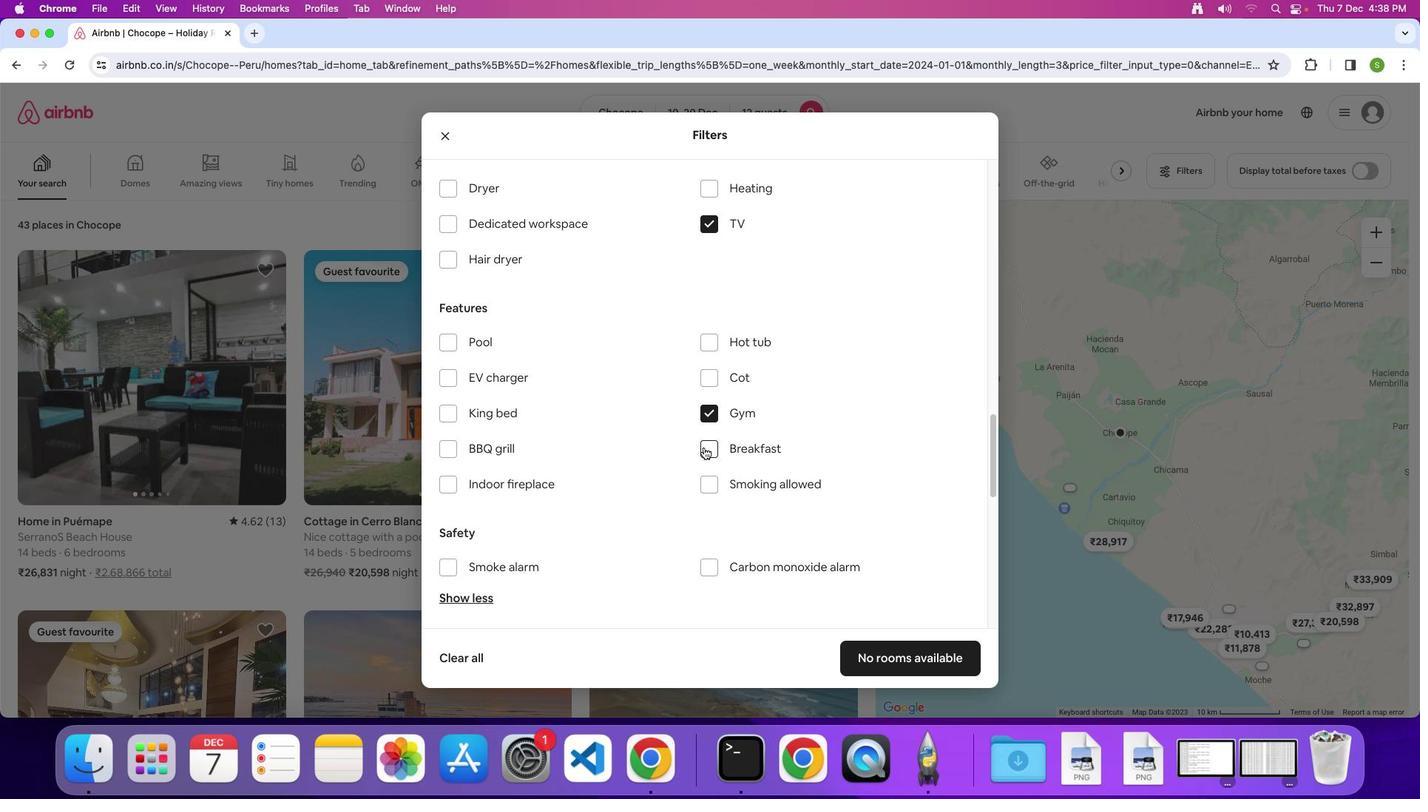 
Action: Mouse moved to (630, 466)
Screenshot: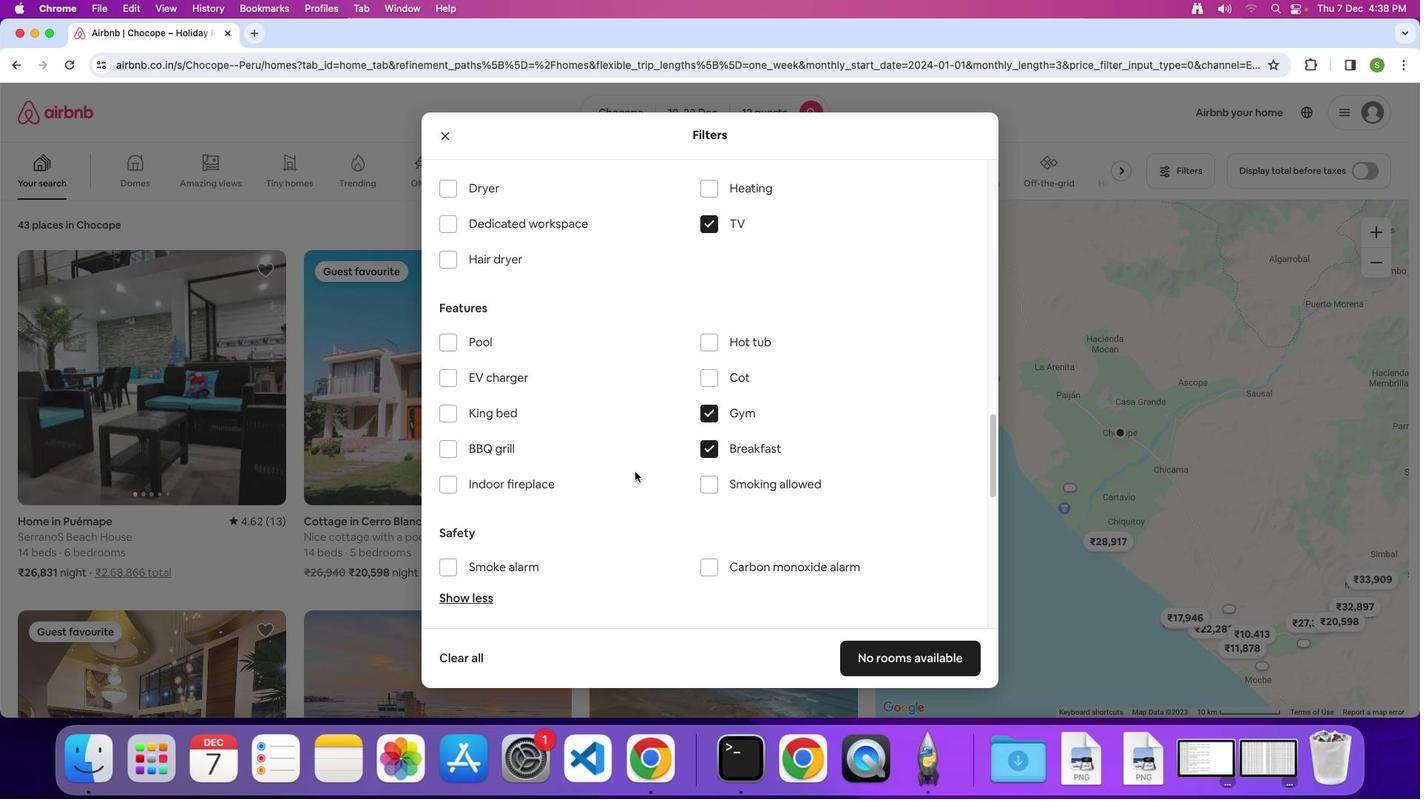 
Action: Mouse scrolled (630, 466) with delta (-34, 23)
Screenshot: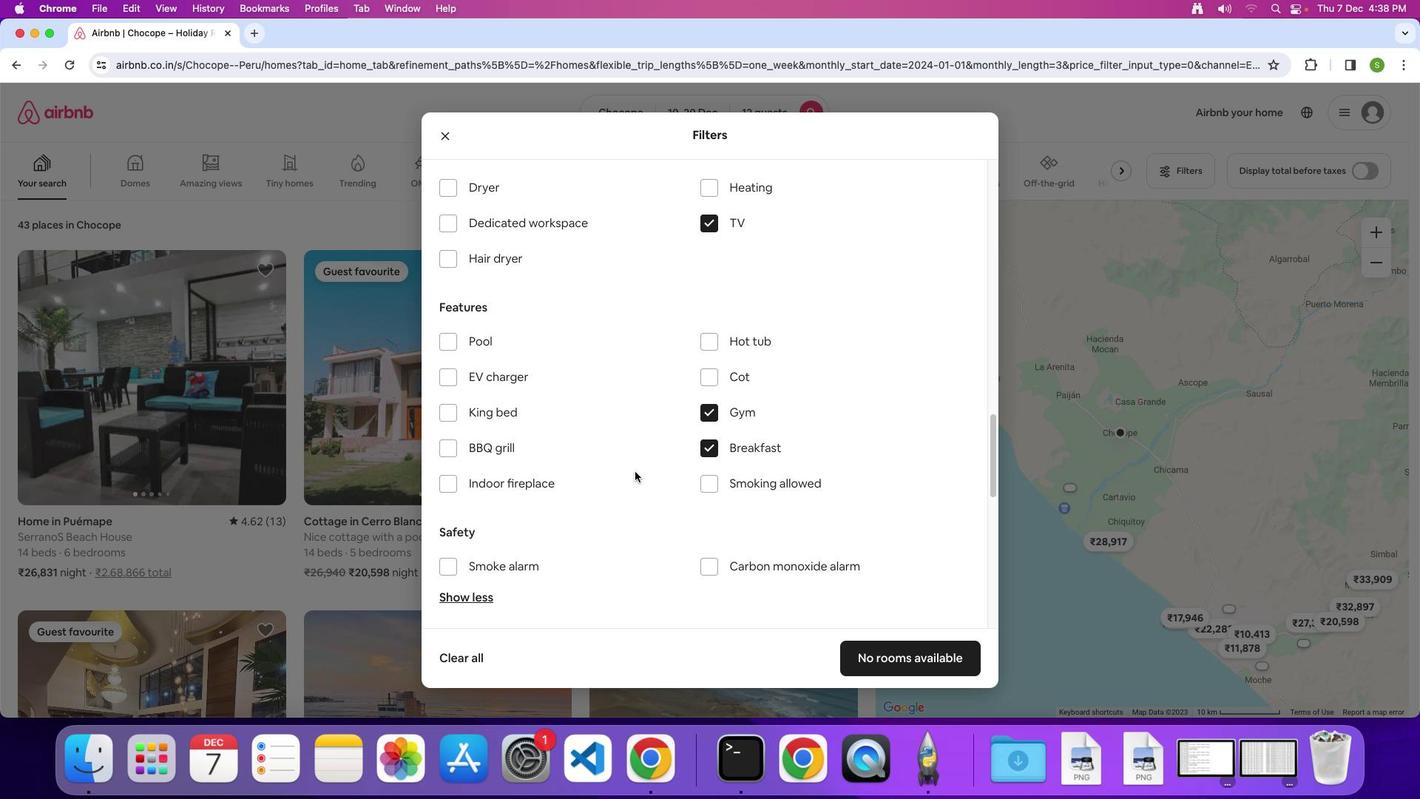 
Action: Mouse scrolled (630, 466) with delta (-34, 23)
Screenshot: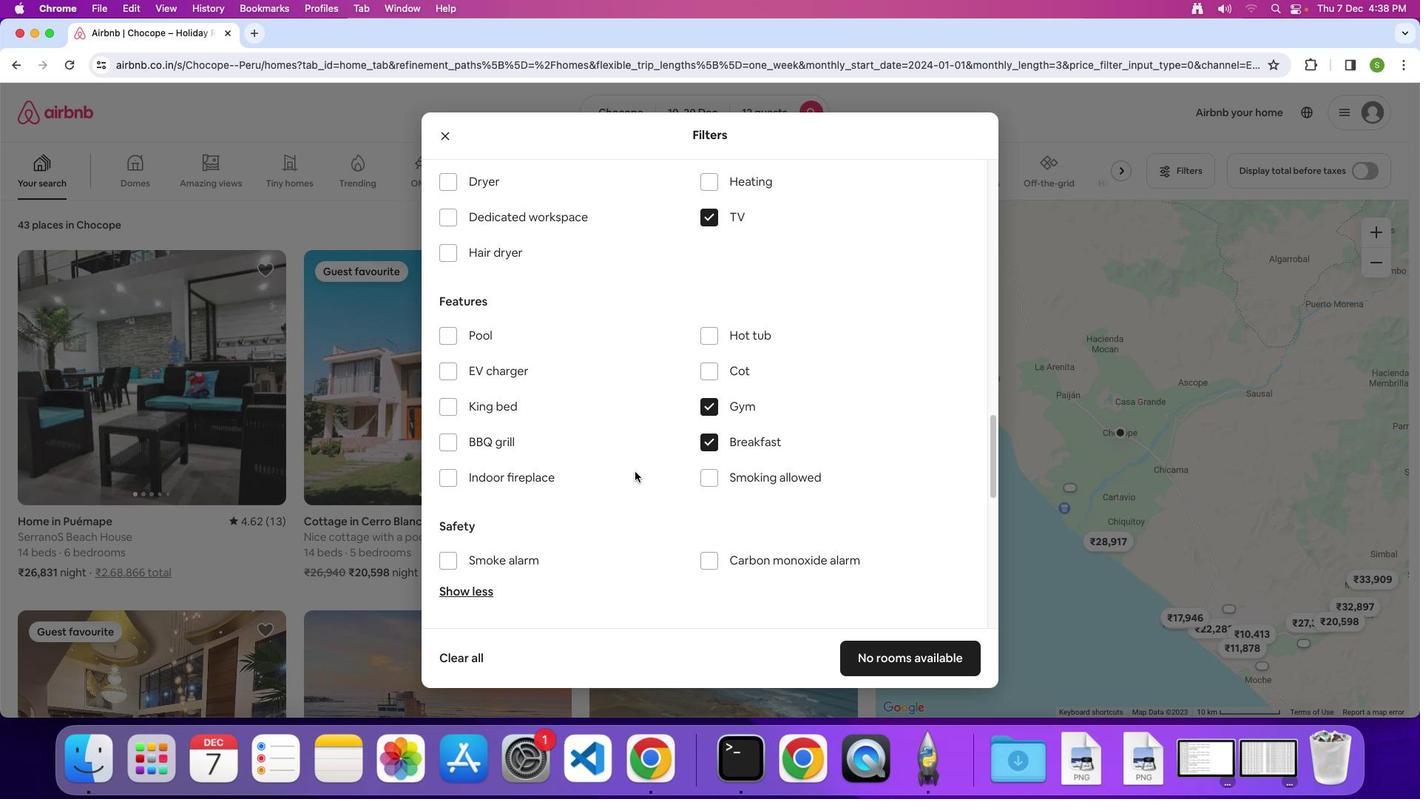 
Action: Mouse scrolled (630, 466) with delta (-34, 23)
Screenshot: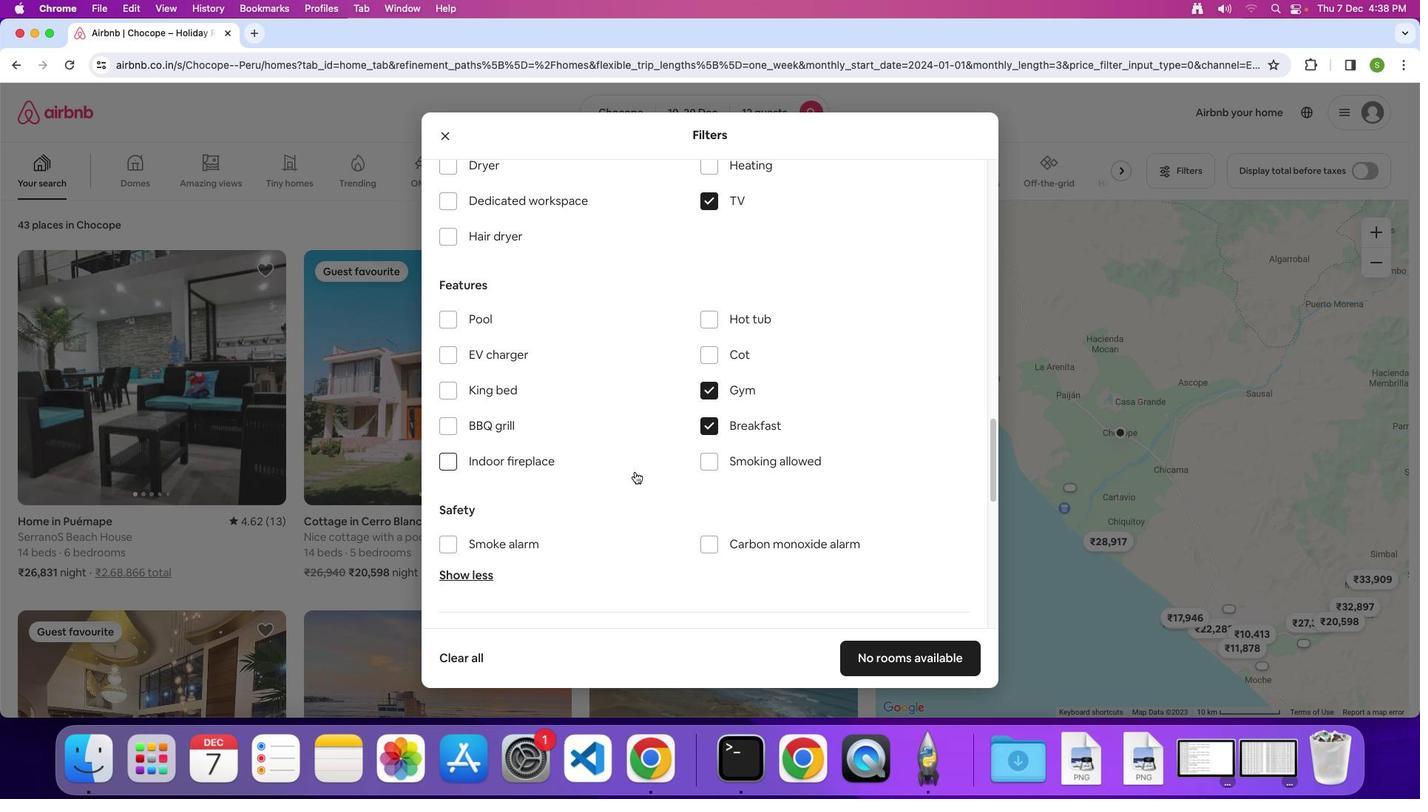 
Action: Mouse scrolled (630, 466) with delta (-34, 23)
Screenshot: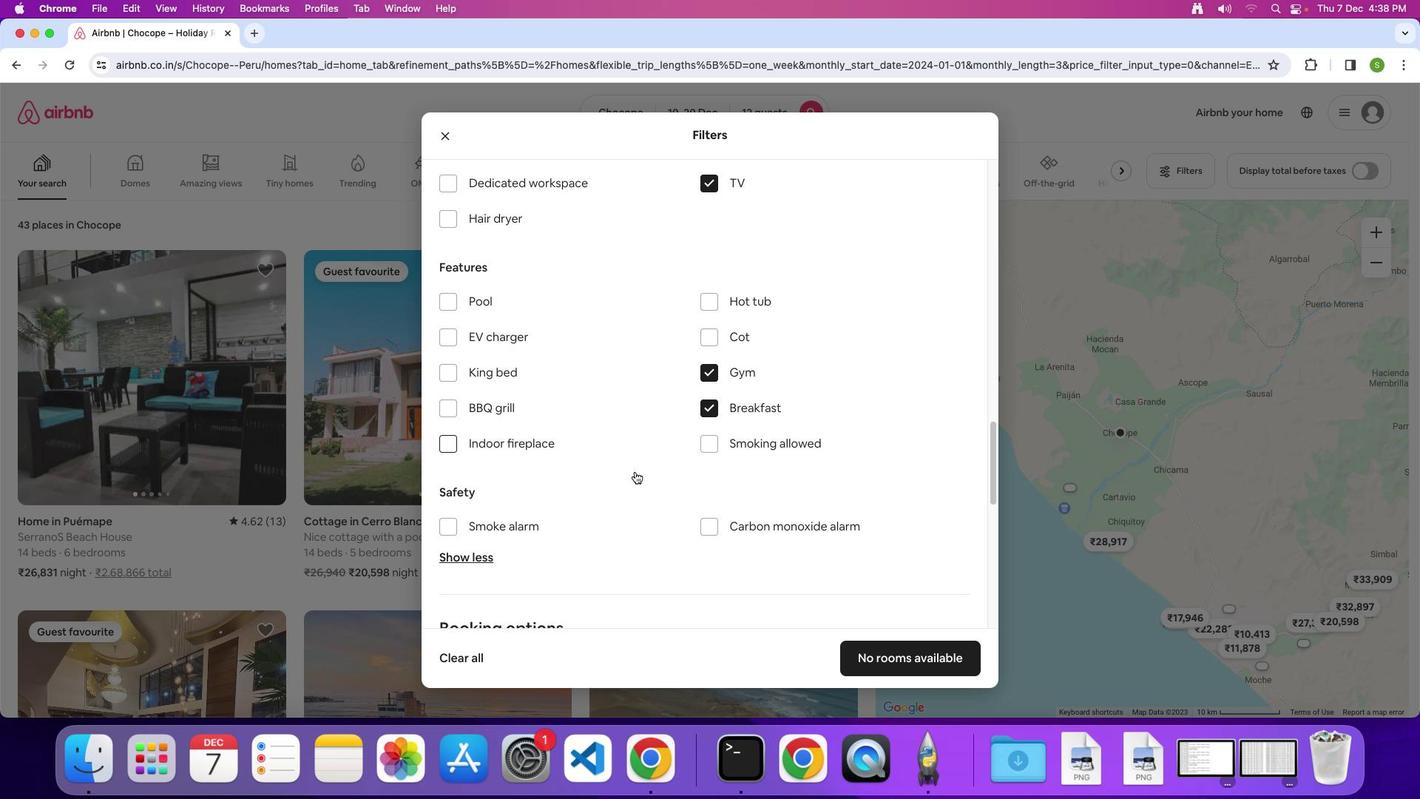 
Action: Mouse scrolled (630, 466) with delta (-34, 22)
Screenshot: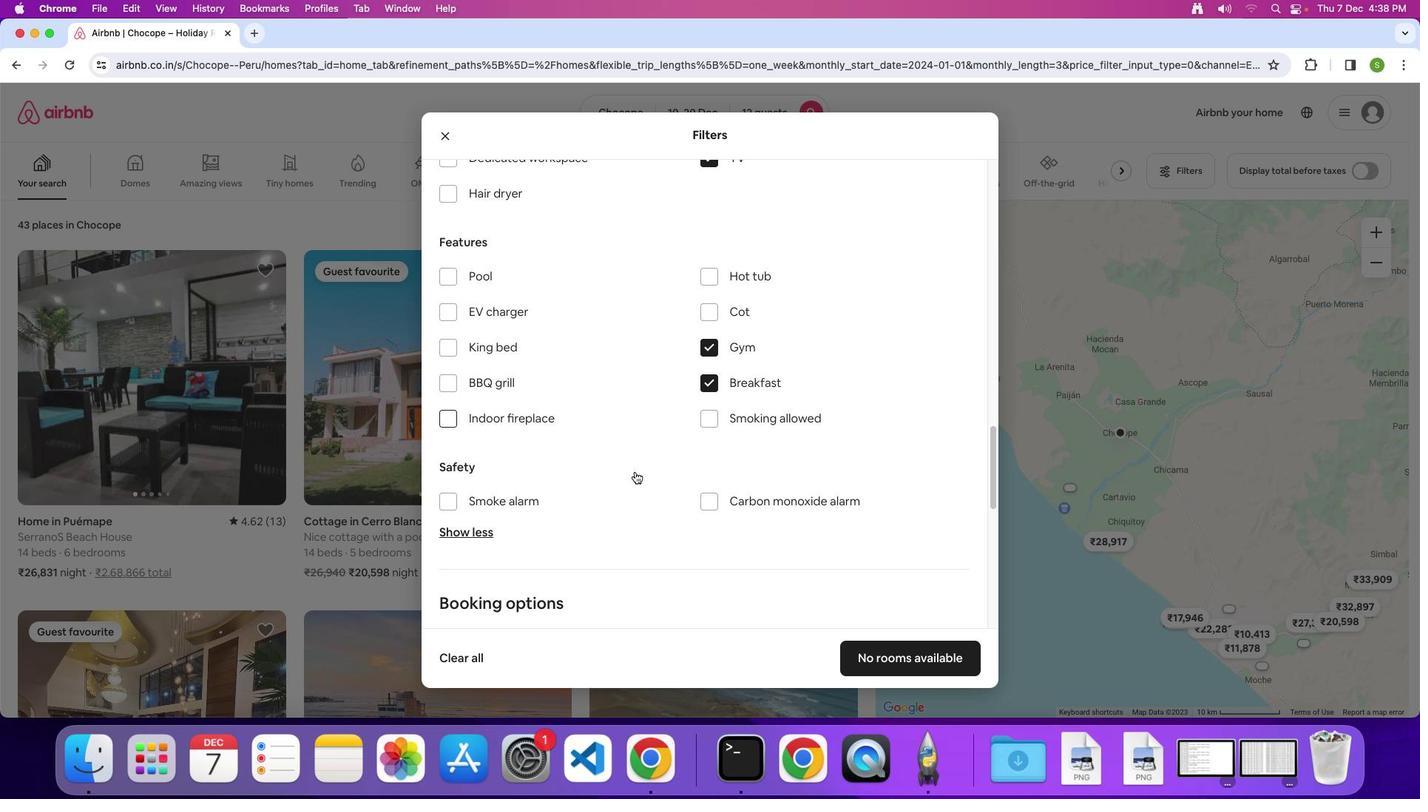 
Action: Mouse scrolled (630, 466) with delta (-34, 23)
Screenshot: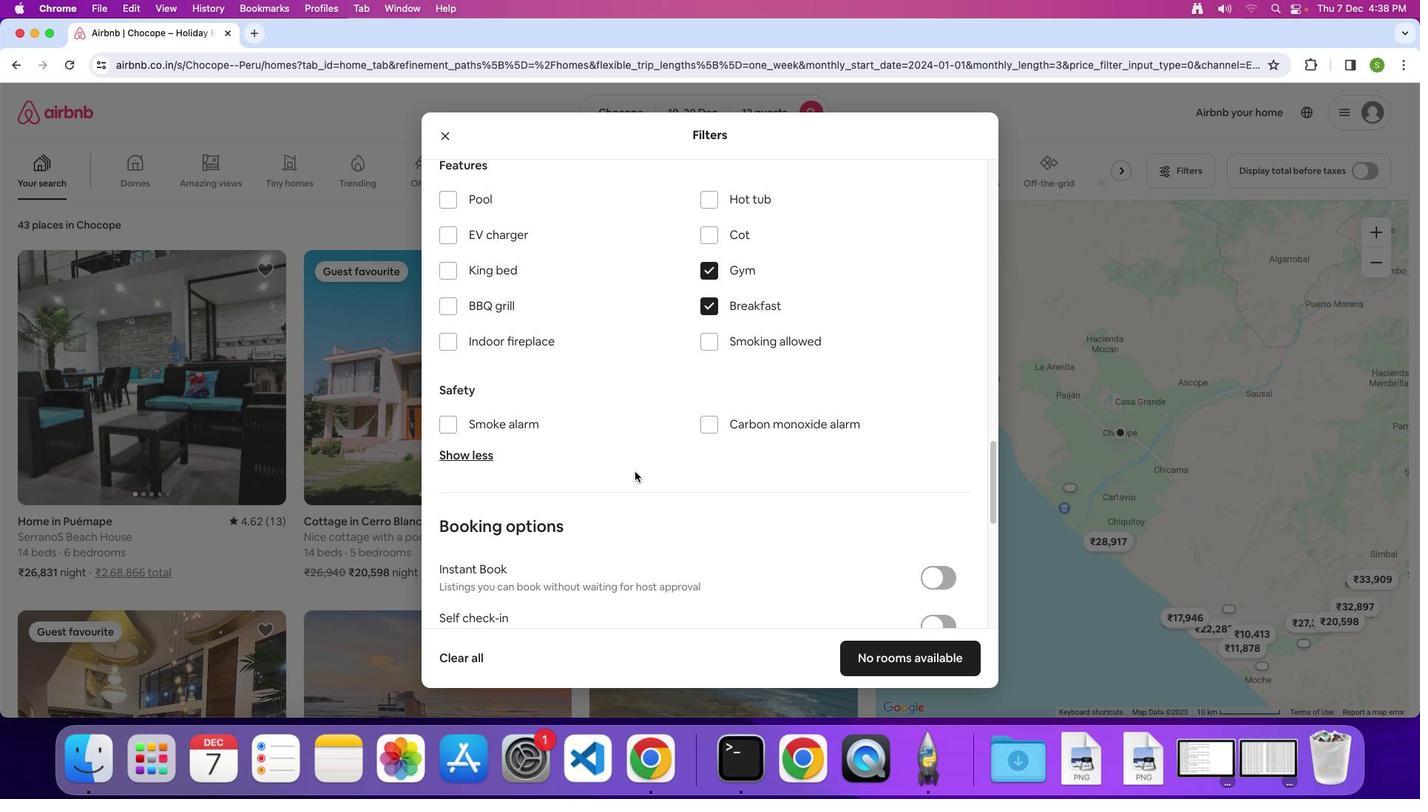
Action: Mouse scrolled (630, 466) with delta (-34, 23)
Screenshot: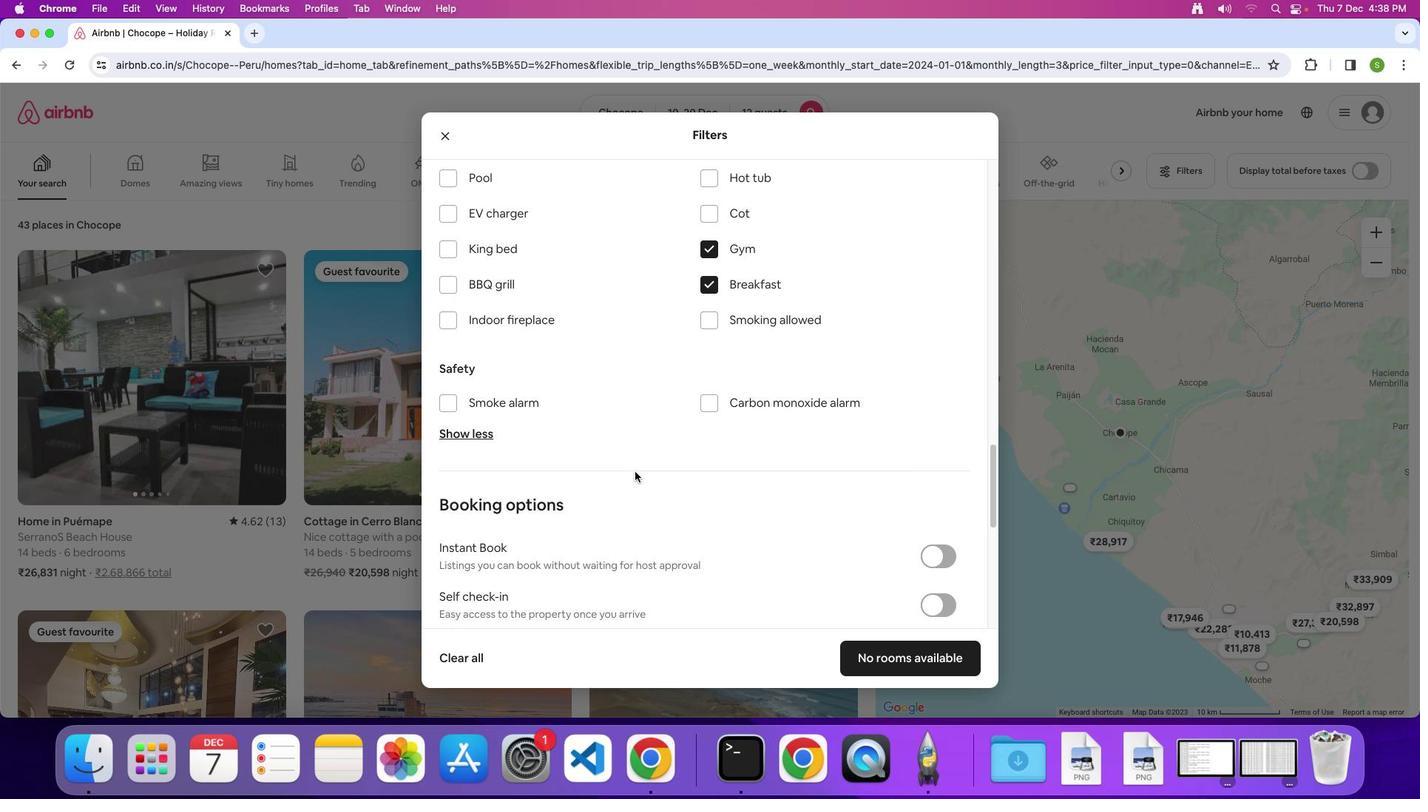 
Action: Mouse scrolled (630, 466) with delta (-34, 22)
Screenshot: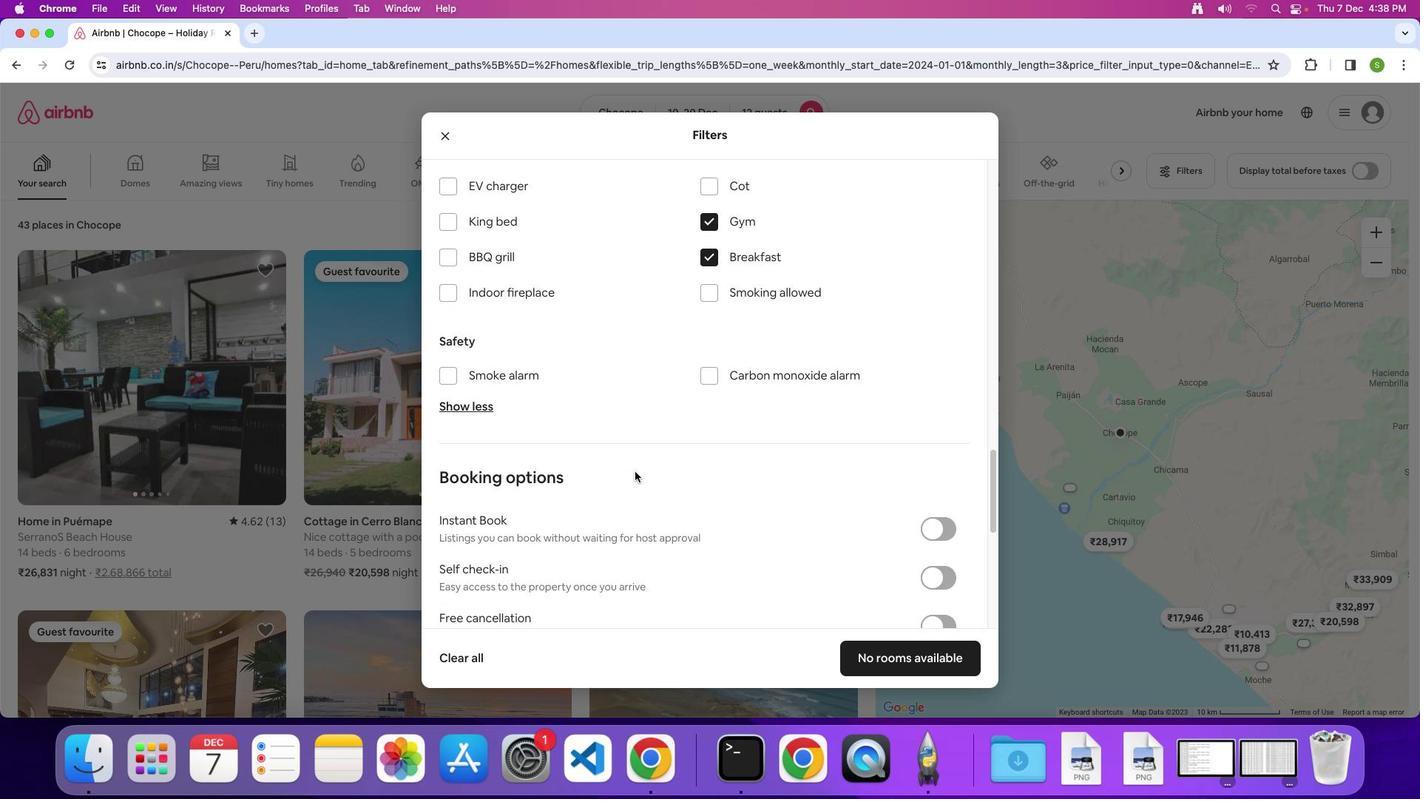 
Action: Mouse scrolled (630, 466) with delta (-34, 23)
Screenshot: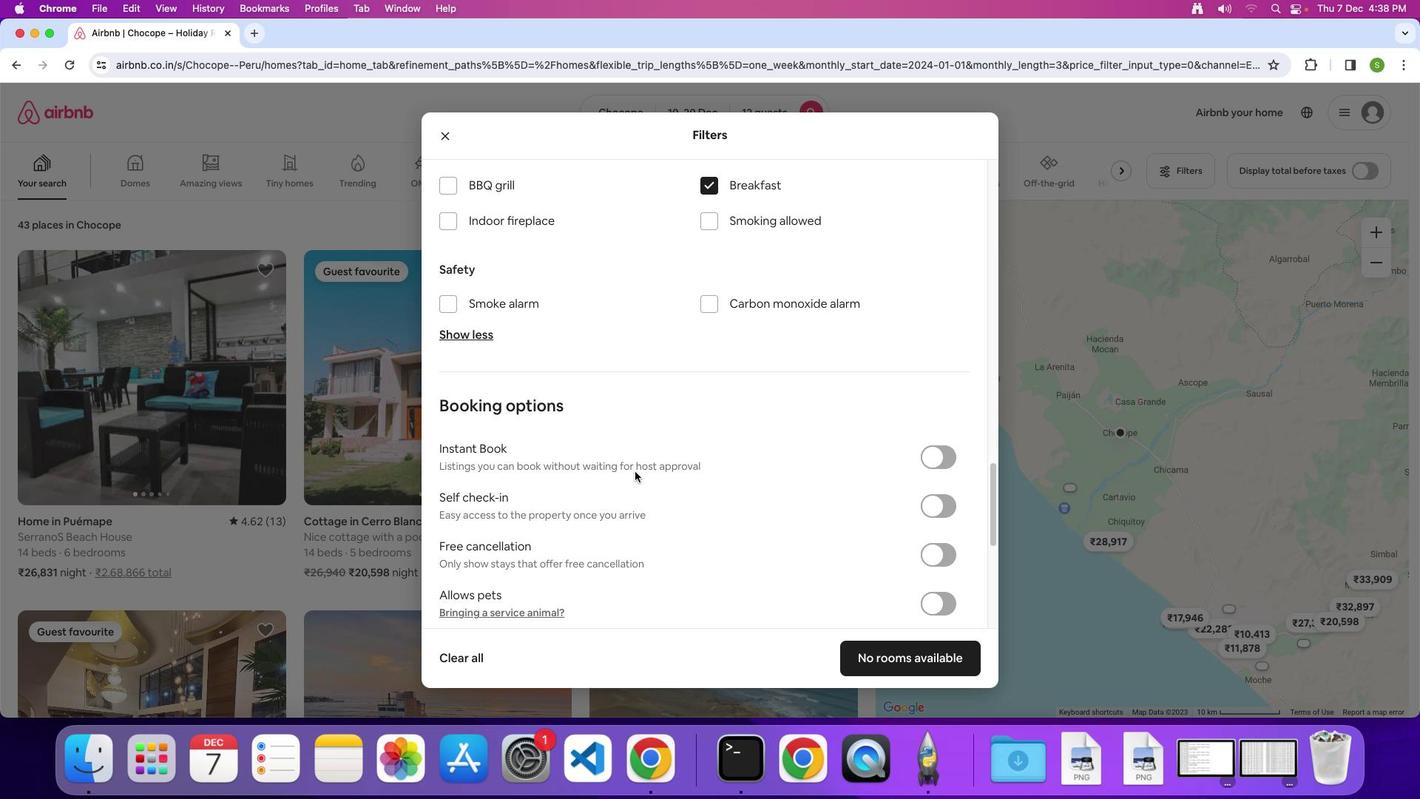 
Action: Mouse scrolled (630, 466) with delta (-34, 23)
Screenshot: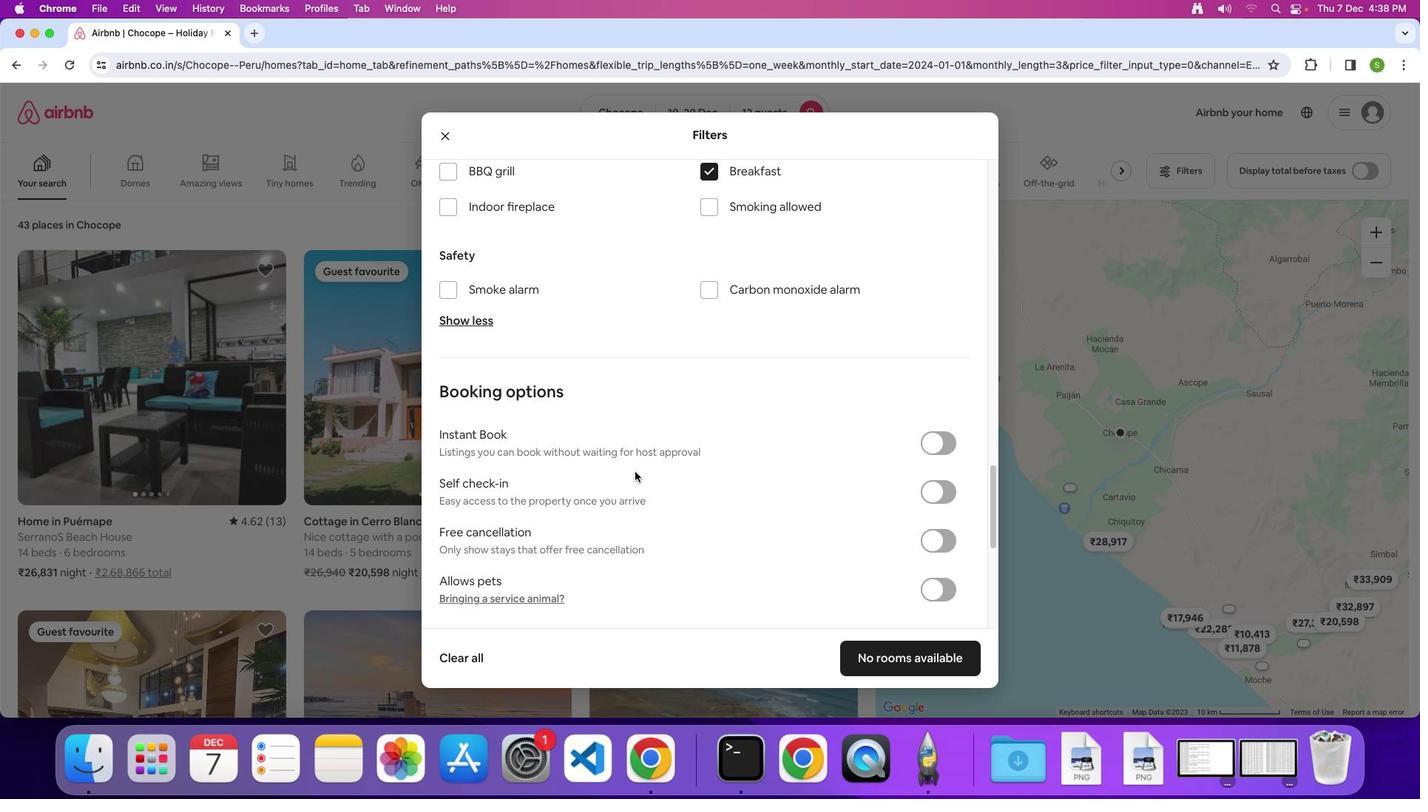
Action: Mouse scrolled (630, 466) with delta (-34, 21)
Screenshot: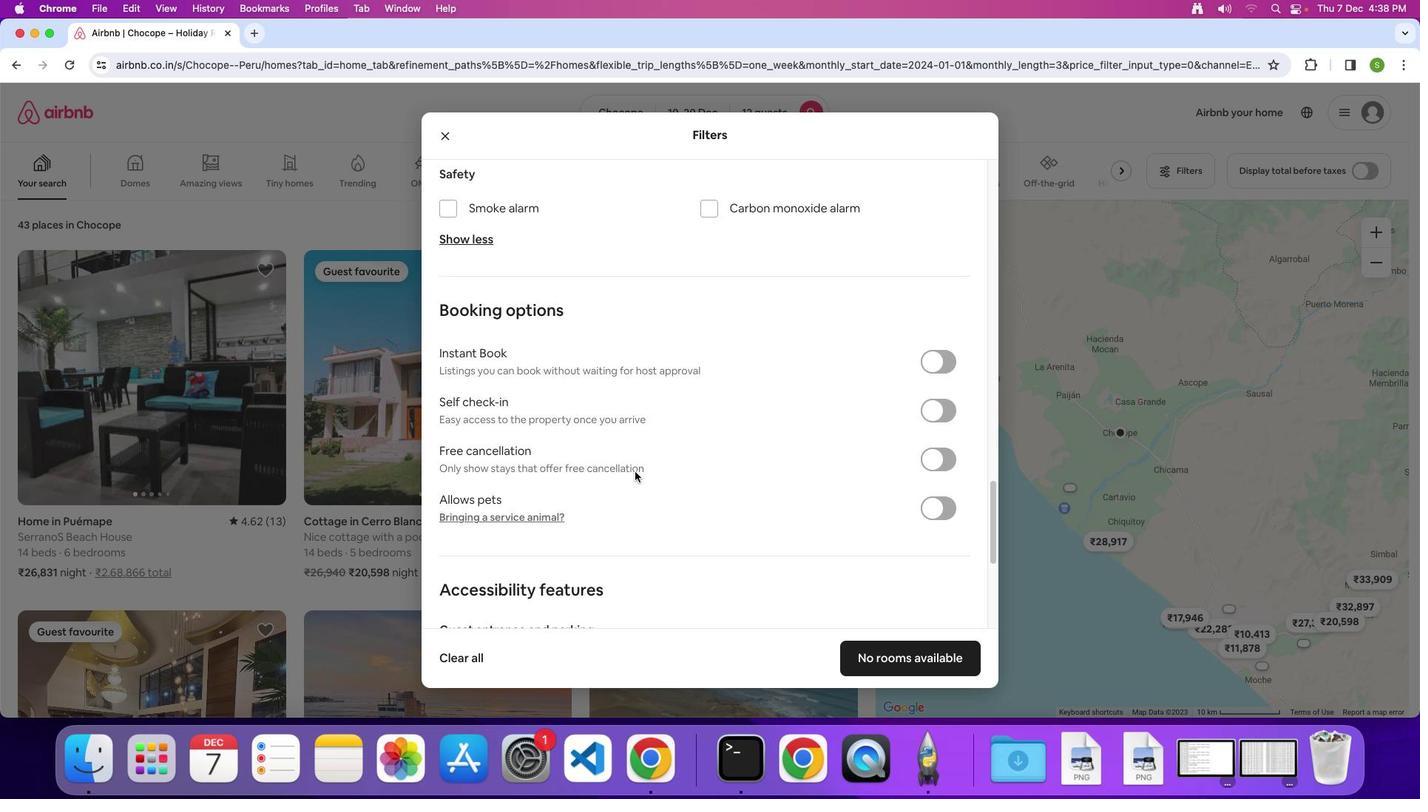 
Action: Mouse moved to (907, 648)
Screenshot: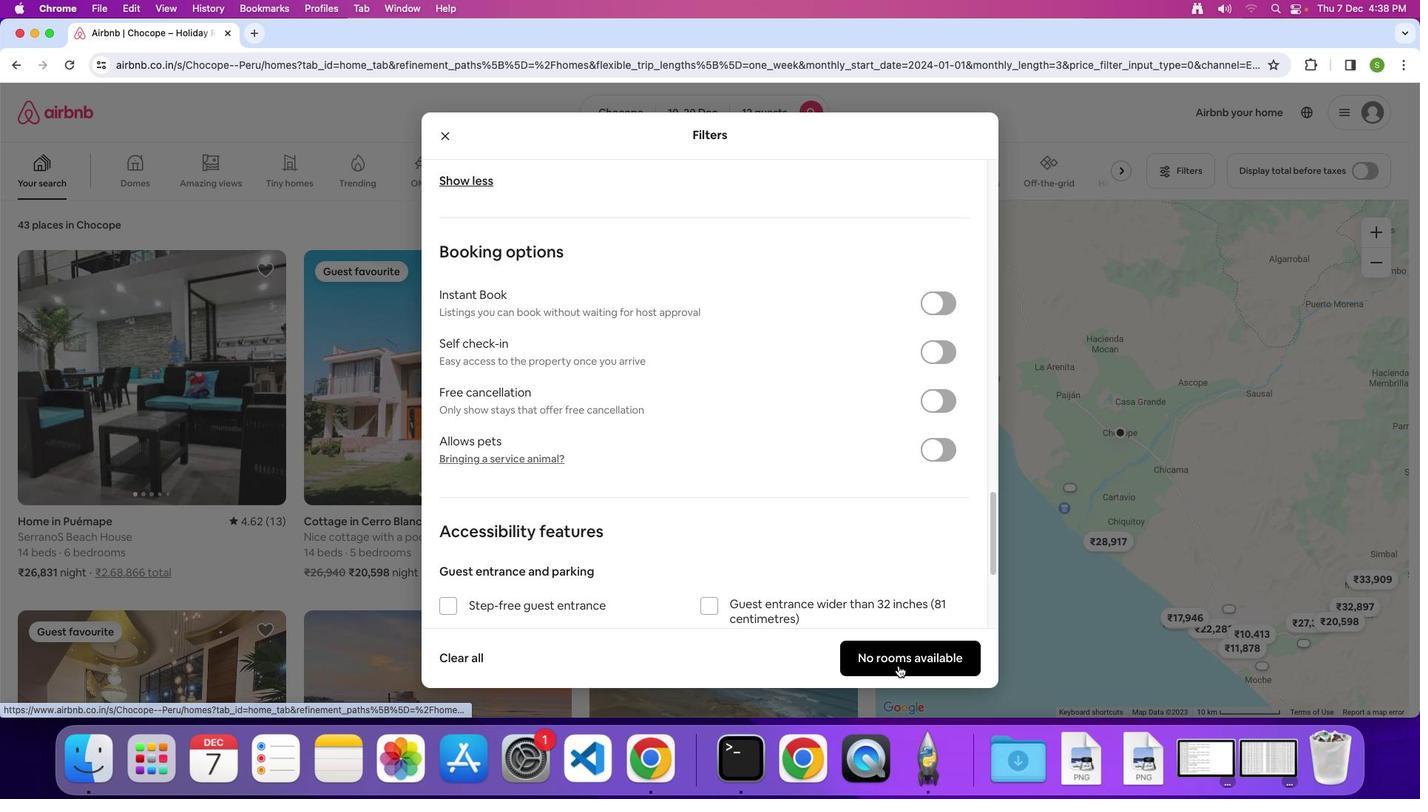 
Action: Mouse pressed left at (907, 648)
Screenshot: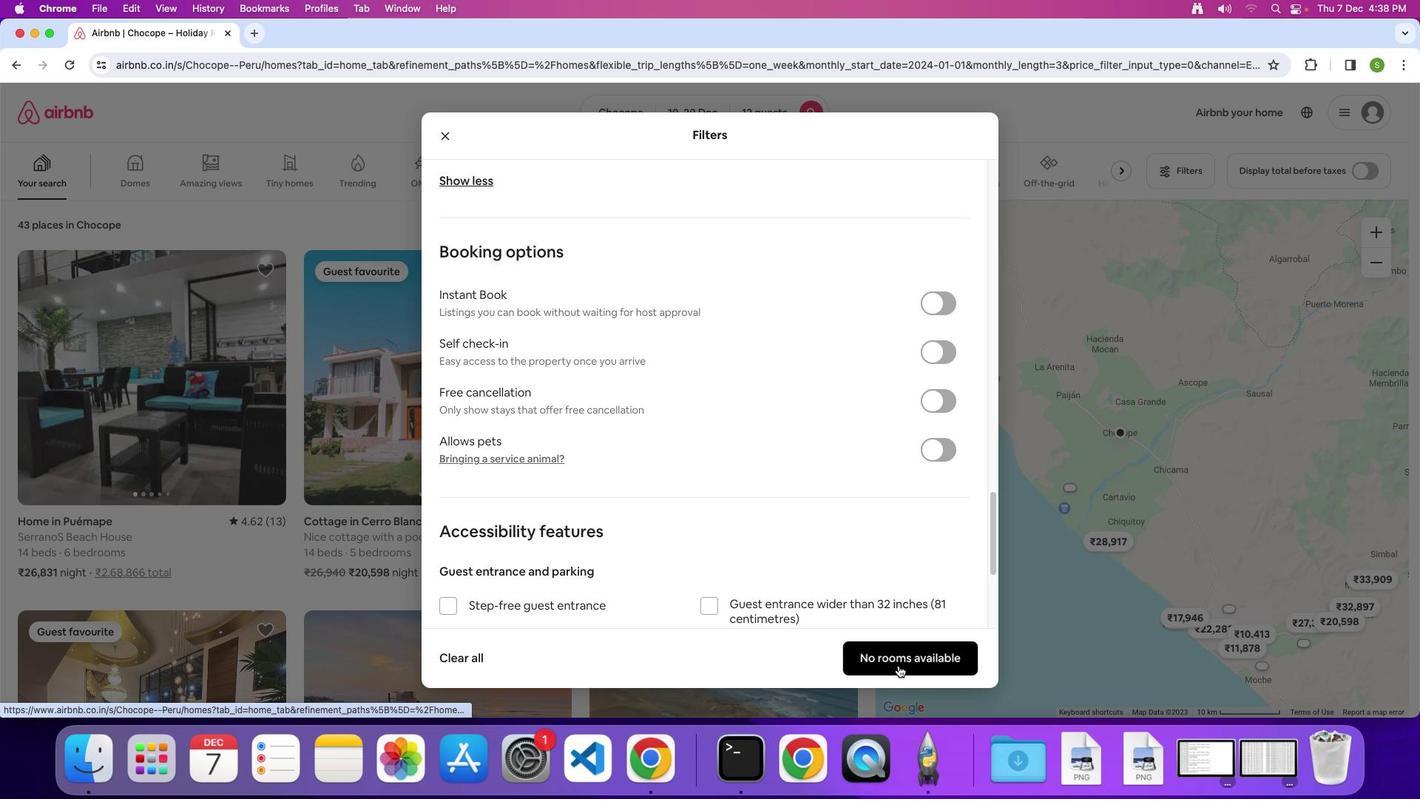 
Action: Mouse moved to (803, 501)
Screenshot: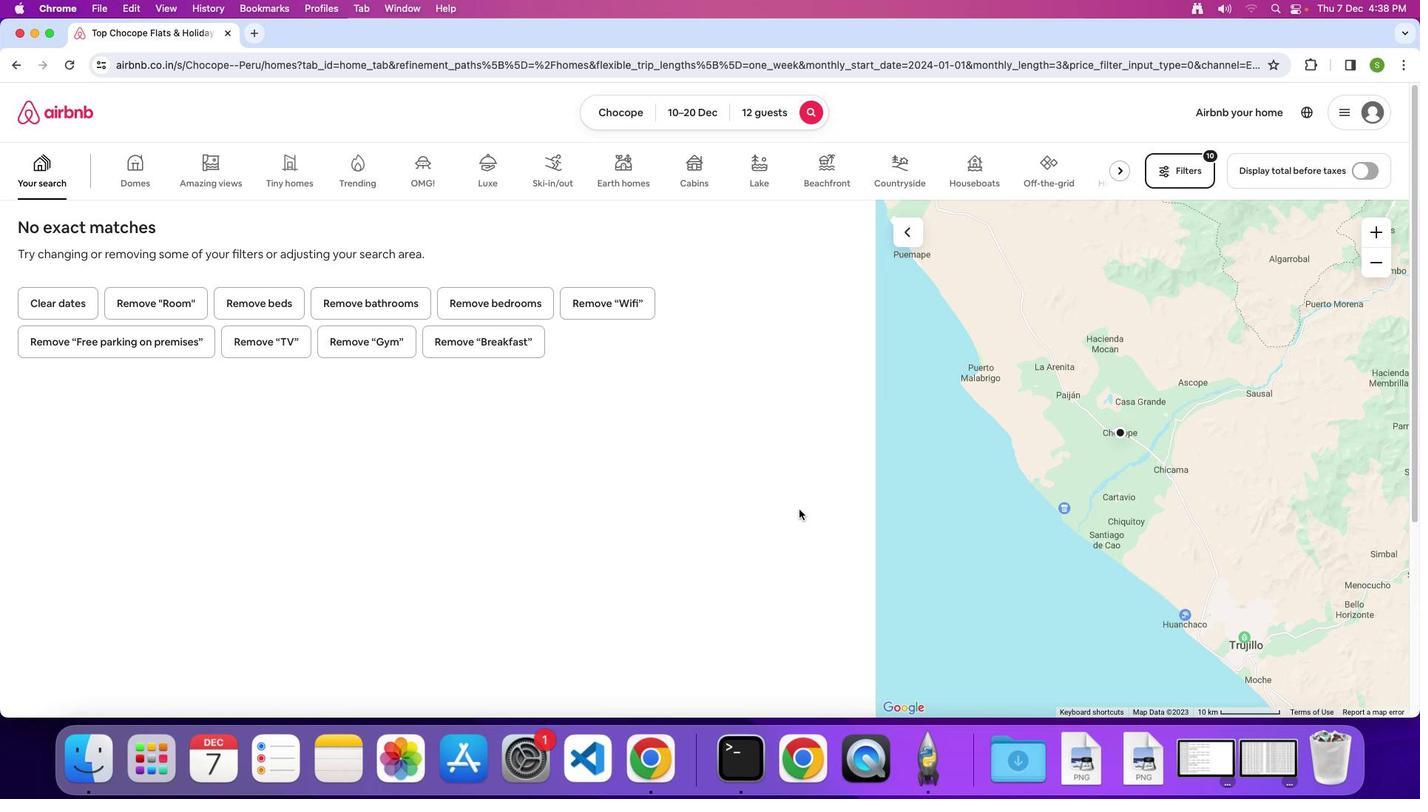 
